 Task: Buy 1 Pajama Sets of size 6-7 years for Baby Girls from Clothing section under best seller category for shipping address: Georgia Howard, 3100 Abia Martin Drive, Panther Burn, Mississippi 38765, Cell Number 6314971043. Pay from credit card ending with 2005, CVV 3321
Action: Mouse pressed left at (238, 65)
Screenshot: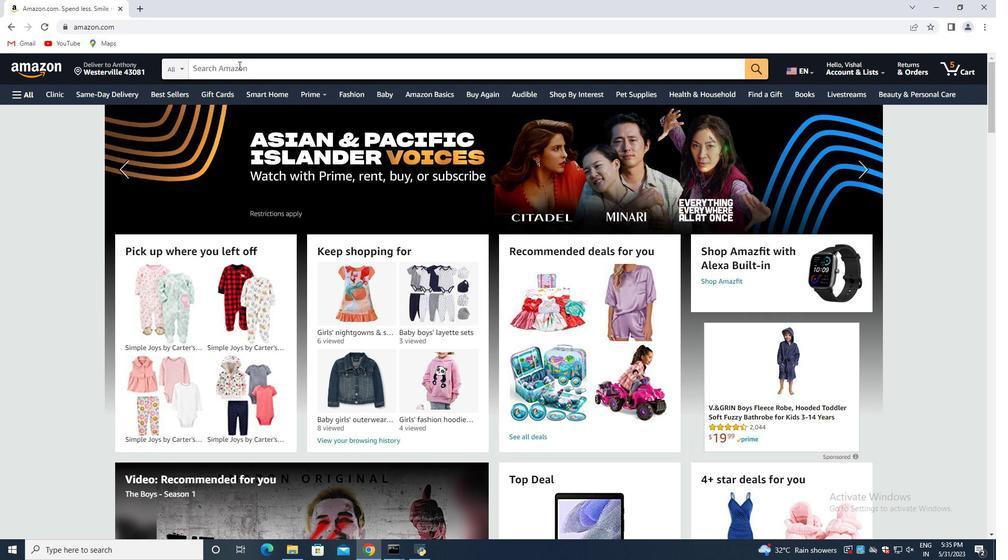 
Action: Key pressed <Key.shift>Pajama<Key.space><Key.shift>Sets<Key.space>of<Key.space>size<Key.space>6-7<Key.space>years<Key.space>for<Key.space>baby<Key.space>girls<Key.enter>
Screenshot: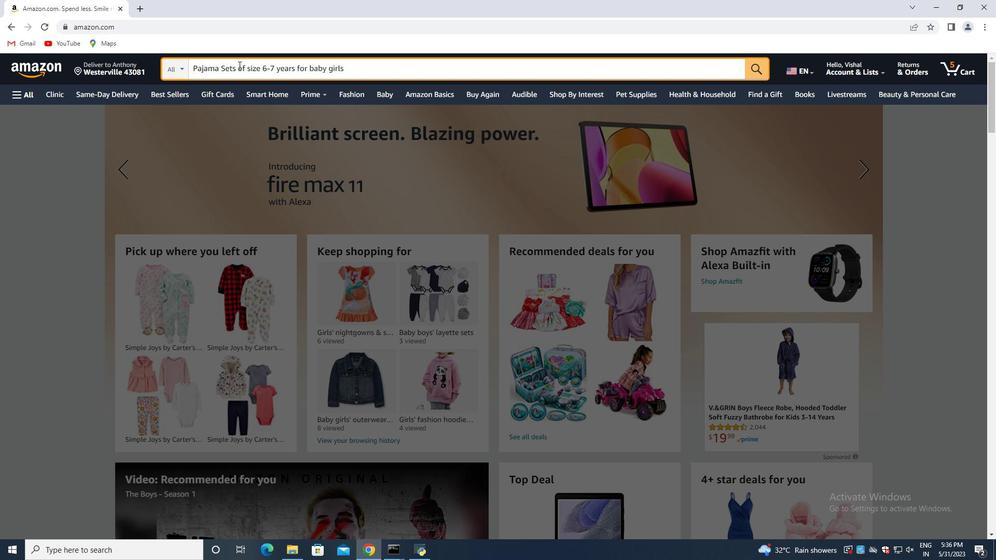 
Action: Mouse moved to (978, 233)
Screenshot: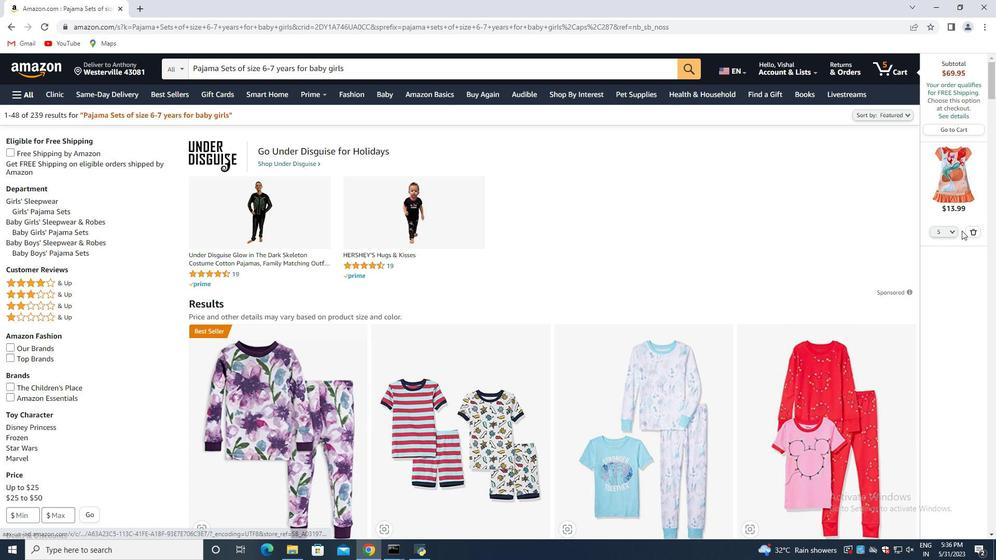 
Action: Mouse pressed left at (978, 233)
Screenshot: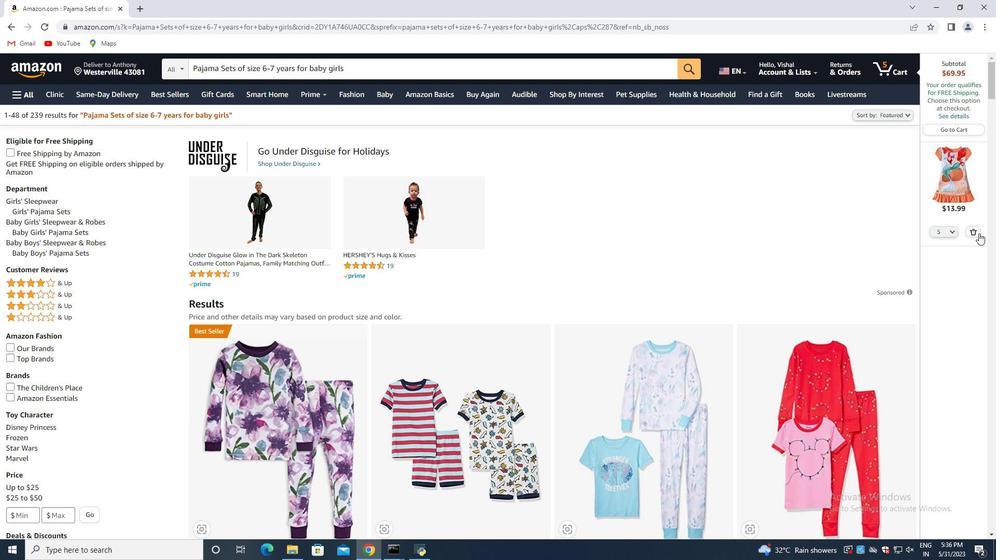 
Action: Mouse moved to (480, 227)
Screenshot: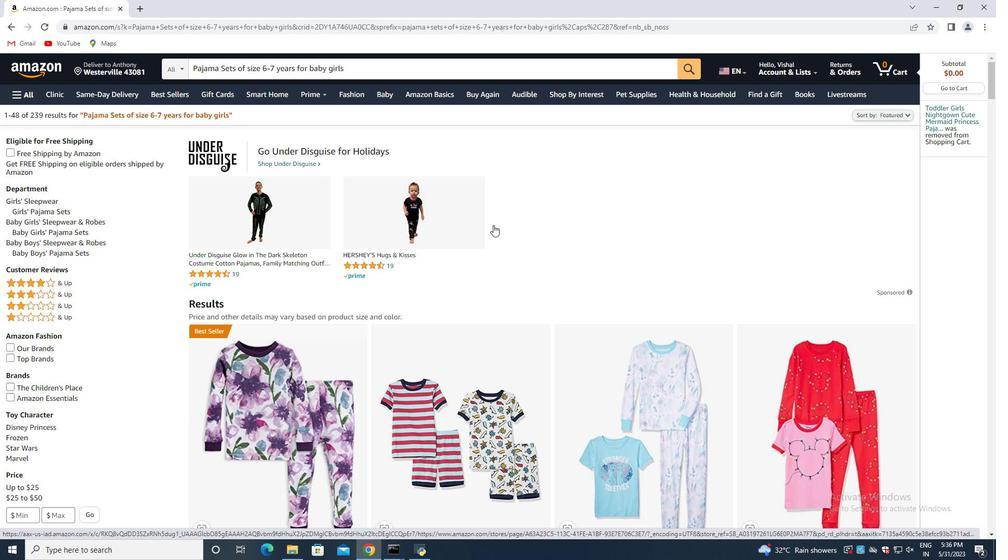 
Action: Mouse scrolled (482, 227) with delta (0, 0)
Screenshot: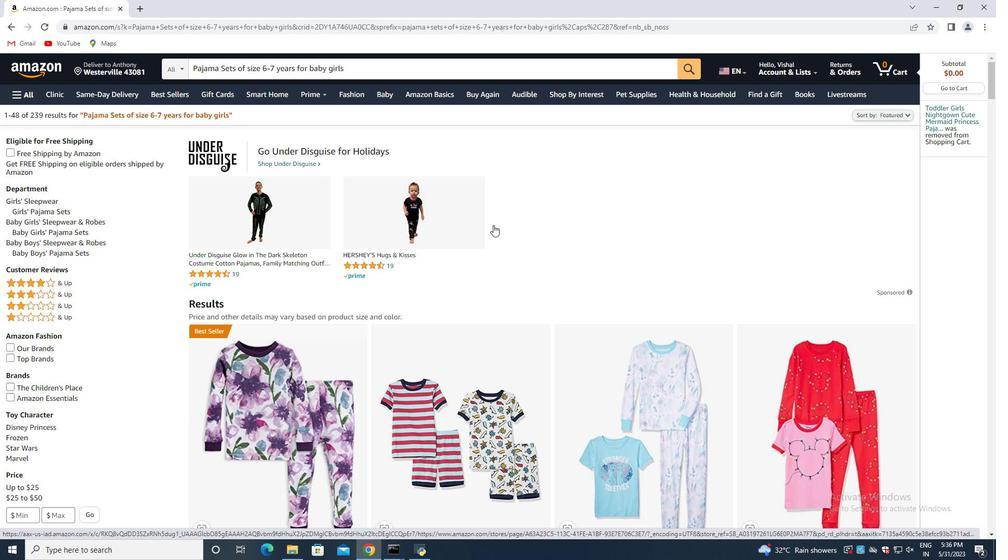 
Action: Mouse moved to (480, 227)
Screenshot: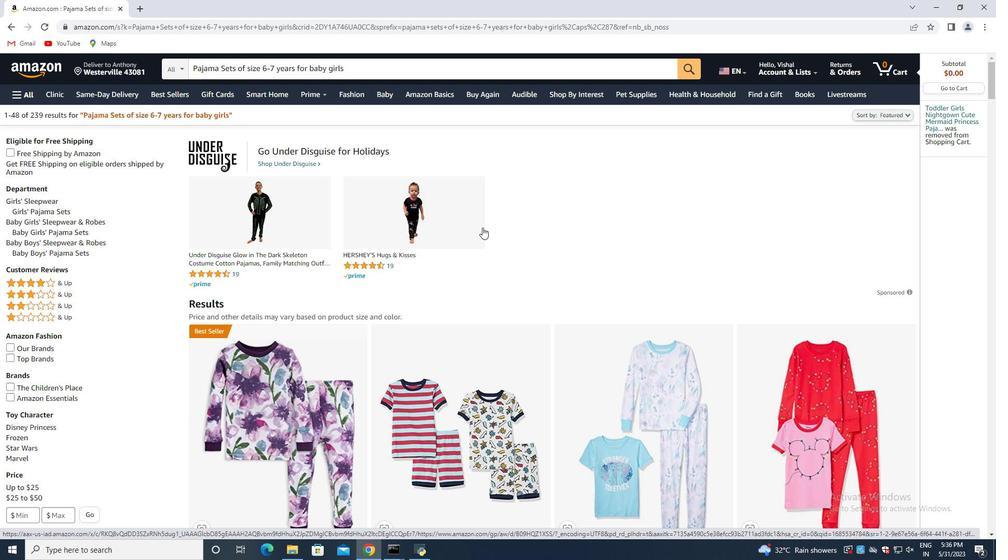 
Action: Mouse scrolled (480, 227) with delta (0, 0)
Screenshot: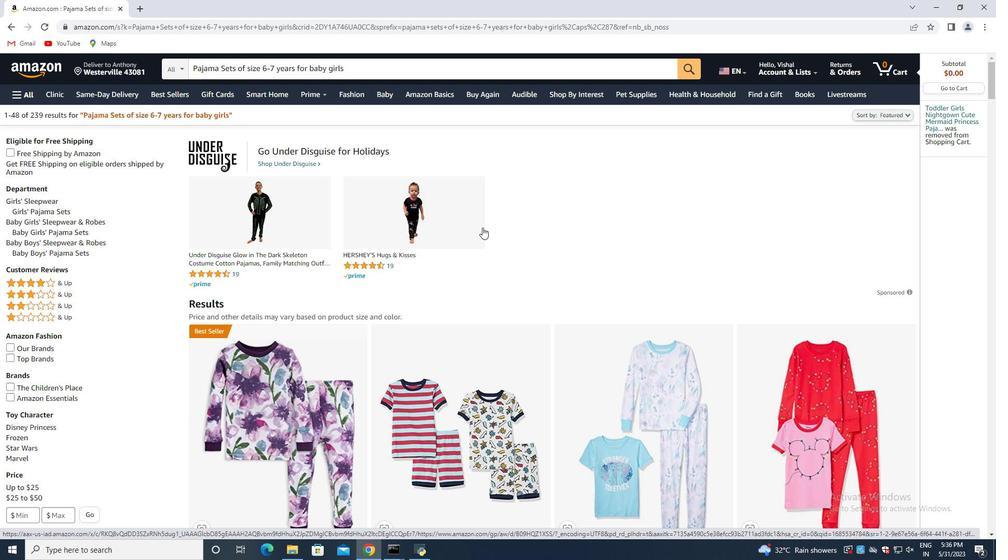 
Action: Mouse moved to (479, 227)
Screenshot: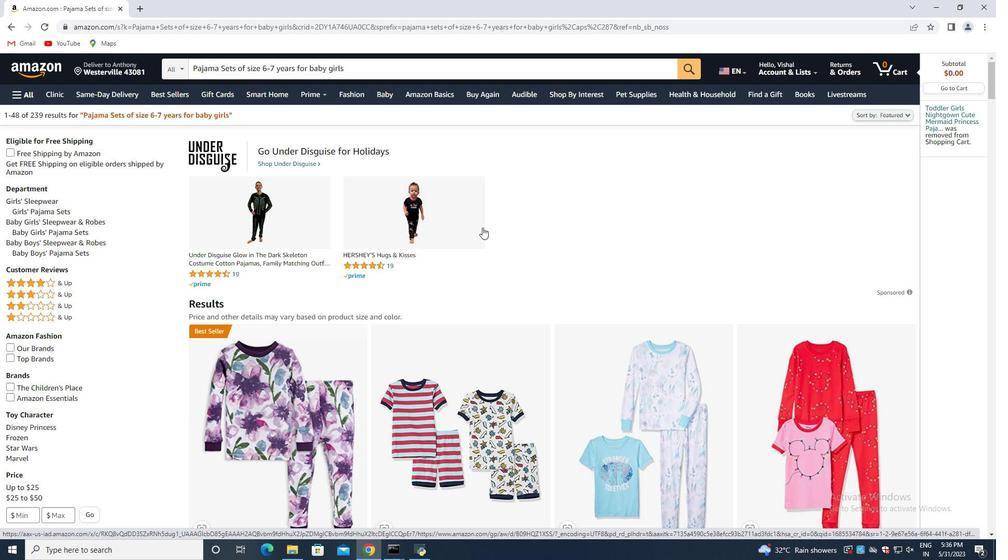 
Action: Mouse scrolled (479, 227) with delta (0, 0)
Screenshot: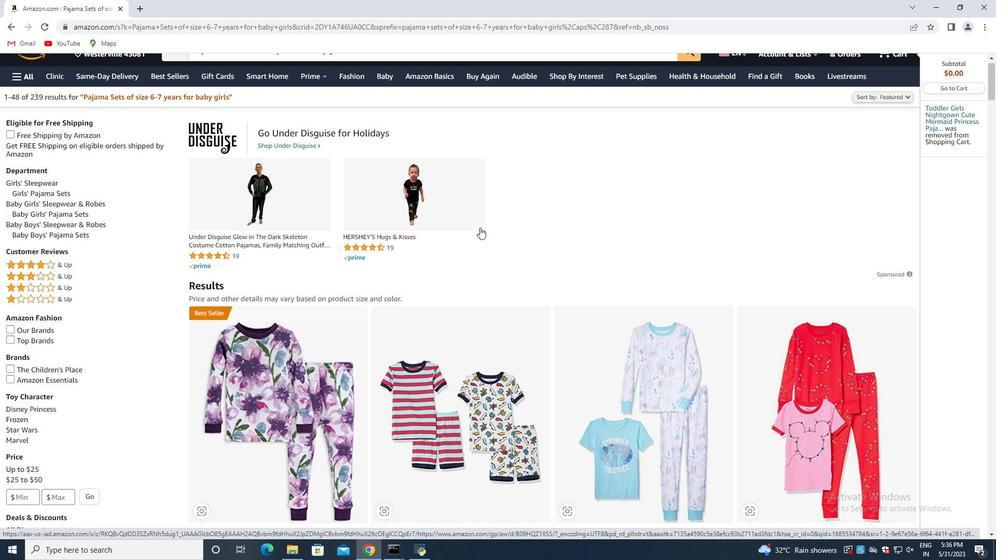
Action: Mouse moved to (461, 286)
Screenshot: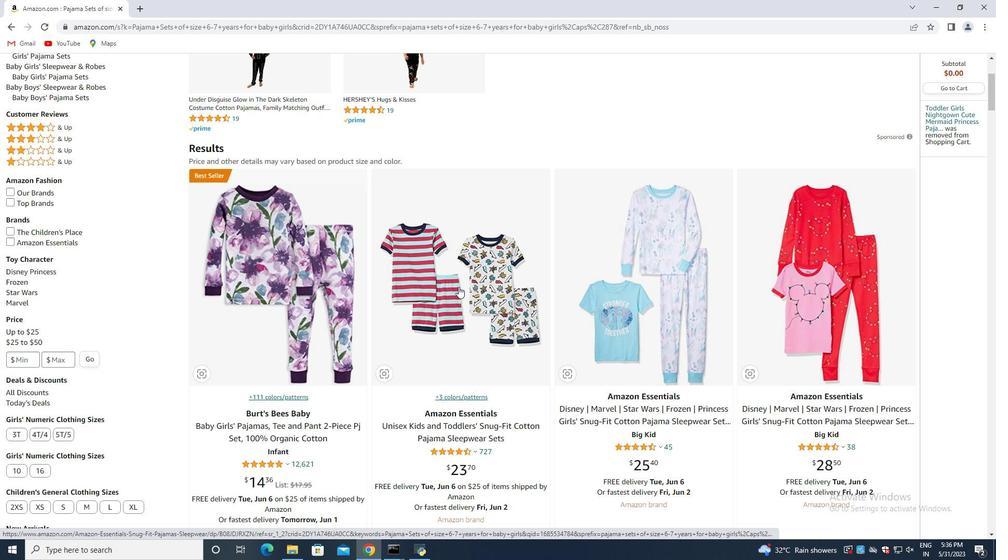 
Action: Mouse scrolled (461, 286) with delta (0, 0)
Screenshot: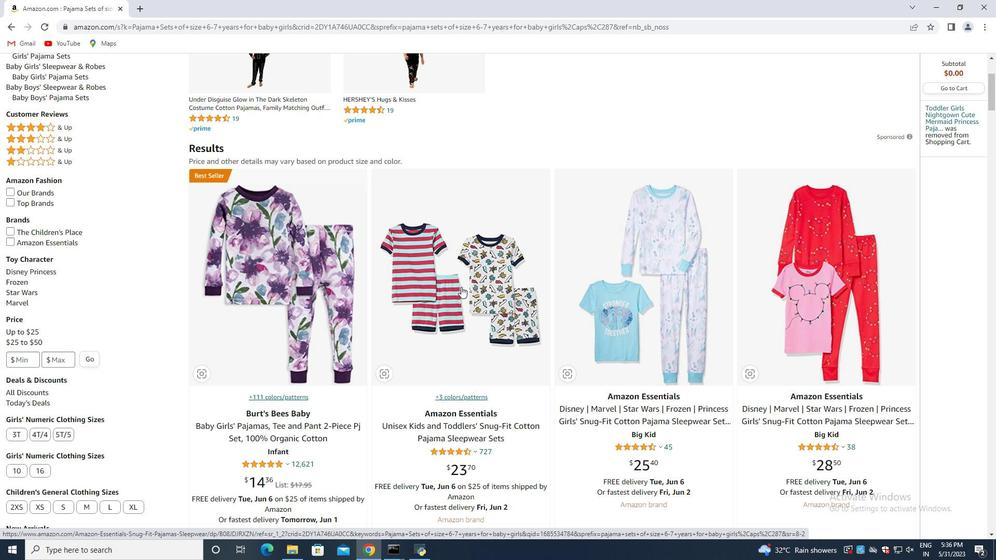 
Action: Mouse moved to (461, 286)
Screenshot: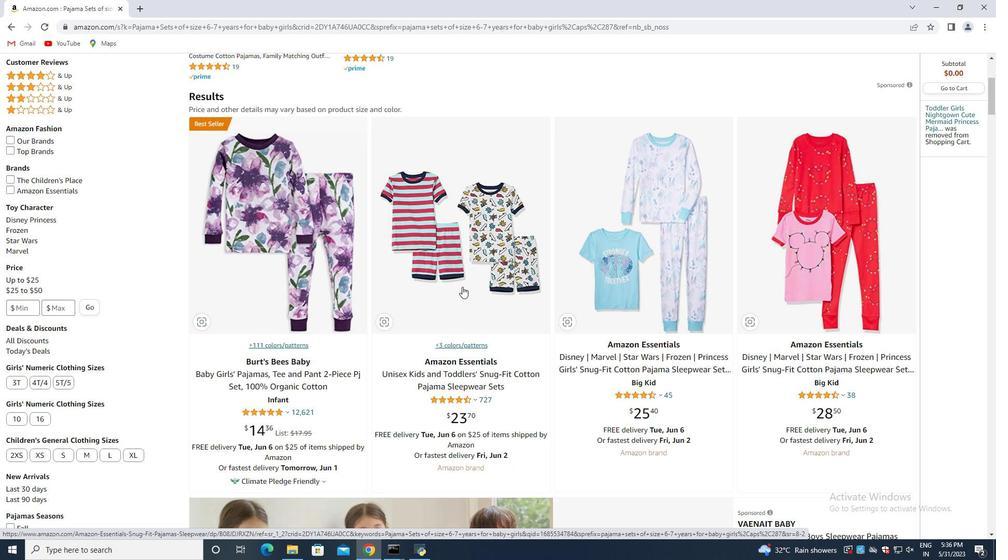 
Action: Mouse scrolled (461, 286) with delta (0, 0)
Screenshot: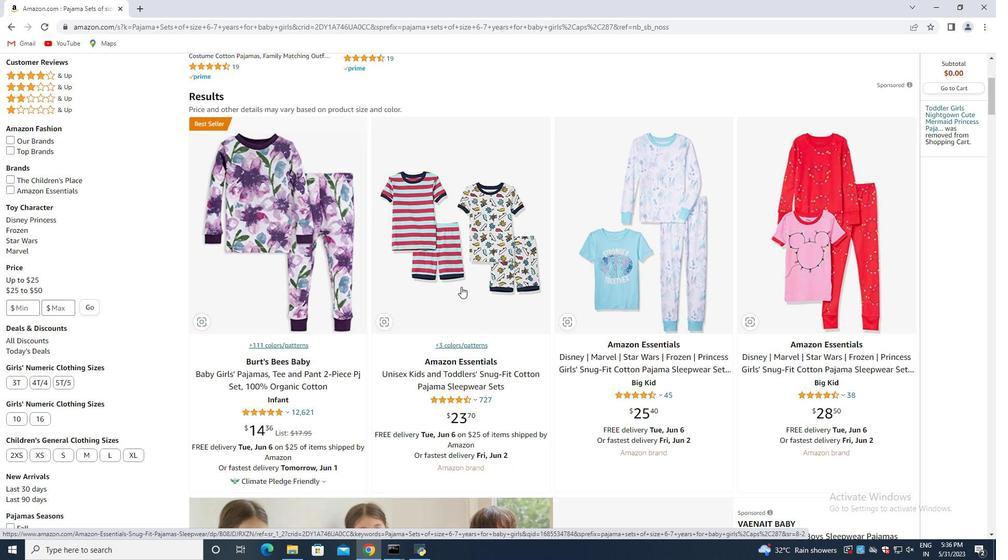
Action: Mouse moved to (754, 326)
Screenshot: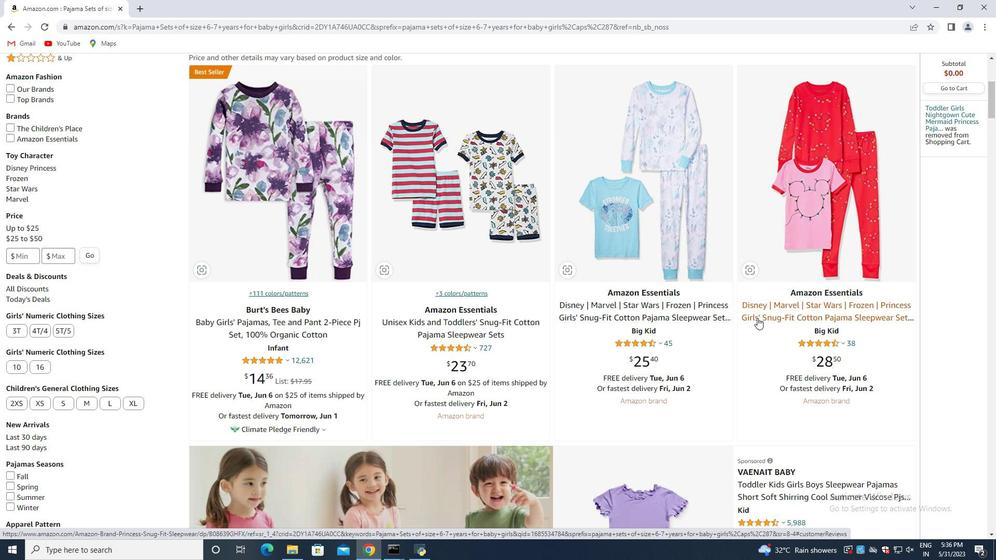 
Action: Mouse scrolled (755, 325) with delta (0, 0)
Screenshot: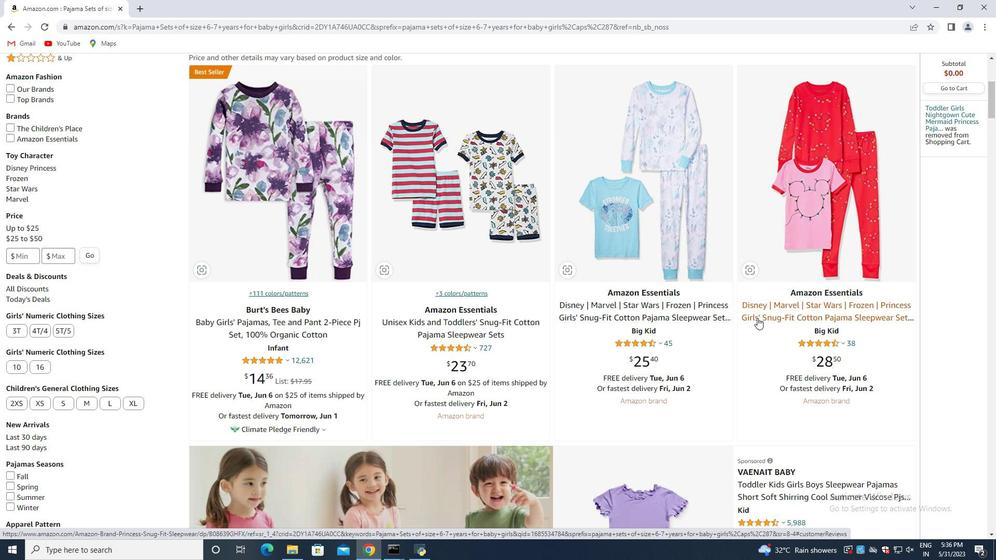 
Action: Mouse scrolled (754, 326) with delta (0, 0)
Screenshot: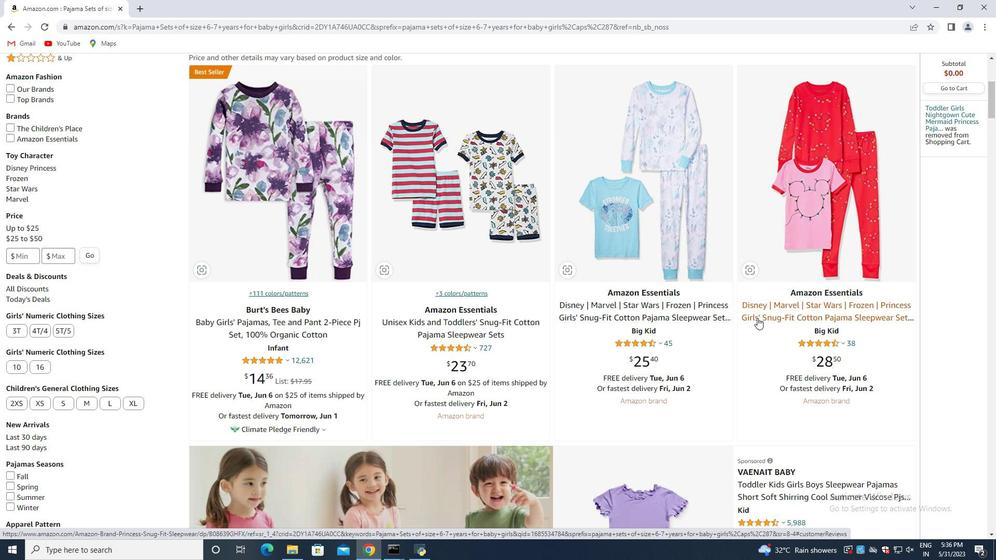 
Action: Mouse moved to (461, 325)
Screenshot: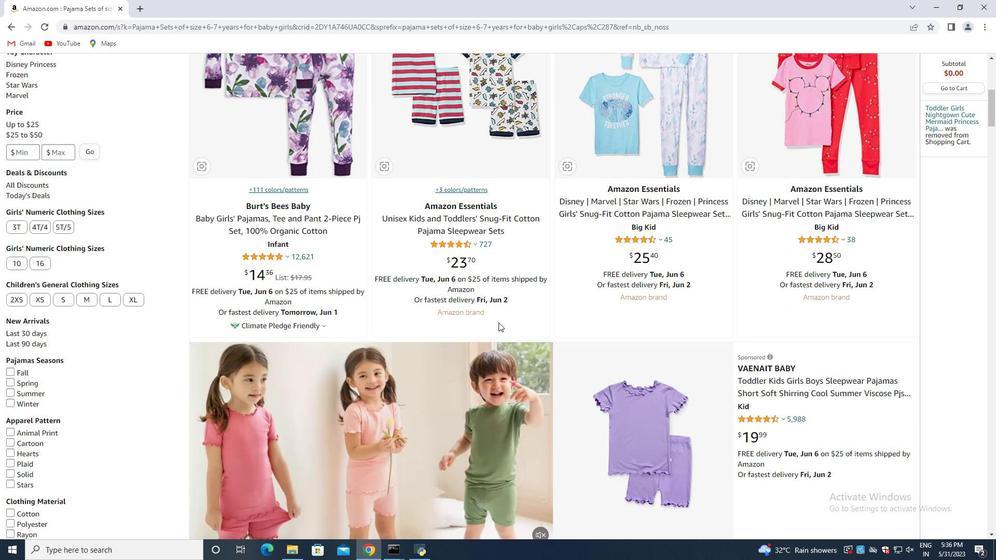 
Action: Mouse scrolled (461, 324) with delta (0, 0)
Screenshot: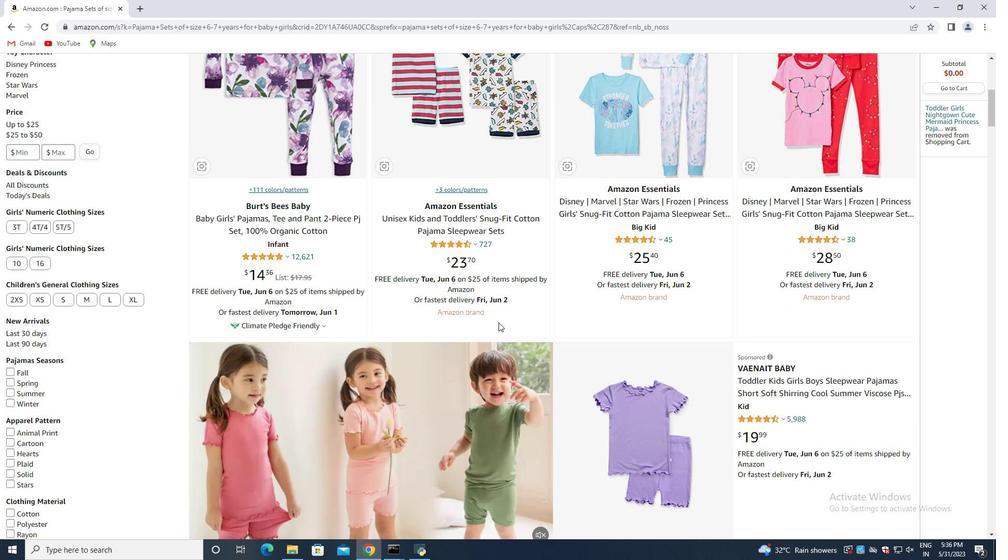 
Action: Mouse moved to (458, 326)
Screenshot: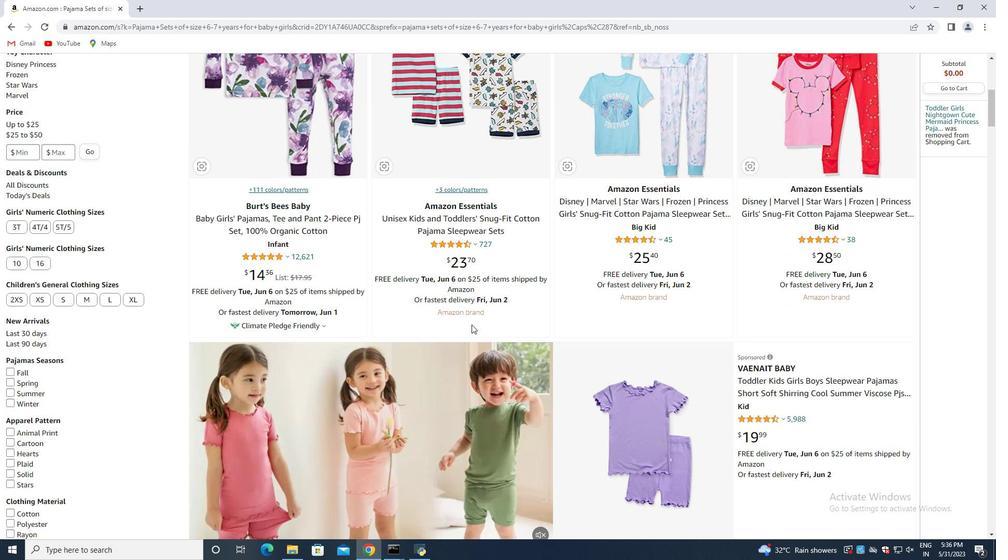 
Action: Mouse scrolled (458, 325) with delta (0, 0)
Screenshot: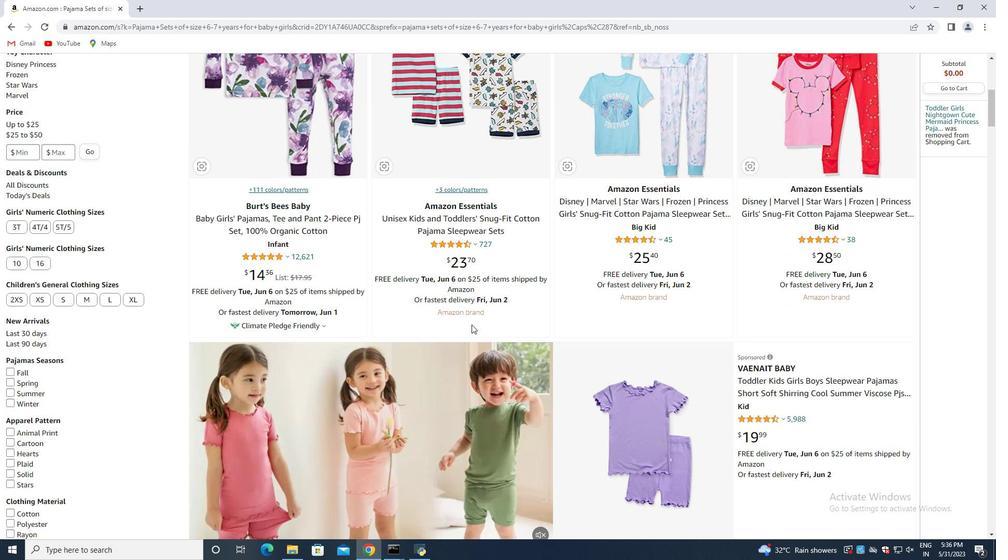 
Action: Mouse moved to (449, 327)
Screenshot: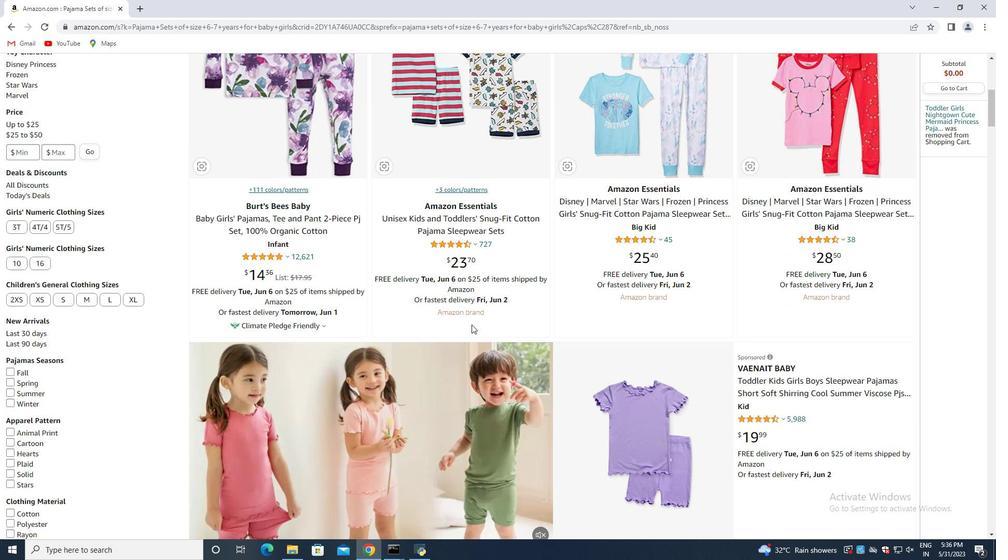 
Action: Mouse scrolled (449, 327) with delta (0, 0)
Screenshot: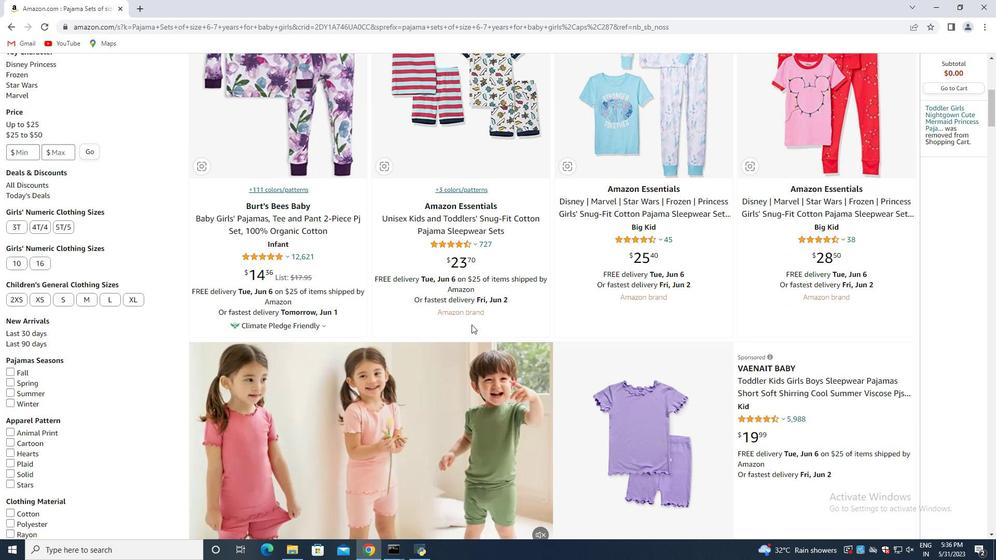
Action: Mouse moved to (458, 310)
Screenshot: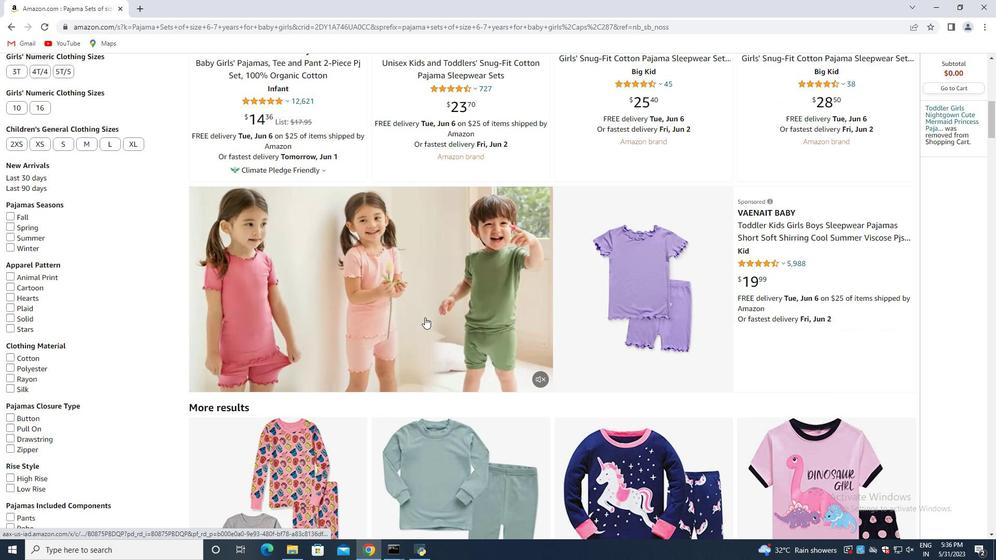
Action: Mouse scrolled (458, 309) with delta (0, 0)
Screenshot: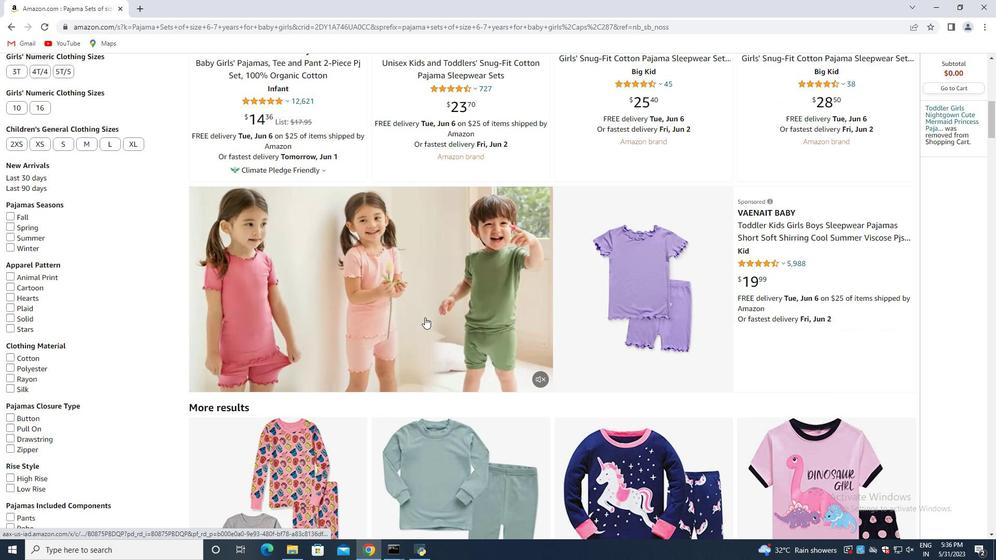 
Action: Mouse moved to (471, 311)
Screenshot: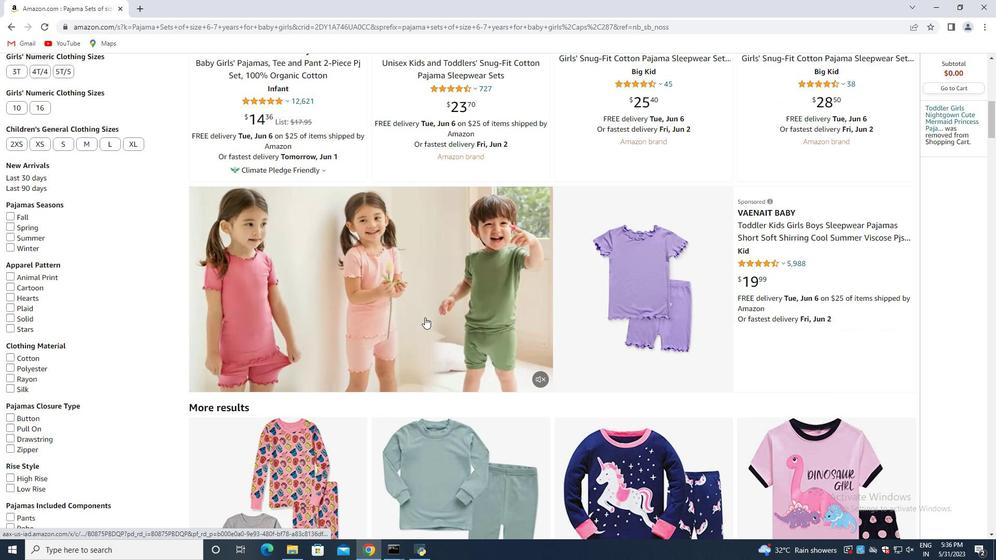 
Action: Mouse scrolled (471, 310) with delta (0, 0)
Screenshot: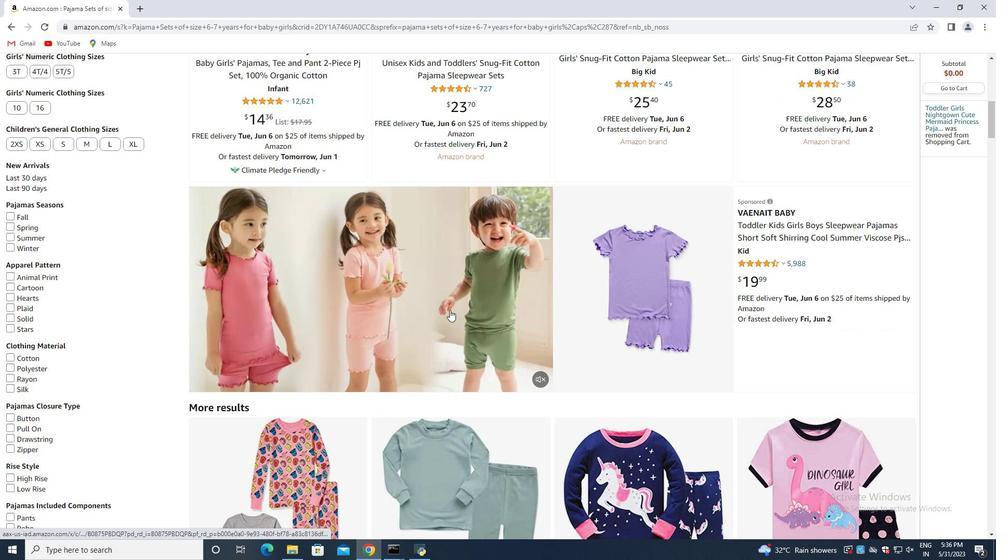 
Action: Mouse moved to (472, 311)
Screenshot: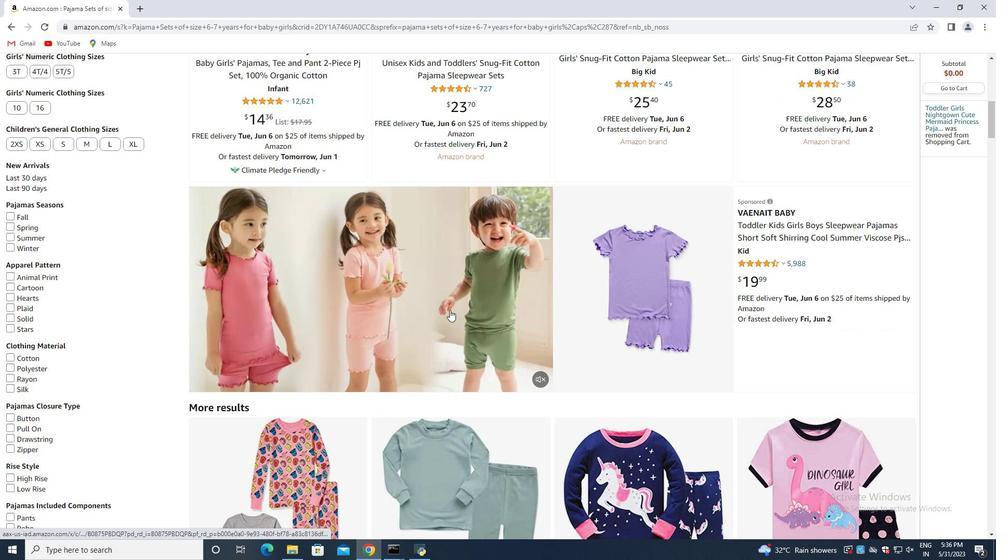 
Action: Mouse scrolled (472, 310) with delta (0, 0)
Screenshot: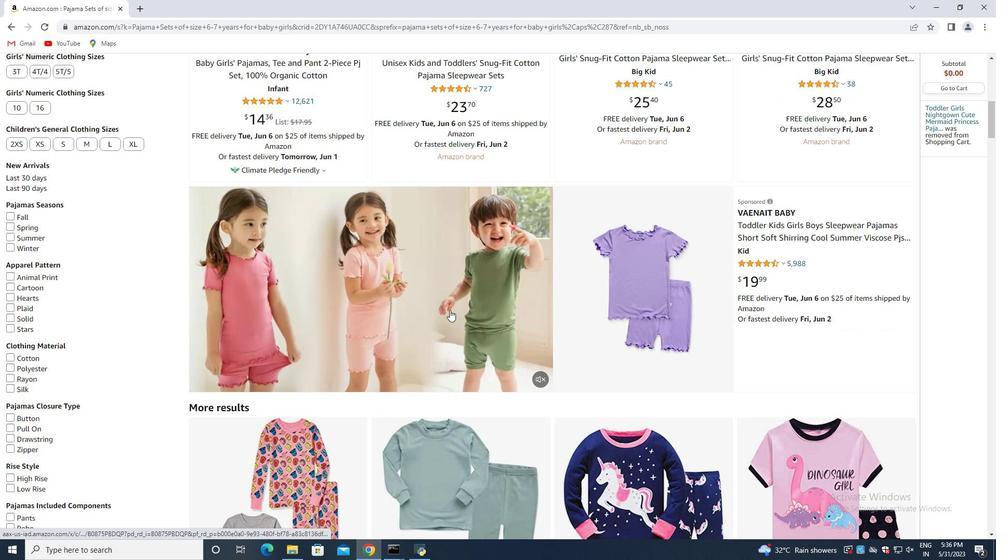 
Action: Mouse moved to (462, 310)
Screenshot: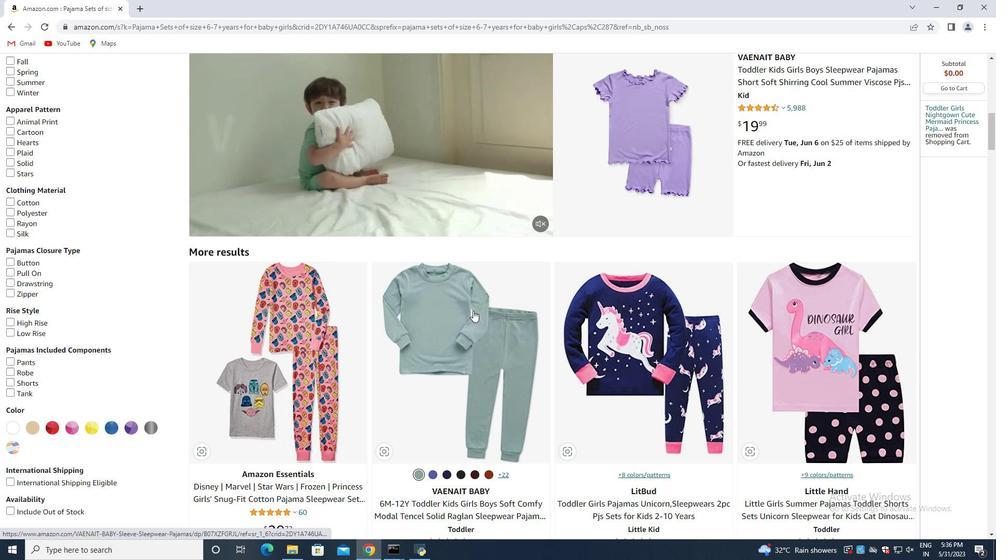 
Action: Mouse scrolled (462, 309) with delta (0, 0)
Screenshot: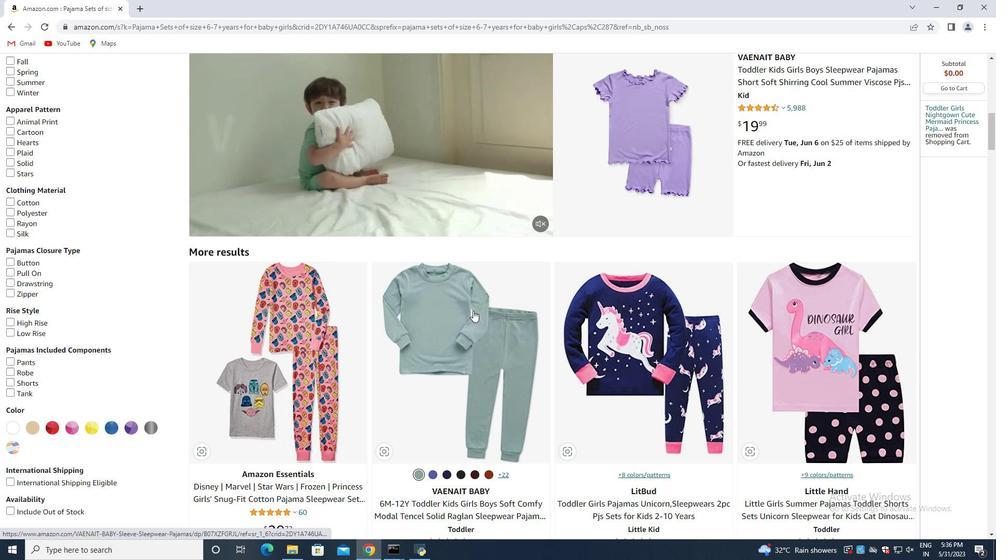 
Action: Mouse moved to (458, 311)
Screenshot: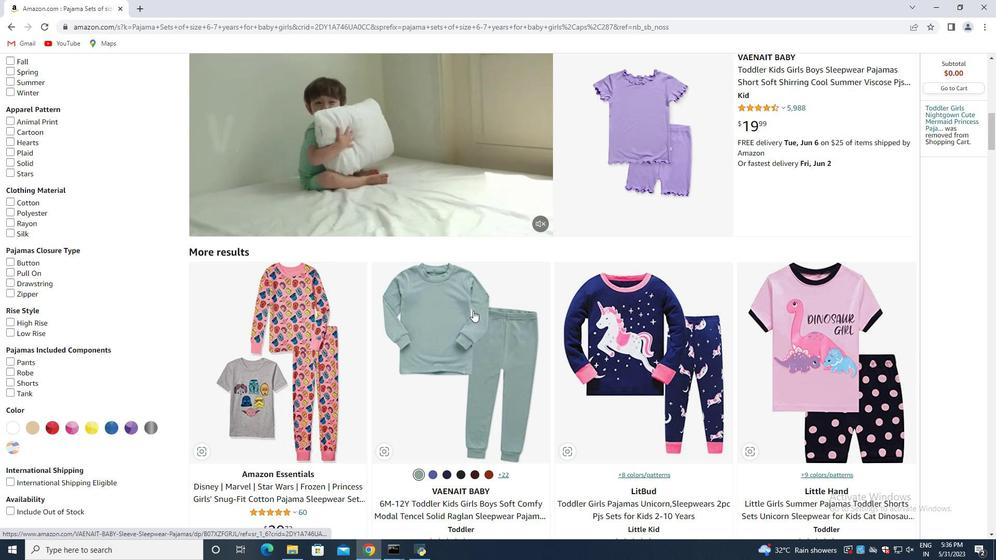 
Action: Mouse scrolled (458, 310) with delta (0, 0)
Screenshot: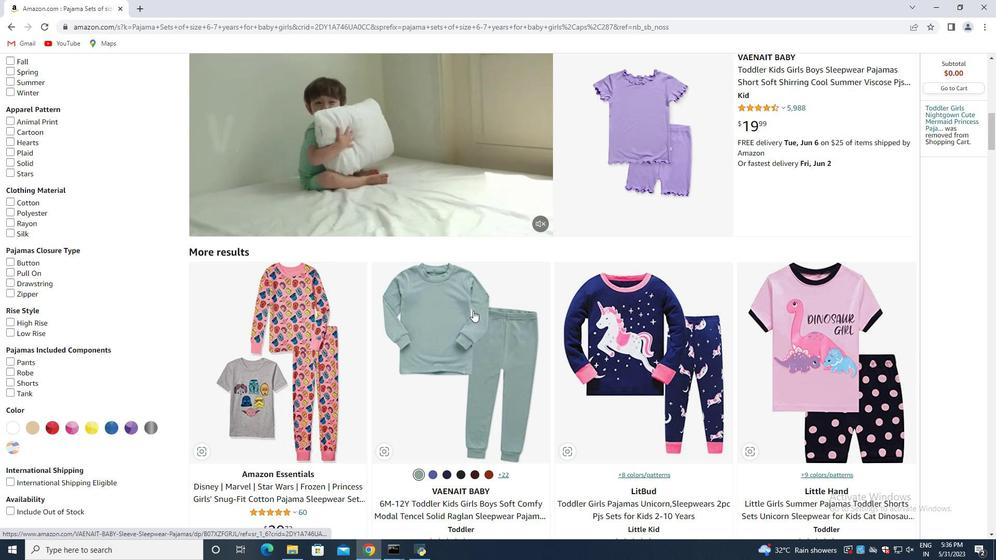 
Action: Mouse moved to (470, 287)
Screenshot: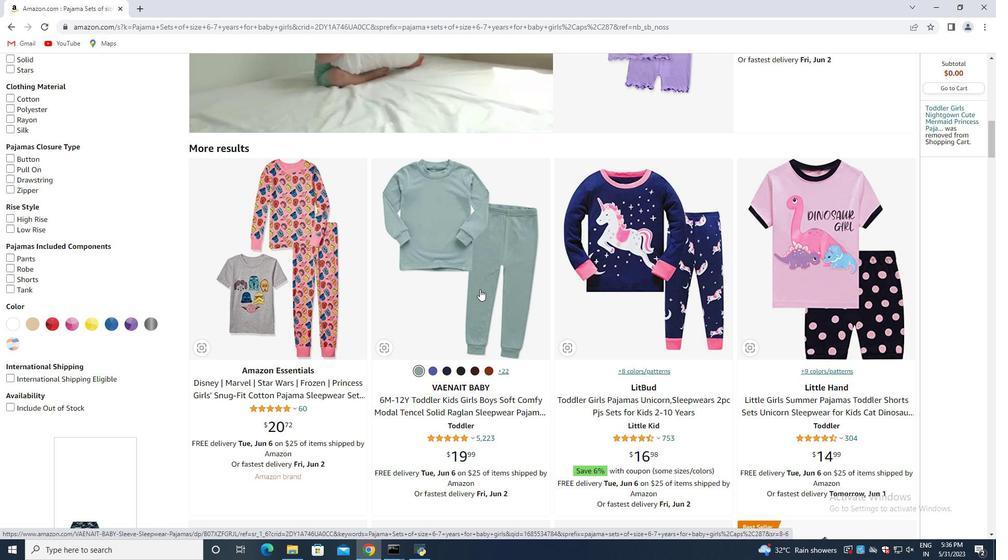 
Action: Mouse scrolled (471, 287) with delta (0, 0)
Screenshot: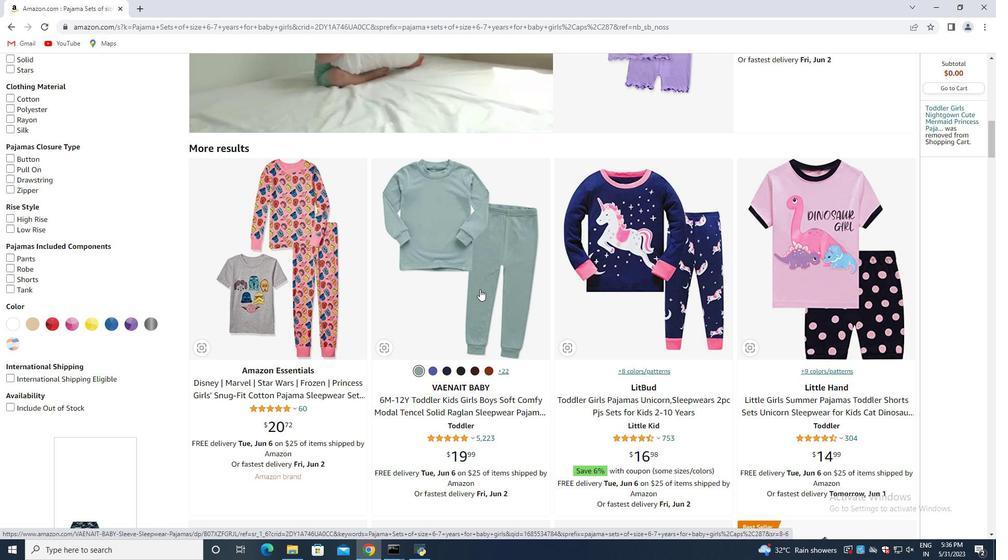 
Action: Mouse scrolled (470, 287) with delta (0, 0)
Screenshot: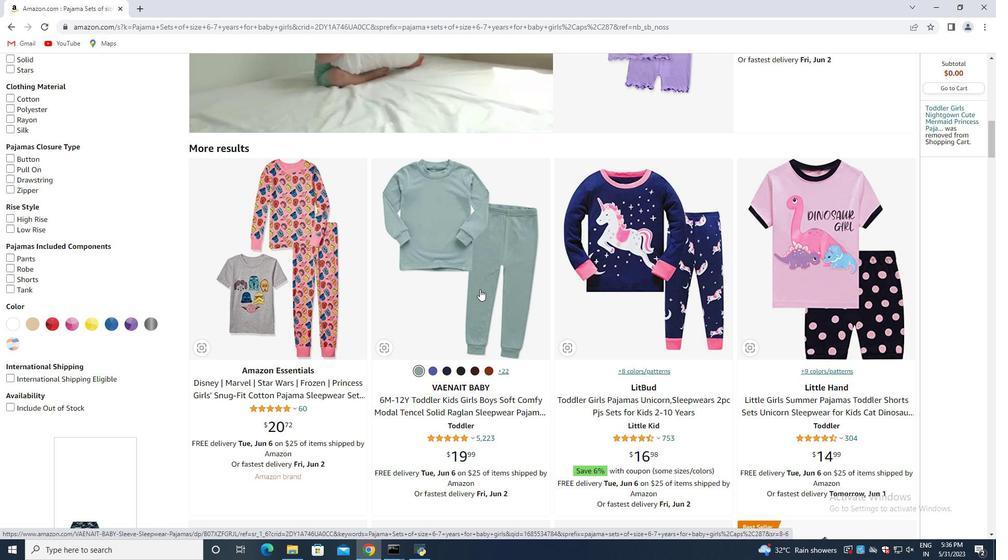
Action: Mouse moved to (470, 287)
Screenshot: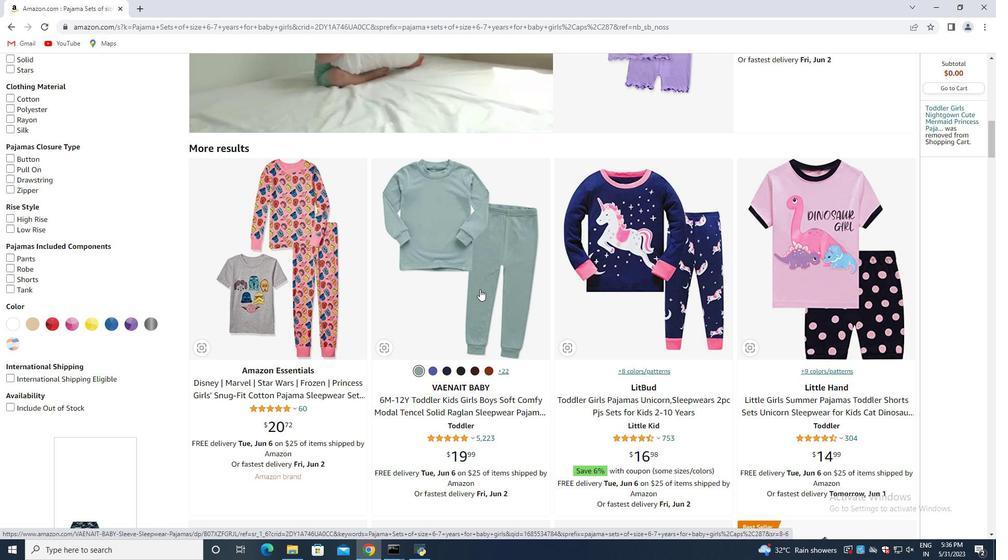 
Action: Mouse scrolled (470, 286) with delta (0, 0)
Screenshot: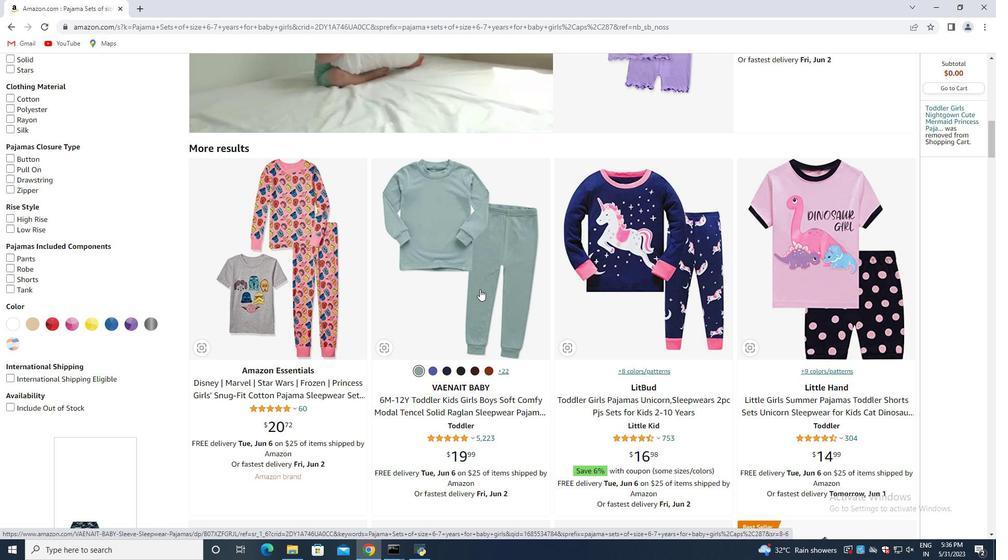 
Action: Mouse moved to (601, 238)
Screenshot: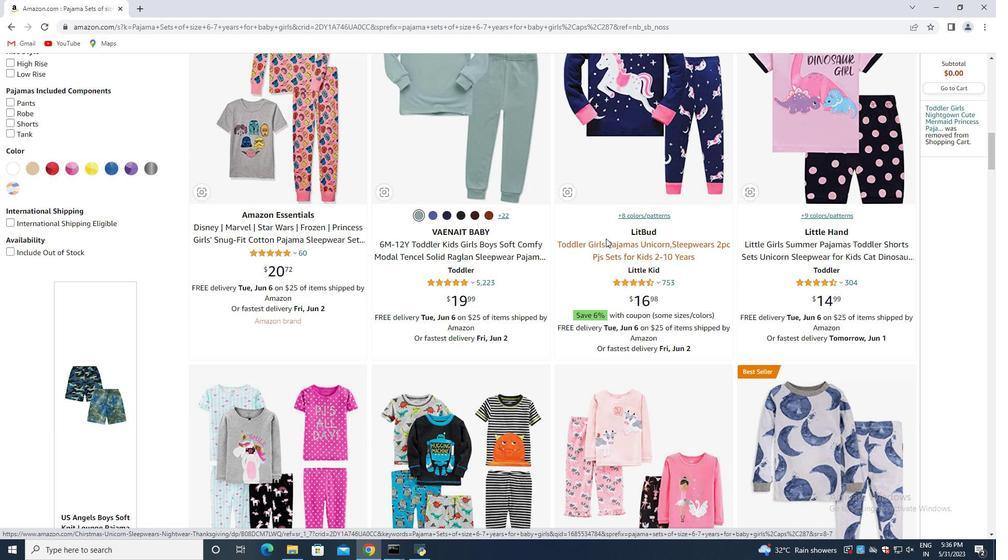 
Action: Mouse scrolled (601, 238) with delta (0, 0)
Screenshot: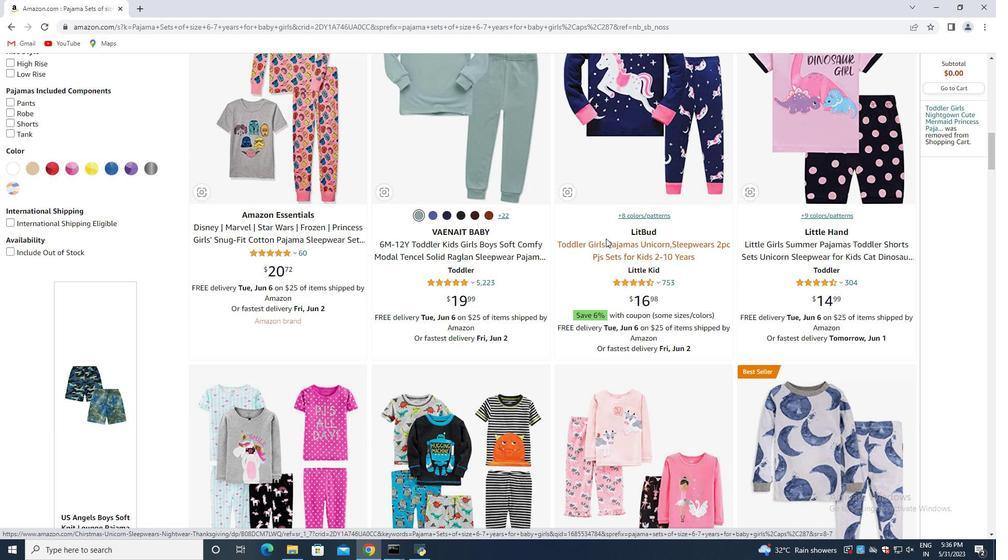 
Action: Mouse moved to (581, 237)
Screenshot: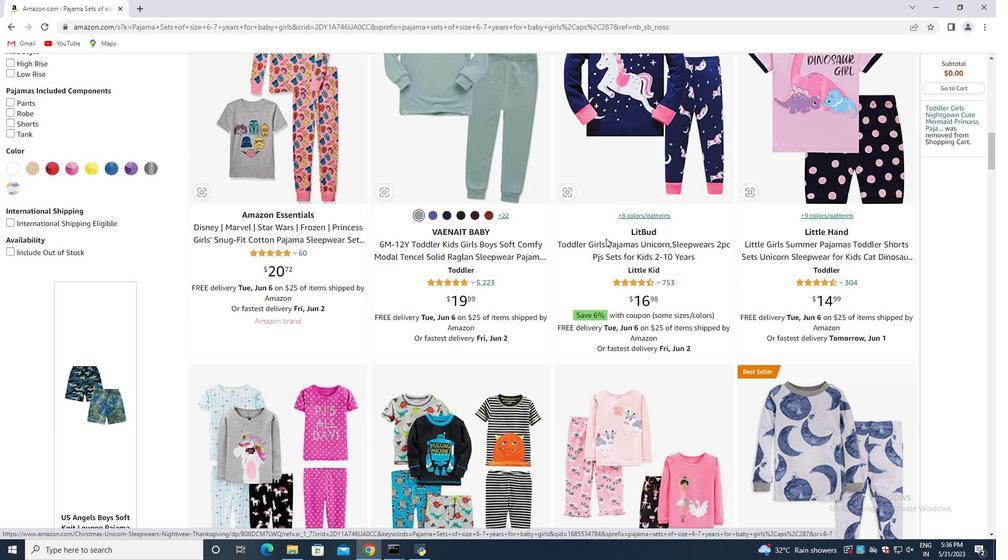 
Action: Mouse scrolled (581, 237) with delta (0, 0)
Screenshot: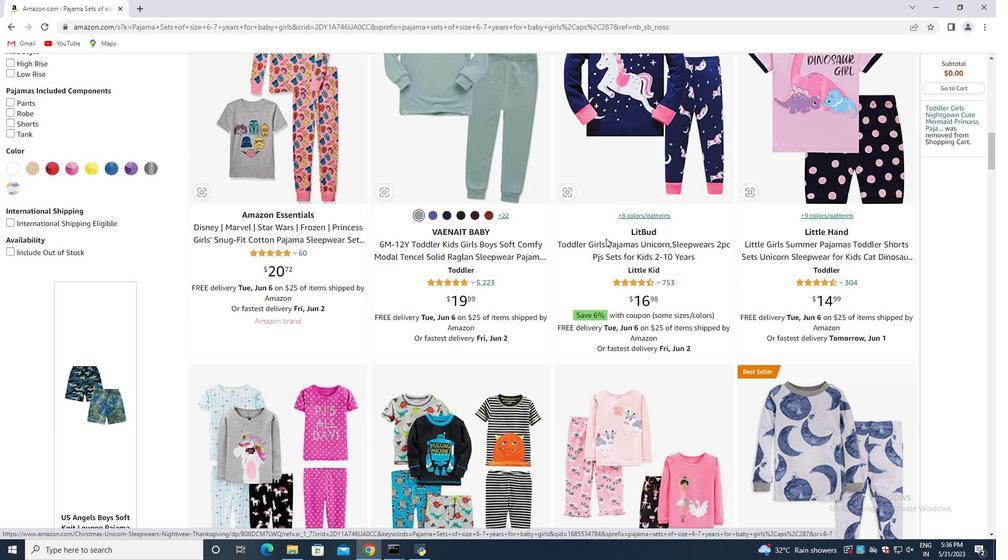 
Action: Mouse moved to (510, 234)
Screenshot: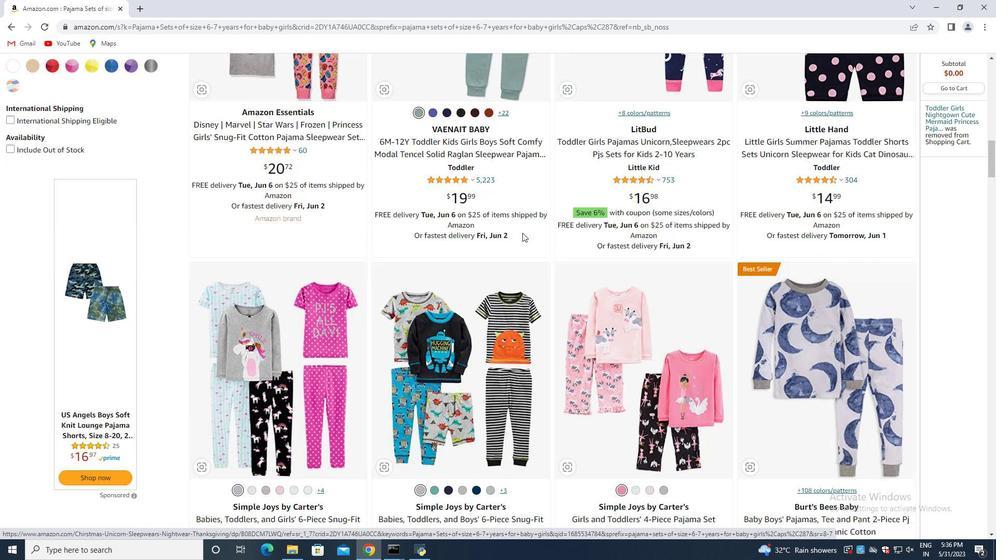 
Action: Mouse scrolled (513, 232) with delta (0, 0)
Screenshot: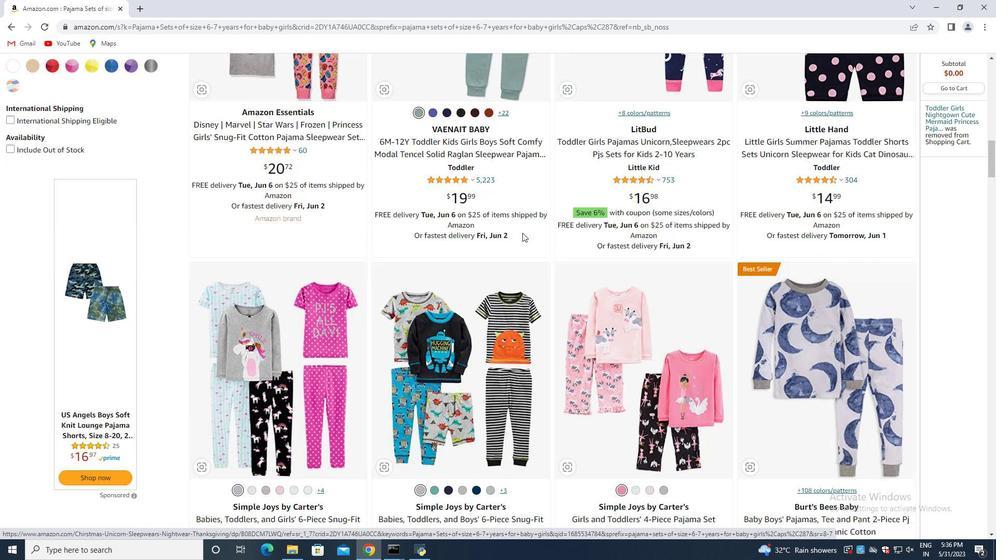 
Action: Mouse moved to (506, 235)
Screenshot: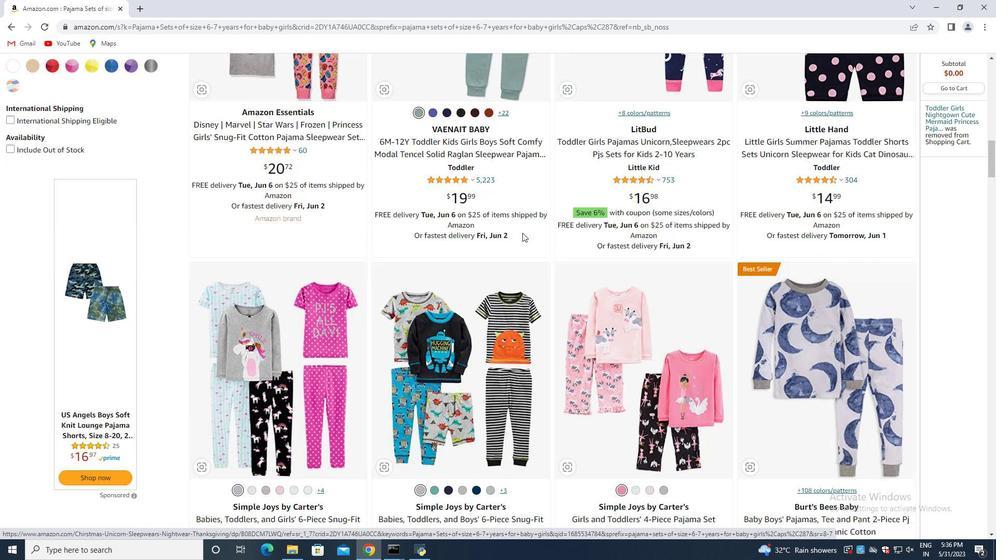 
Action: Mouse scrolled (506, 234) with delta (0, 0)
Screenshot: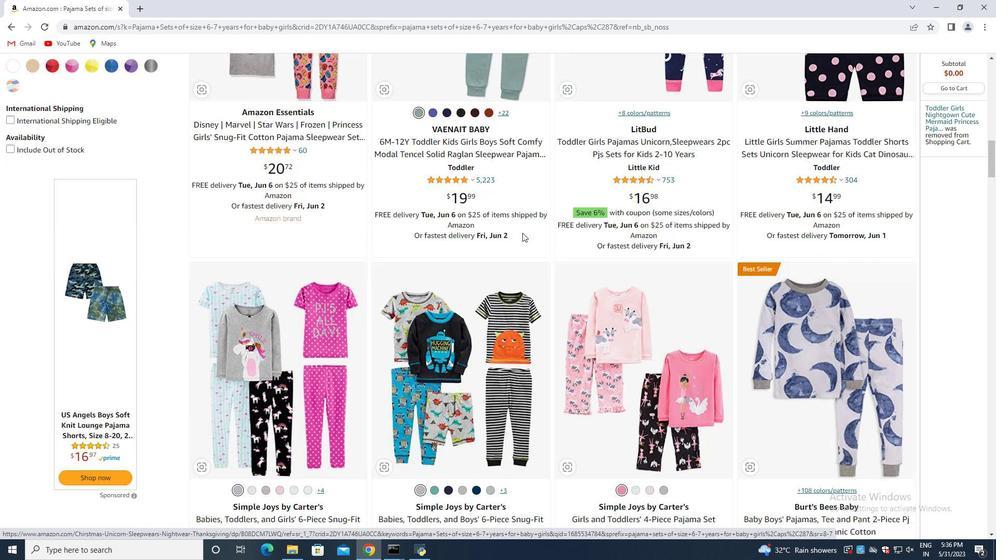 
Action: Mouse moved to (501, 237)
Screenshot: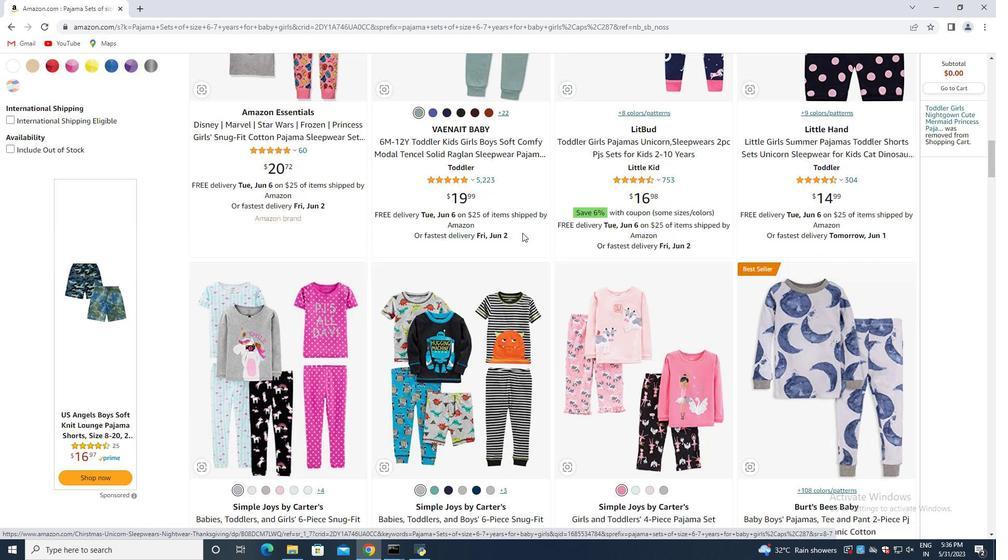
Action: Mouse scrolled (501, 237) with delta (0, 0)
Screenshot: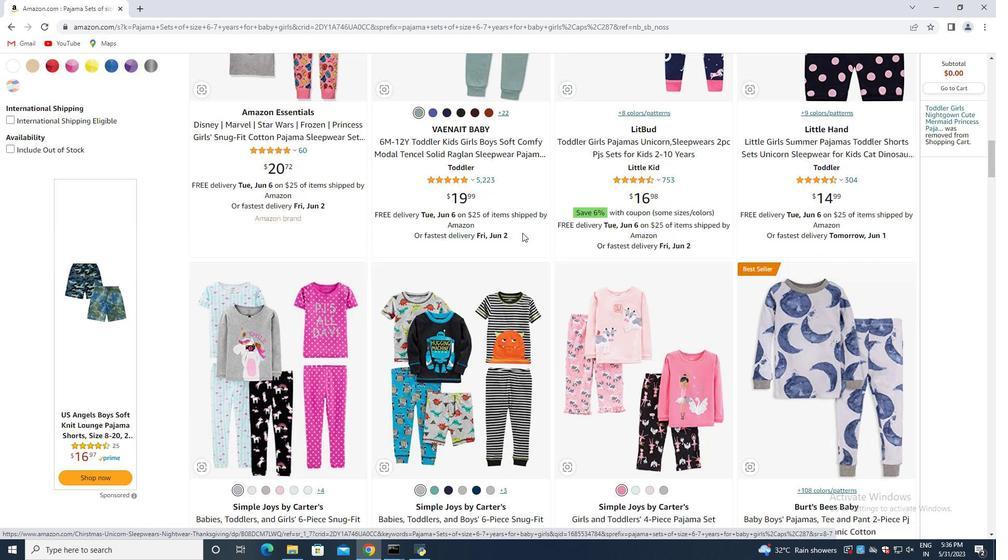 
Action: Mouse moved to (316, 241)
Screenshot: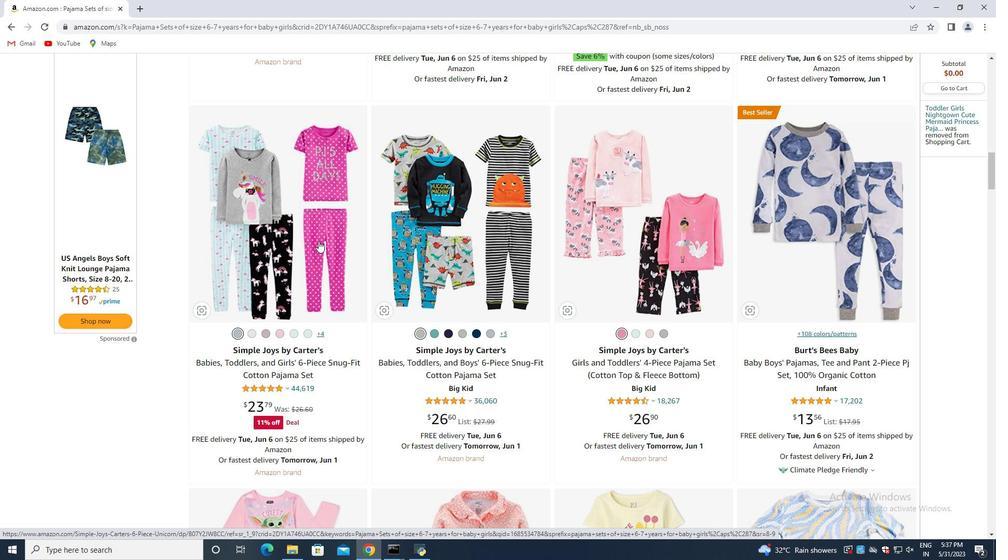 
Action: Mouse pressed left at (316, 241)
Screenshot: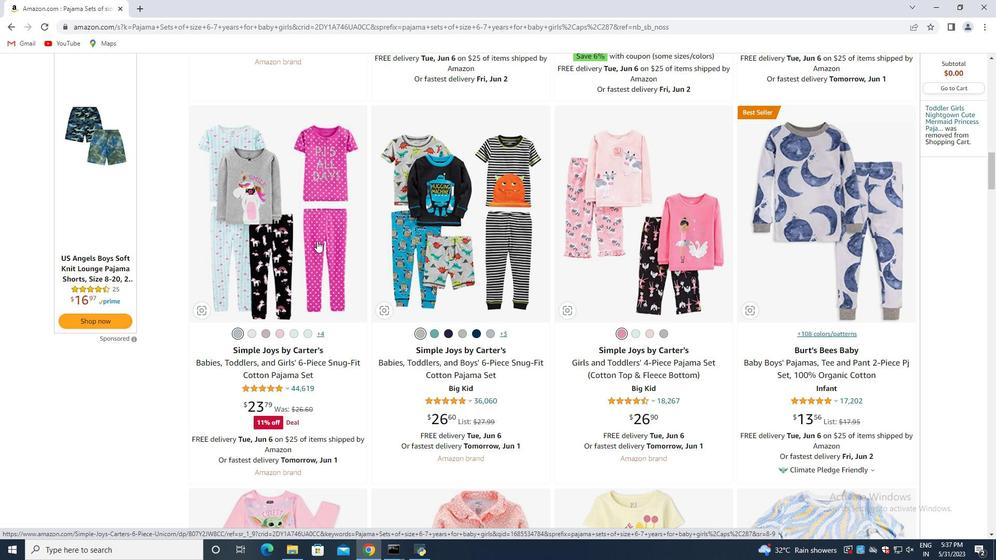 
Action: Mouse moved to (8, 21)
Screenshot: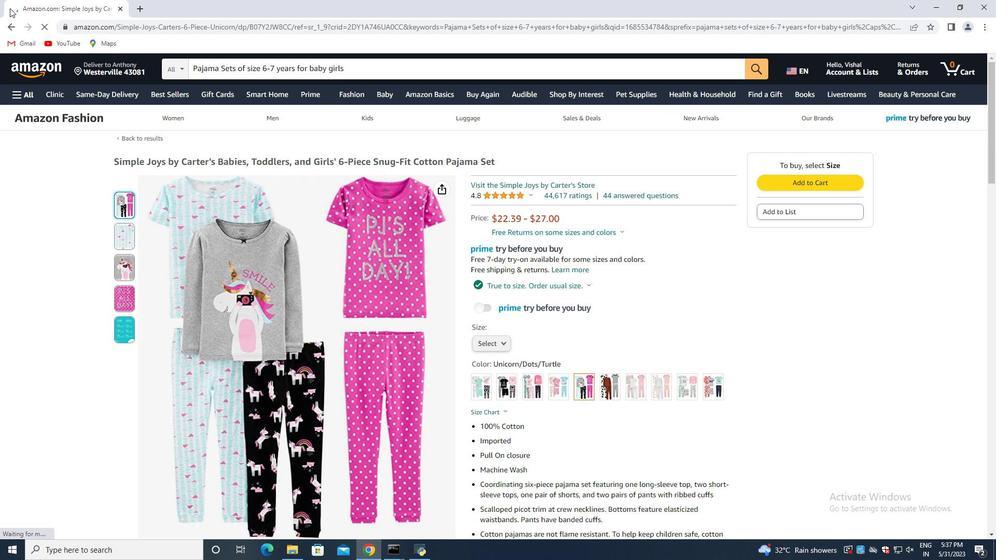 
Action: Mouse pressed left at (8, 21)
Screenshot: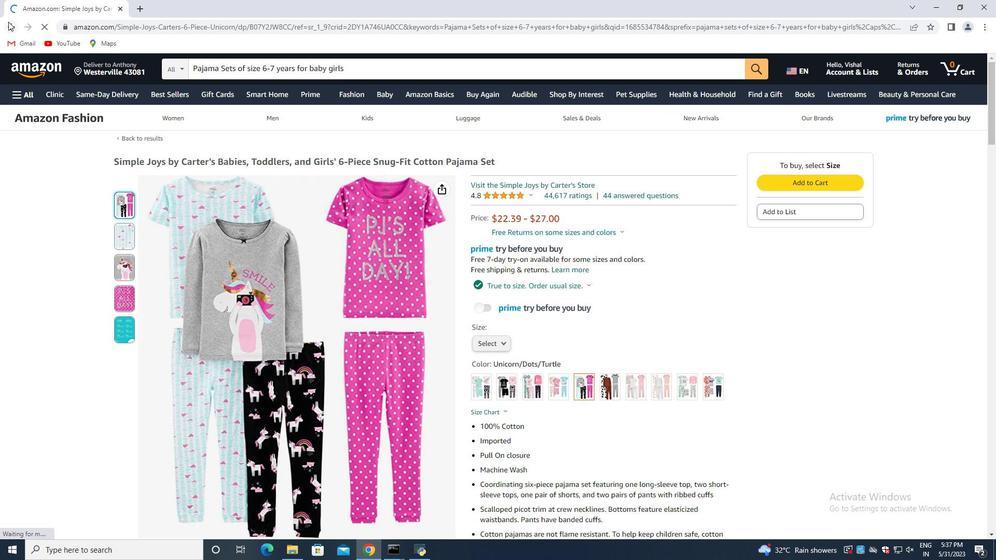 
Action: Mouse moved to (518, 338)
Screenshot: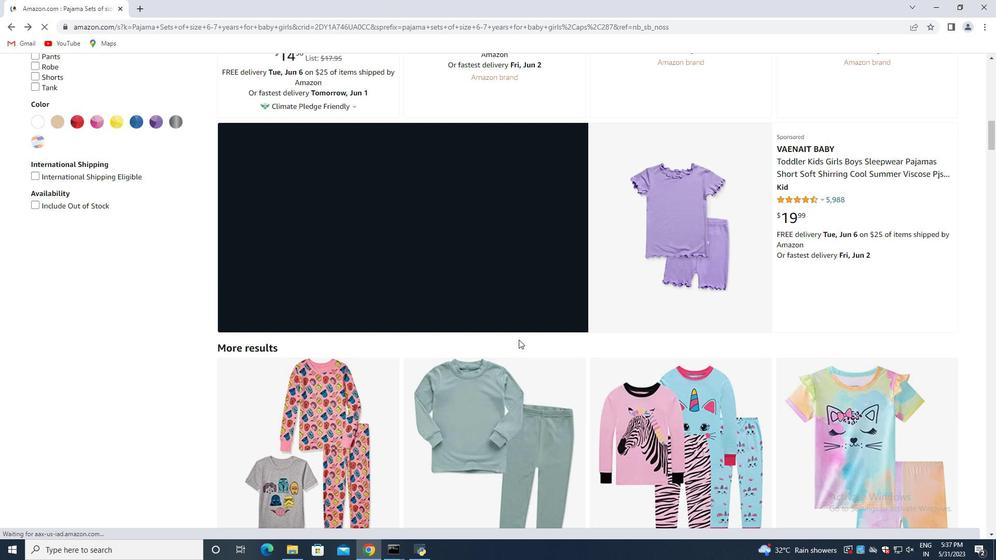
Action: Mouse scrolled (518, 338) with delta (0, 0)
Screenshot: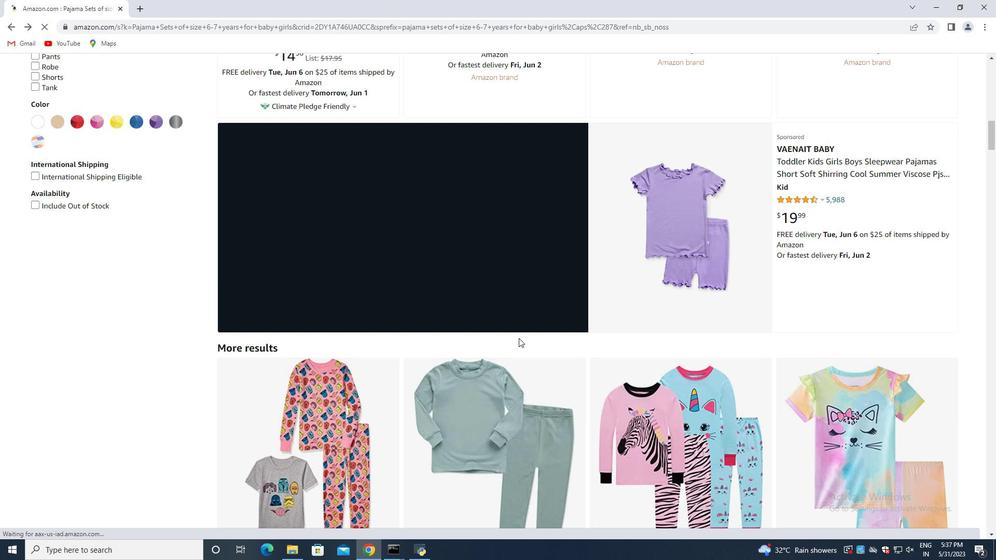 
Action: Mouse scrolled (518, 338) with delta (0, 0)
Screenshot: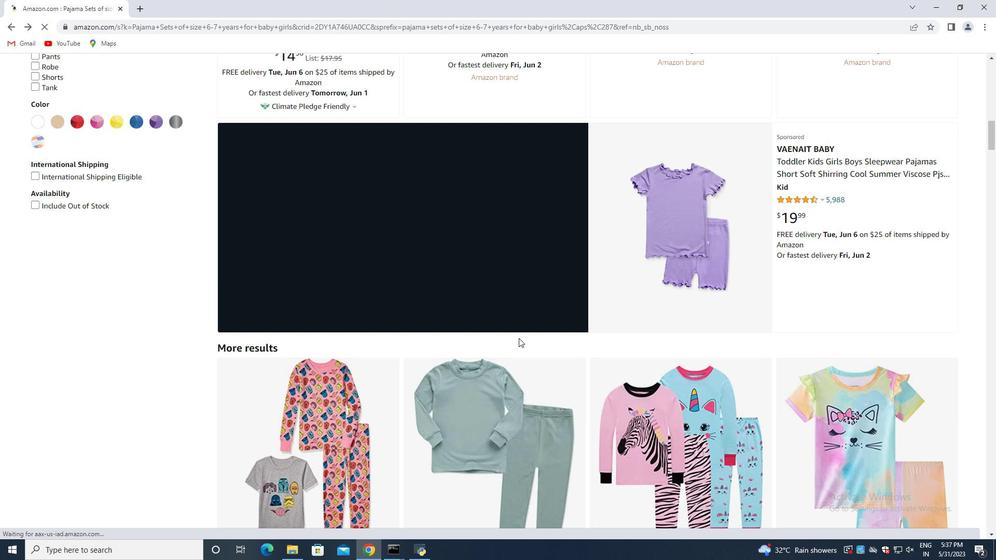 
Action: Mouse scrolled (518, 338) with delta (0, 0)
Screenshot: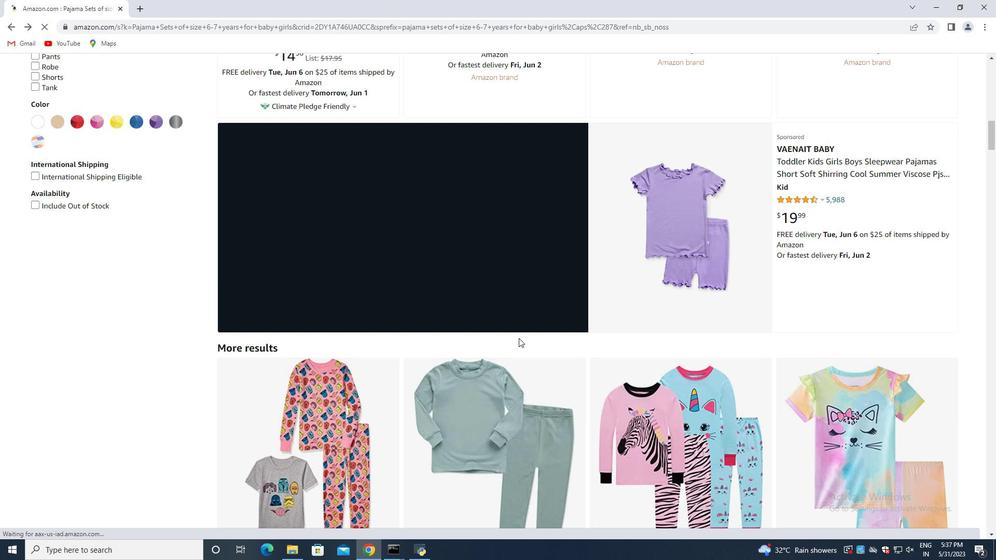 
Action: Mouse scrolled (518, 338) with delta (0, 0)
Screenshot: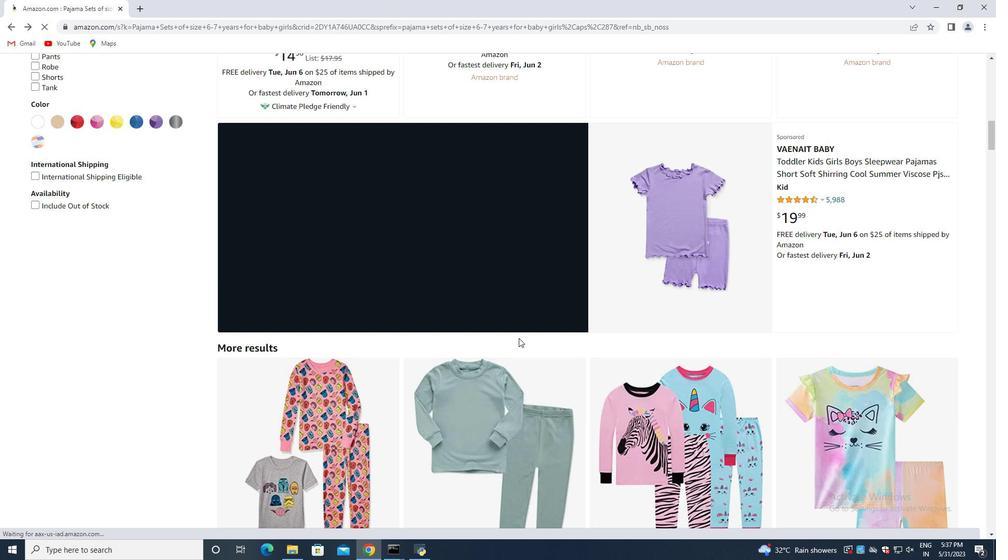
Action: Mouse scrolled (518, 337) with delta (0, 0)
Screenshot: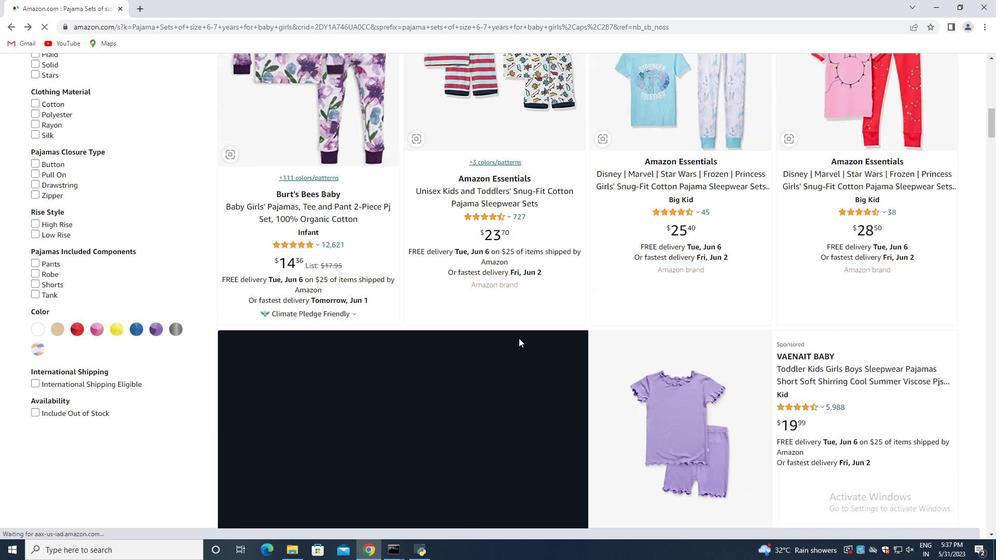 
Action: Mouse scrolled (518, 337) with delta (0, 0)
Screenshot: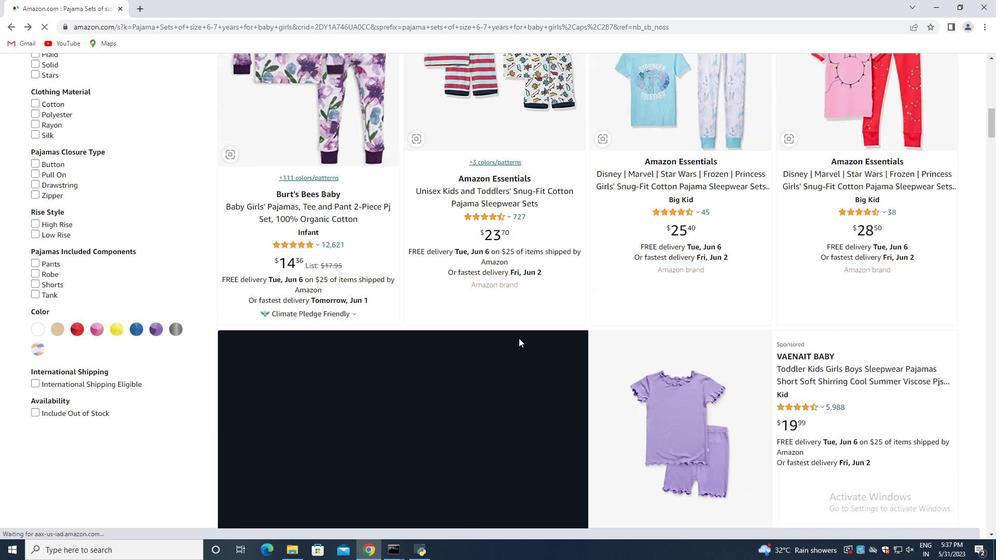 
Action: Mouse scrolled (518, 337) with delta (0, 0)
Screenshot: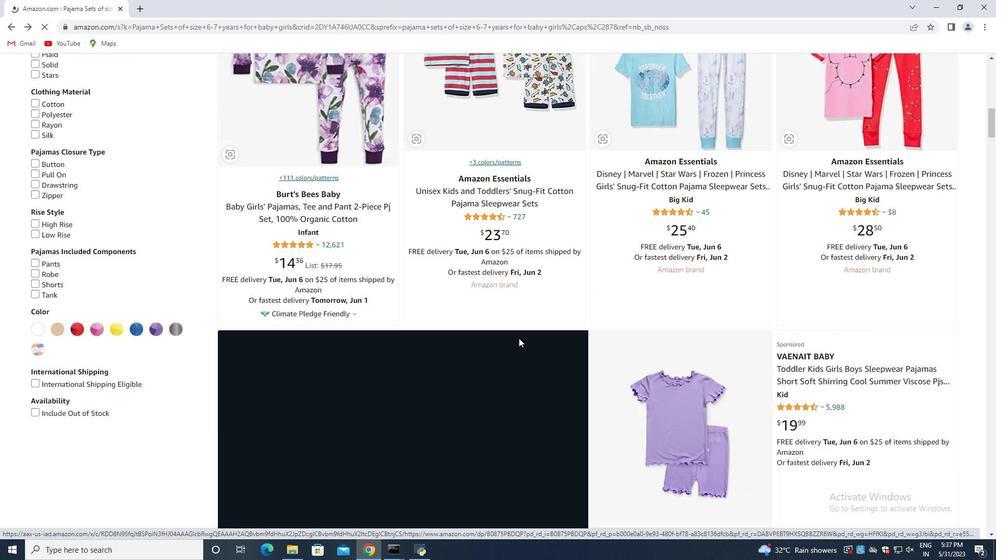 
Action: Mouse moved to (529, 331)
Screenshot: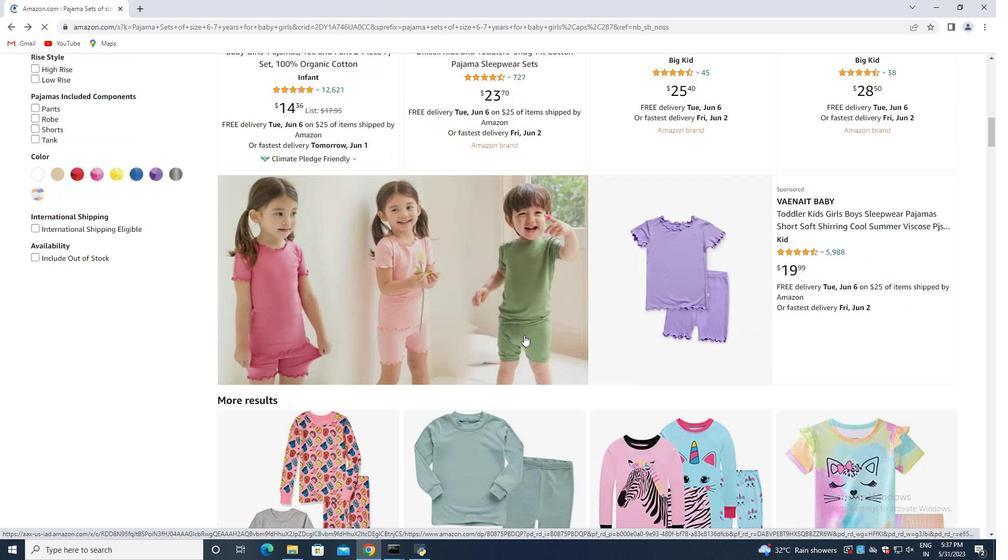 
Action: Mouse scrolled (529, 330) with delta (0, 0)
Screenshot: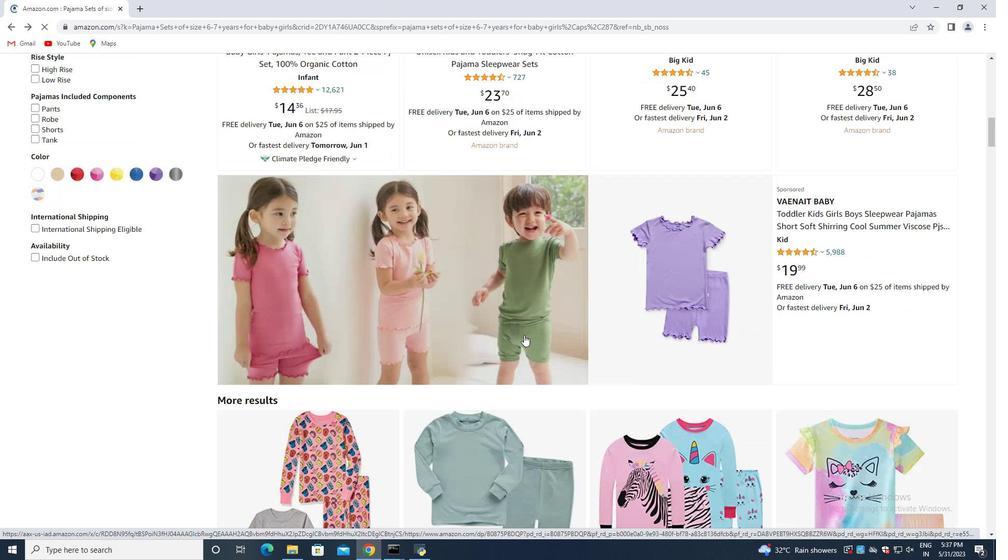 
Action: Mouse moved to (529, 331)
Screenshot: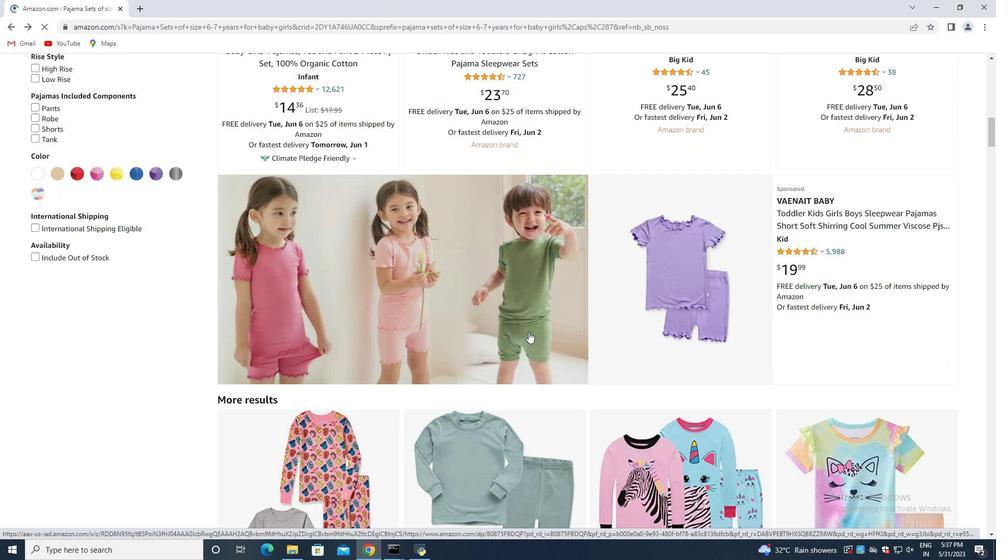 
Action: Mouse scrolled (529, 330) with delta (0, 0)
Screenshot: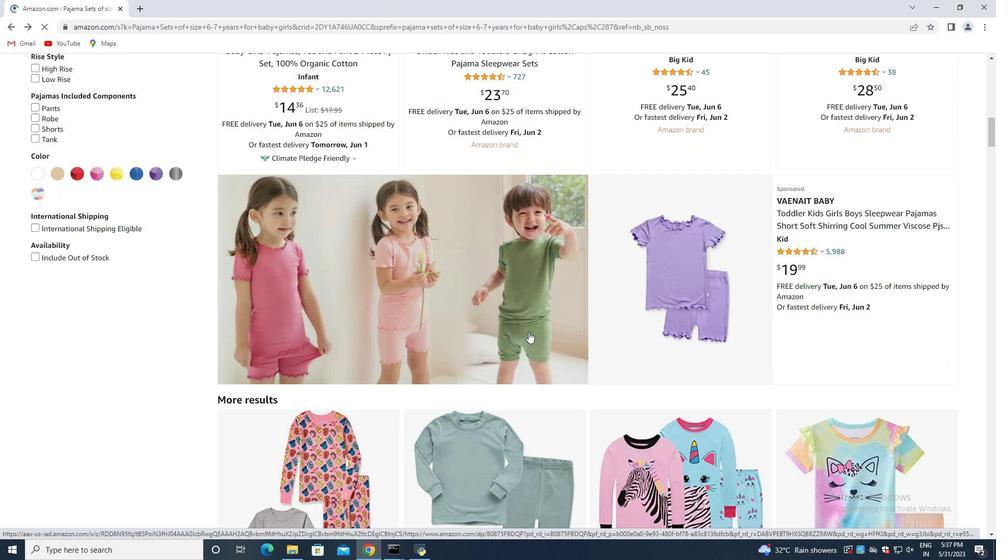 
Action: Mouse scrolled (529, 330) with delta (0, 0)
Screenshot: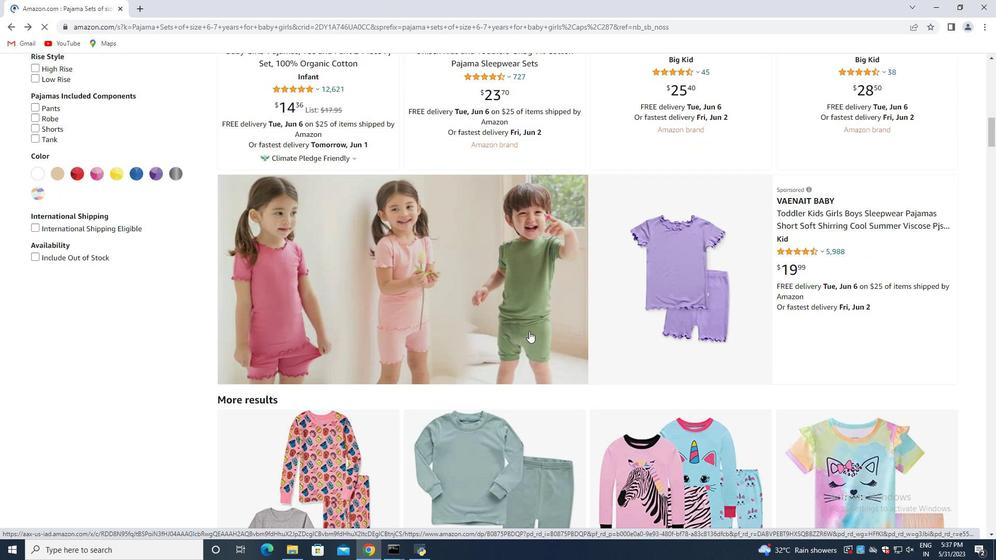 
Action: Mouse moved to (605, 321)
Screenshot: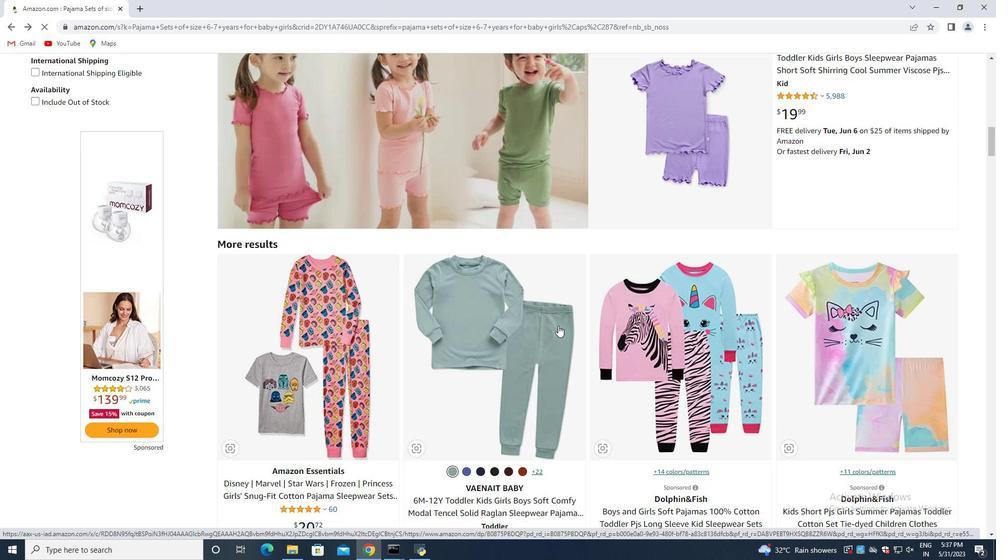 
Action: Mouse scrolled (605, 321) with delta (0, 0)
Screenshot: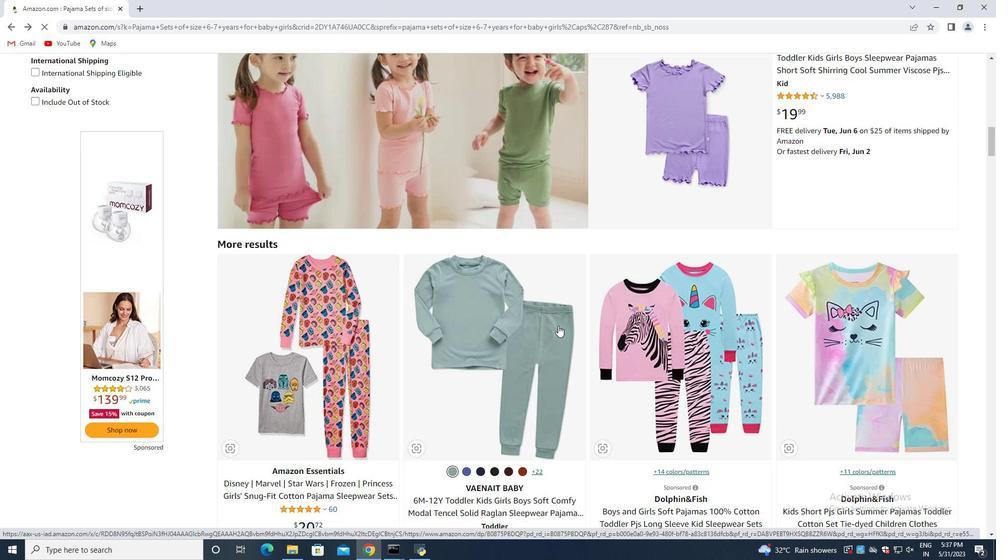 
Action: Mouse moved to (612, 321)
Screenshot: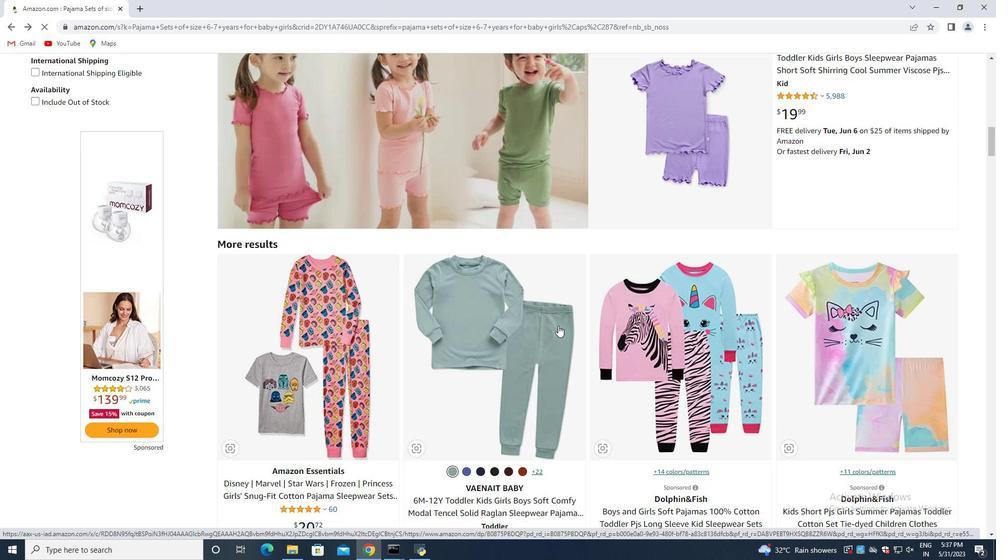 
Action: Mouse scrolled (612, 321) with delta (0, 0)
Screenshot: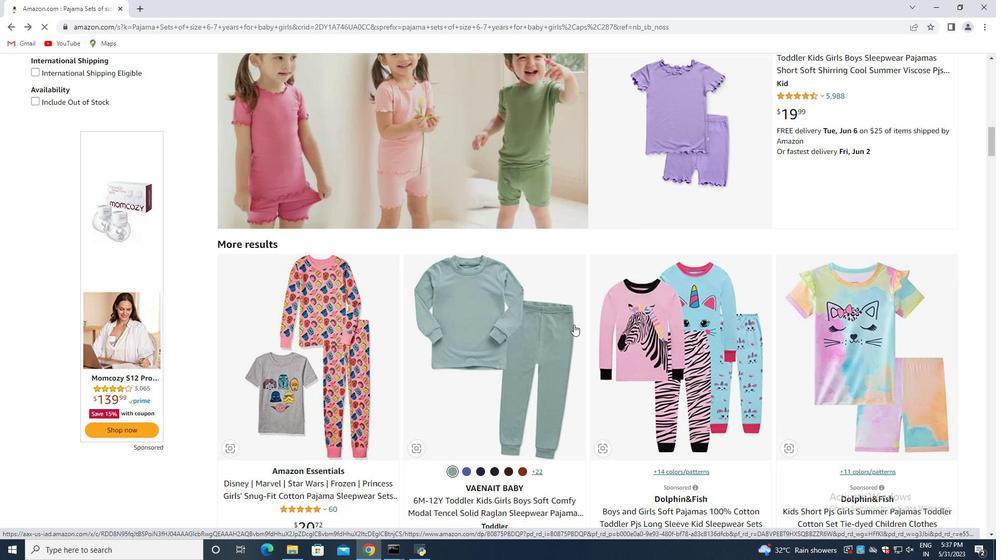 
Action: Mouse moved to (626, 321)
Screenshot: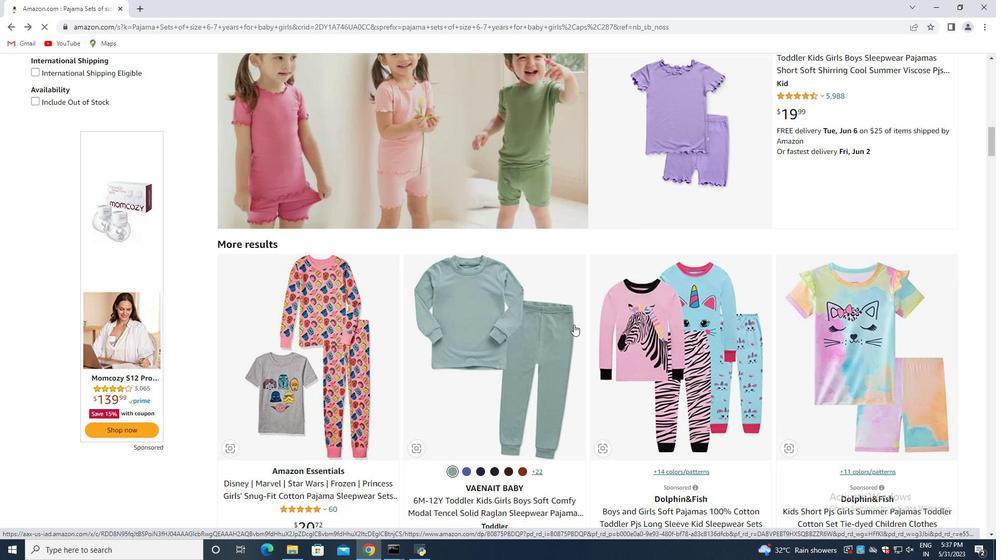 
Action: Mouse scrolled (620, 321) with delta (0, 0)
Screenshot: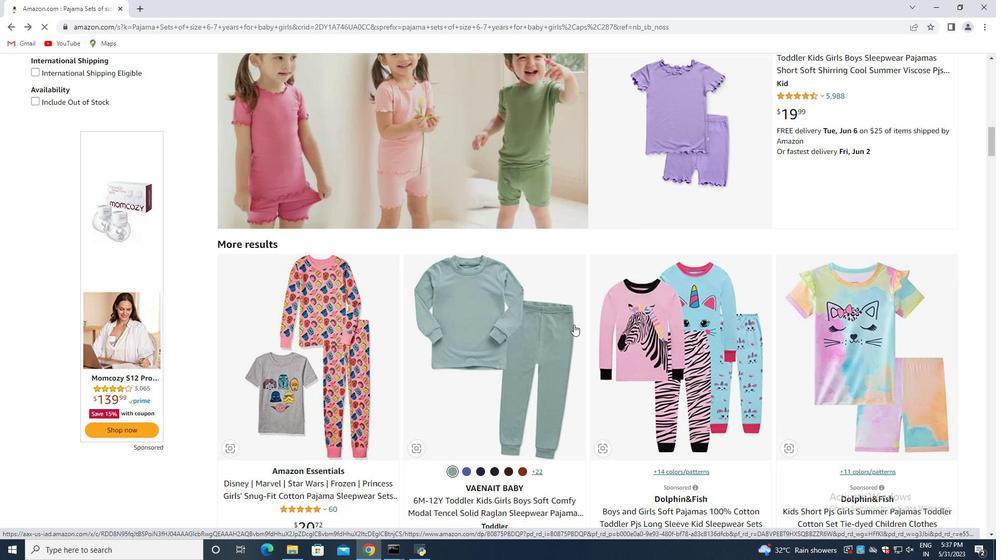 
Action: Mouse moved to (639, 319)
Screenshot: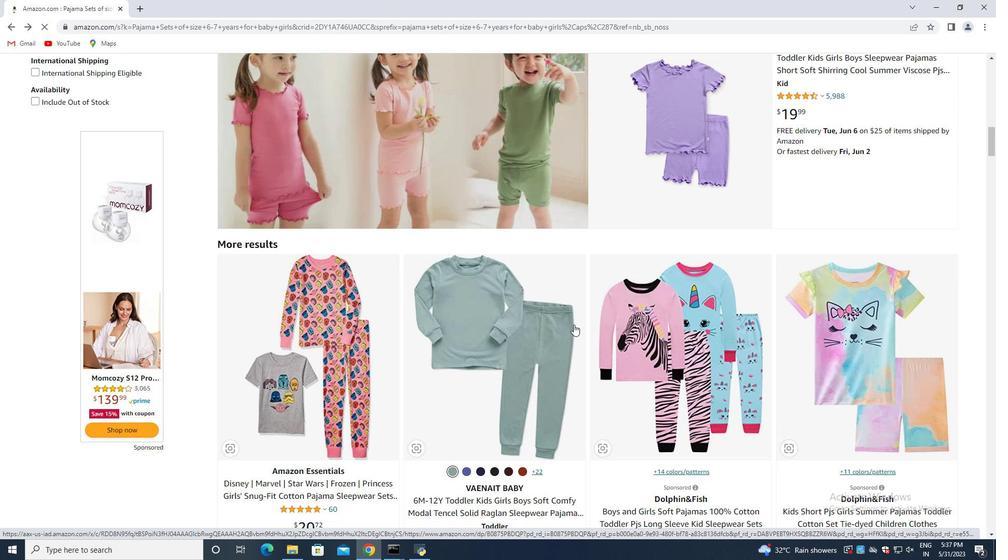 
Action: Mouse scrolled (636, 319) with delta (0, 0)
Screenshot: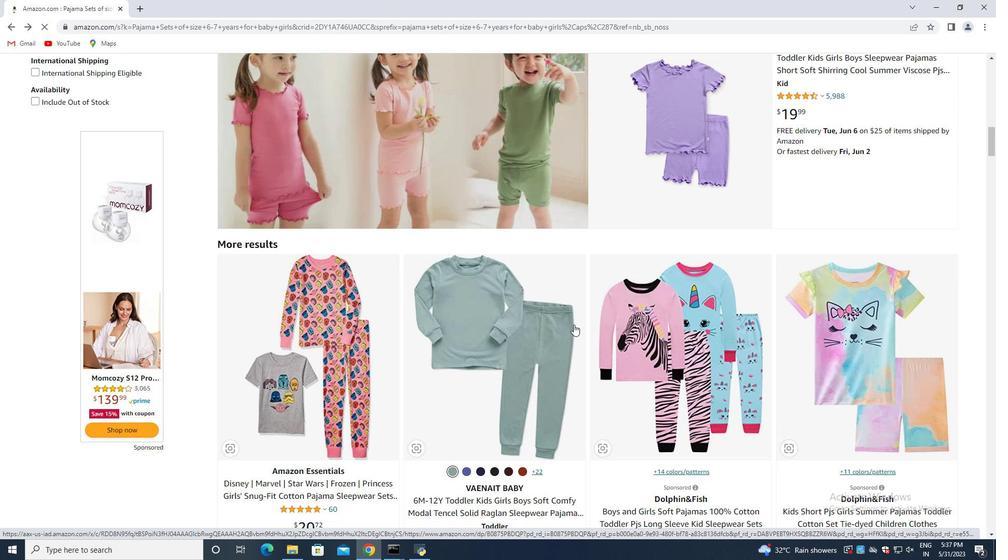 
Action: Mouse moved to (610, 315)
Screenshot: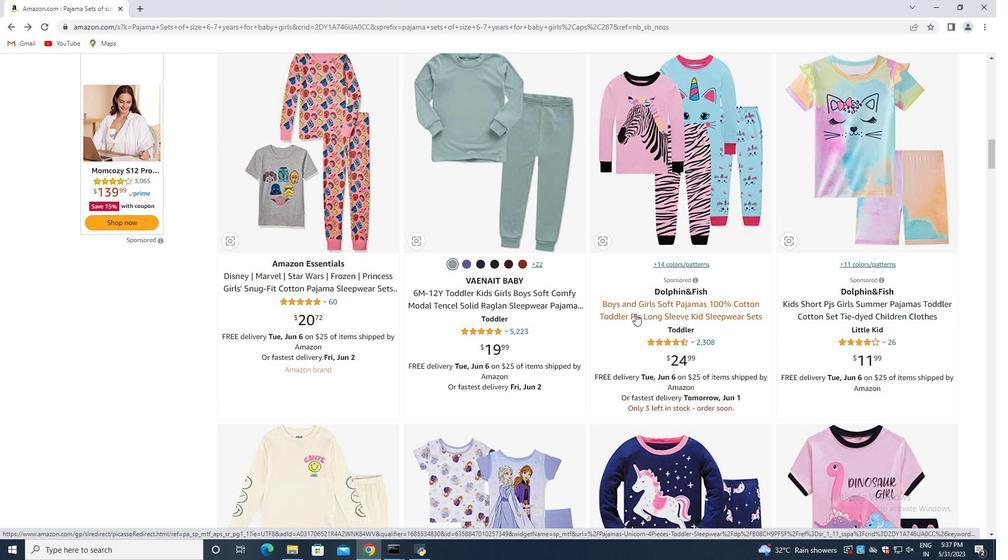 
Action: Mouse scrolled (610, 314) with delta (0, 0)
Screenshot: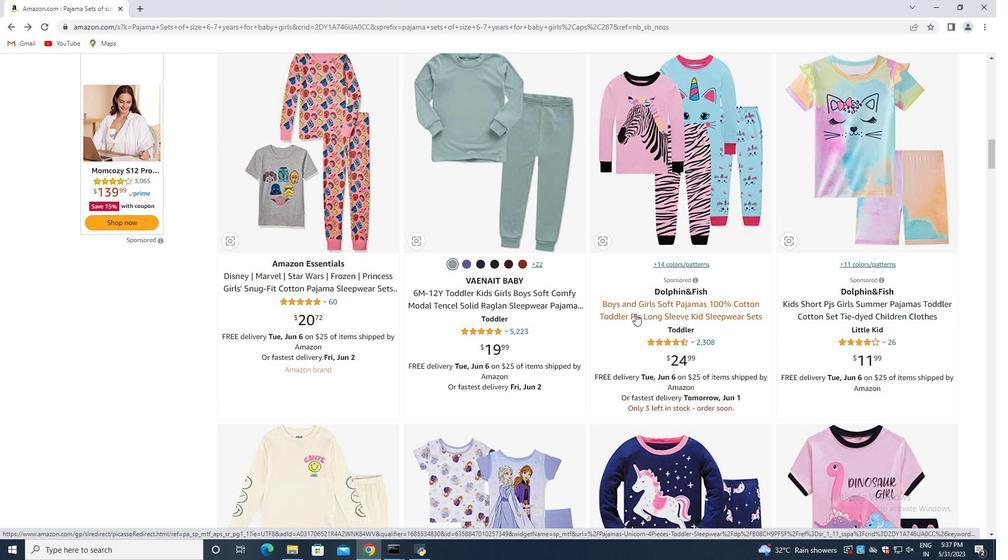 
Action: Mouse moved to (592, 322)
Screenshot: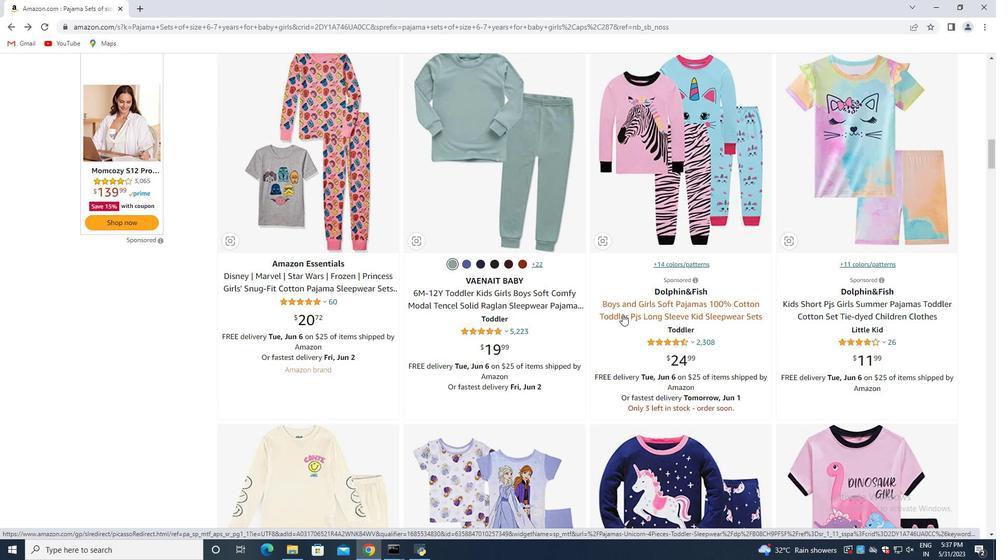 
Action: Mouse scrolled (596, 320) with delta (0, 0)
Screenshot: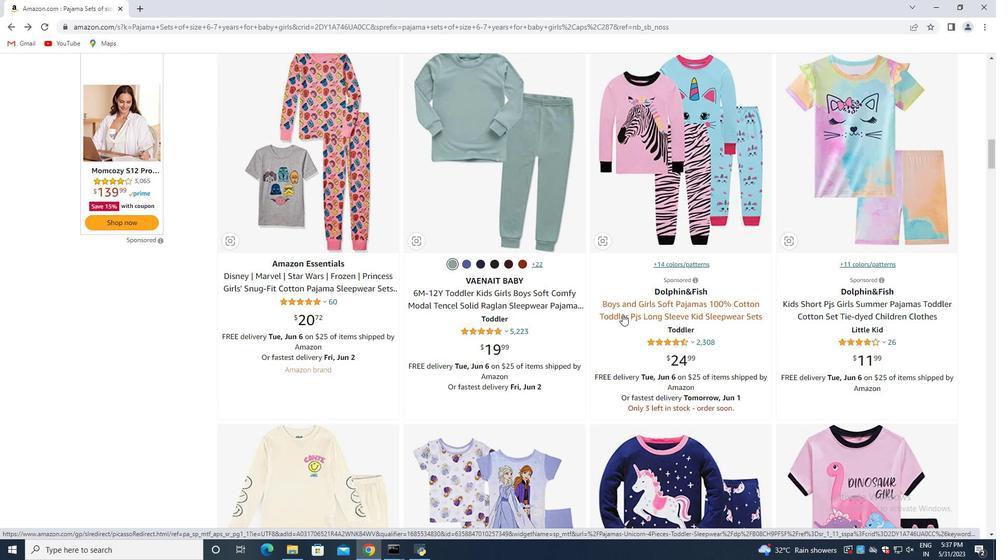 
Action: Mouse moved to (585, 323)
Screenshot: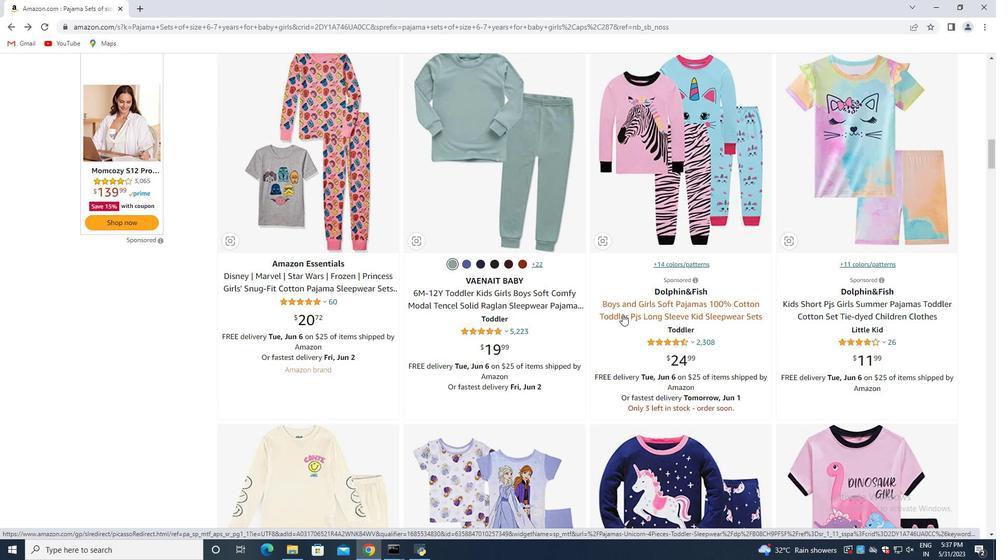 
Action: Mouse scrolled (587, 322) with delta (0, 0)
Screenshot: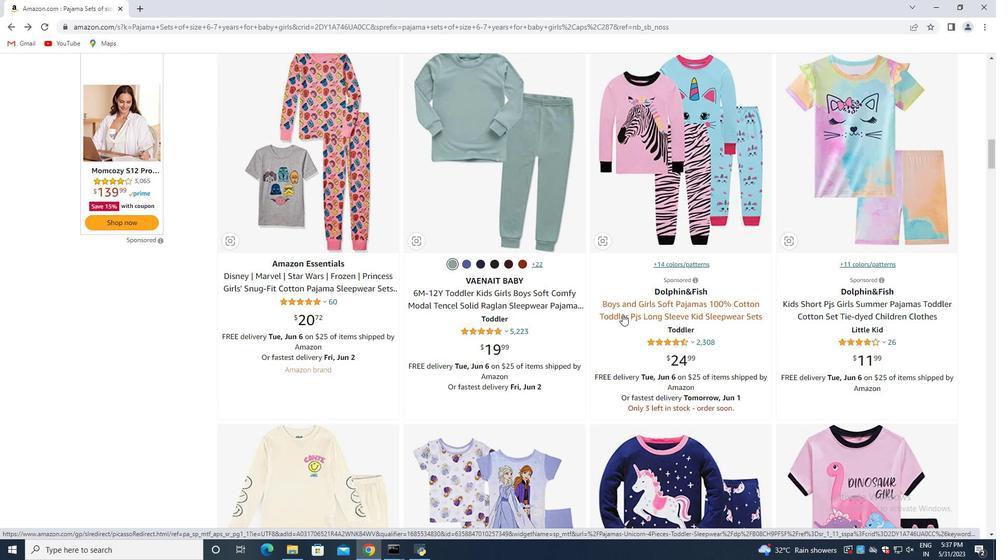 
Action: Mouse moved to (583, 324)
Screenshot: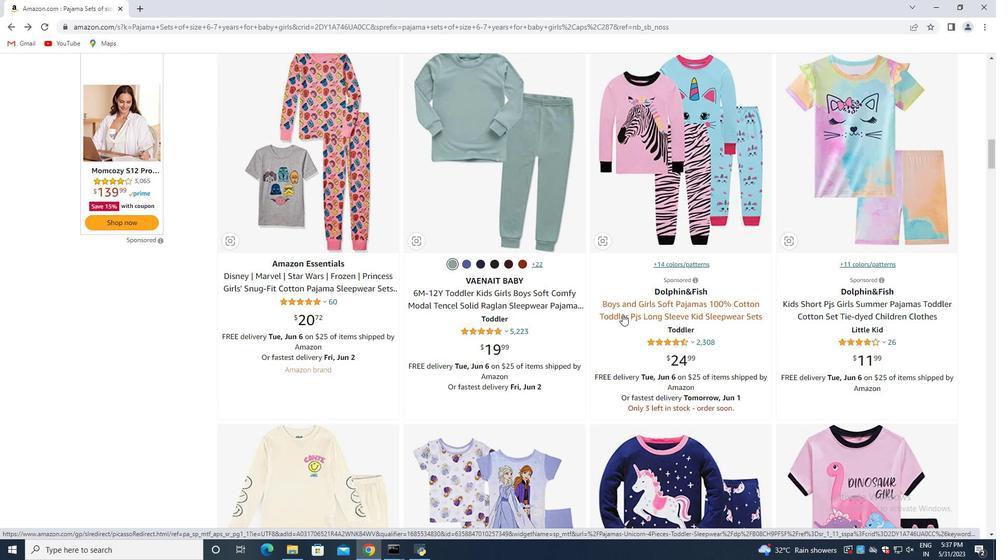 
Action: Mouse scrolled (584, 324) with delta (0, 0)
Screenshot: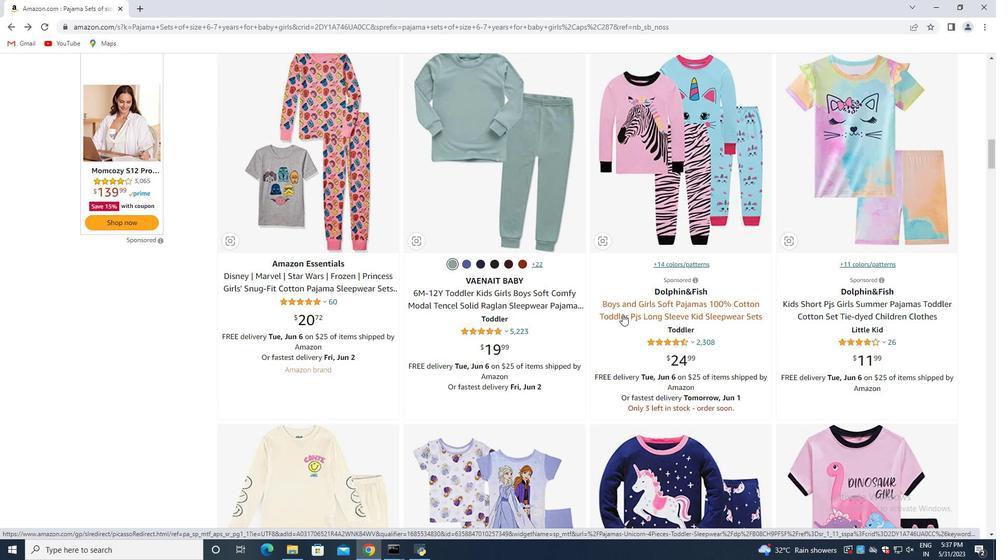 
Action: Mouse moved to (582, 324)
Screenshot: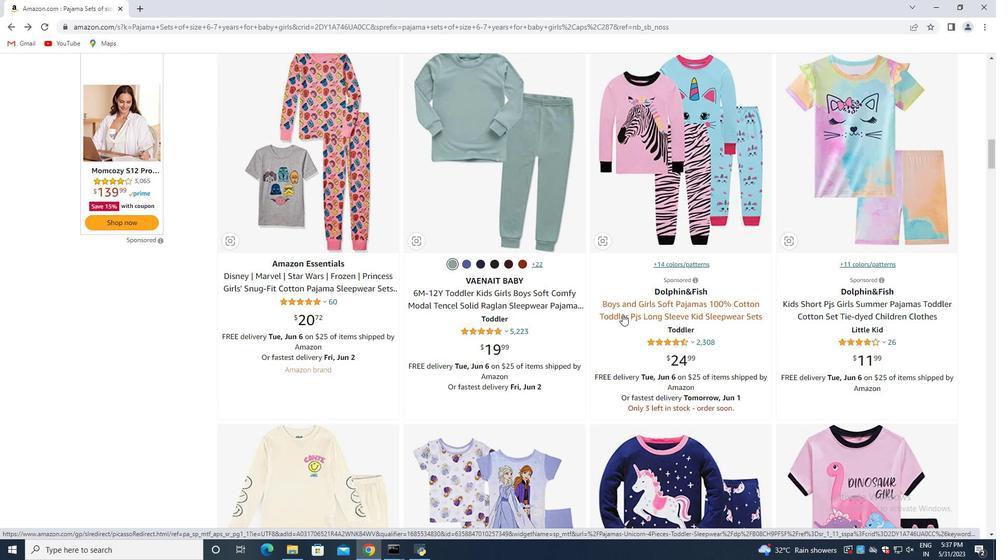 
Action: Mouse scrolled (582, 324) with delta (0, 0)
Screenshot: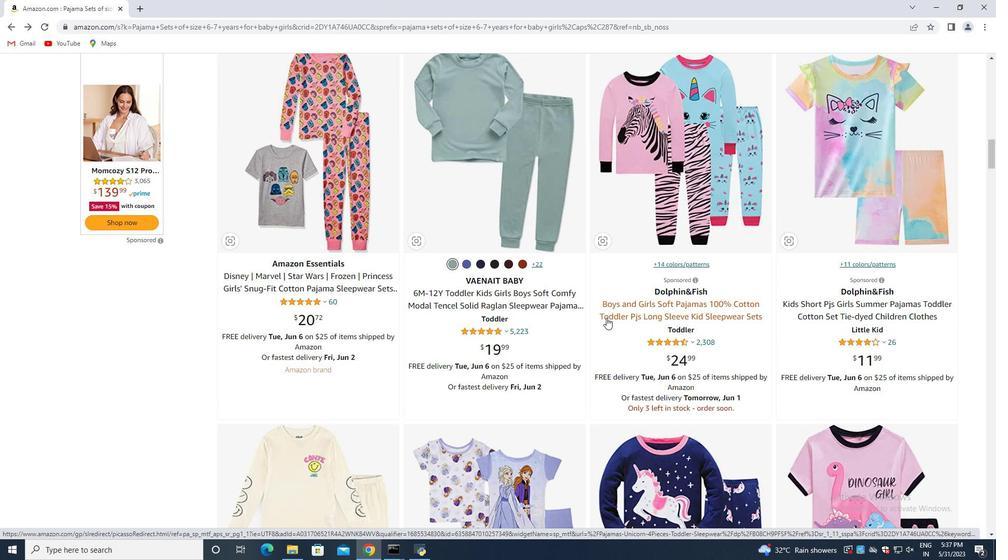 
Action: Mouse moved to (587, 319)
Screenshot: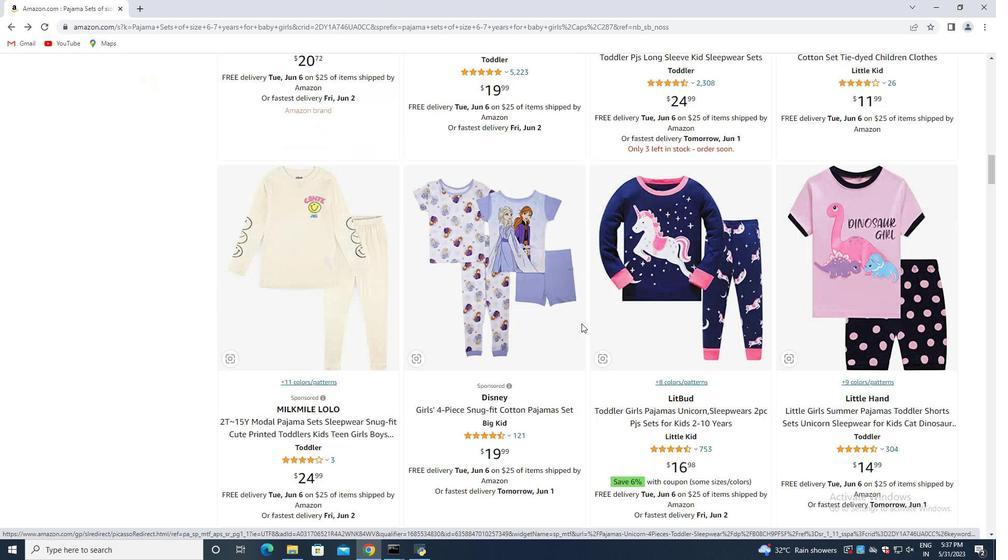 
Action: Mouse scrolled (587, 319) with delta (0, 0)
Screenshot: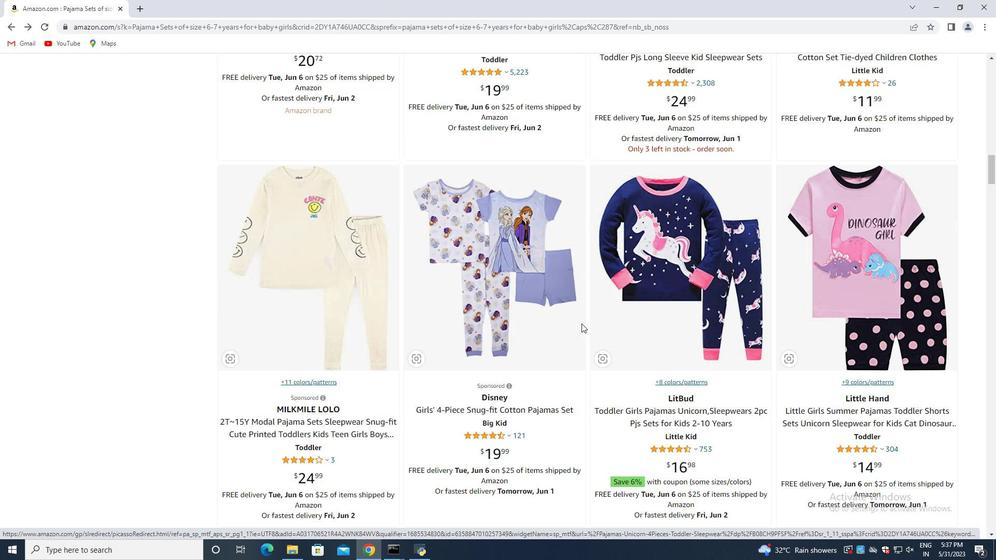 
Action: Mouse scrolled (587, 319) with delta (0, 0)
Screenshot: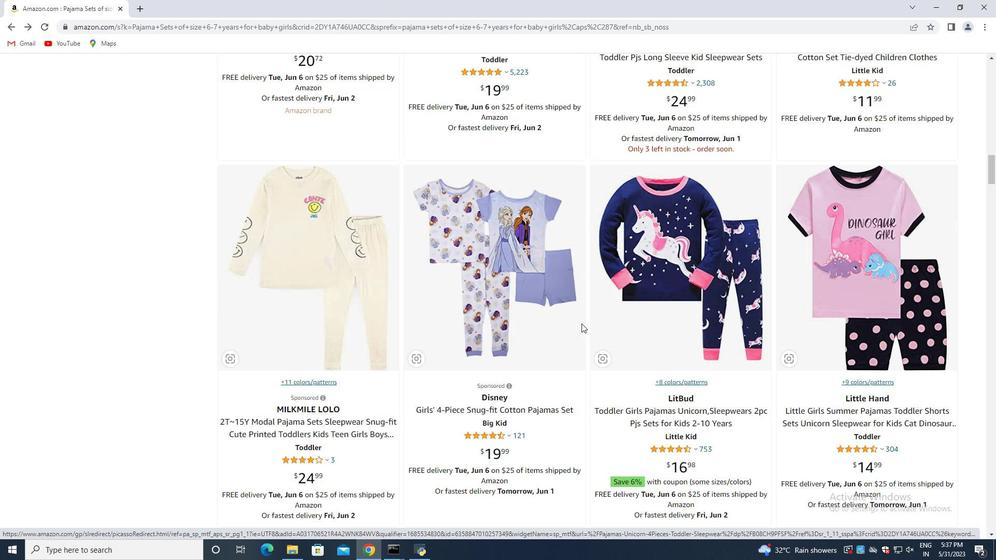 
Action: Mouse scrolled (587, 319) with delta (0, 0)
Screenshot: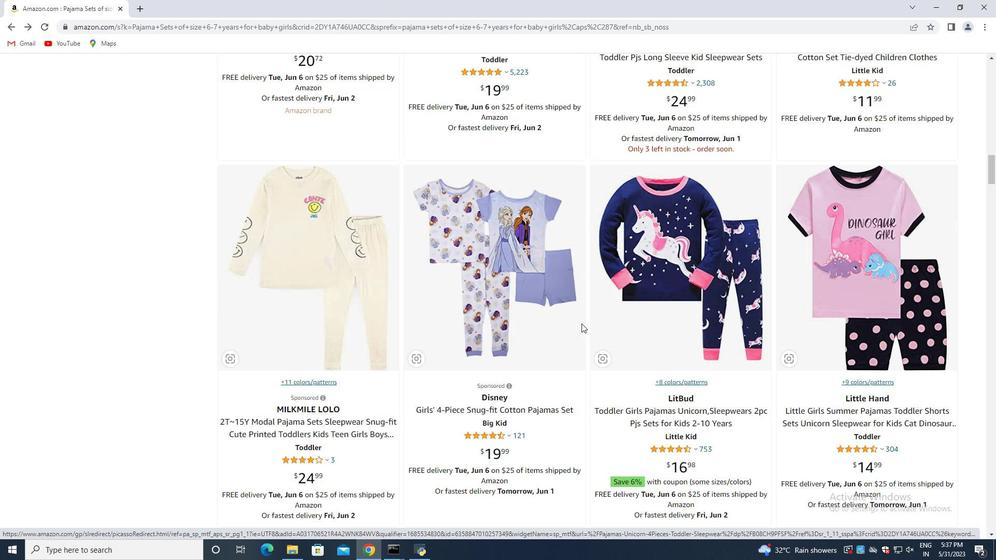 
Action: Mouse moved to (588, 319)
Screenshot: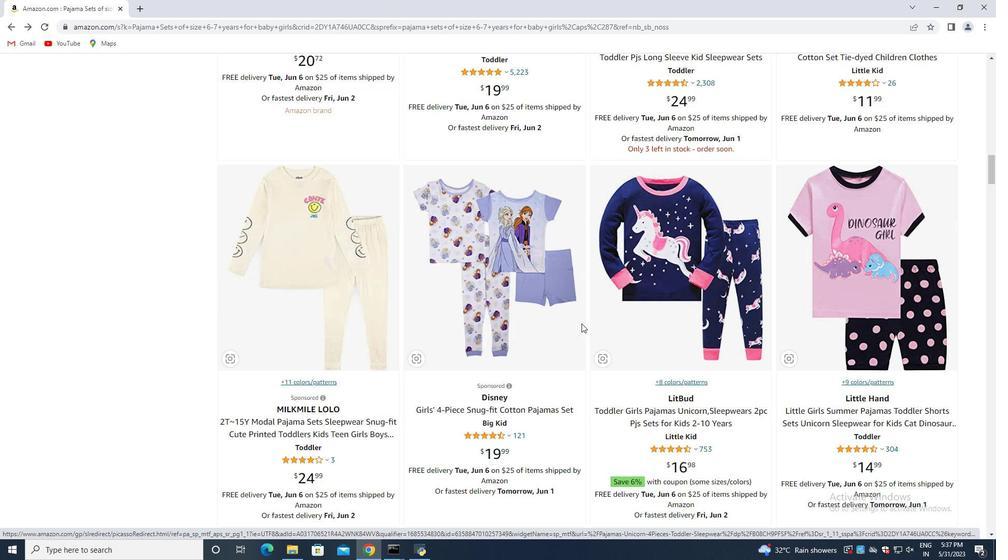 
Action: Mouse scrolled (588, 319) with delta (0, 0)
Screenshot: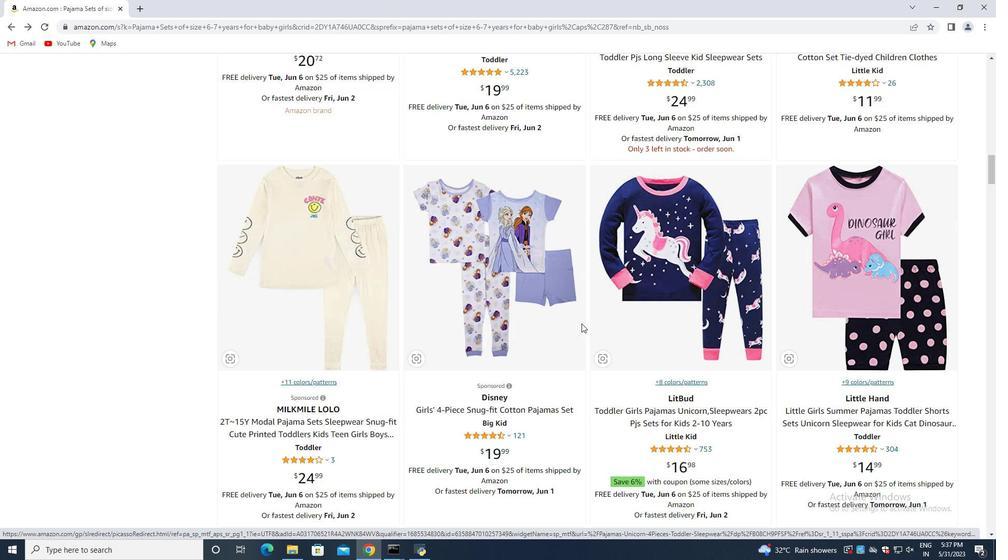 
Action: Mouse moved to (596, 321)
Screenshot: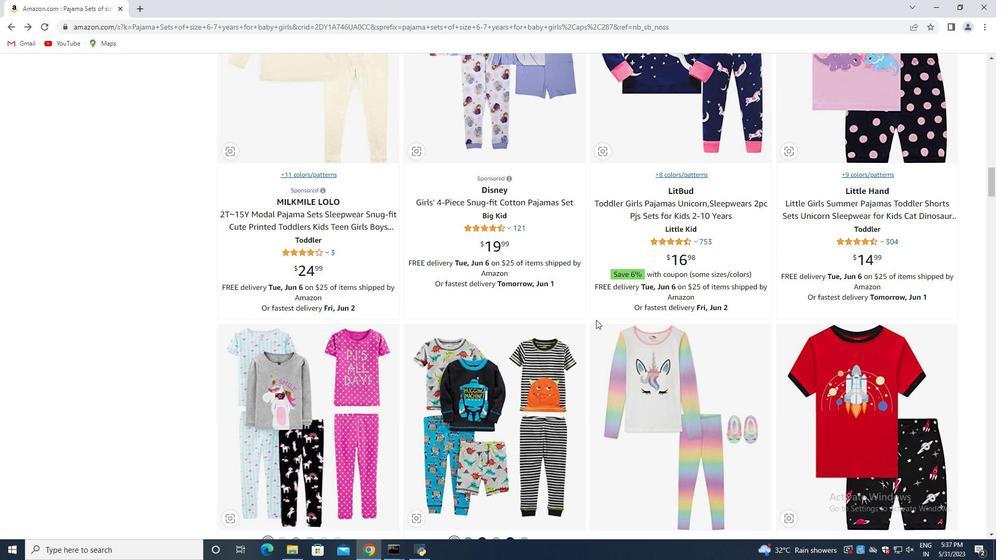 
Action: Mouse scrolled (596, 322) with delta (0, 0)
Screenshot: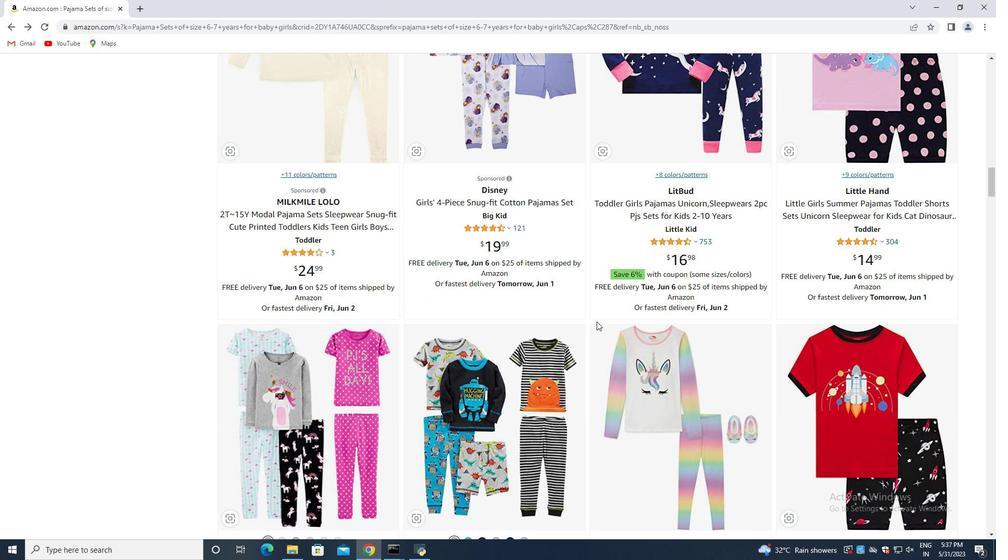 
Action: Mouse scrolled (596, 322) with delta (0, 0)
Screenshot: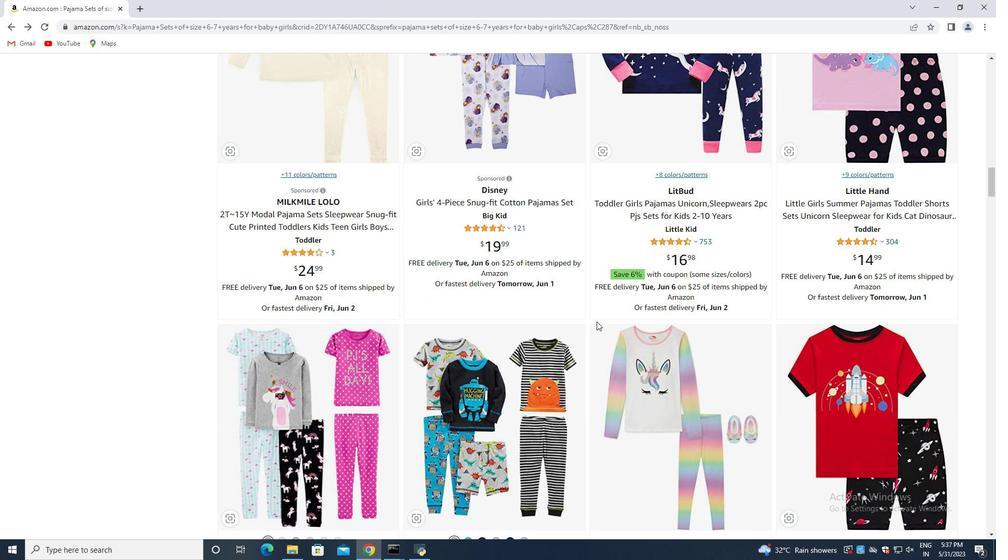 
Action: Mouse scrolled (596, 322) with delta (0, 0)
Screenshot: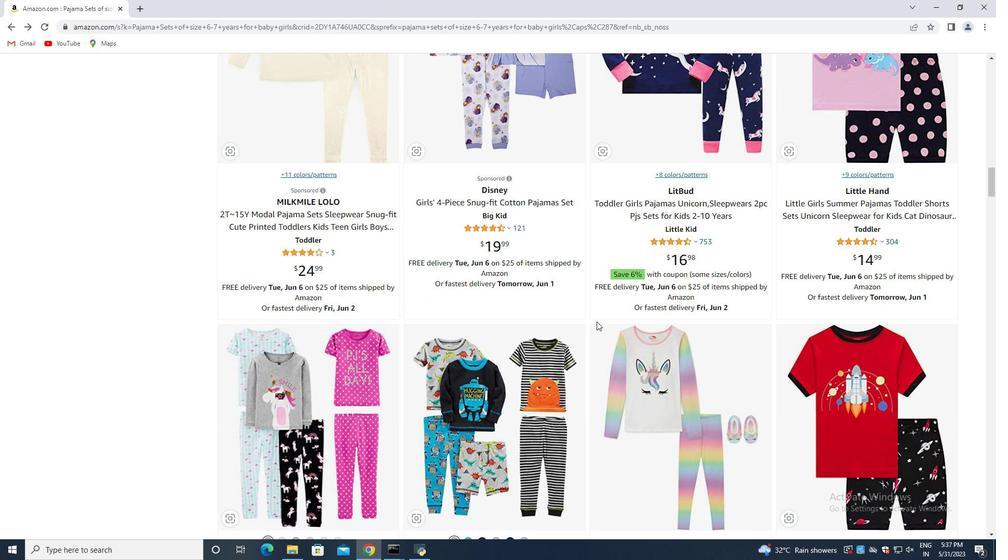 
Action: Mouse moved to (596, 322)
Screenshot: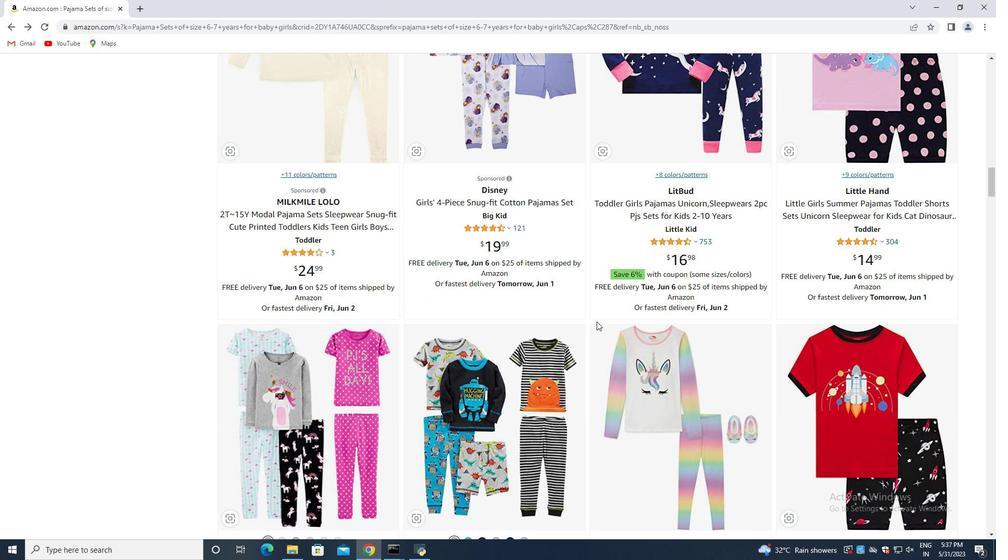 
Action: Mouse scrolled (596, 322) with delta (0, 0)
Screenshot: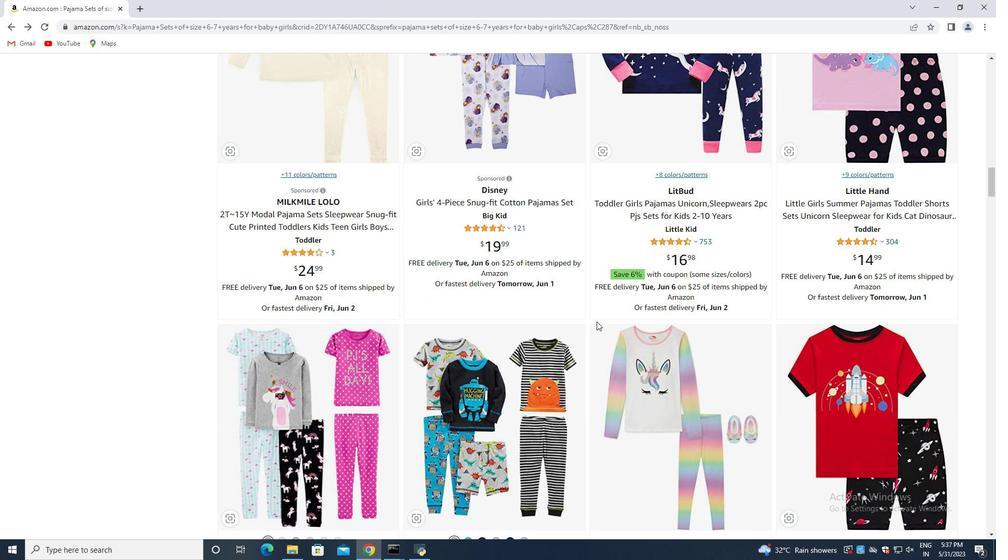 
Action: Mouse moved to (589, 323)
Screenshot: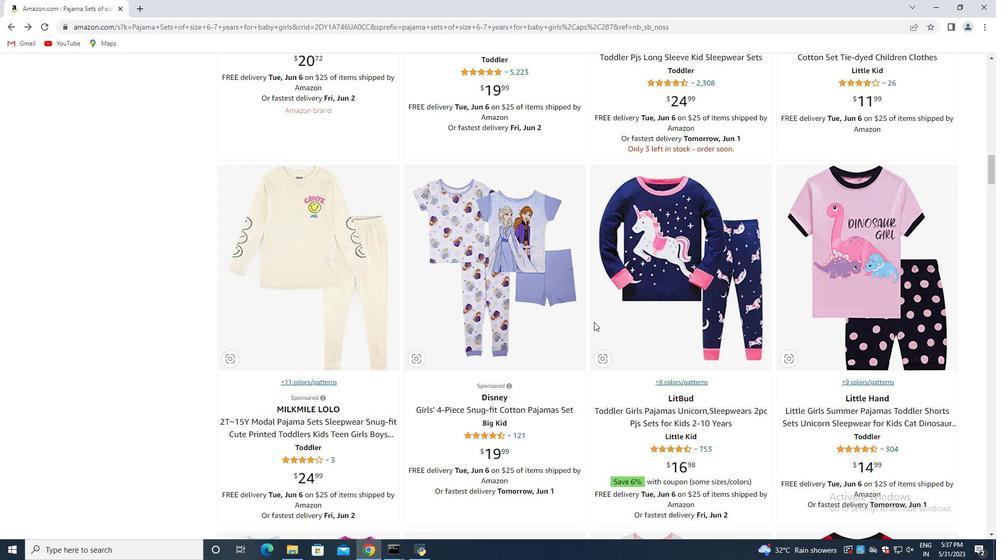 
Action: Mouse scrolled (590, 321) with delta (0, 0)
Screenshot: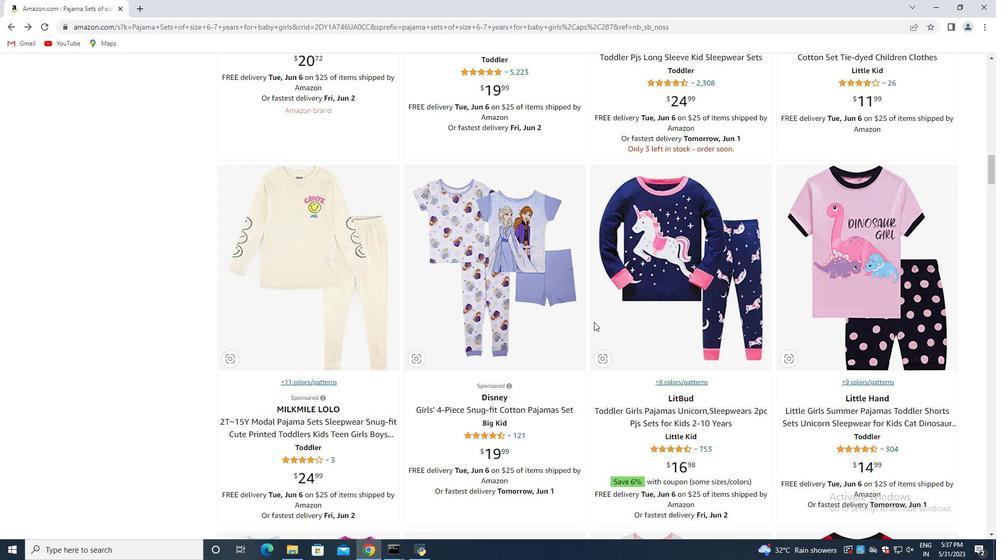 
Action: Mouse moved to (589, 323)
Screenshot: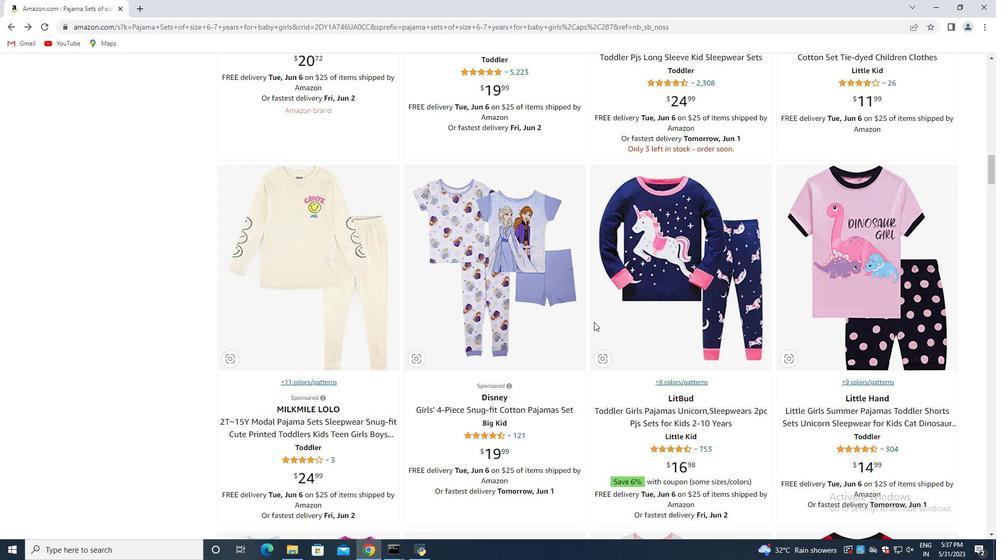 
Action: Mouse scrolled (590, 321) with delta (0, 0)
Screenshot: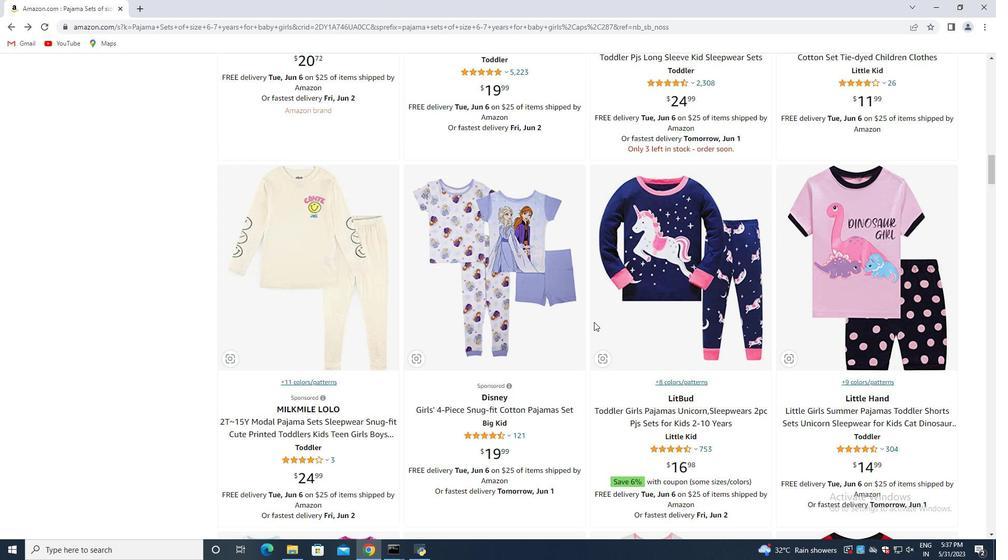 
Action: Mouse scrolled (589, 321) with delta (0, 0)
Screenshot: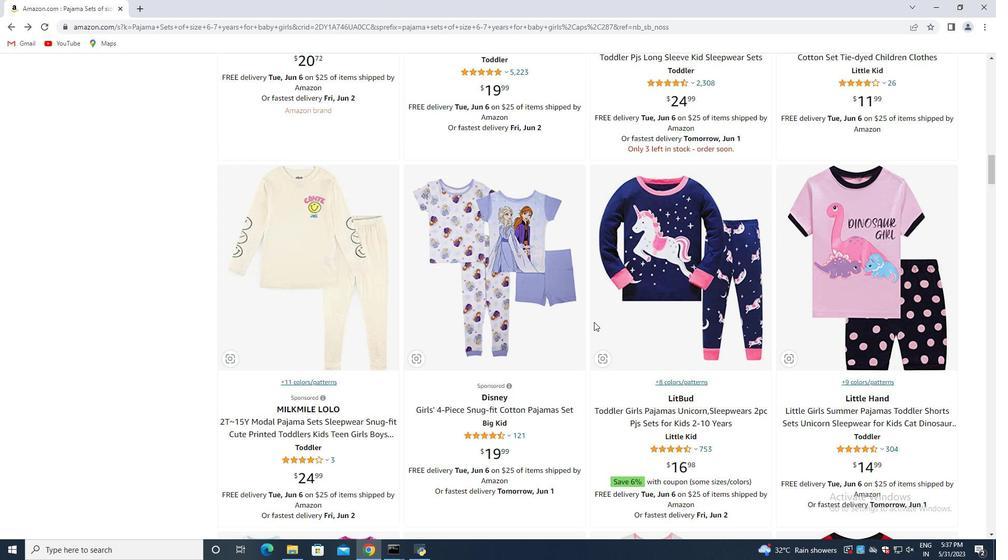 
Action: Mouse scrolled (589, 322) with delta (0, 0)
Screenshot: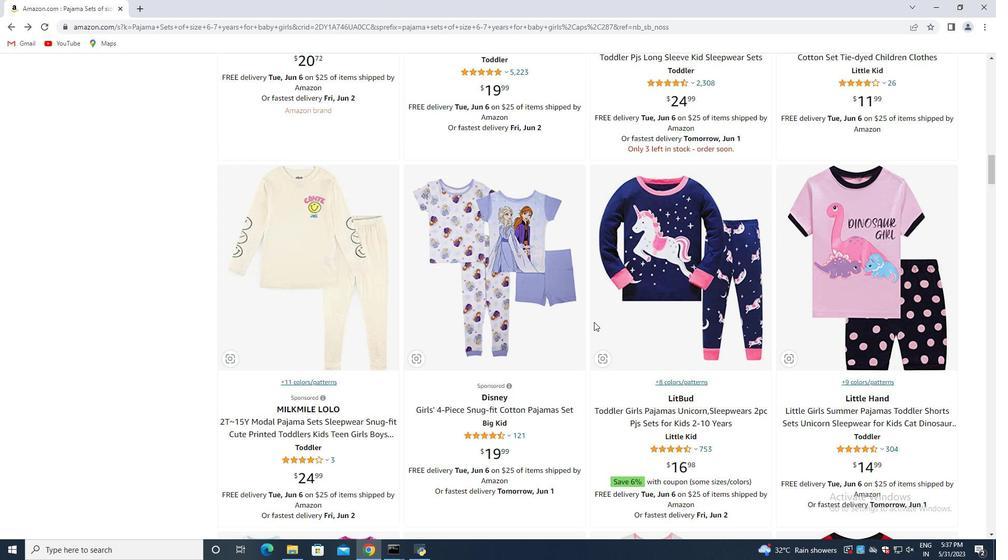 
Action: Mouse scrolled (589, 322) with delta (0, 0)
Screenshot: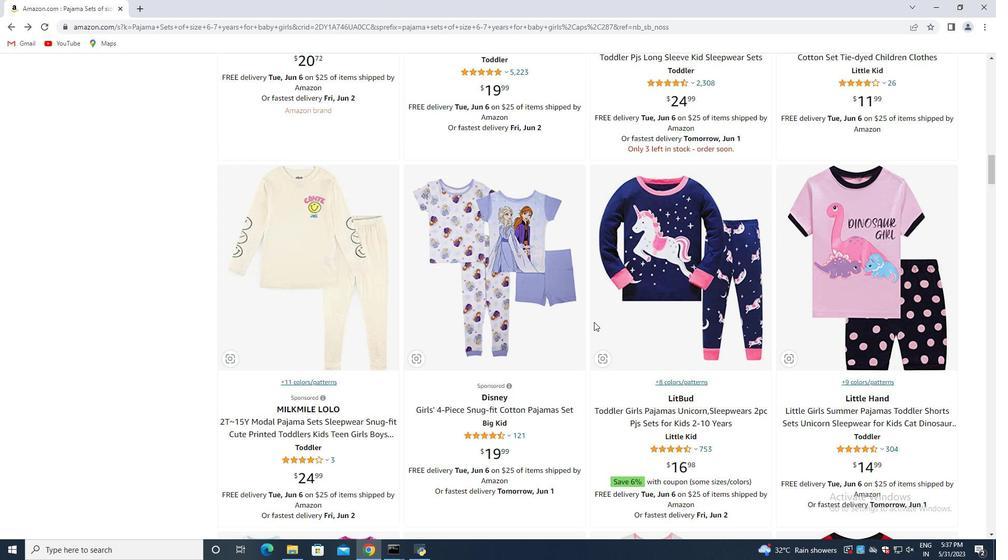 
Action: Mouse scrolled (589, 322) with delta (0, 0)
Screenshot: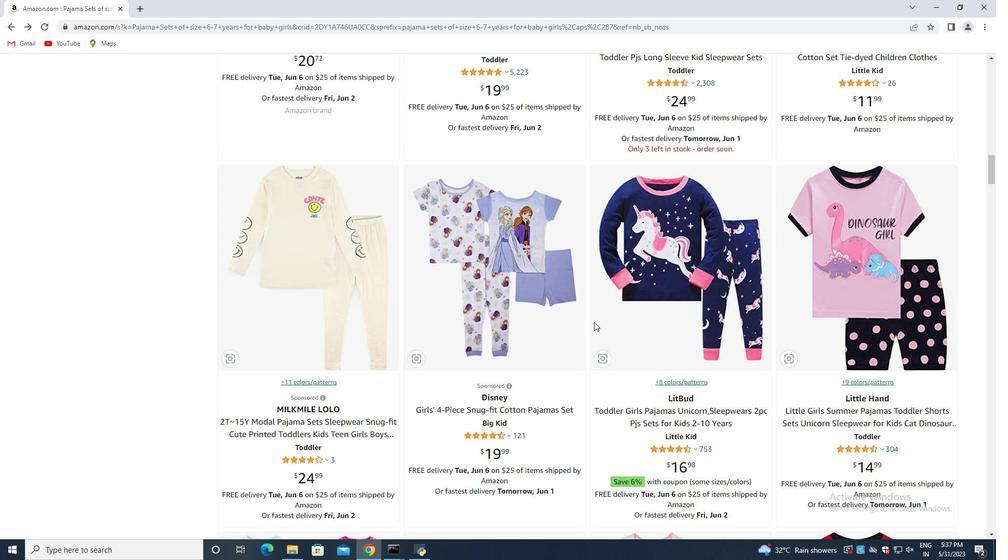 
Action: Mouse scrolled (589, 322) with delta (0, 0)
Screenshot: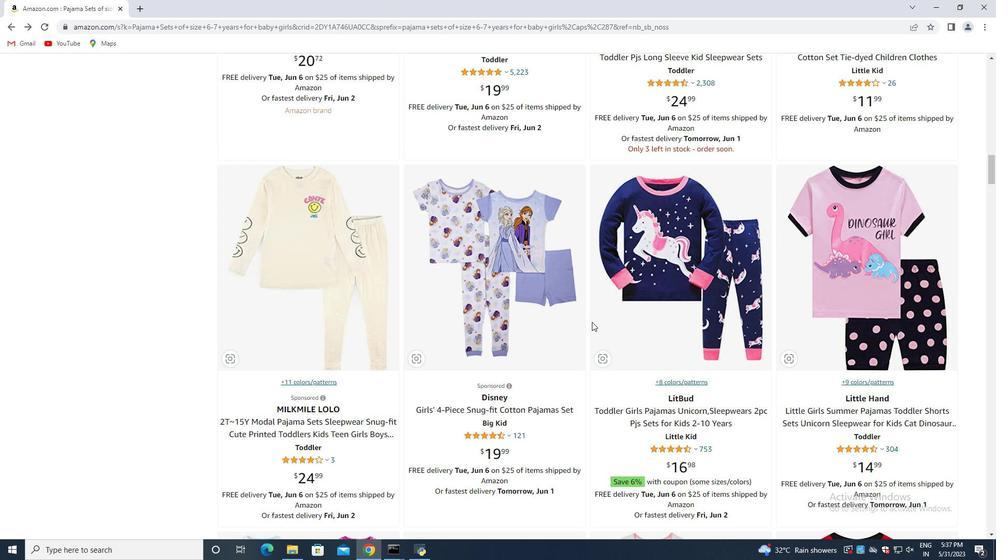 
Action: Mouse scrolled (589, 322) with delta (0, 0)
Screenshot: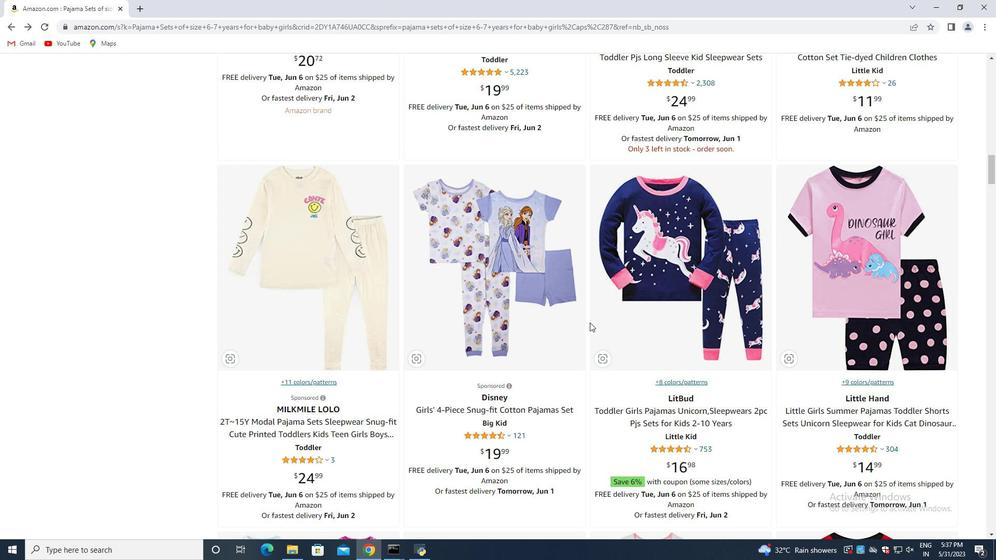 
Action: Mouse scrolled (589, 322) with delta (0, 0)
Screenshot: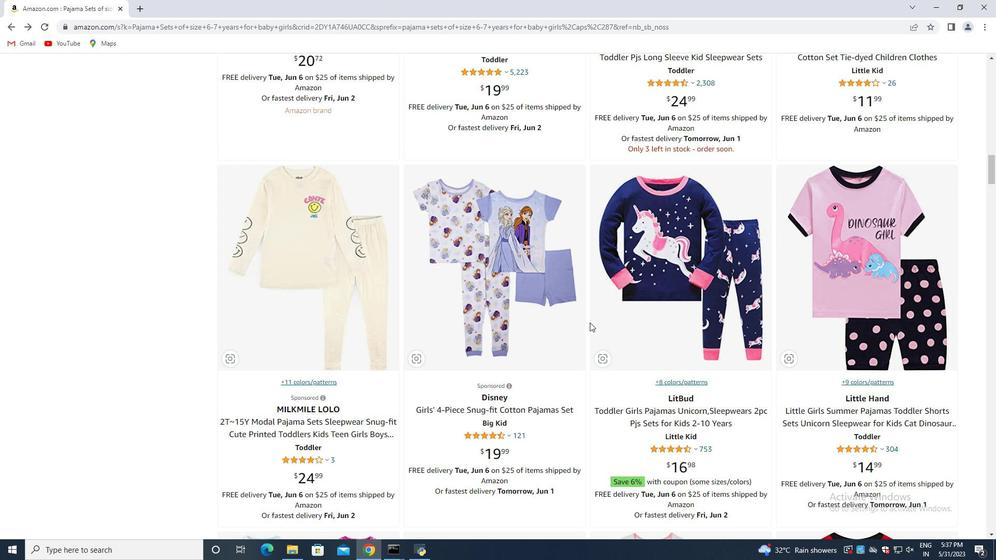 
Action: Mouse scrolled (589, 322) with delta (0, 0)
Screenshot: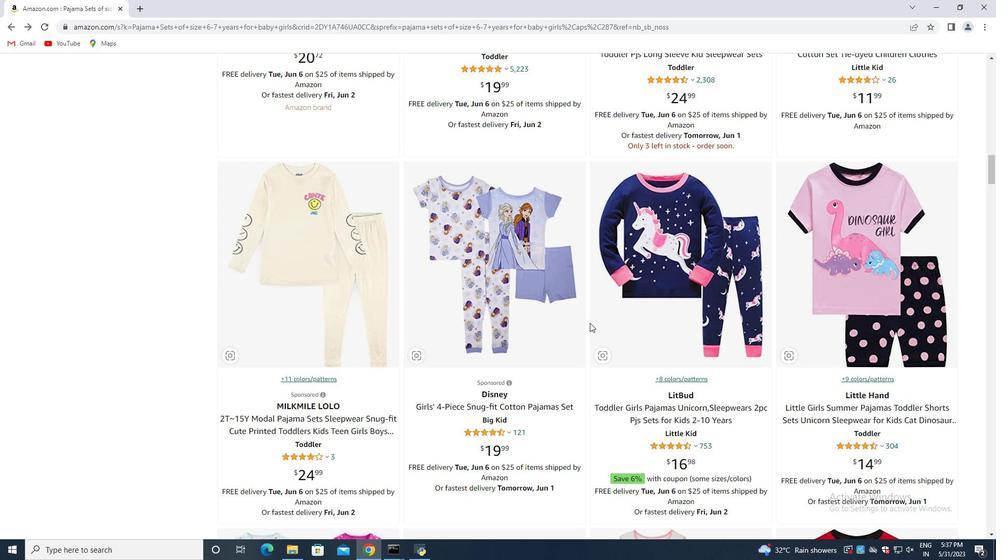 
Action: Mouse moved to (599, 322)
Screenshot: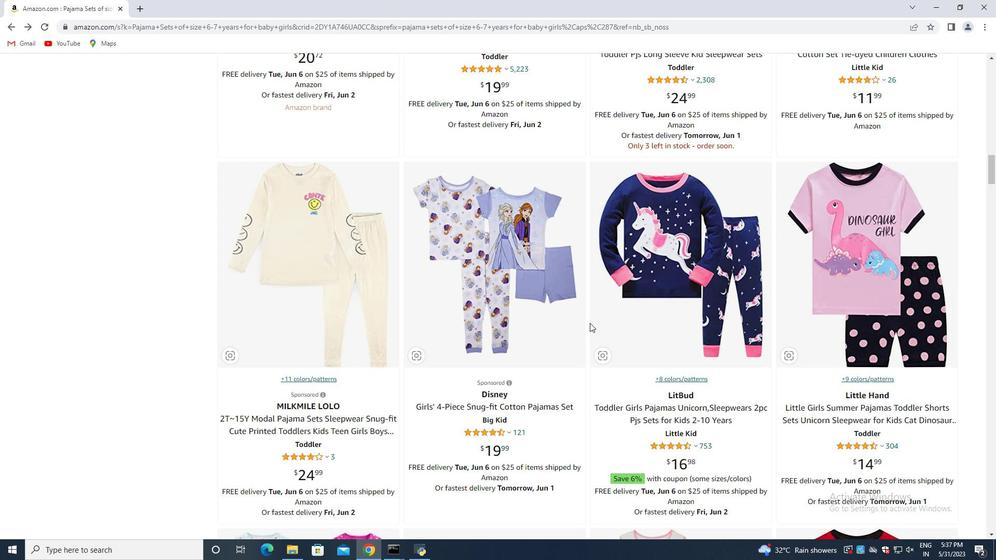 
Action: Mouse scrolled (595, 322) with delta (0, 0)
Screenshot: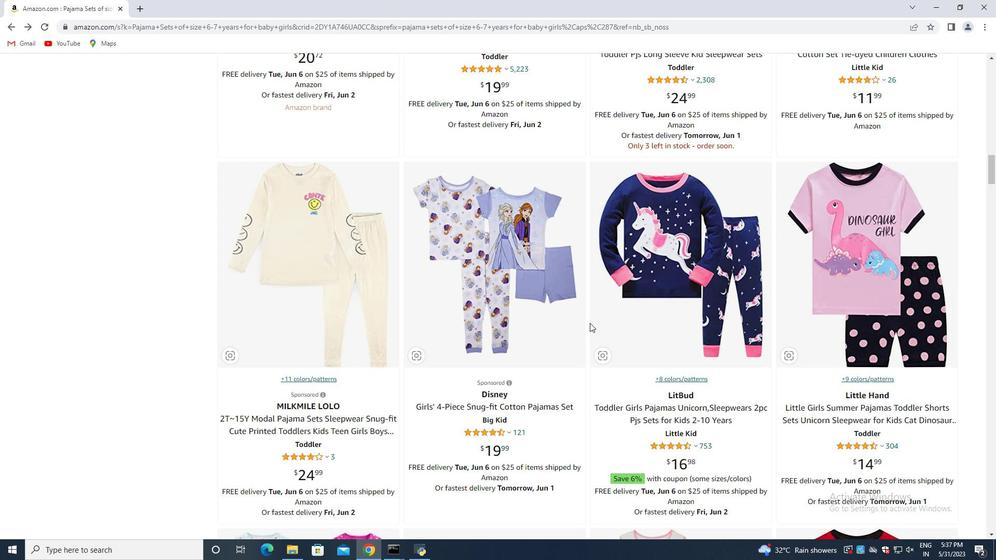 
Action: Mouse moved to (541, 342)
Screenshot: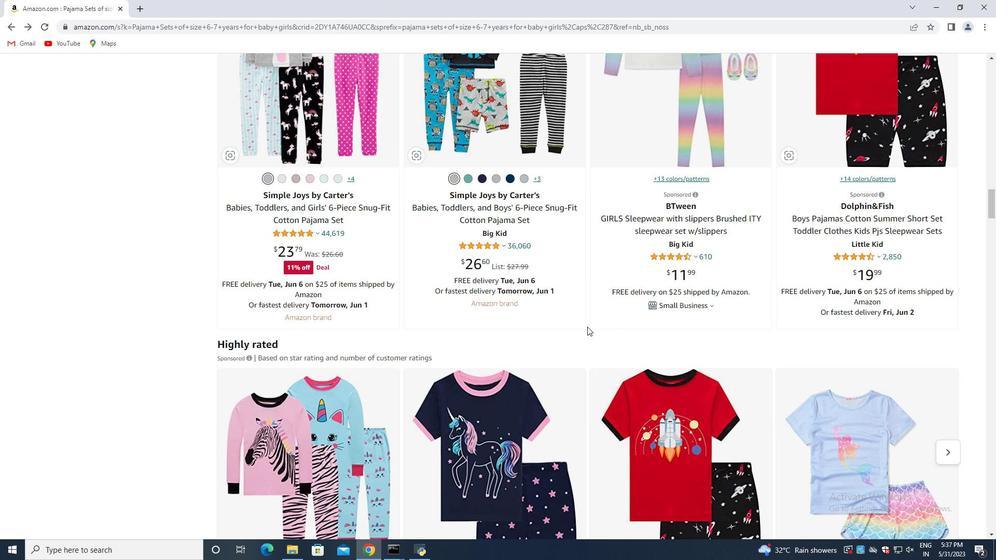 
Action: Mouse scrolled (541, 341) with delta (0, 0)
Screenshot: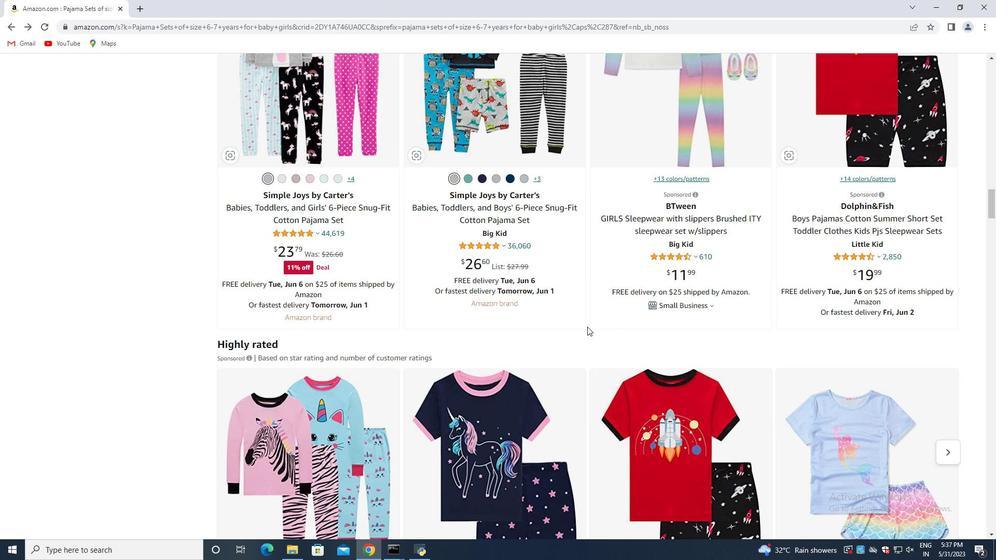 
Action: Mouse moved to (537, 345)
Screenshot: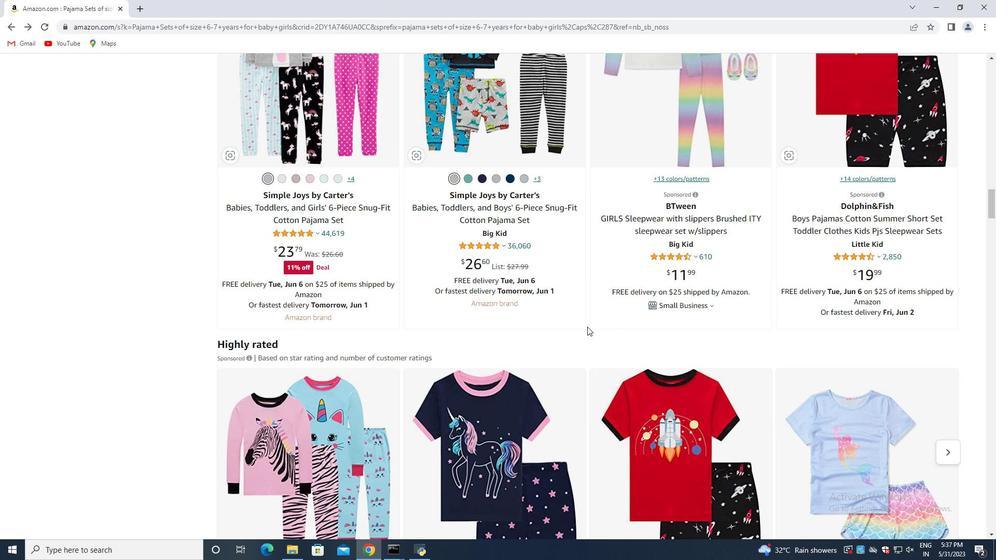 
Action: Mouse scrolled (537, 344) with delta (0, 0)
Screenshot: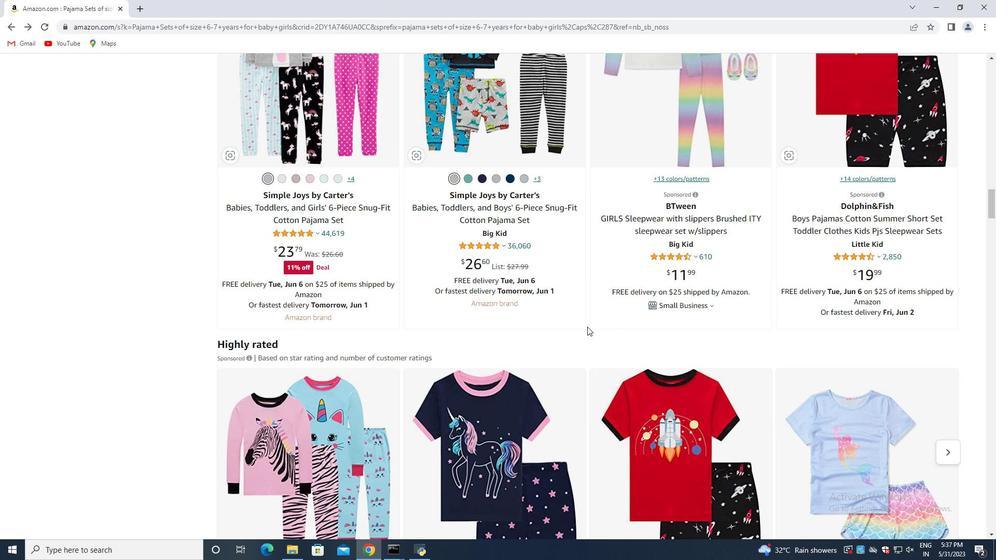 
Action: Mouse moved to (536, 346)
Screenshot: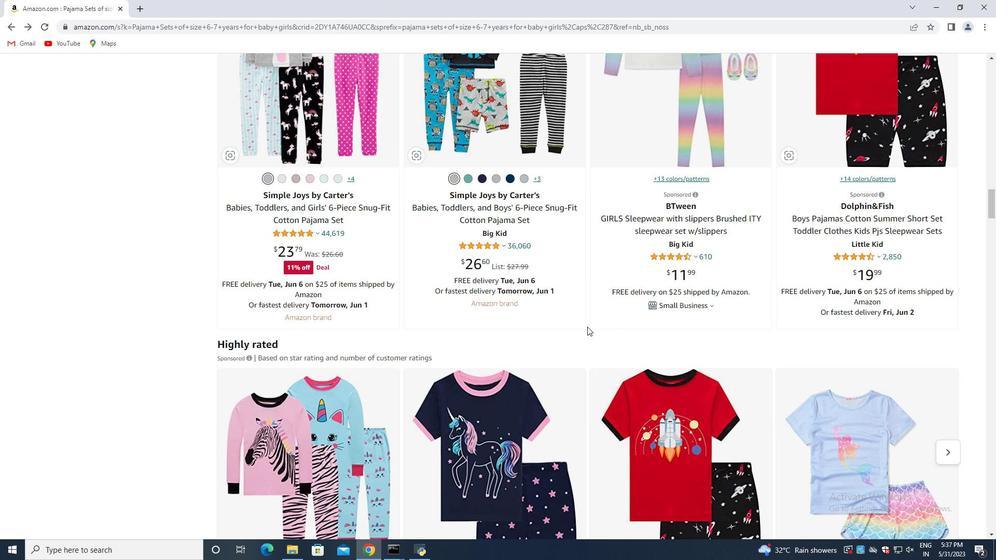 
Action: Mouse scrolled (536, 345) with delta (0, 0)
Screenshot: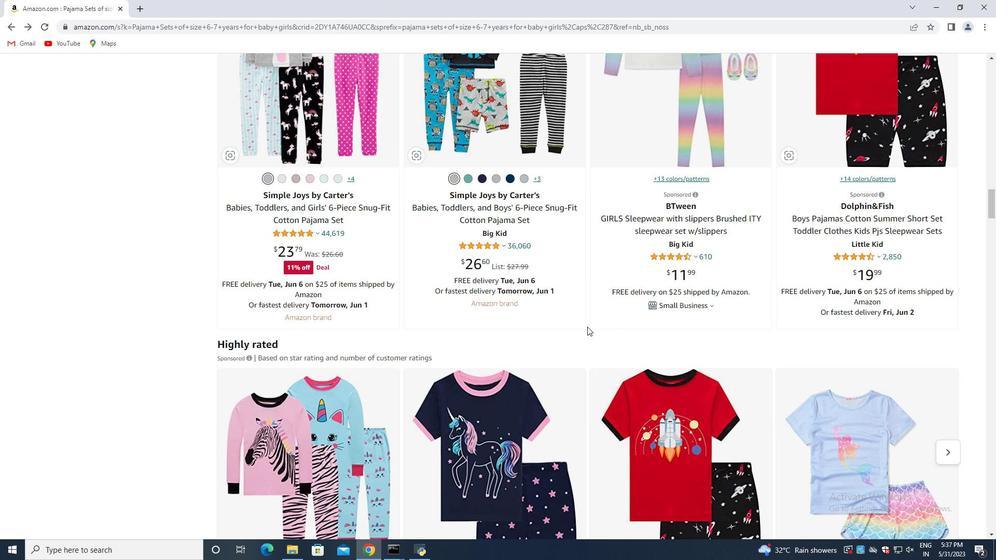 
Action: Mouse scrolled (536, 345) with delta (0, 0)
Screenshot: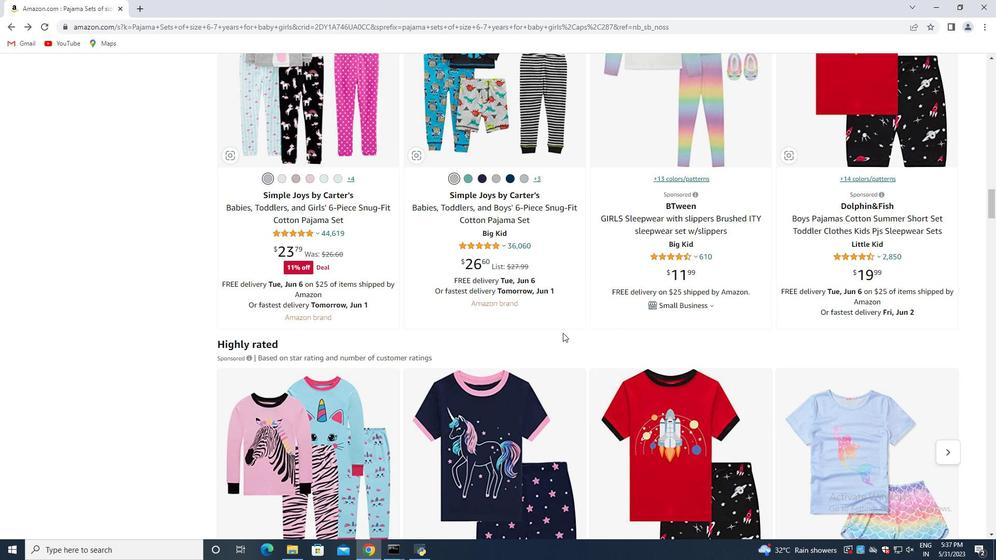 
Action: Mouse moved to (541, 343)
Screenshot: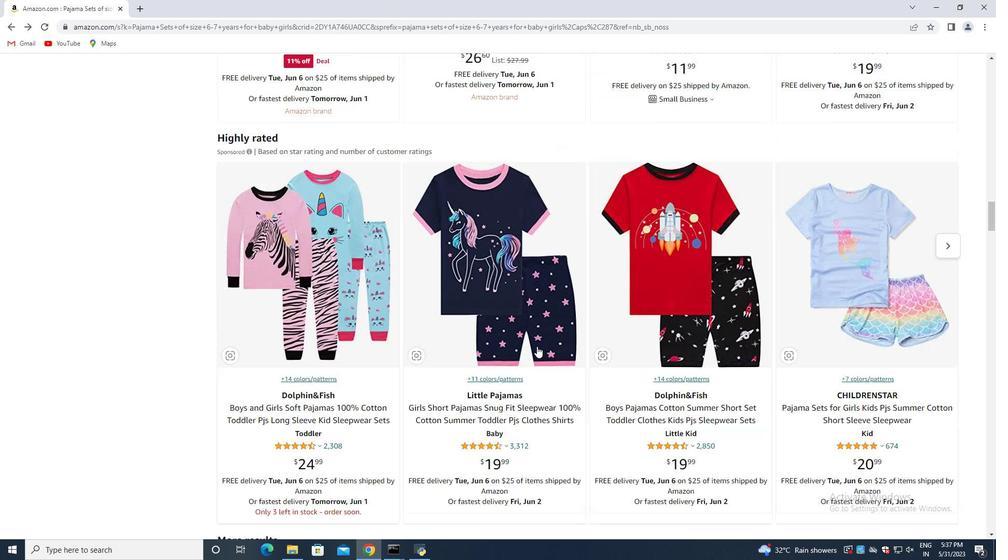 
Action: Mouse scrolled (541, 343) with delta (0, 0)
Screenshot: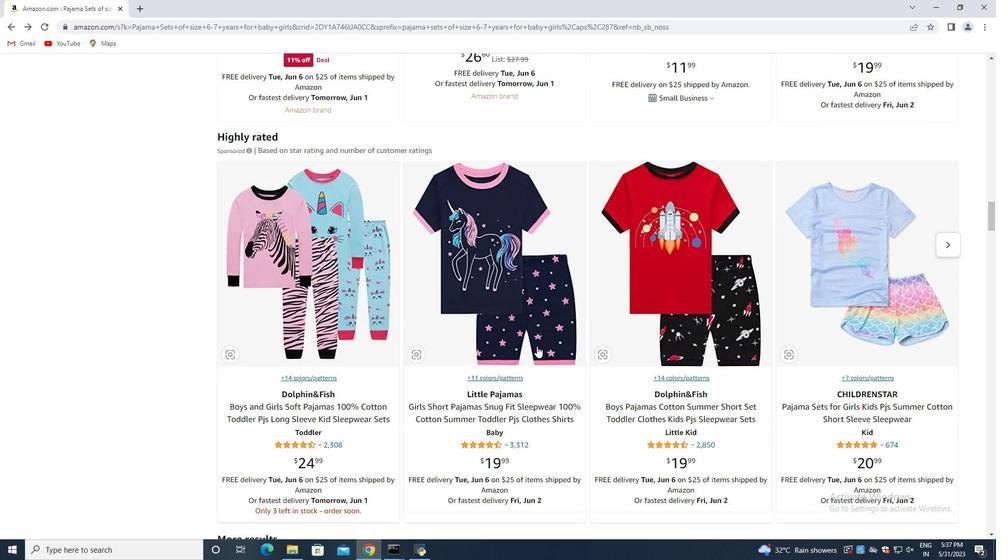 
Action: Mouse scrolled (541, 343) with delta (0, 0)
Screenshot: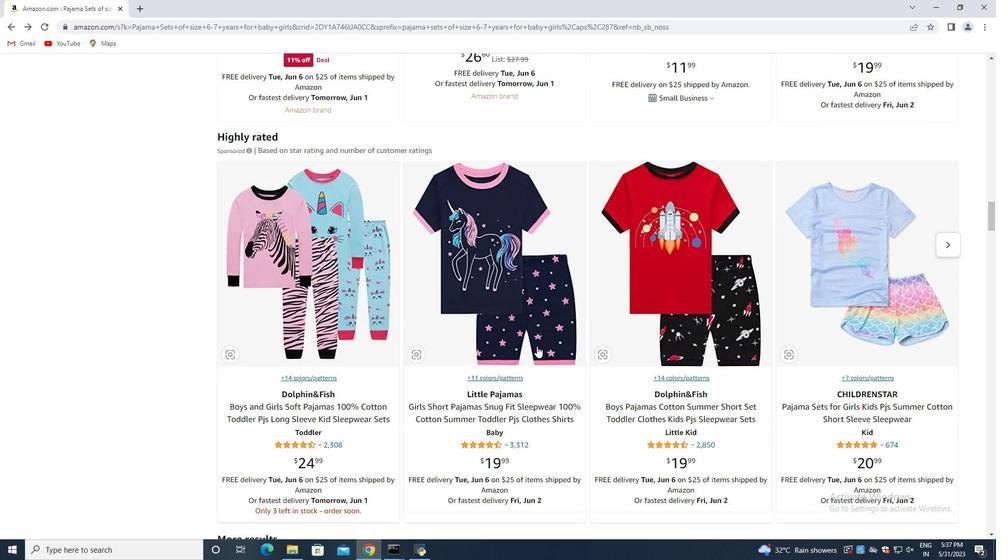 
Action: Mouse scrolled (541, 343) with delta (0, 0)
Screenshot: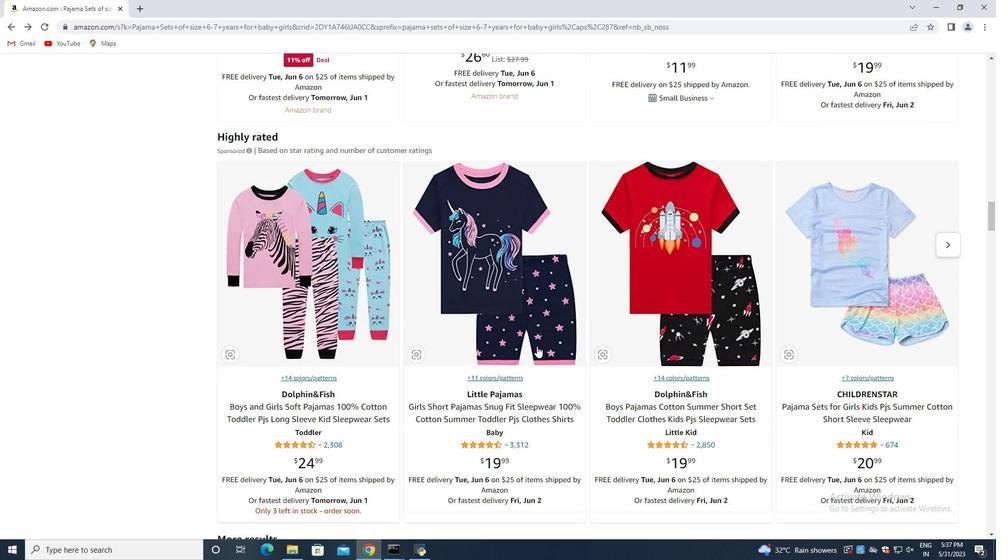 
Action: Mouse moved to (543, 343)
Screenshot: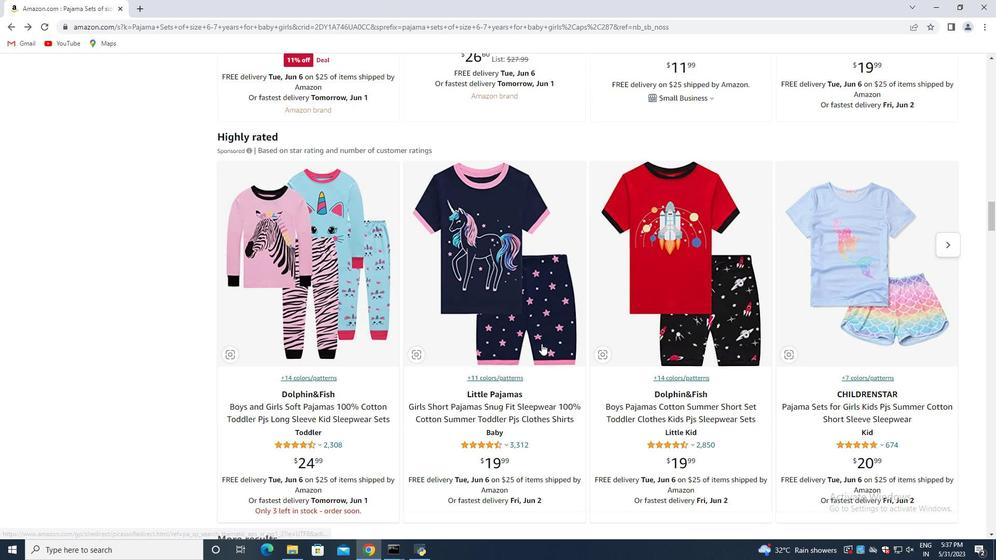 
Action: Mouse scrolled (542, 343) with delta (0, 0)
Screenshot: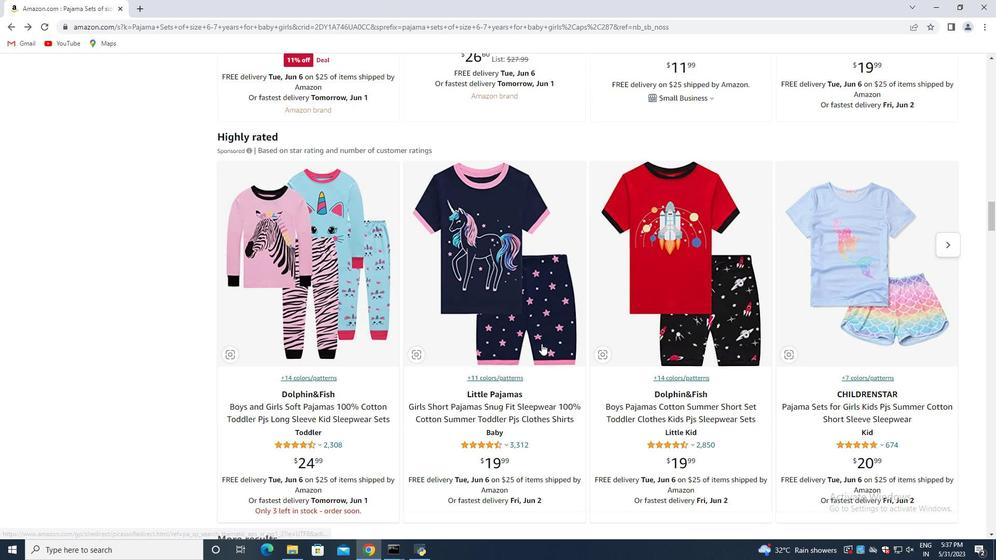 
Action: Mouse moved to (544, 343)
Screenshot: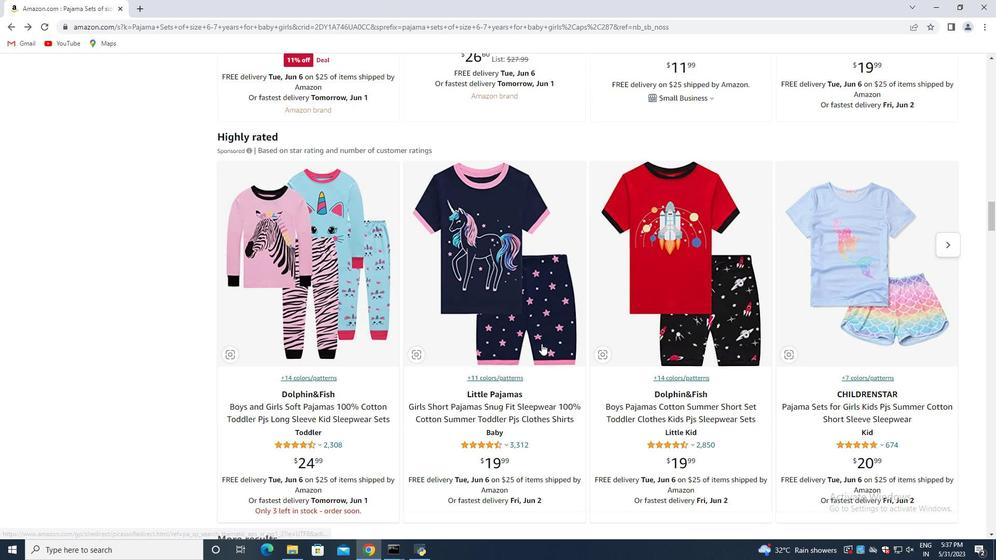 
Action: Mouse scrolled (543, 343) with delta (0, 0)
Screenshot: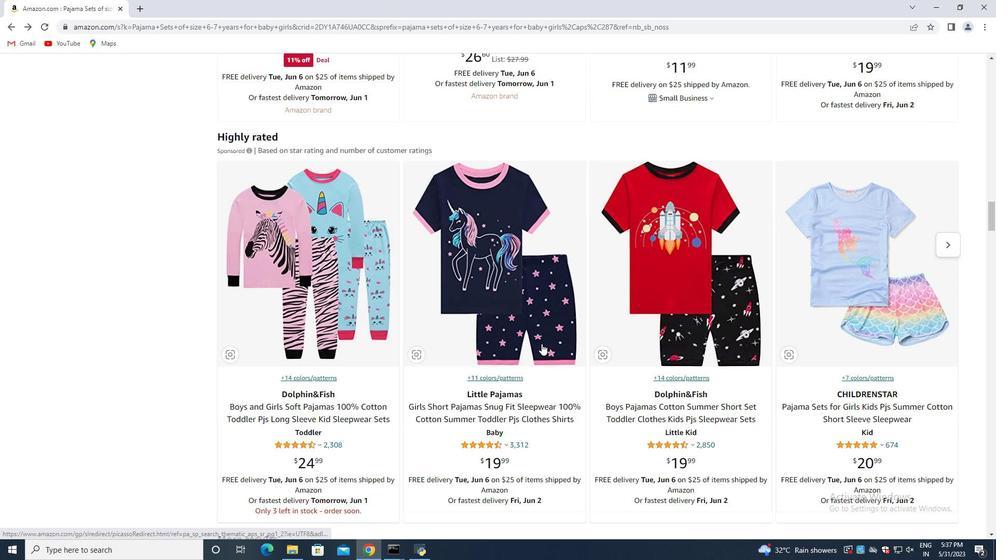 
Action: Mouse moved to (795, 327)
Screenshot: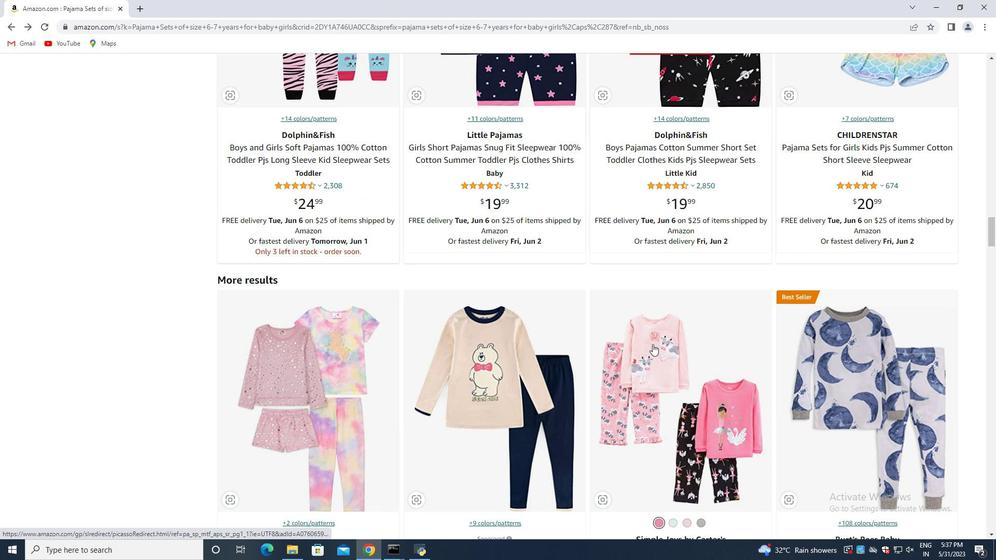 
Action: Mouse scrolled (795, 326) with delta (0, 0)
Screenshot: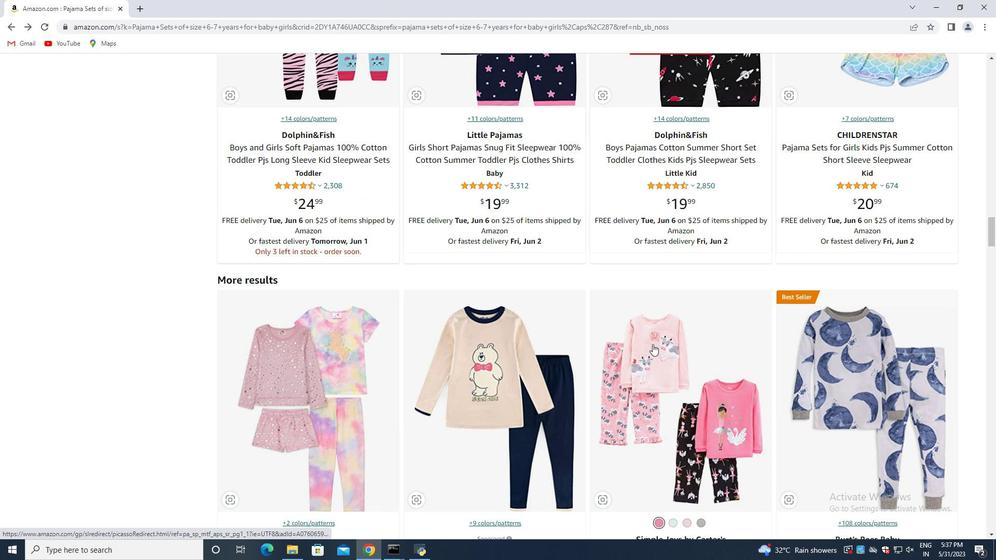 
Action: Mouse moved to (807, 327)
Screenshot: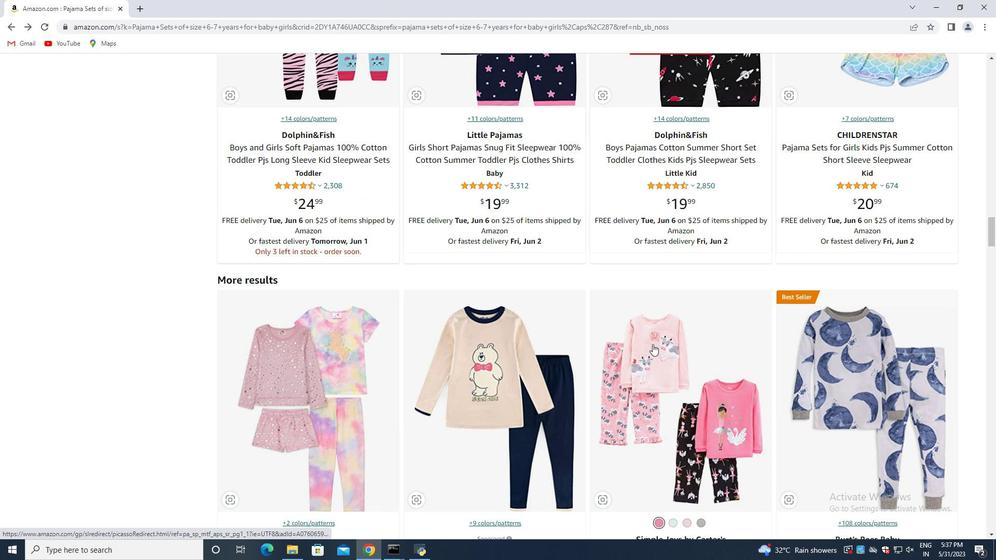 
Action: Mouse scrolled (807, 326) with delta (0, 0)
Screenshot: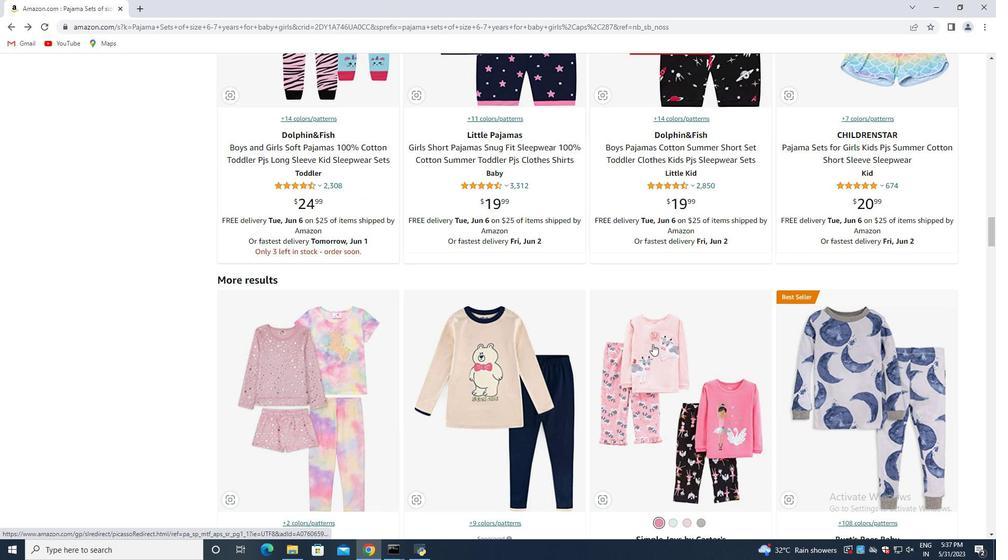 
Action: Mouse moved to (826, 320)
Screenshot: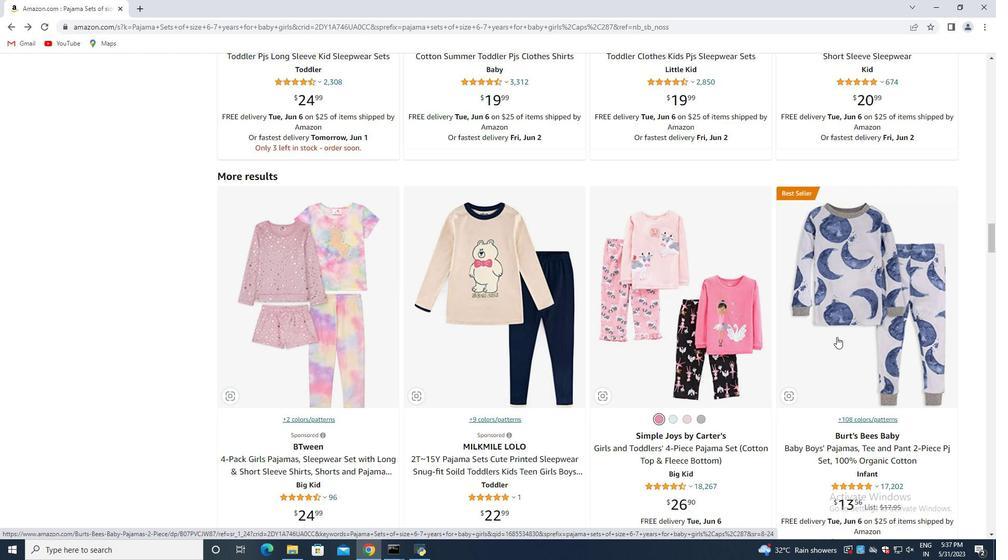 
Action: Mouse scrolled (826, 321) with delta (0, 0)
Screenshot: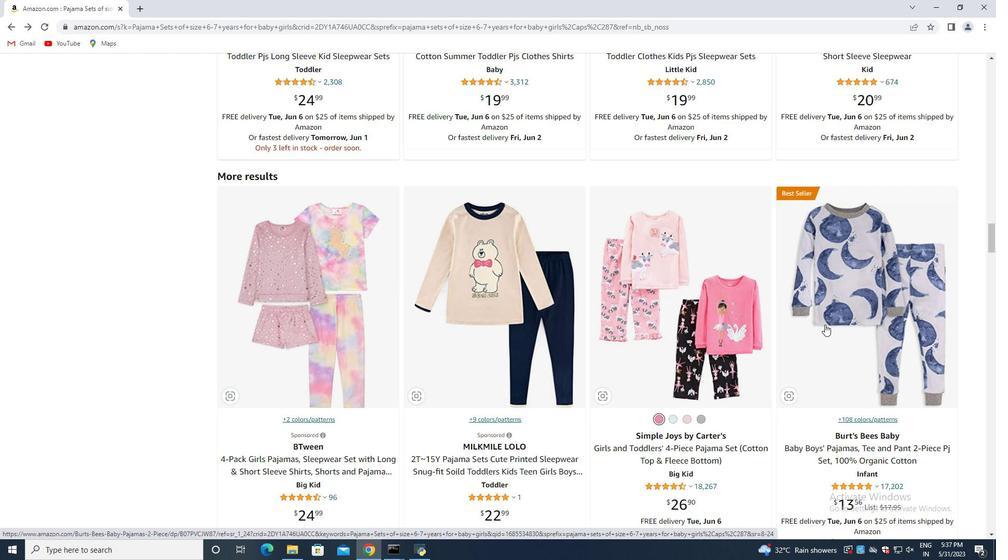 
Action: Mouse scrolled (826, 321) with delta (0, 0)
Screenshot: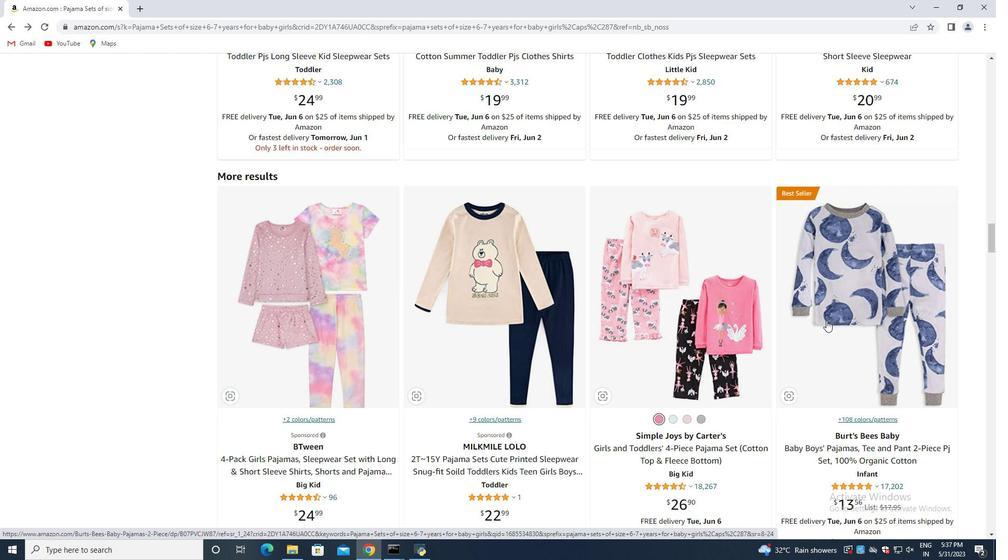 
Action: Mouse scrolled (826, 321) with delta (0, 0)
Screenshot: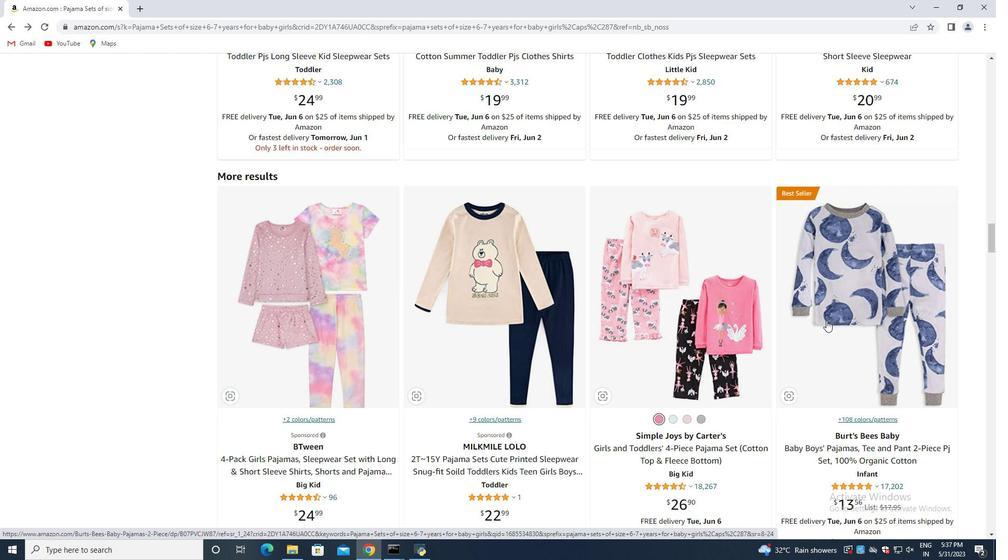 
Action: Mouse scrolled (826, 321) with delta (0, 0)
Screenshot: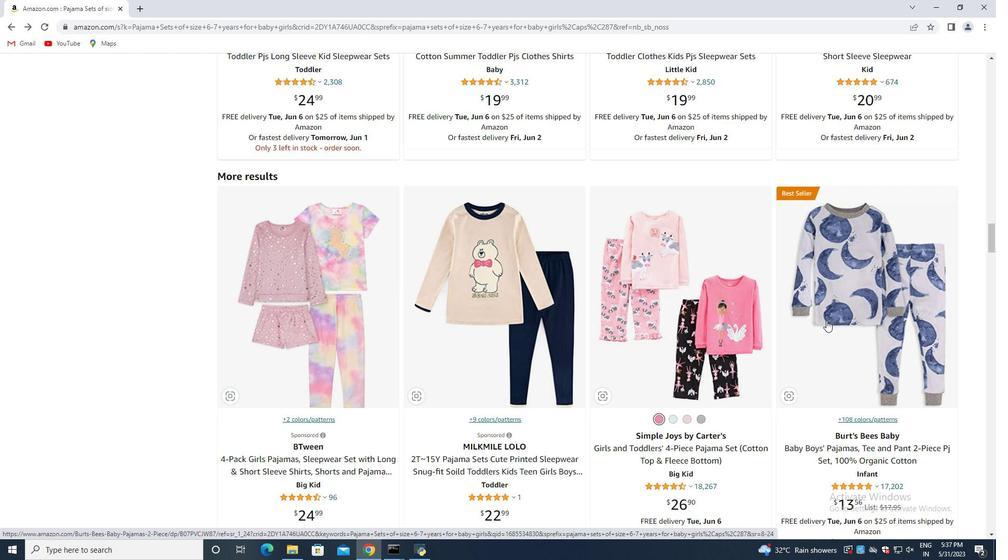 
Action: Mouse scrolled (826, 321) with delta (0, 0)
Screenshot: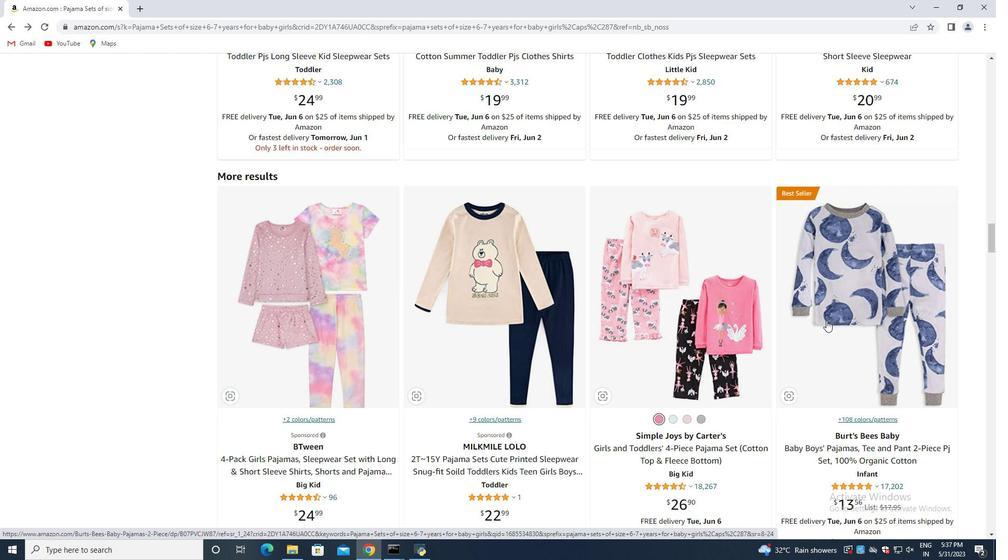 
Action: Mouse moved to (420, 281)
Screenshot: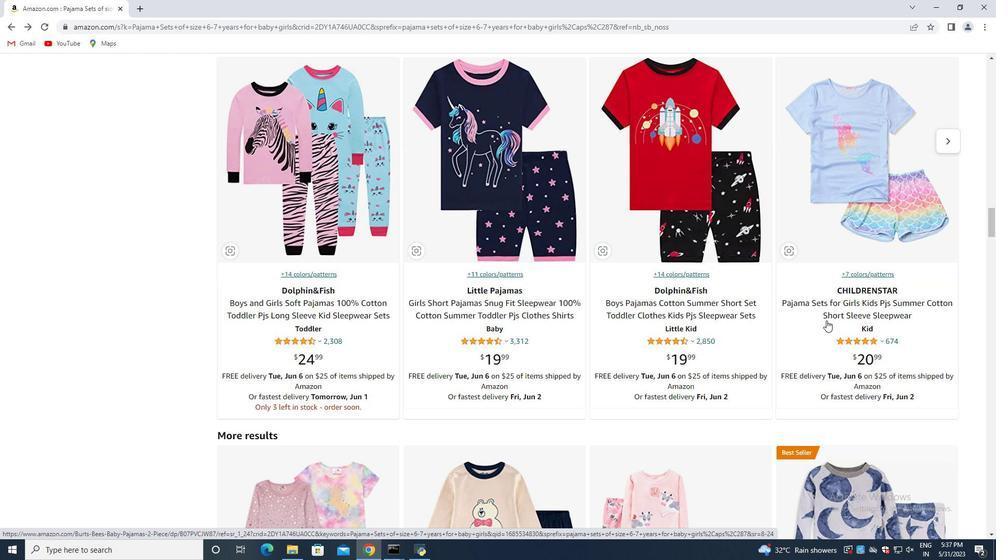 
Action: Mouse scrolled (420, 281) with delta (0, 0)
Screenshot: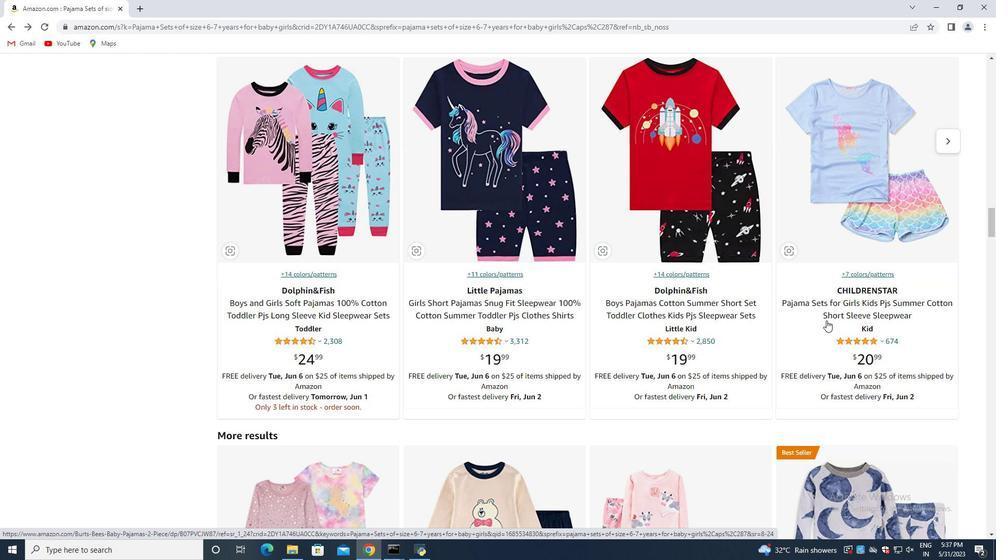 
Action: Mouse moved to (420, 280)
Screenshot: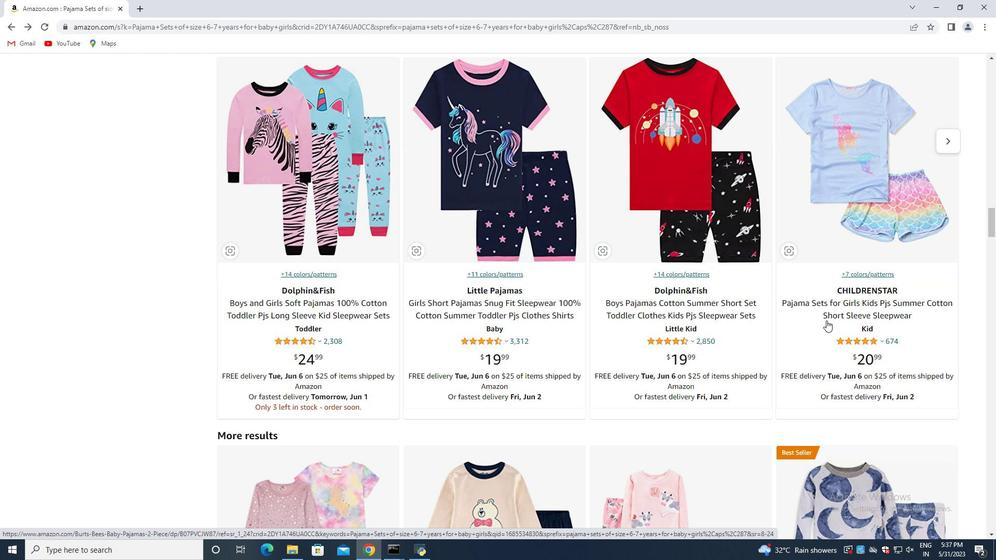 
Action: Mouse scrolled (420, 281) with delta (0, 0)
Screenshot: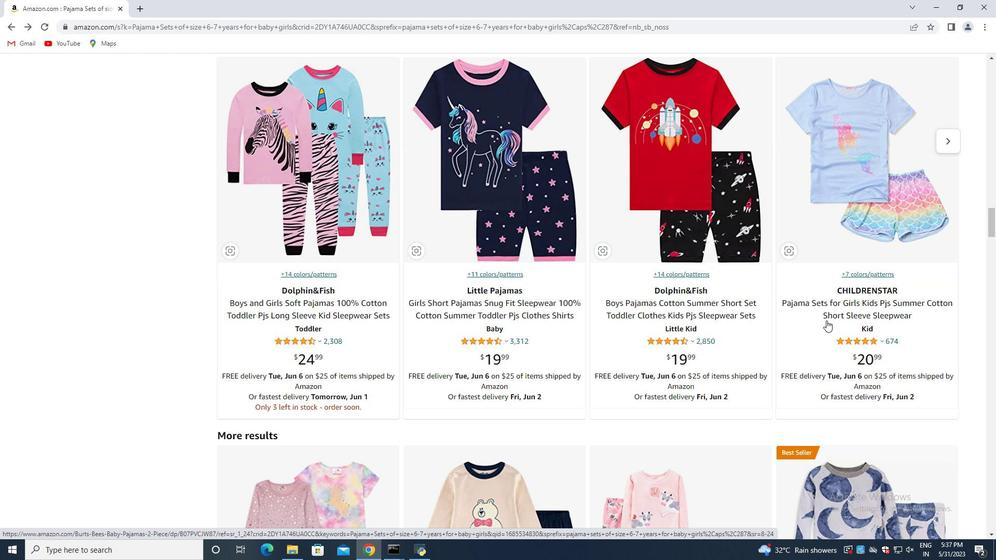 
Action: Mouse scrolled (420, 281) with delta (0, 0)
Screenshot: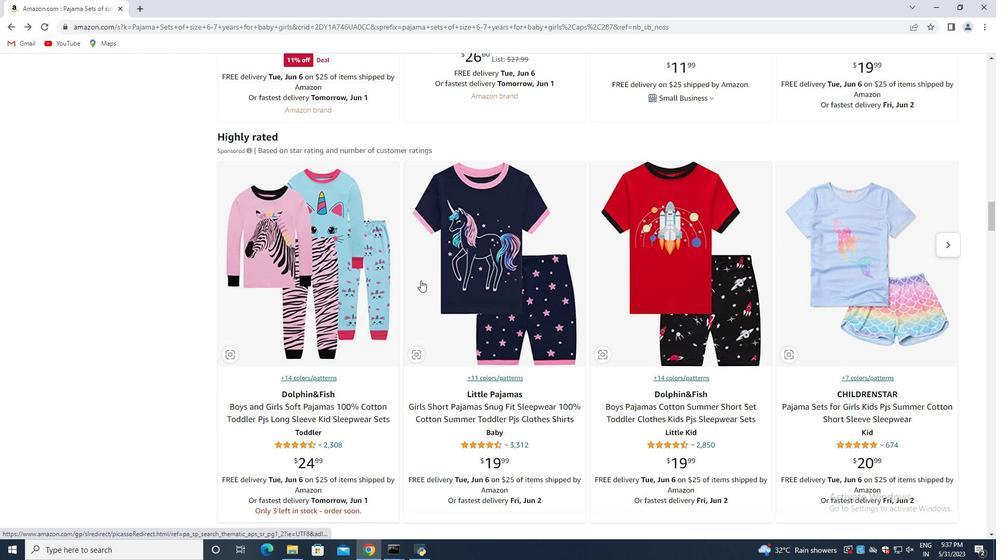 
Action: Mouse scrolled (420, 281) with delta (0, 0)
Screenshot: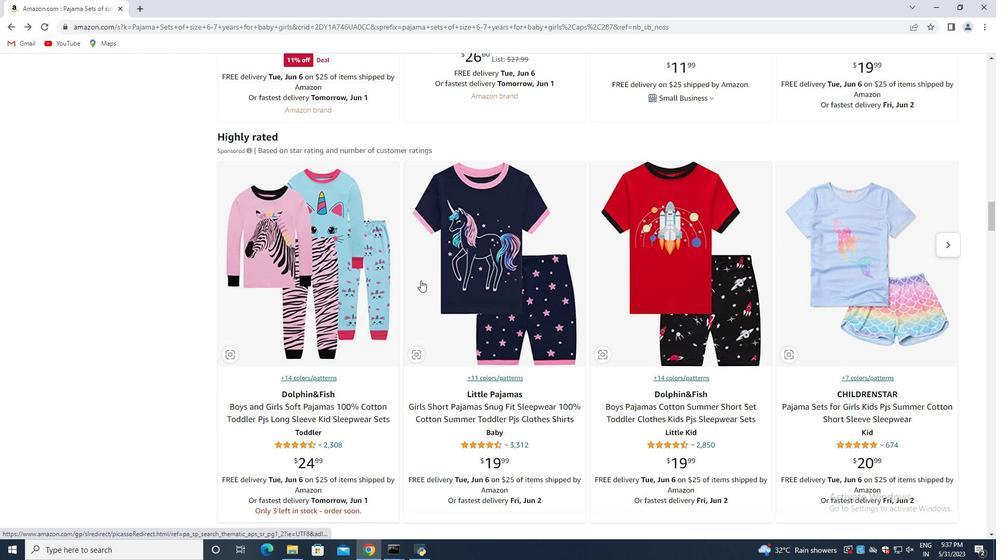 
Action: Mouse moved to (388, 267)
Screenshot: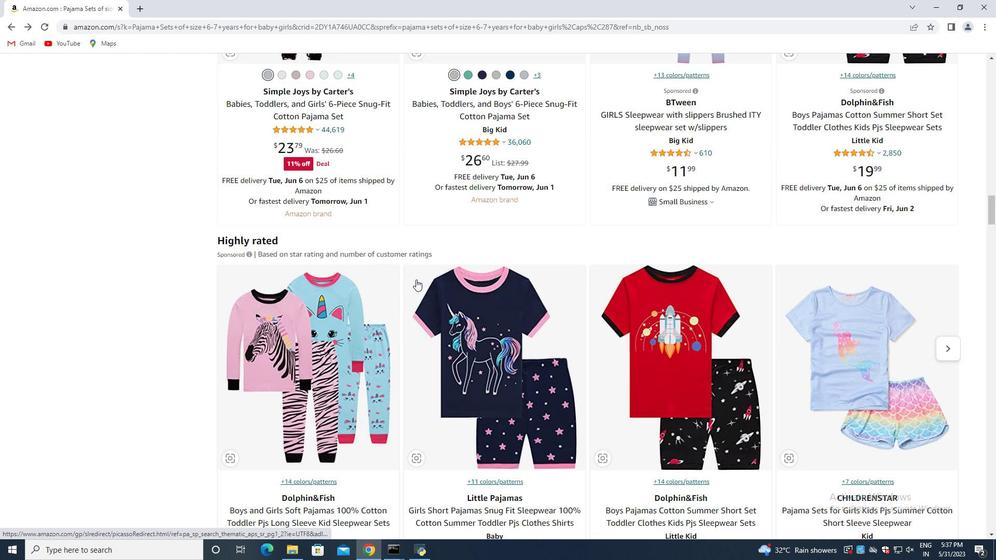 
Action: Mouse scrolled (388, 268) with delta (0, 0)
Screenshot: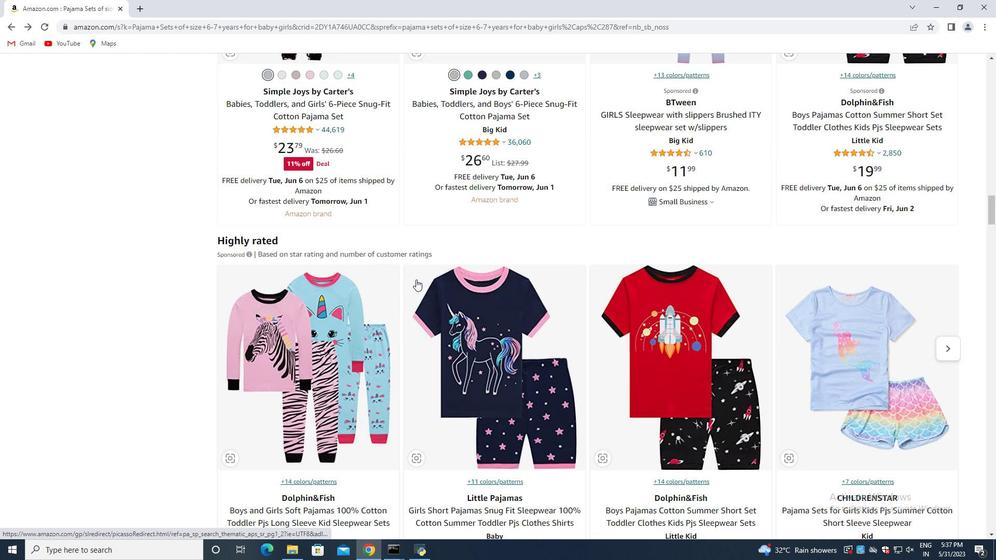 
Action: Mouse scrolled (388, 268) with delta (0, 0)
Screenshot: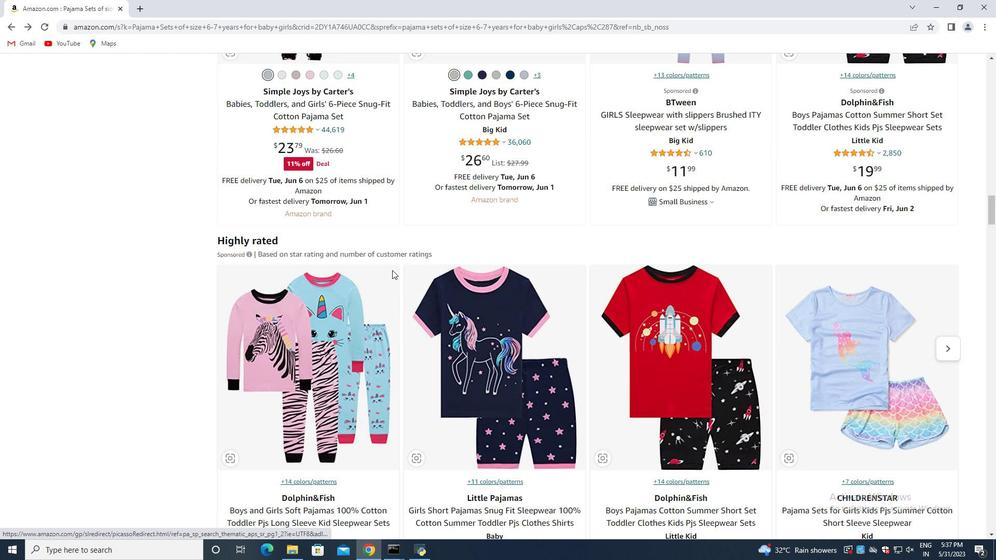 
Action: Mouse scrolled (388, 268) with delta (0, 0)
Screenshot: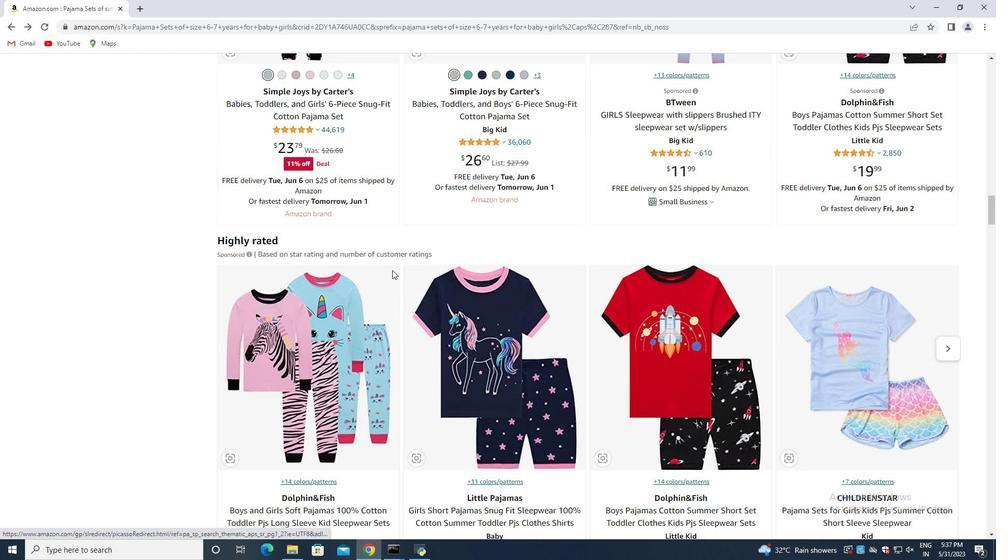 
Action: Mouse scrolled (388, 268) with delta (0, 0)
Screenshot: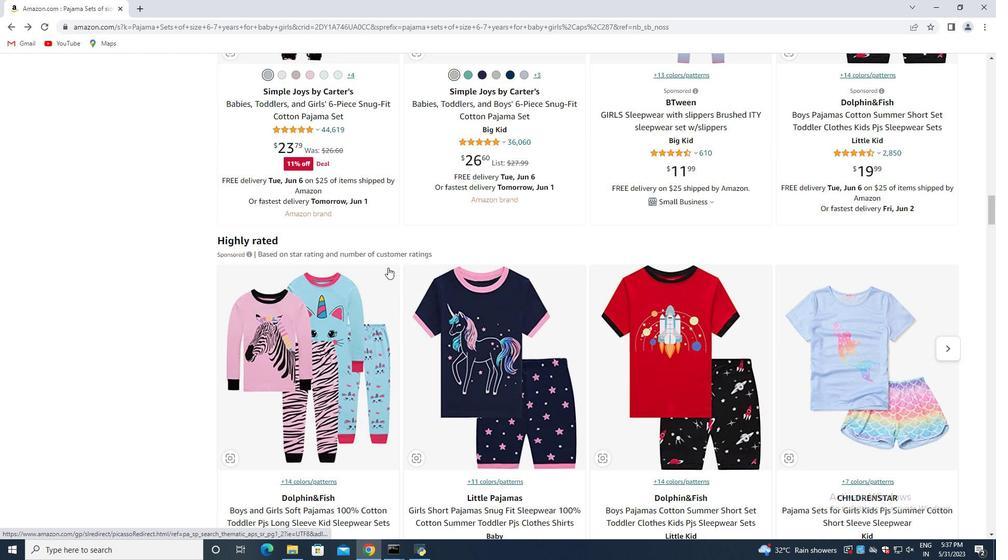 
Action: Mouse moved to (328, 200)
Screenshot: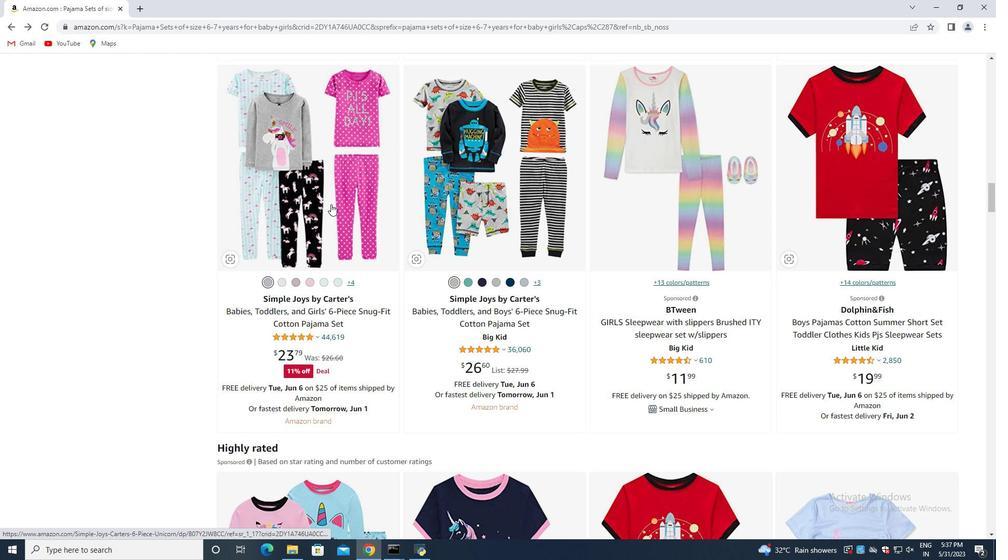 
Action: Mouse pressed left at (328, 200)
Screenshot: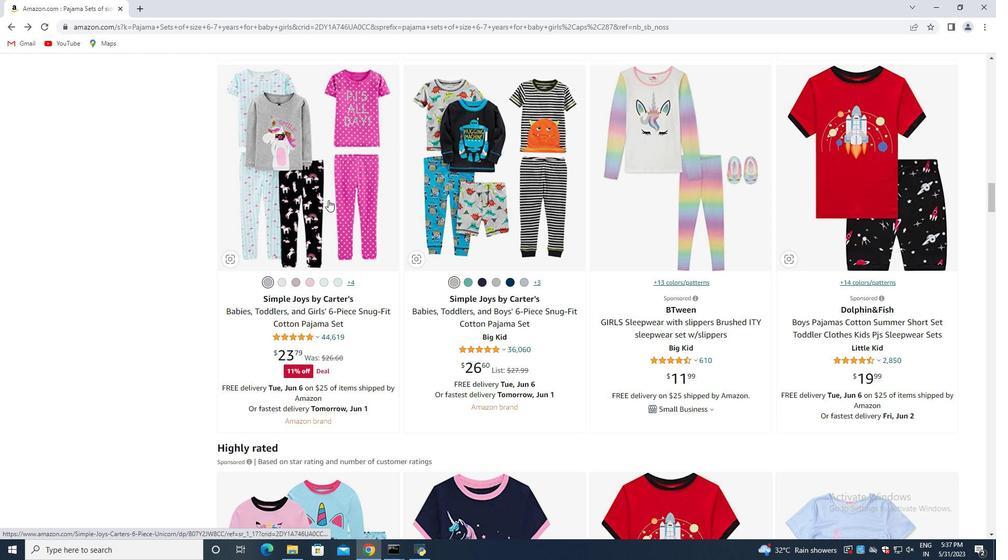 
Action: Mouse moved to (503, 343)
Screenshot: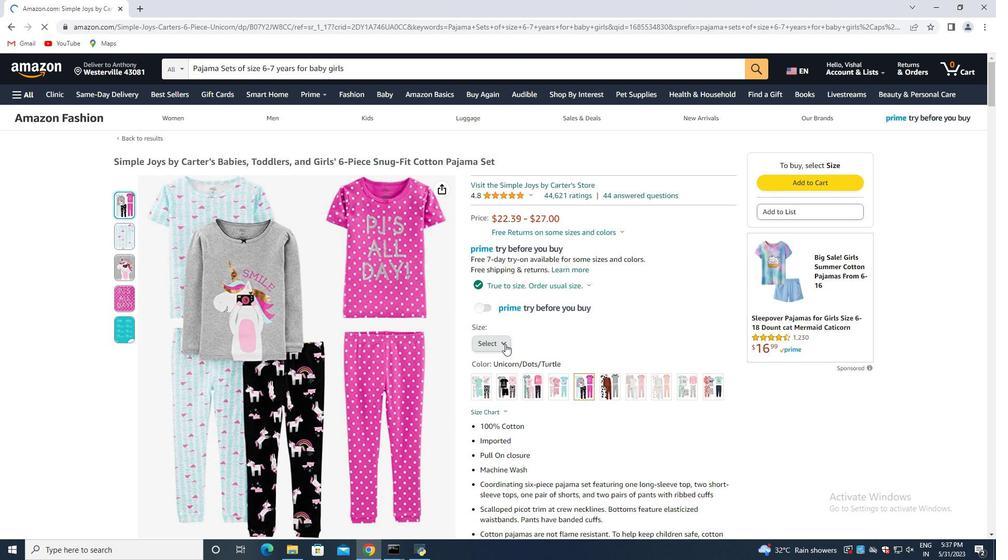 
Action: Mouse pressed left at (503, 343)
Screenshot: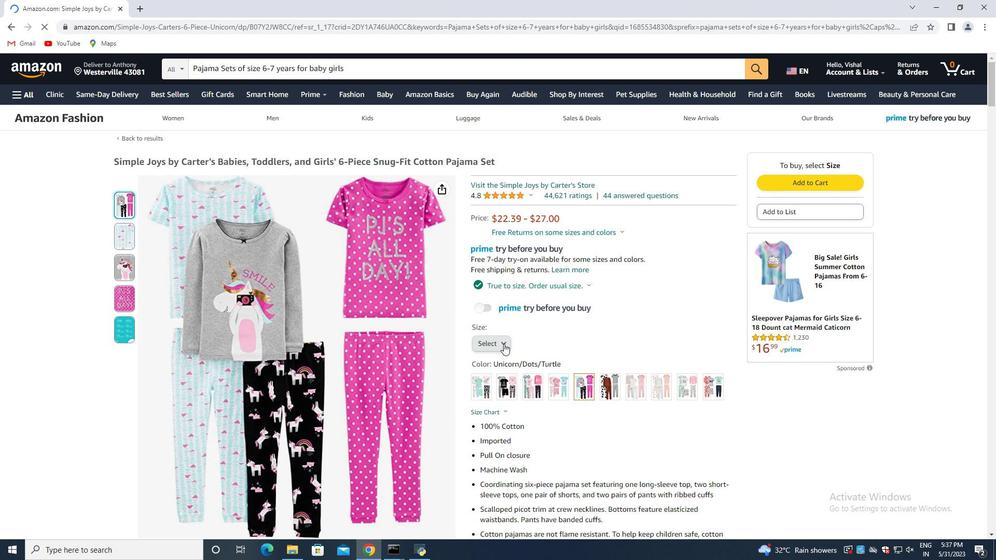 
Action: Mouse moved to (499, 311)
Screenshot: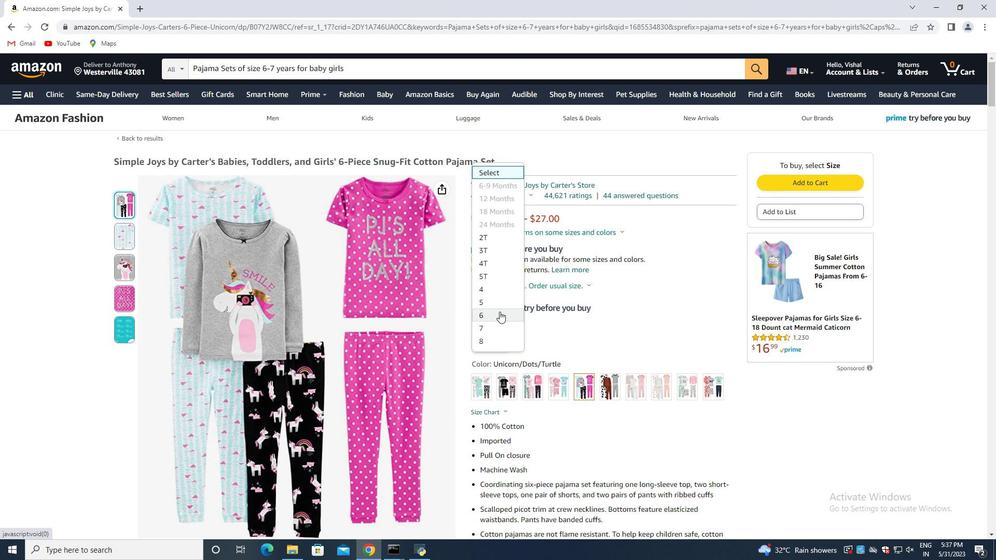 
Action: Mouse pressed left at (499, 311)
Screenshot: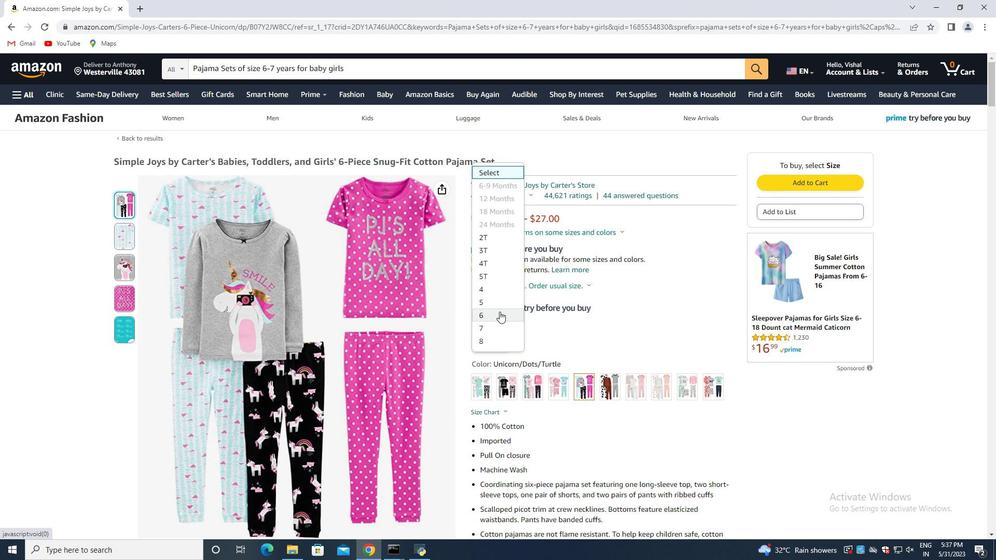 
Action: Mouse moved to (11, 26)
Screenshot: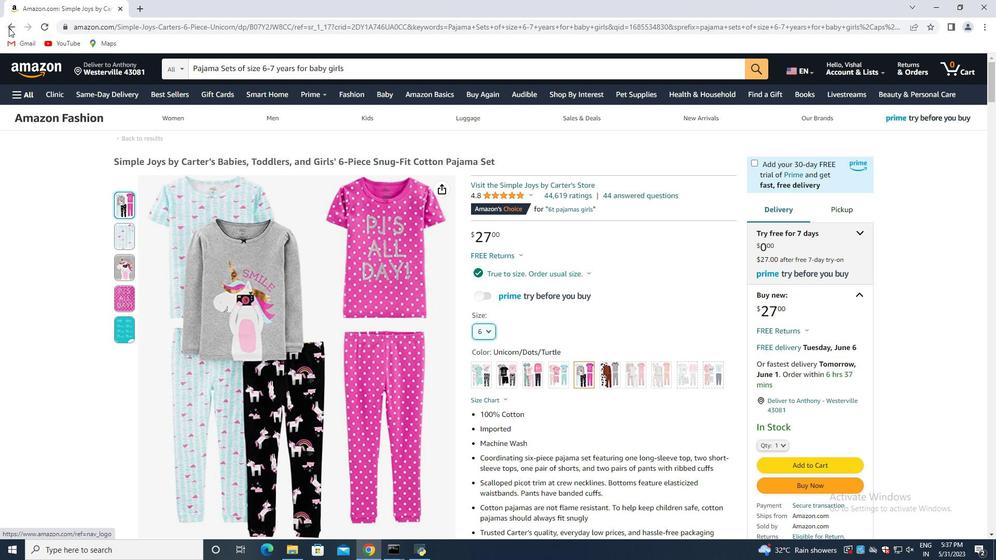 
Action: Mouse pressed left at (11, 26)
Screenshot: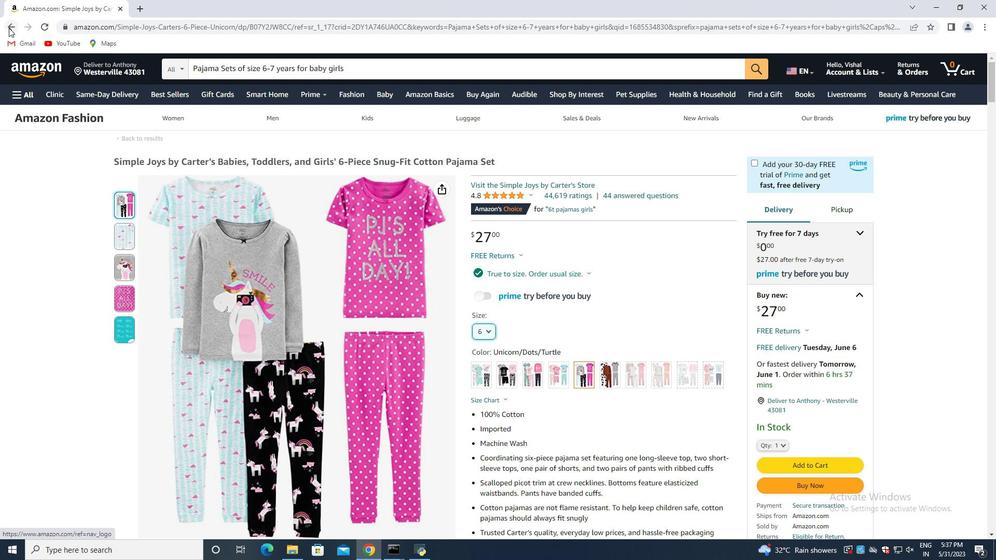 
Action: Mouse moved to (392, 299)
Screenshot: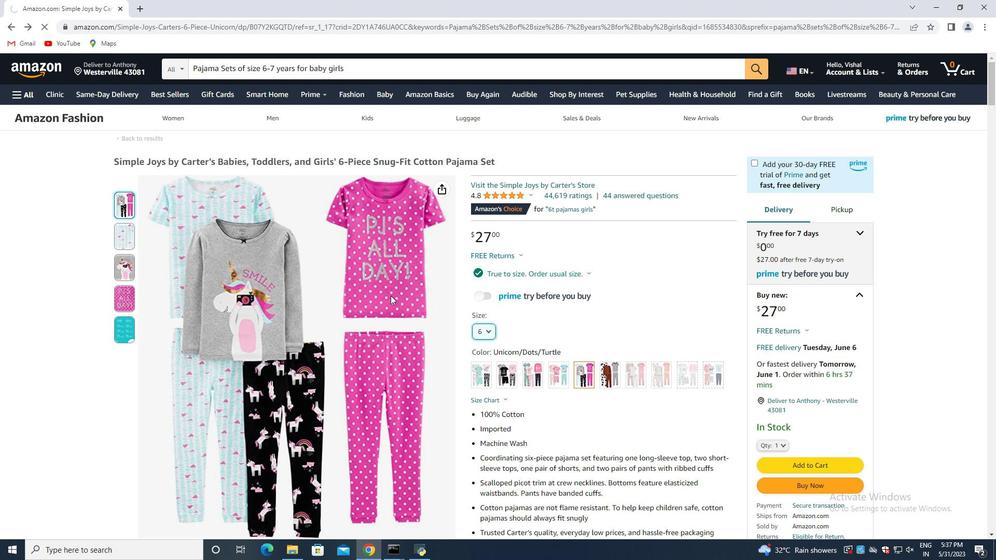 
Action: Mouse scrolled (392, 300) with delta (0, 0)
Screenshot: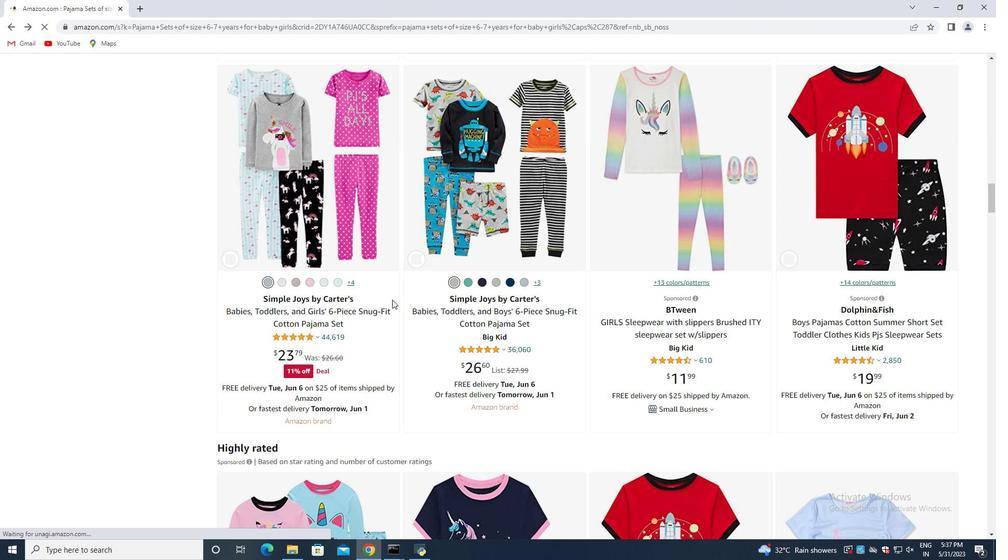 
Action: Mouse scrolled (392, 300) with delta (0, 0)
Screenshot: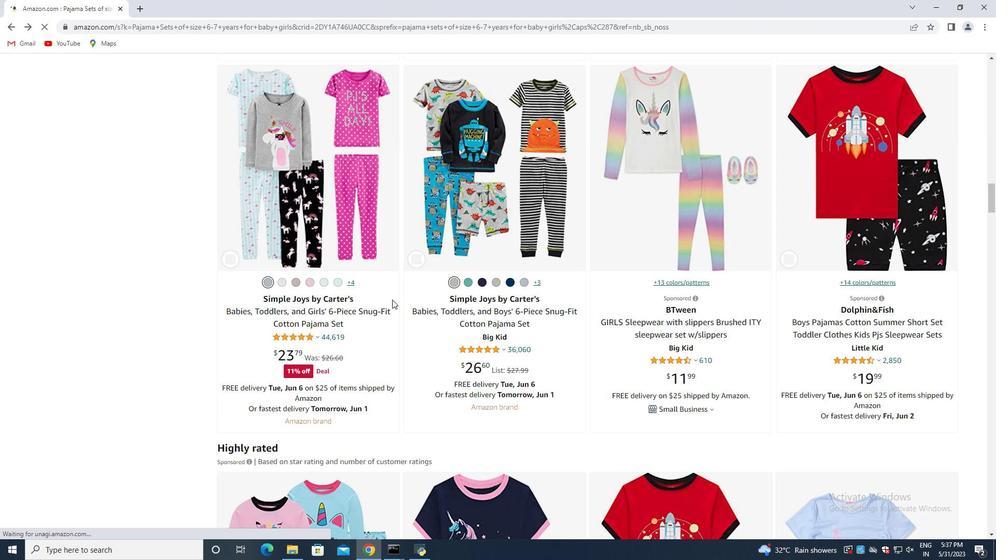 
Action: Mouse moved to (645, 277)
Screenshot: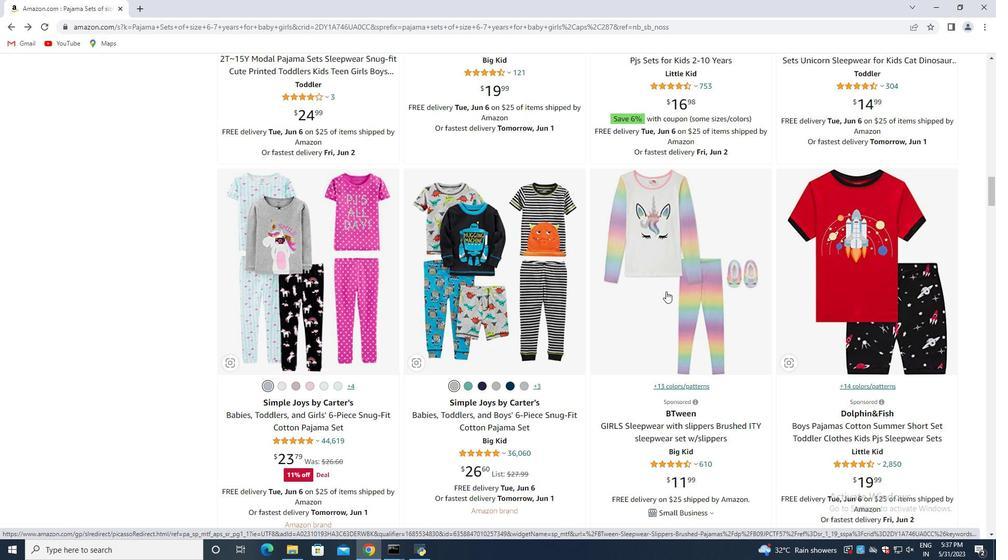 
Action: Mouse scrolled (645, 278) with delta (0, 0)
Screenshot: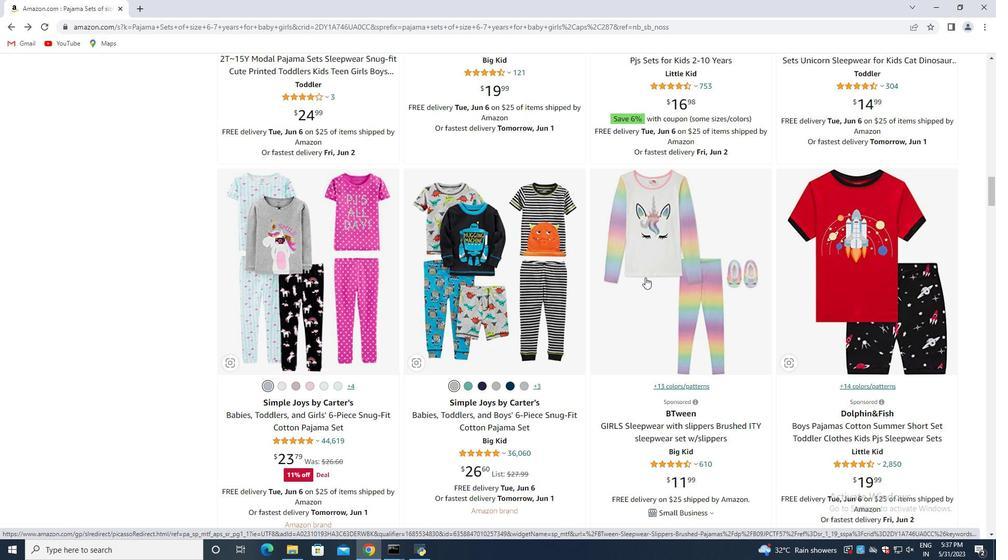 
Action: Mouse scrolled (645, 278) with delta (0, 0)
Screenshot: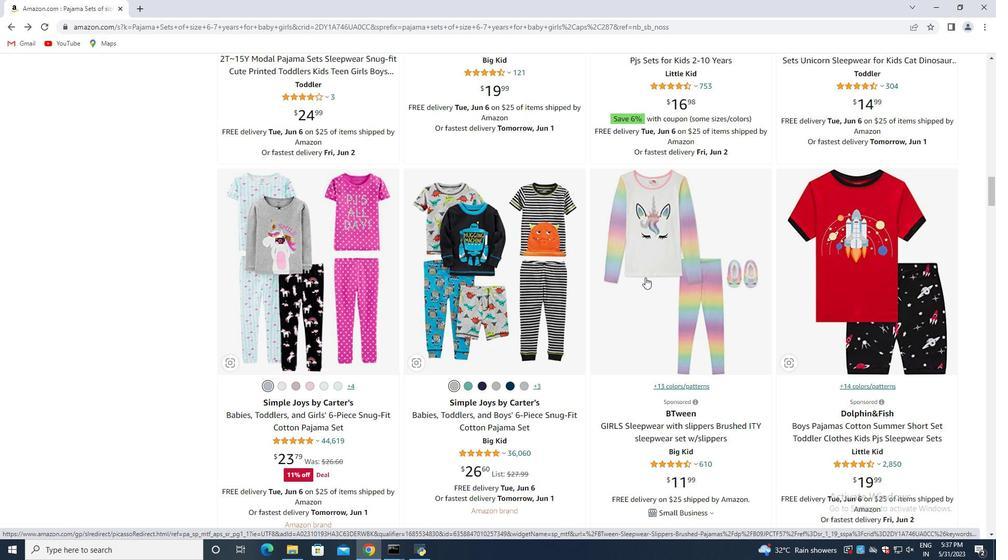 
Action: Mouse scrolled (645, 278) with delta (0, 0)
Screenshot: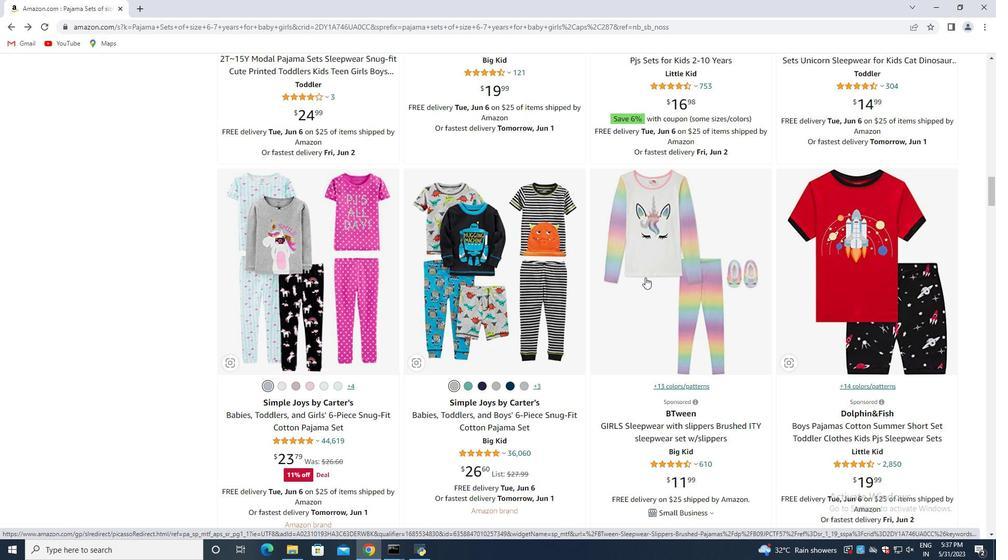 
Action: Mouse moved to (505, 264)
Screenshot: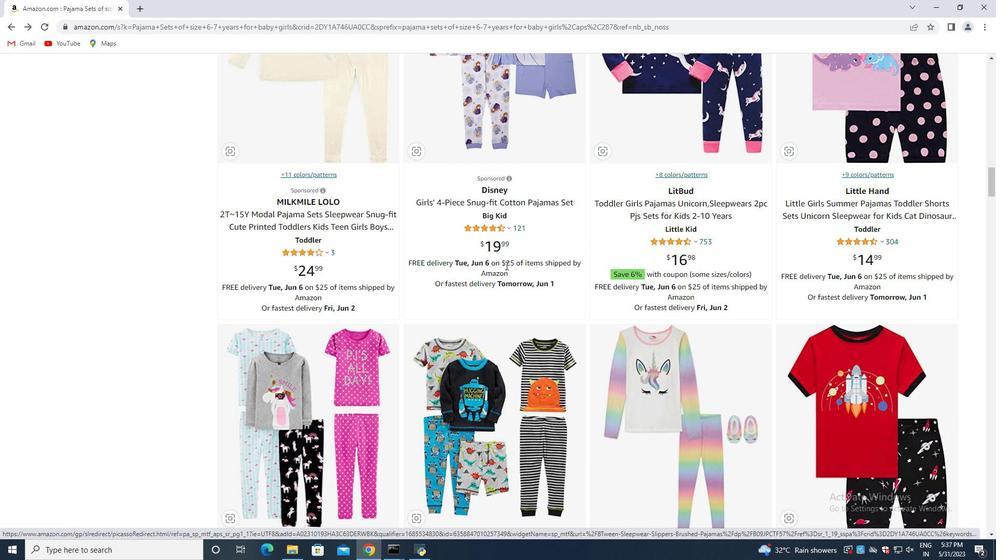 
Action: Mouse scrolled (505, 265) with delta (0, 0)
Screenshot: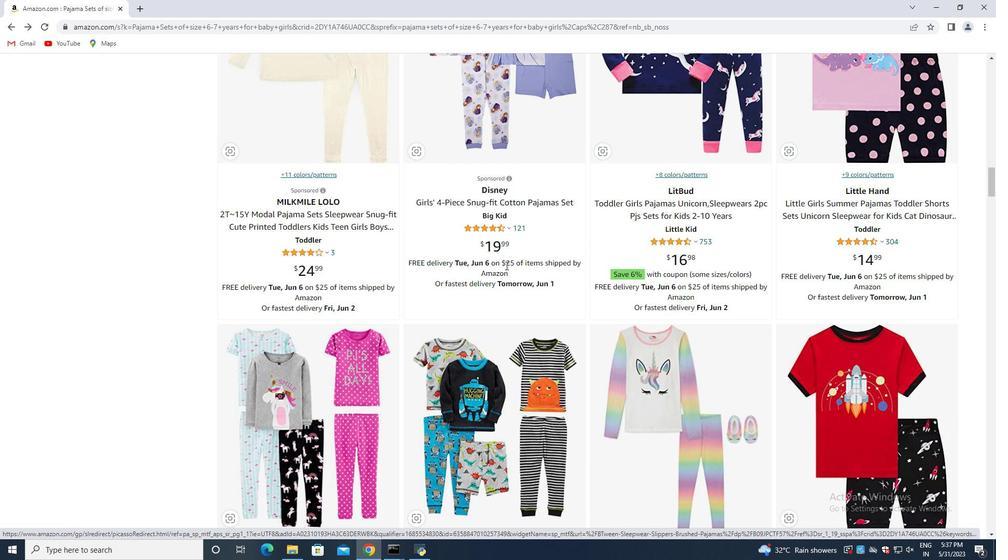 
Action: Mouse moved to (343, 244)
Screenshot: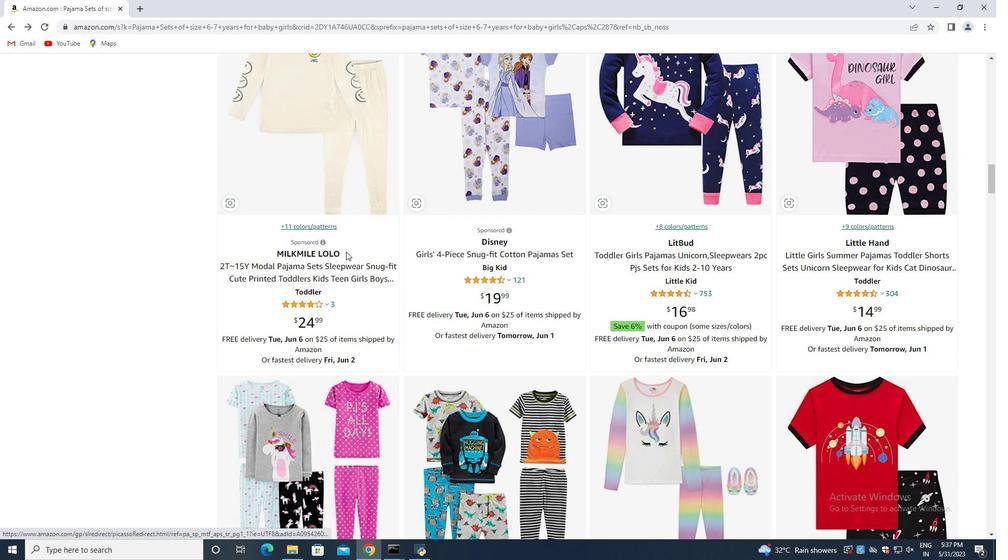 
Action: Mouse scrolled (343, 245) with delta (0, 0)
Screenshot: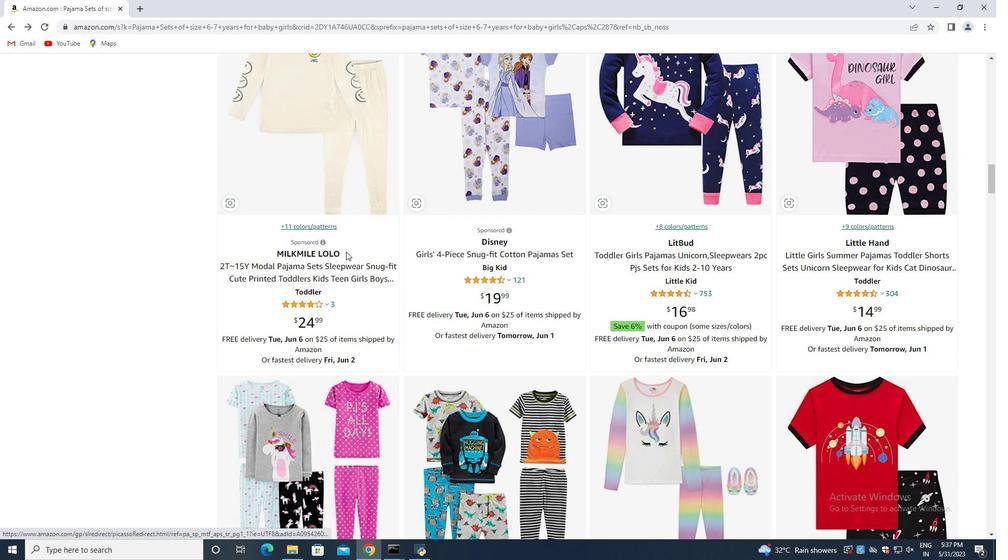 
Action: Mouse scrolled (343, 245) with delta (0, 0)
Screenshot: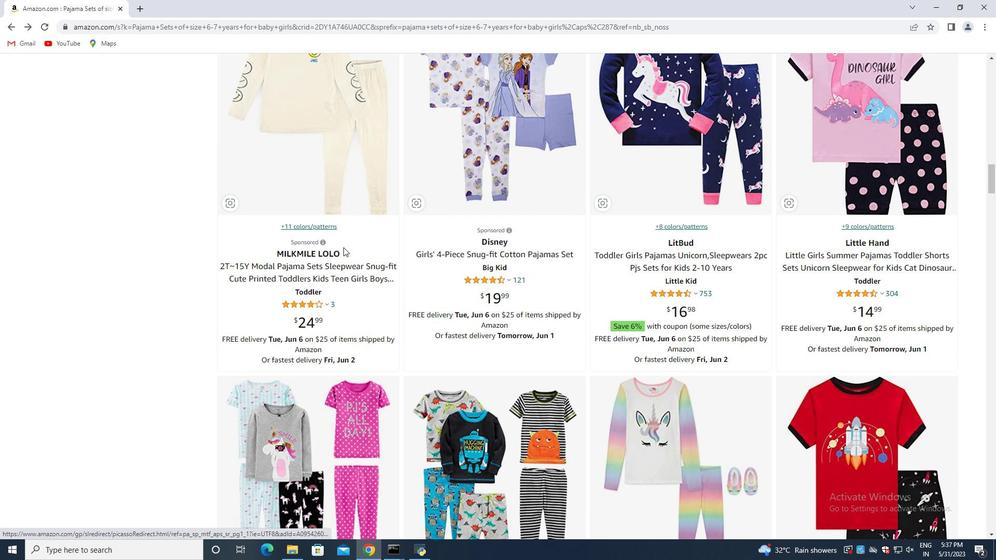 
Action: Mouse moved to (534, 239)
Screenshot: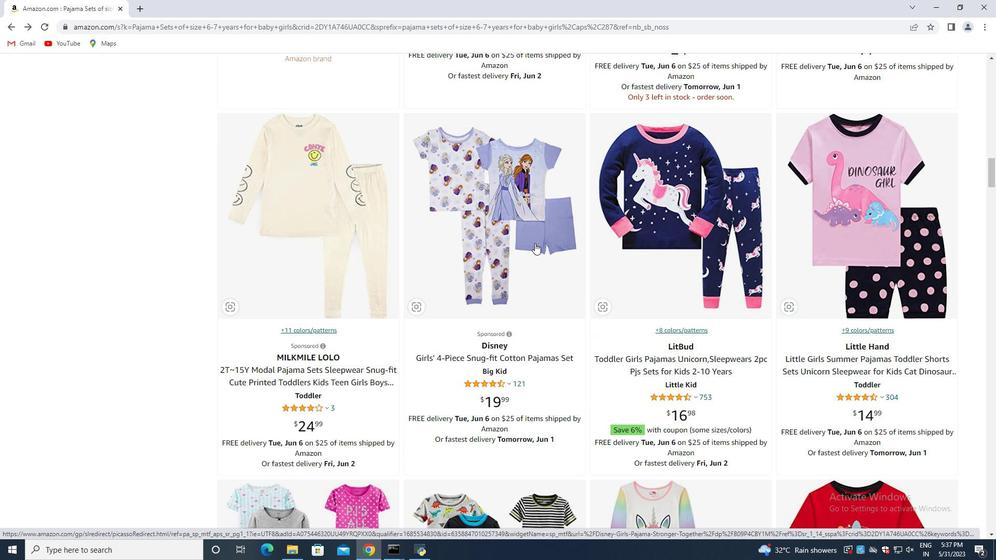 
Action: Mouse pressed left at (534, 239)
Screenshot: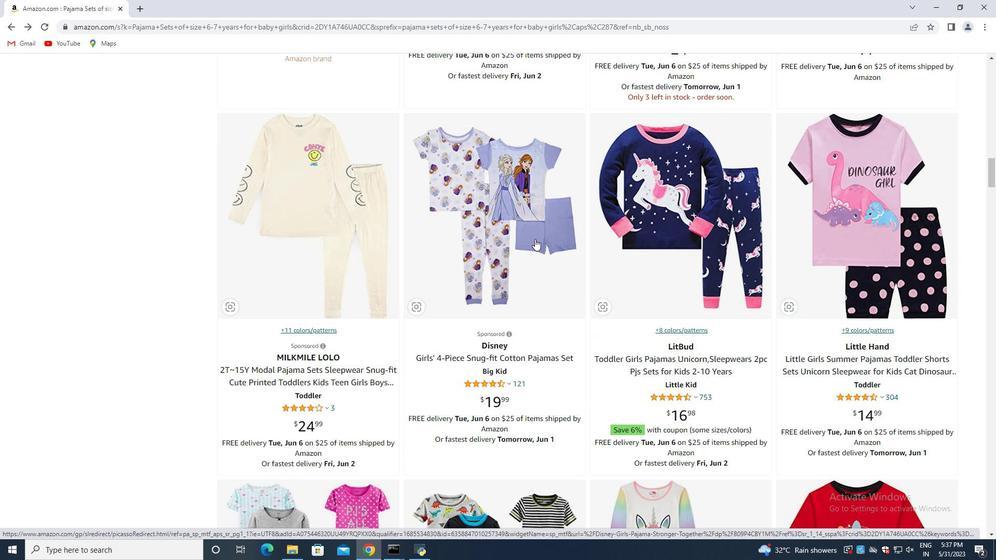 
Action: Mouse moved to (479, 309)
Screenshot: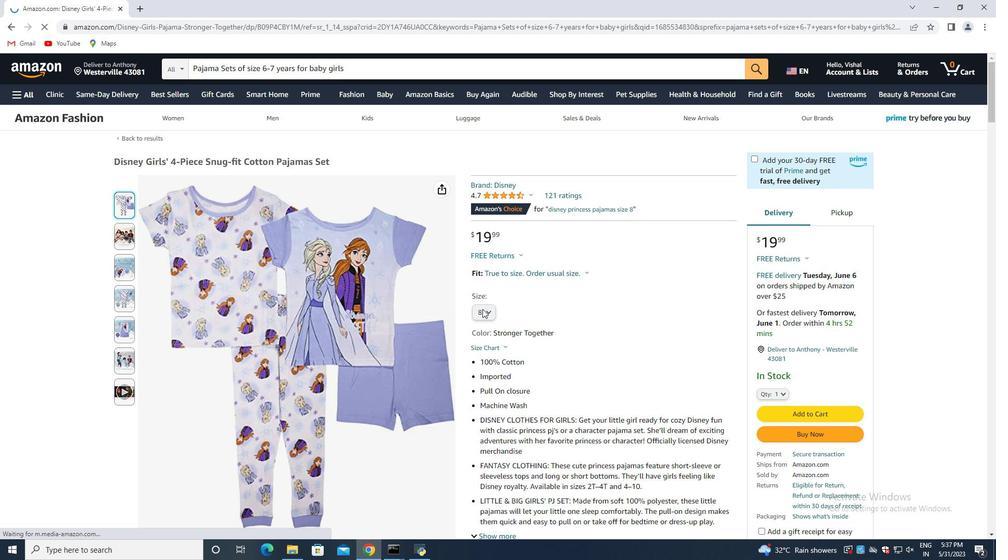 
Action: Mouse pressed left at (479, 309)
Screenshot: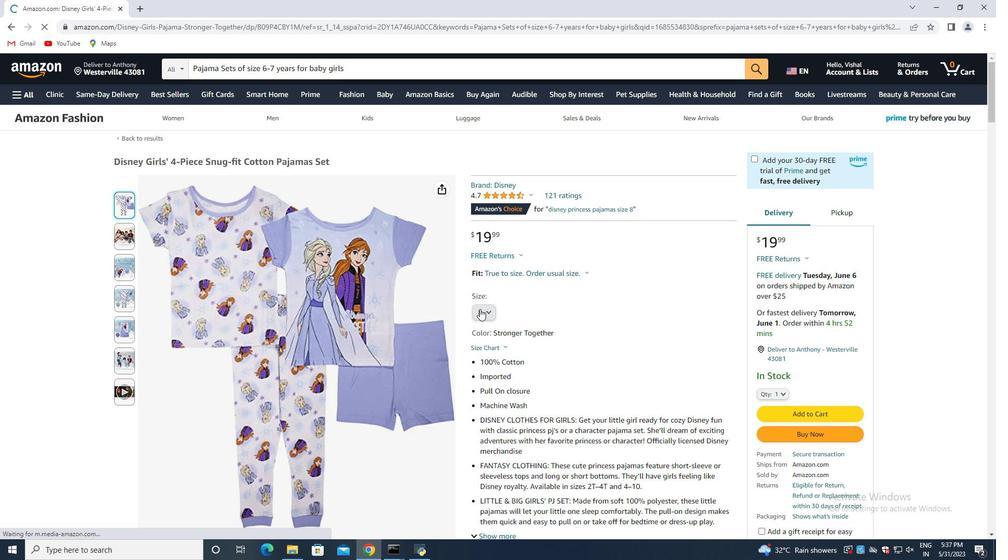 
Action: Mouse moved to (11, 29)
Screenshot: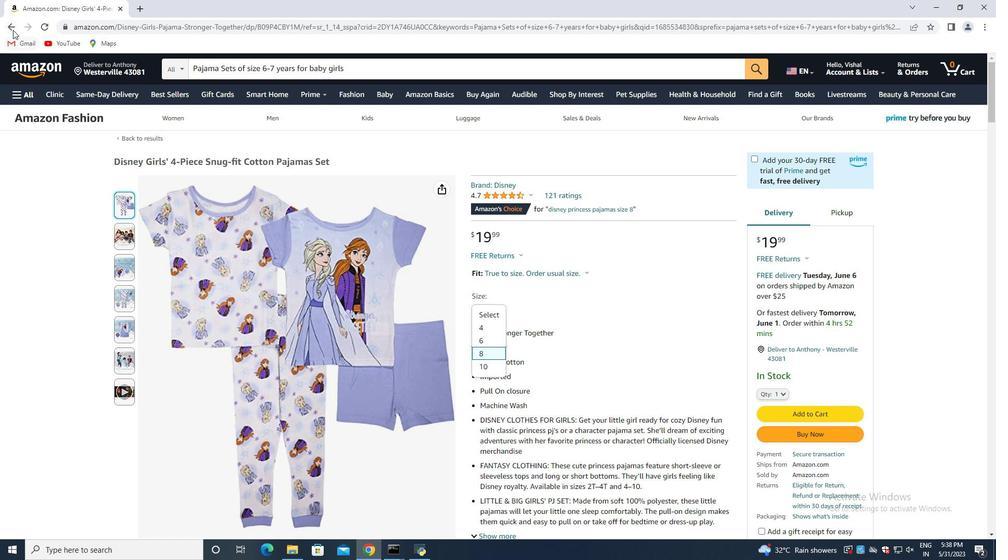 
Action: Mouse pressed left at (11, 29)
Screenshot: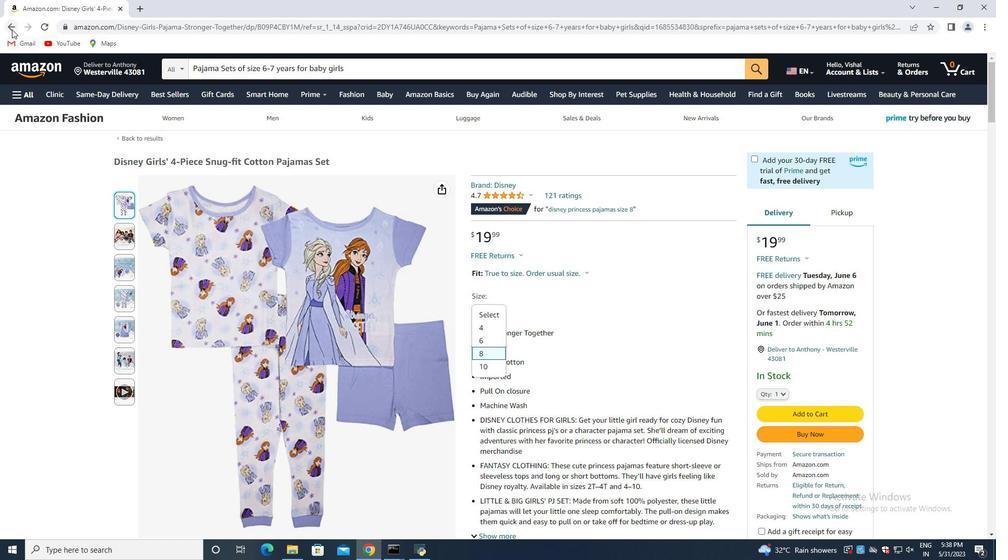 
Action: Mouse moved to (608, 308)
Screenshot: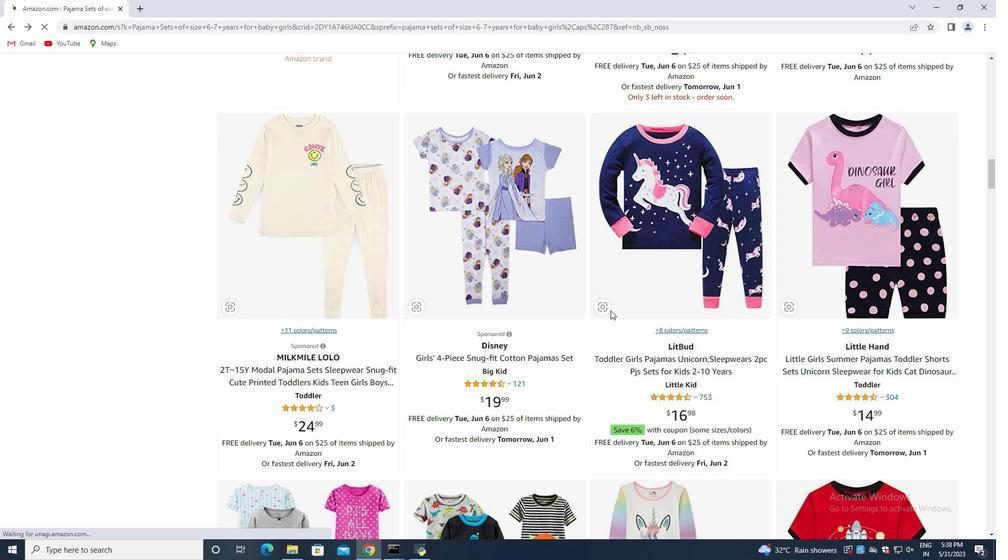 
Action: Mouse scrolled (608, 309) with delta (0, 0)
Screenshot: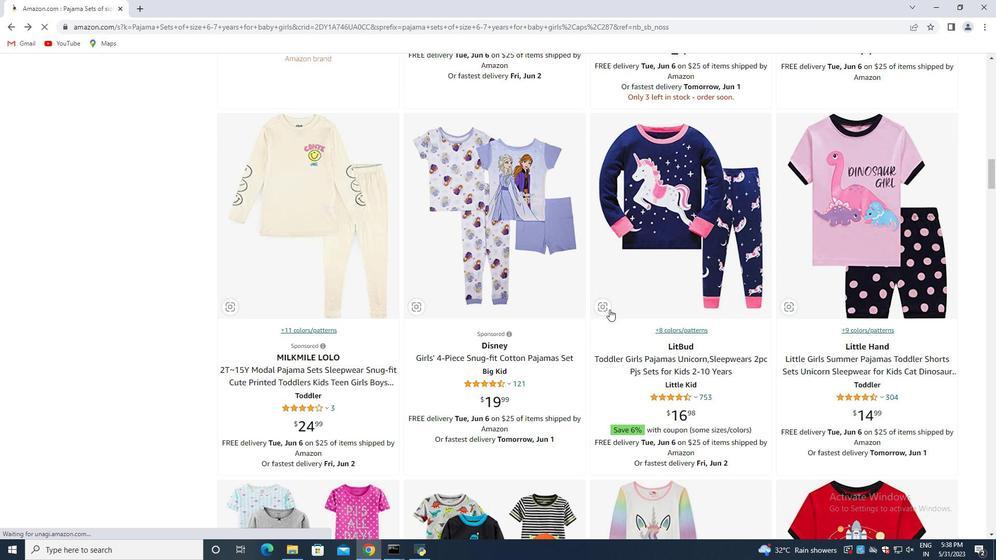 
Action: Mouse scrolled (608, 309) with delta (0, 0)
Screenshot: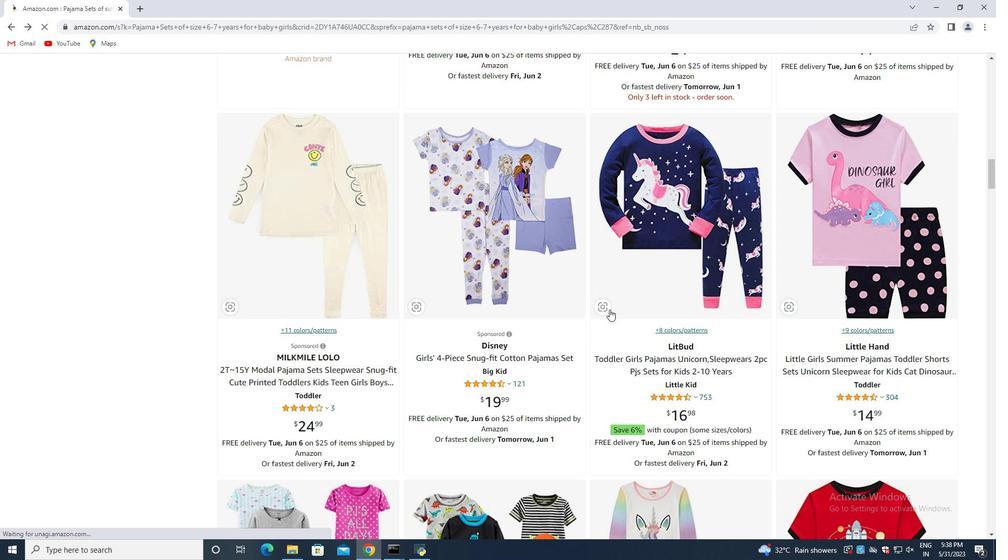 
Action: Mouse moved to (608, 307)
Screenshot: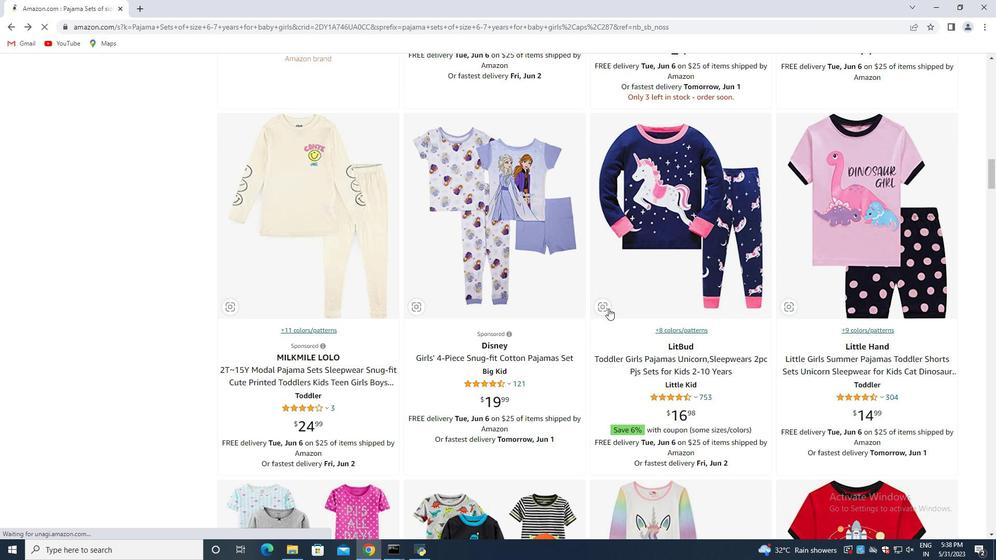 
Action: Mouse scrolled (608, 308) with delta (0, 0)
Screenshot: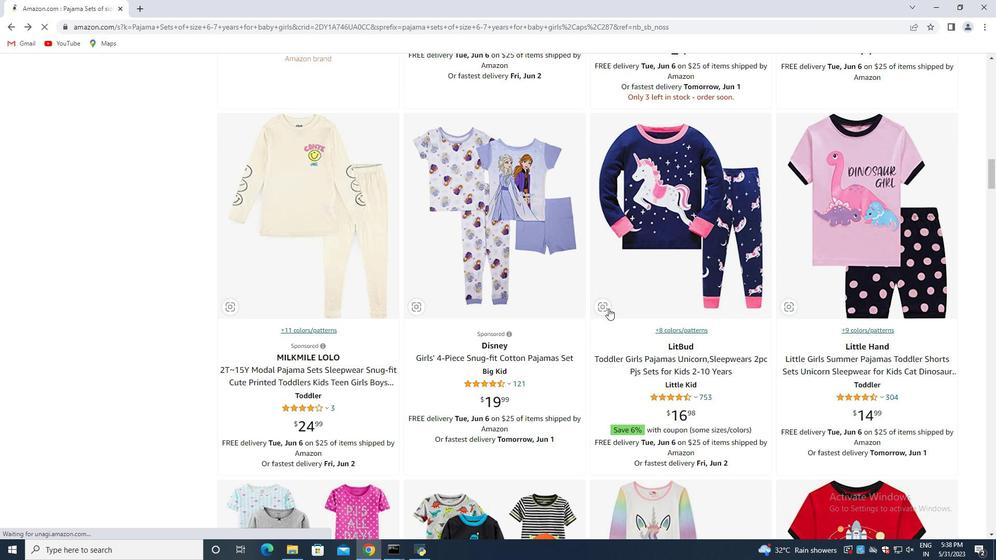 
Action: Mouse moved to (601, 305)
Screenshot: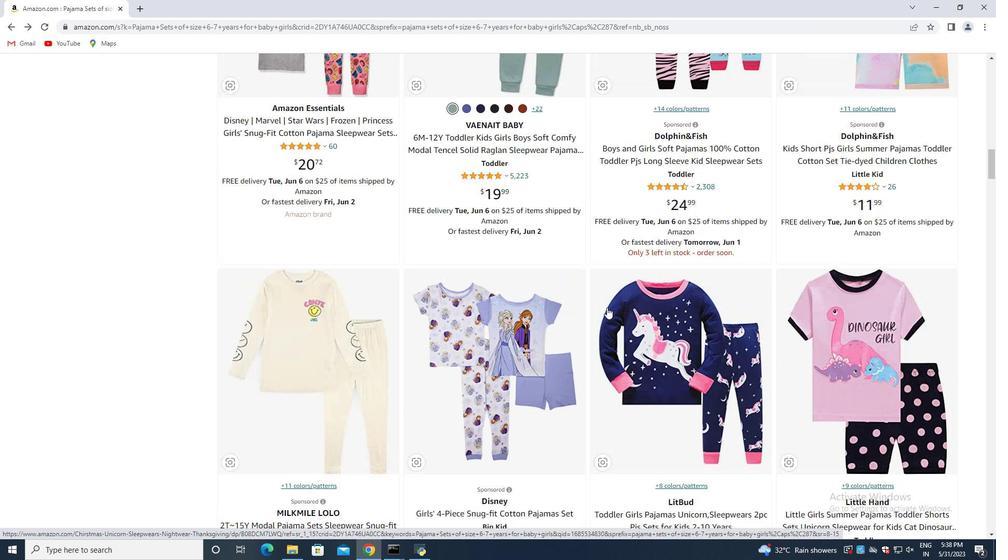 
Action: Mouse scrolled (601, 306) with delta (0, 0)
Screenshot: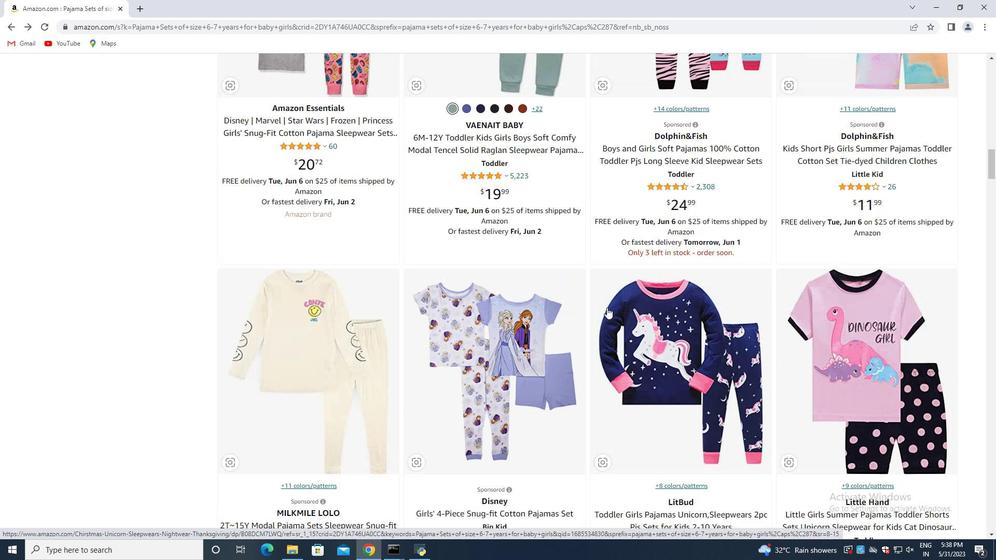 
Action: Mouse scrolled (601, 306) with delta (0, 0)
Screenshot: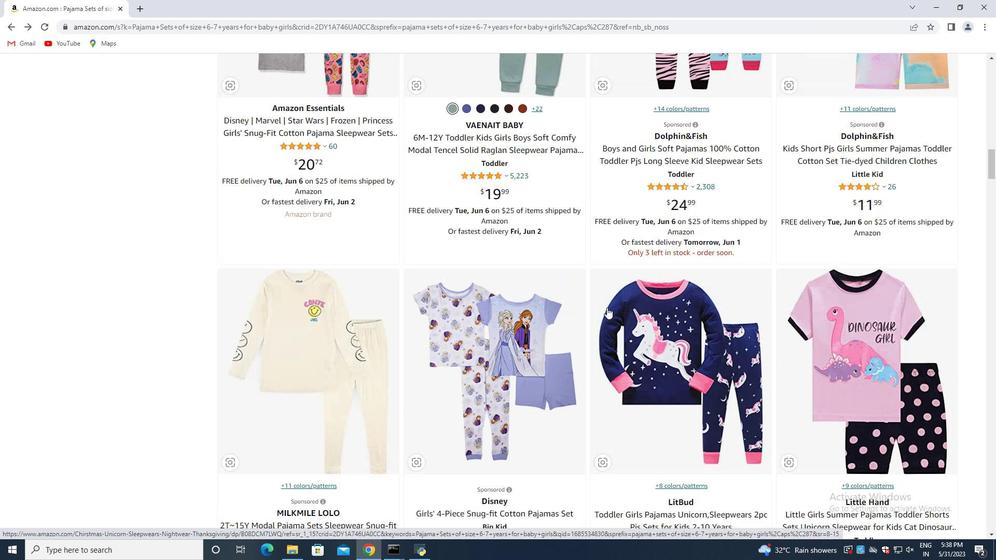 
Action: Mouse scrolled (601, 306) with delta (0, 0)
Screenshot: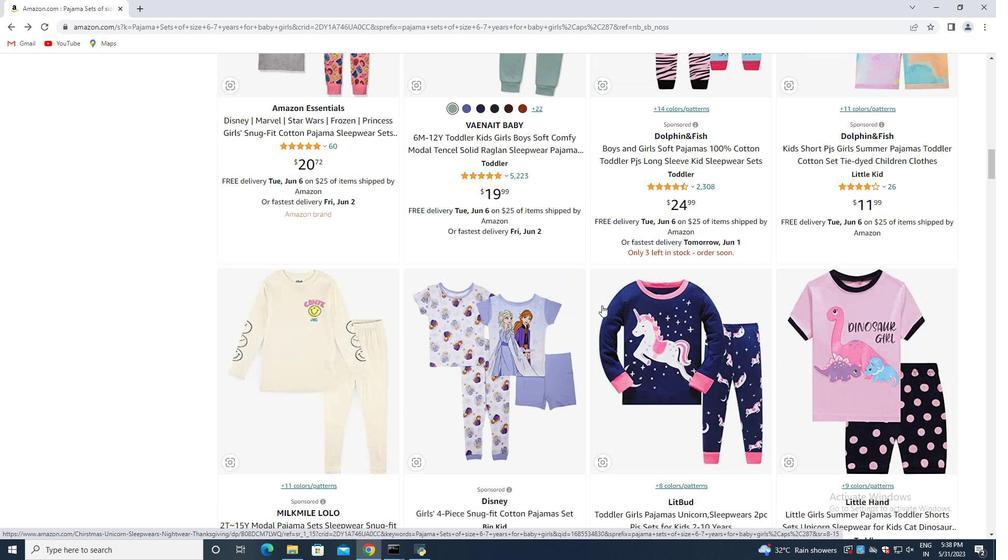 
Action: Mouse moved to (597, 302)
Screenshot: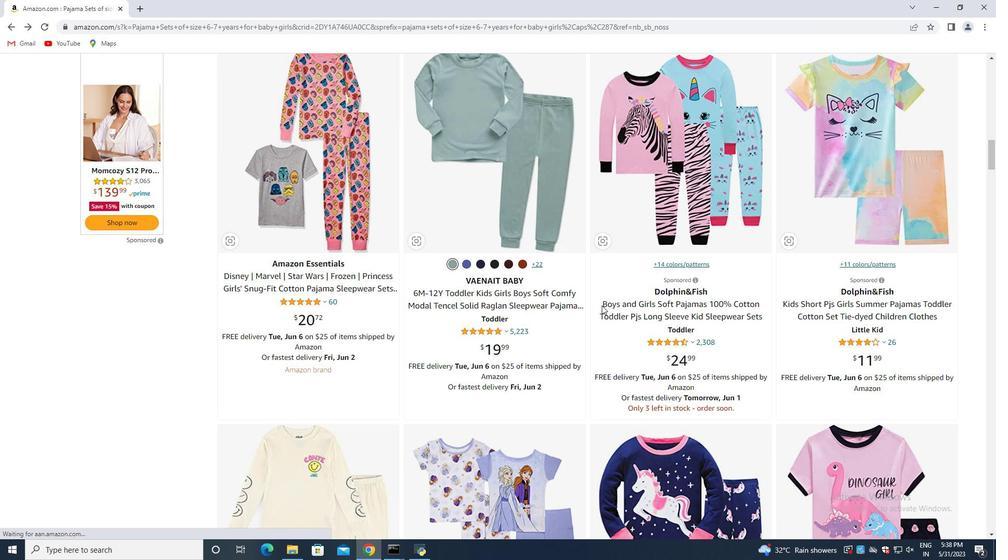 
Action: Mouse scrolled (597, 302) with delta (0, 0)
Screenshot: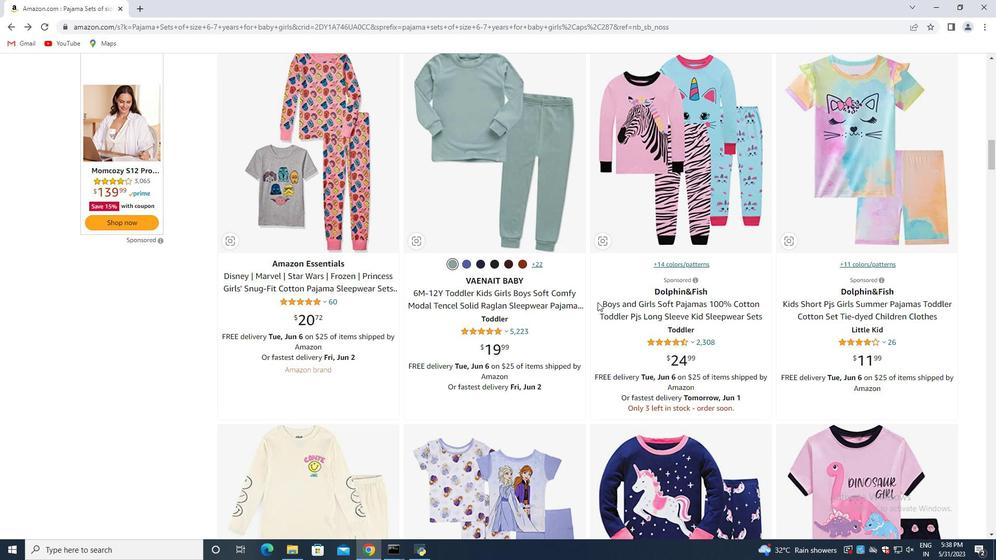 
Action: Mouse moved to (844, 363)
Screenshot: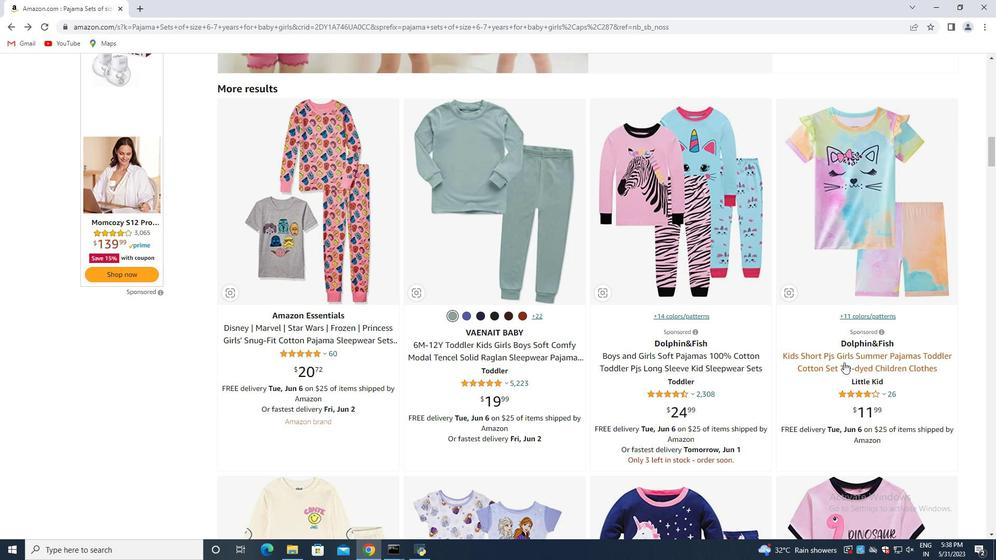 
Action: Mouse scrolled (844, 363) with delta (0, 0)
Screenshot: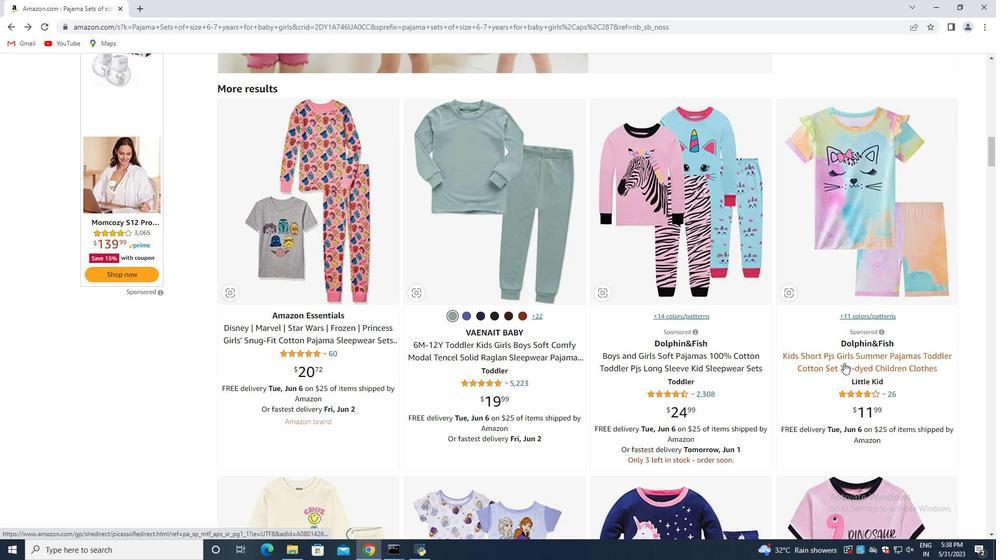 
Action: Mouse scrolled (844, 363) with delta (0, 0)
Screenshot: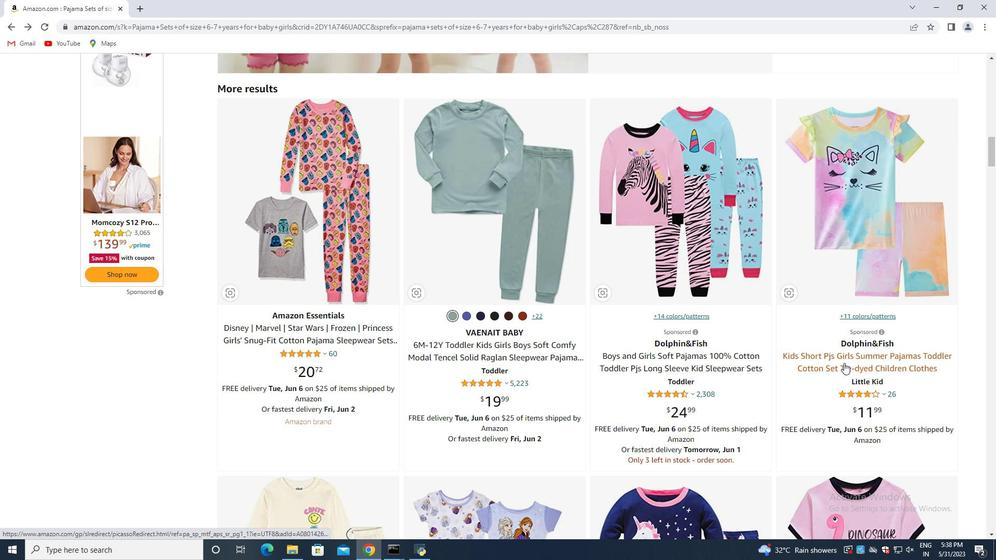 
Action: Mouse scrolled (844, 363) with delta (0, 0)
Screenshot: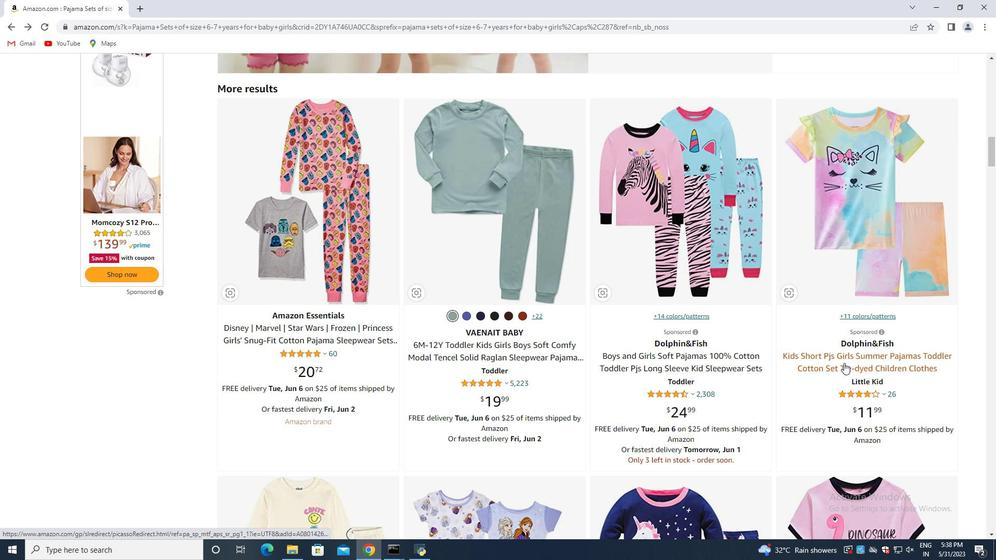 
Action: Mouse scrolled (844, 363) with delta (0, 0)
Screenshot: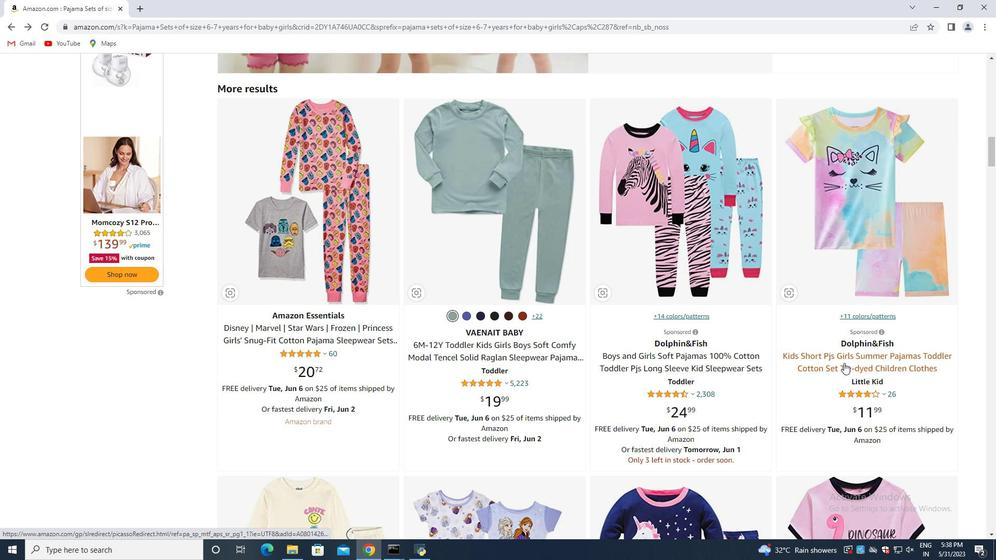 
Action: Mouse moved to (844, 363)
Screenshot: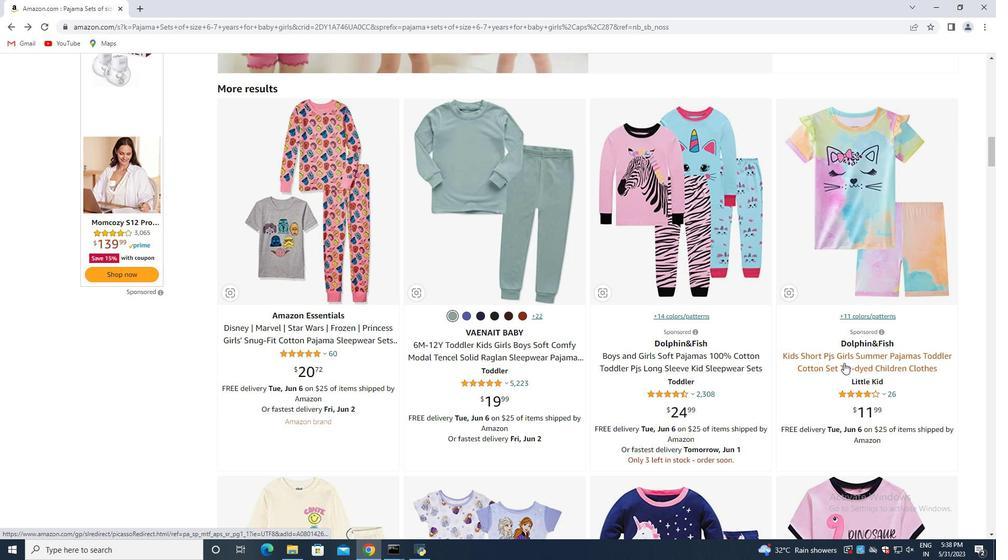 
Action: Mouse scrolled (844, 364) with delta (0, 0)
Screenshot: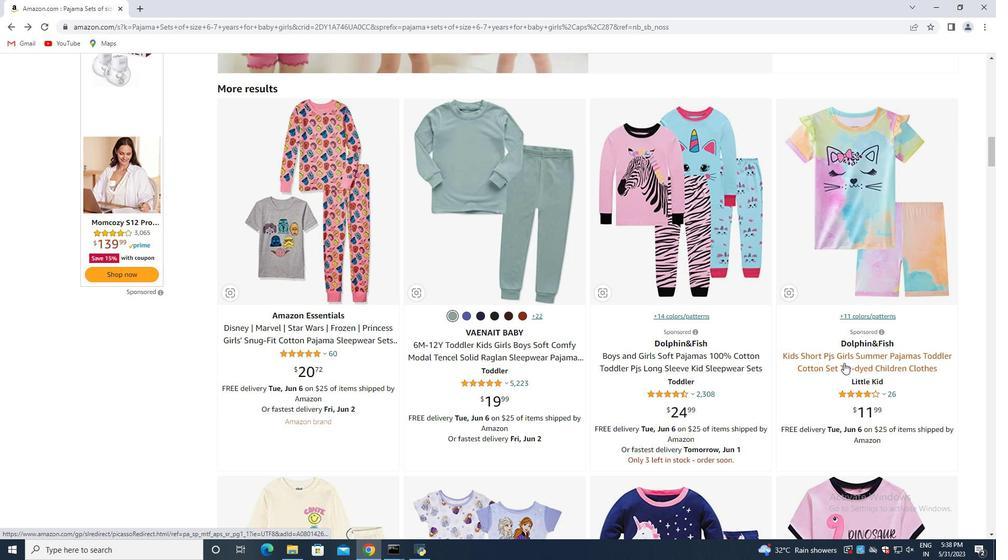 
Action: Mouse moved to (430, 313)
Screenshot: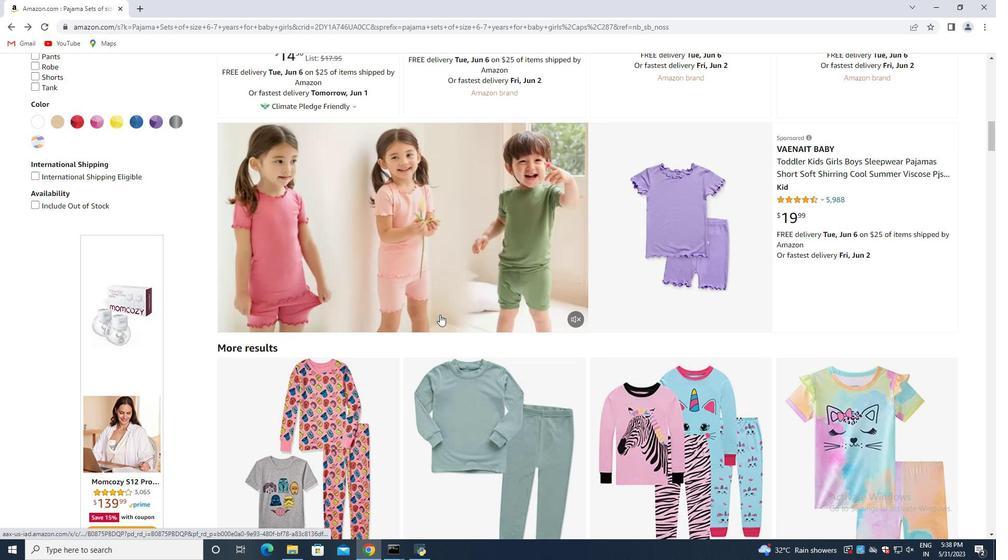 
Action: Mouse scrolled (430, 313) with delta (0, 0)
Screenshot: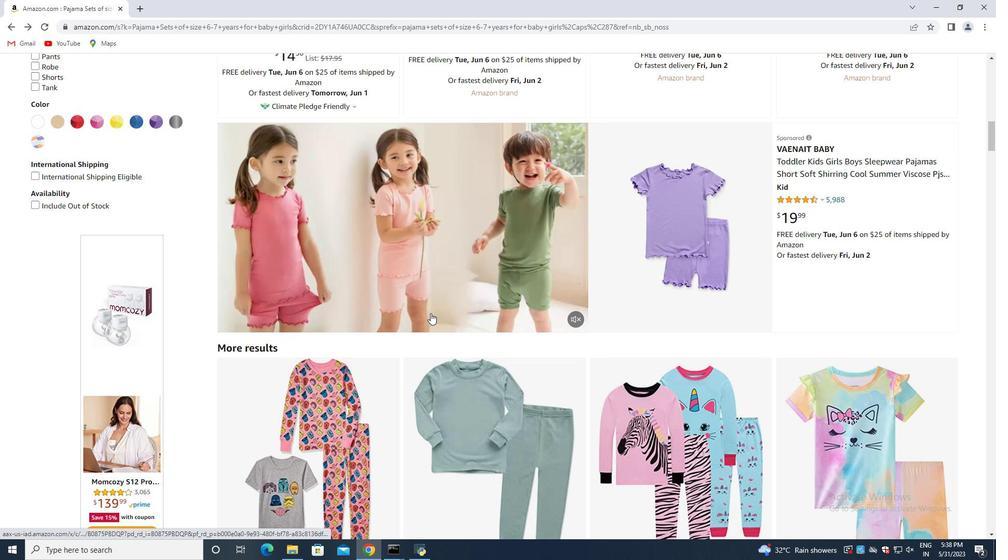 
Action: Mouse scrolled (430, 313) with delta (0, 0)
Screenshot: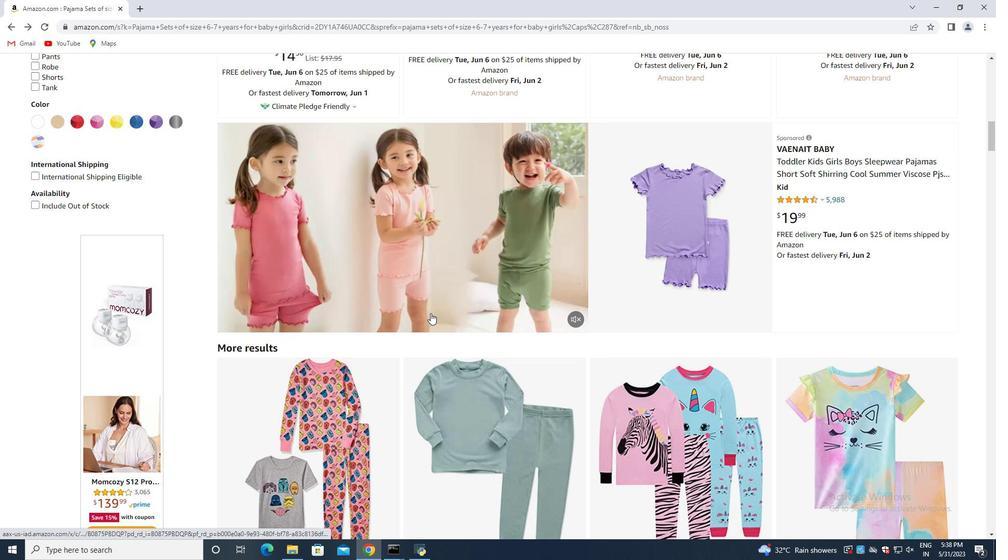 
Action: Mouse moved to (430, 313)
Screenshot: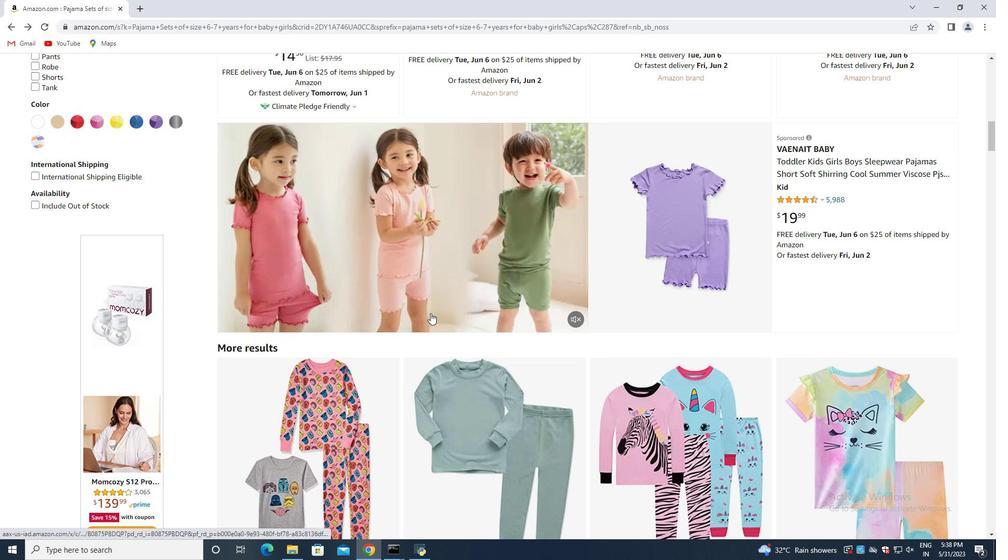 
Action: Mouse scrolled (430, 313) with delta (0, 0)
Screenshot: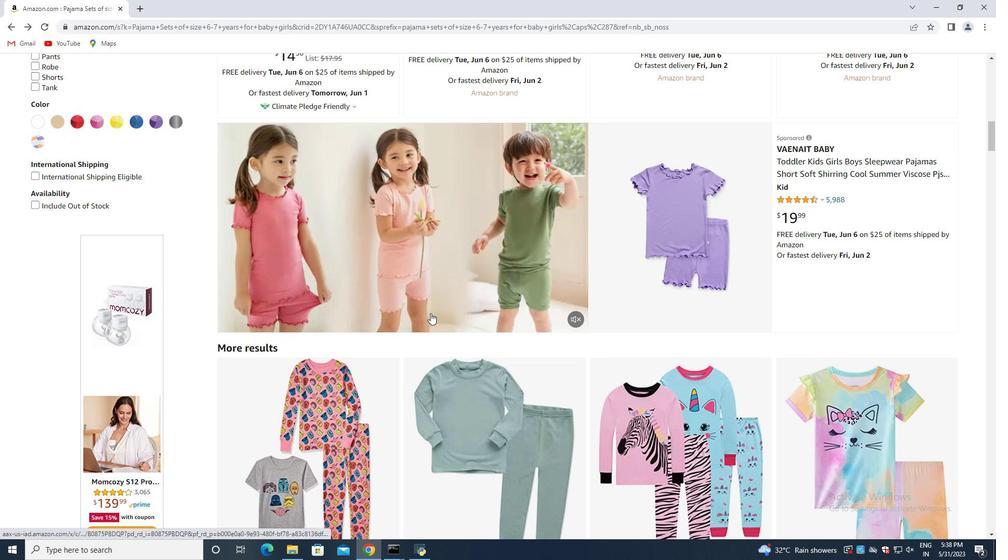 
Action: Mouse scrolled (430, 313) with delta (0, 0)
Screenshot: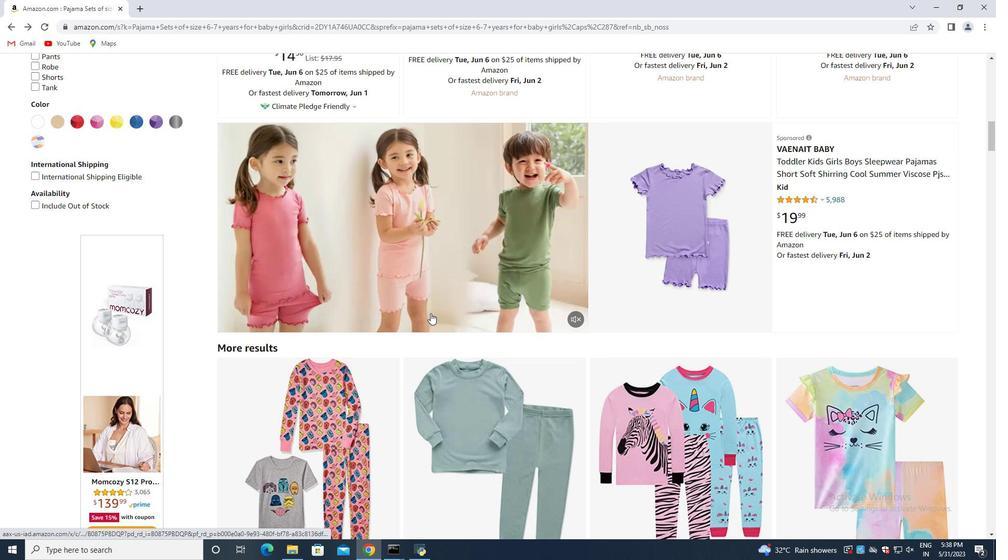 
Action: Mouse moved to (428, 308)
Screenshot: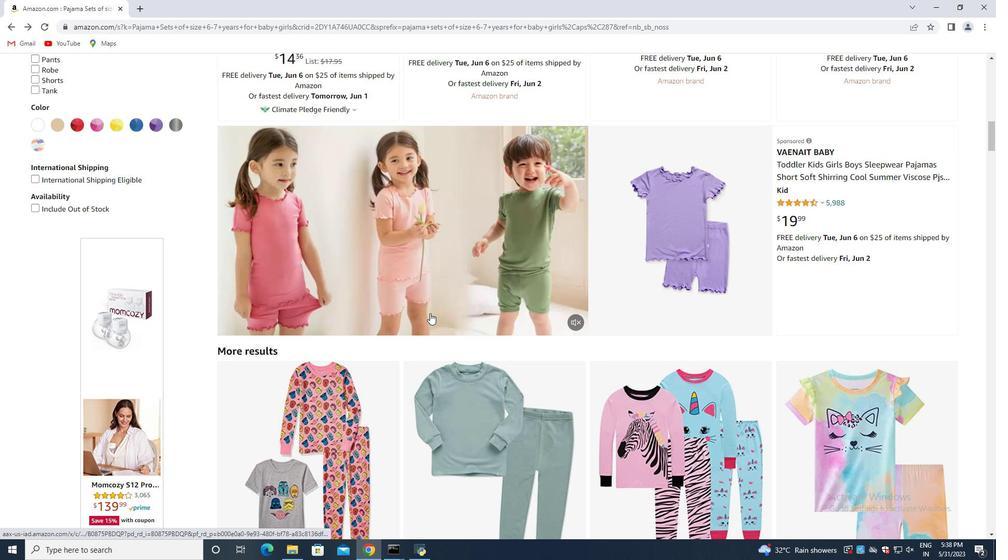 
Action: Mouse scrolled (428, 308) with delta (0, 0)
Screenshot: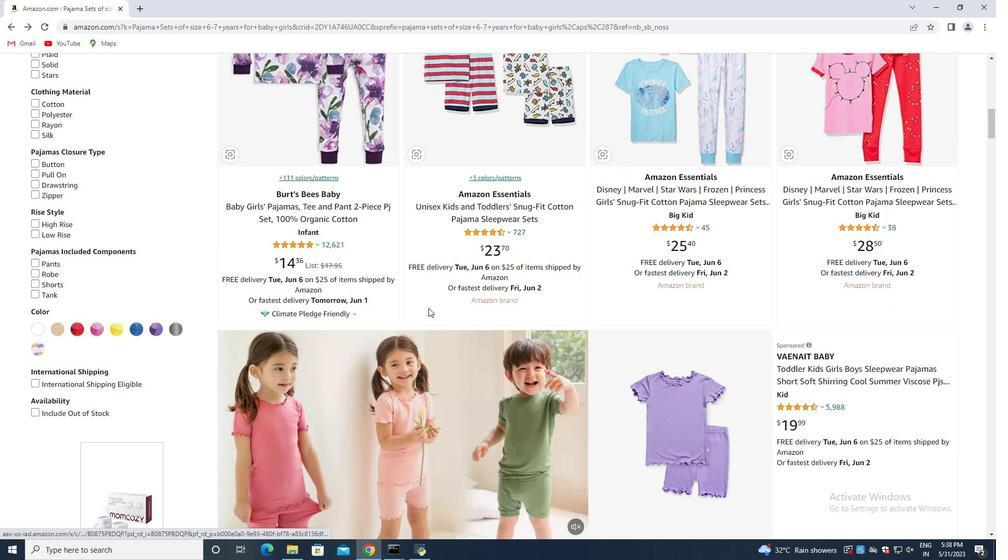 
Action: Mouse scrolled (428, 308) with delta (0, 0)
Screenshot: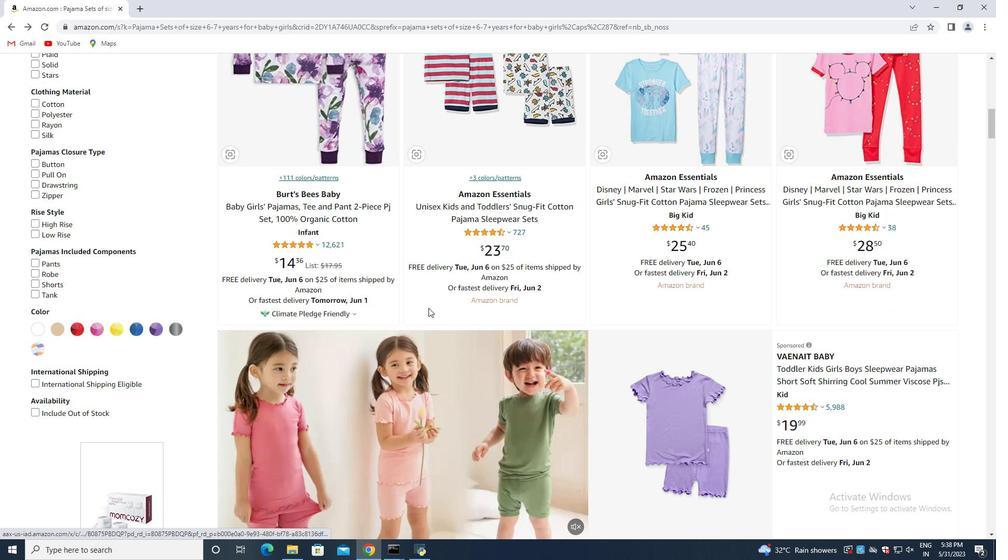 
Action: Mouse scrolled (428, 308) with delta (0, 0)
Screenshot: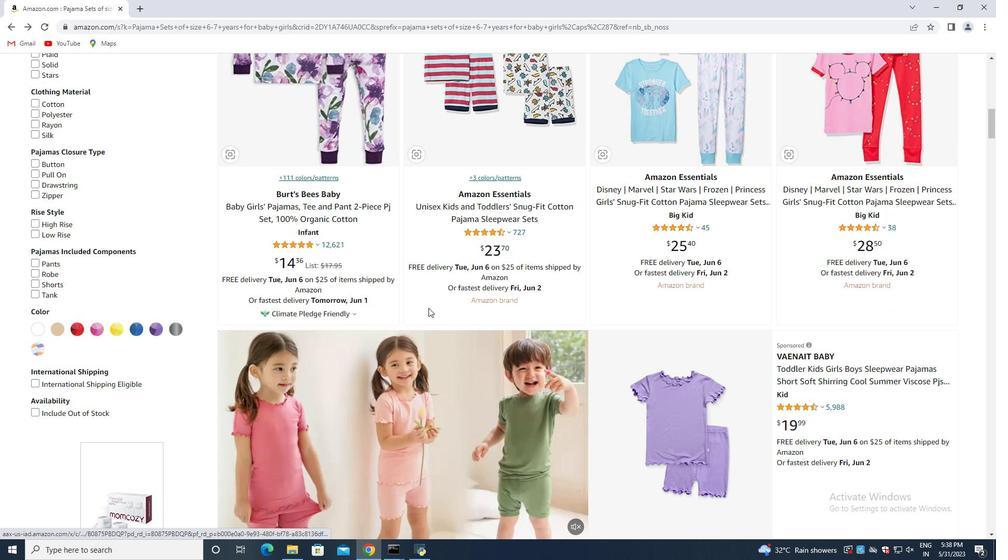 
Action: Mouse moved to (307, 261)
Screenshot: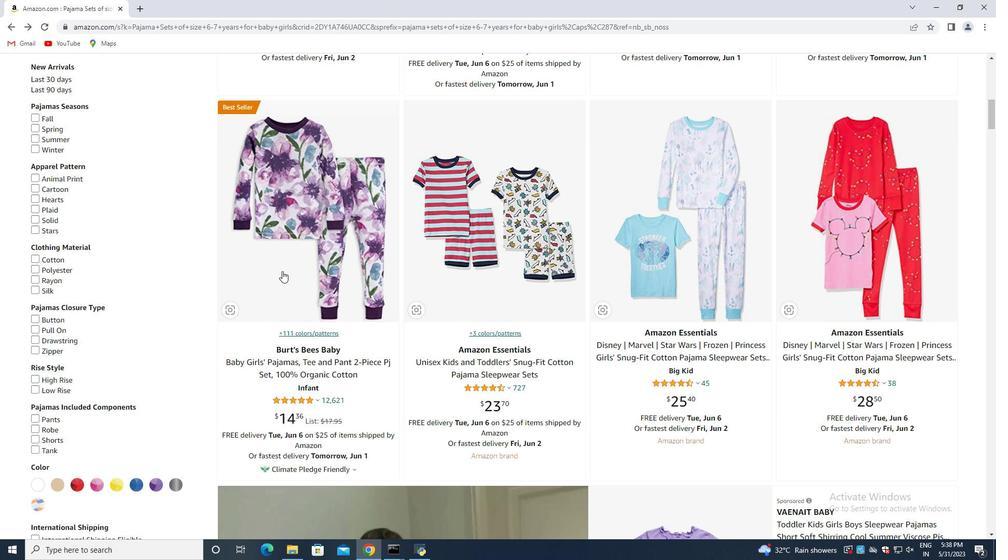 
Action: Mouse pressed left at (307, 261)
Screenshot: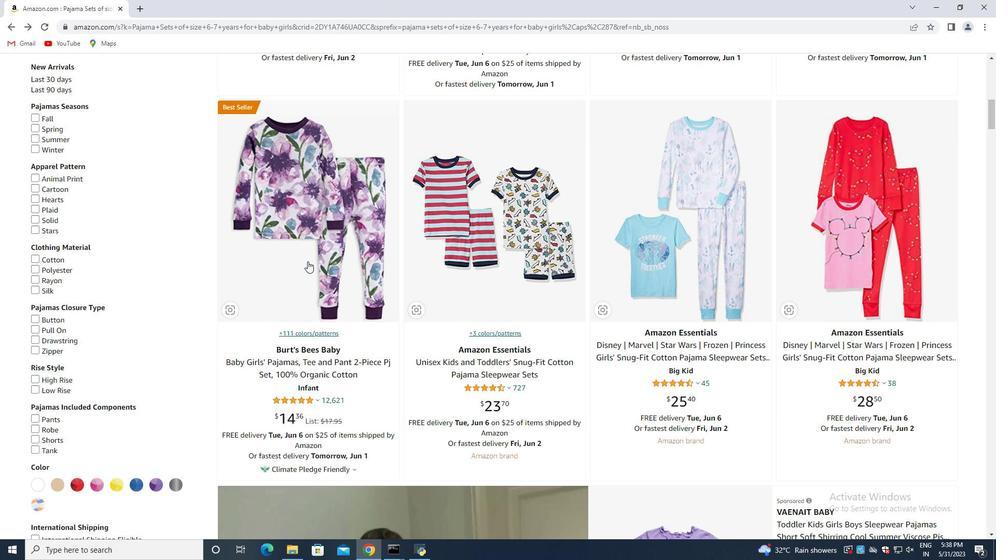 
Action: Mouse moved to (501, 370)
Screenshot: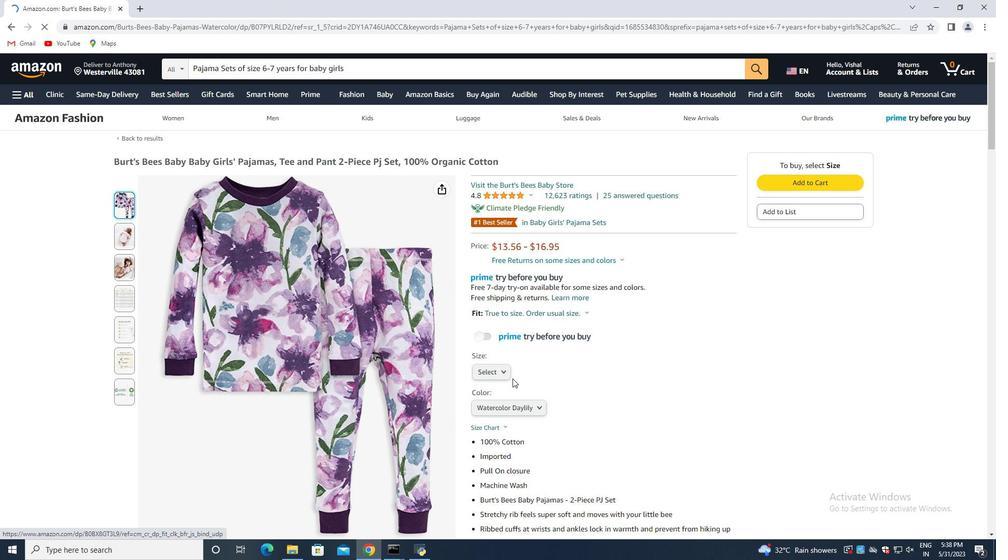 
Action: Mouse pressed left at (501, 370)
Screenshot: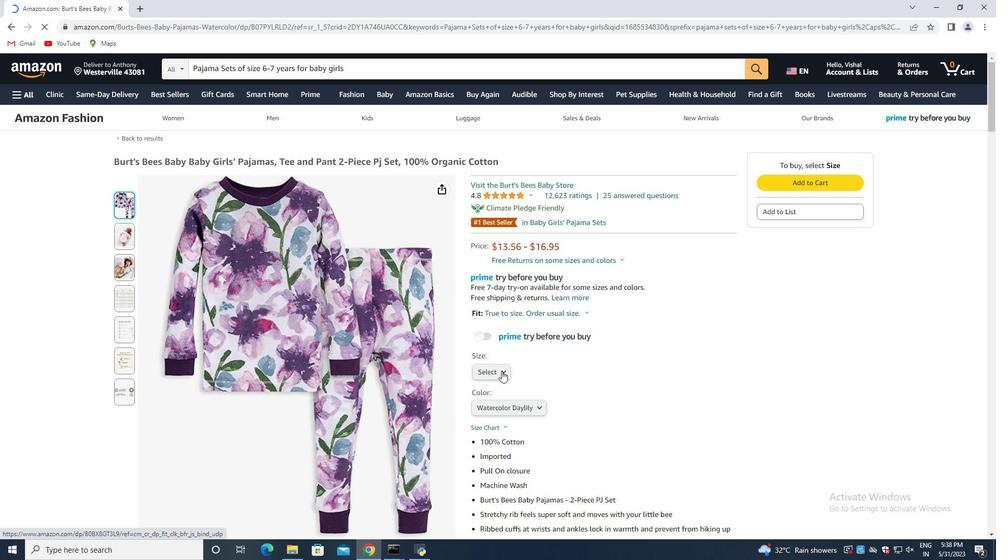 
Action: Mouse moved to (499, 307)
Screenshot: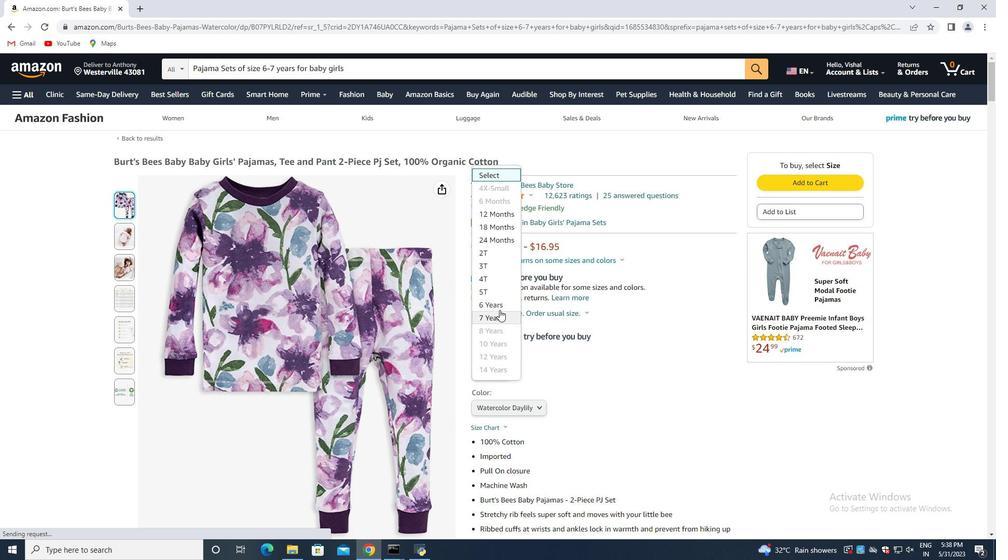 
Action: Mouse pressed left at (499, 307)
Screenshot: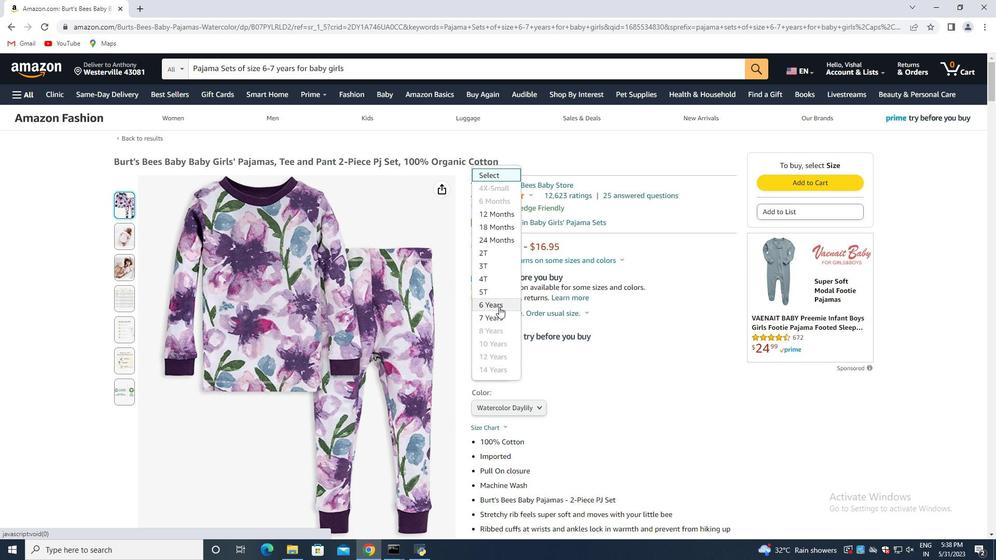 
Action: Mouse moved to (458, 371)
Screenshot: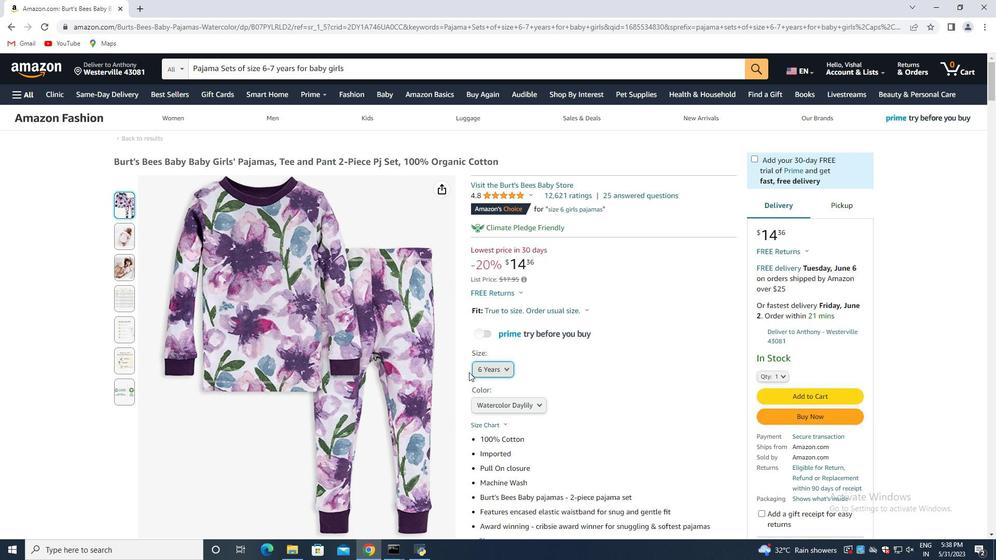 
Action: Mouse scrolled (458, 371) with delta (0, 0)
Screenshot: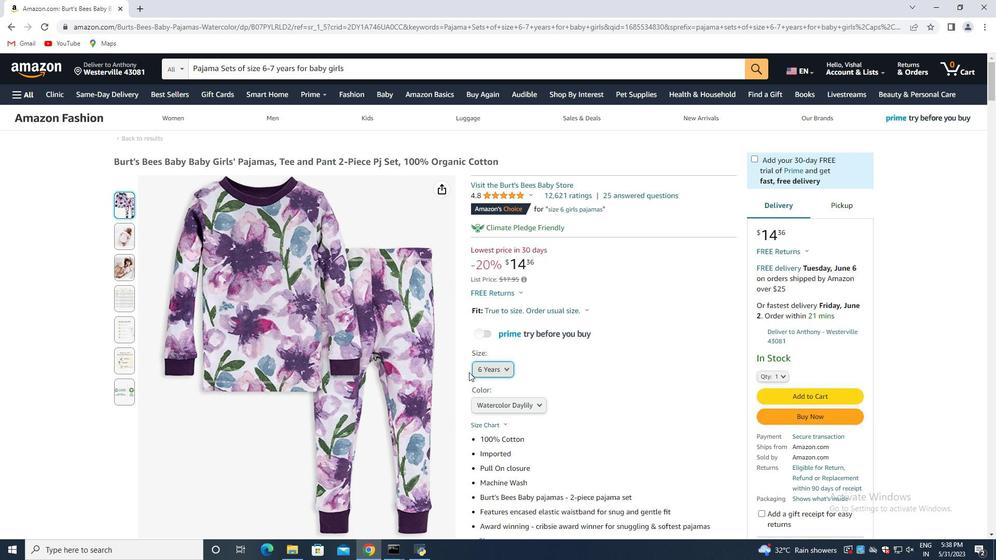 
Action: Mouse moved to (458, 371)
Screenshot: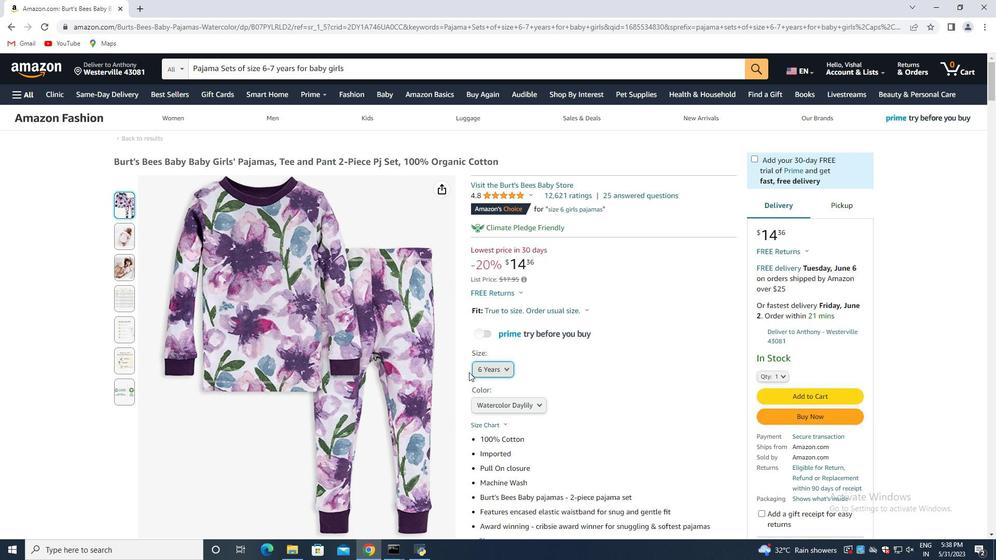 
Action: Mouse scrolled (458, 371) with delta (0, 0)
Screenshot: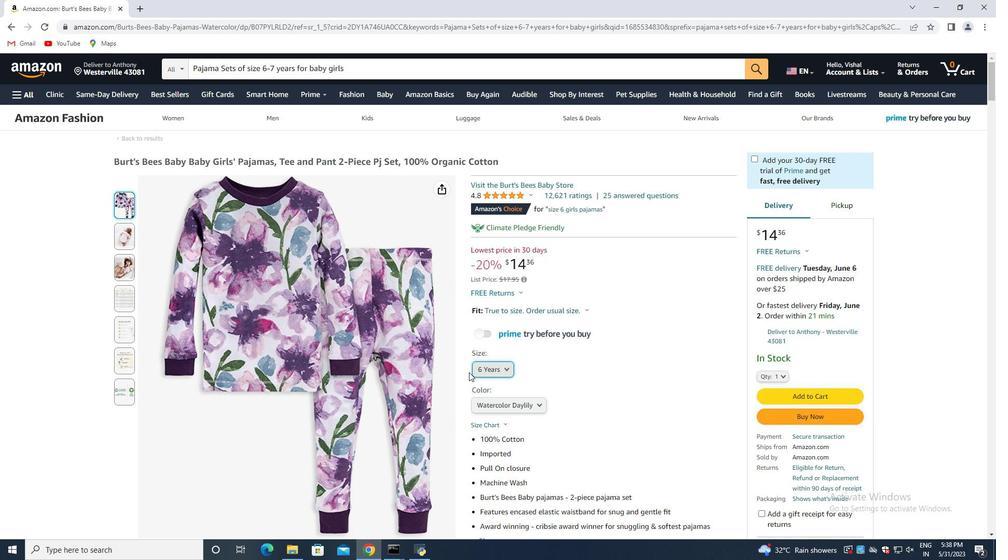 
Action: Mouse moved to (457, 373)
Screenshot: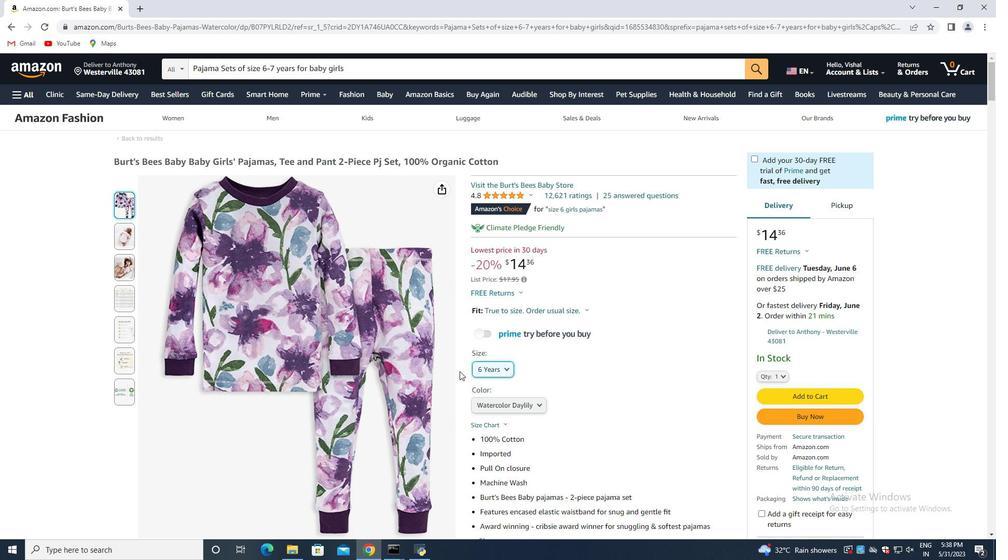 
Action: Mouse scrolled (457, 373) with delta (0, 0)
Screenshot: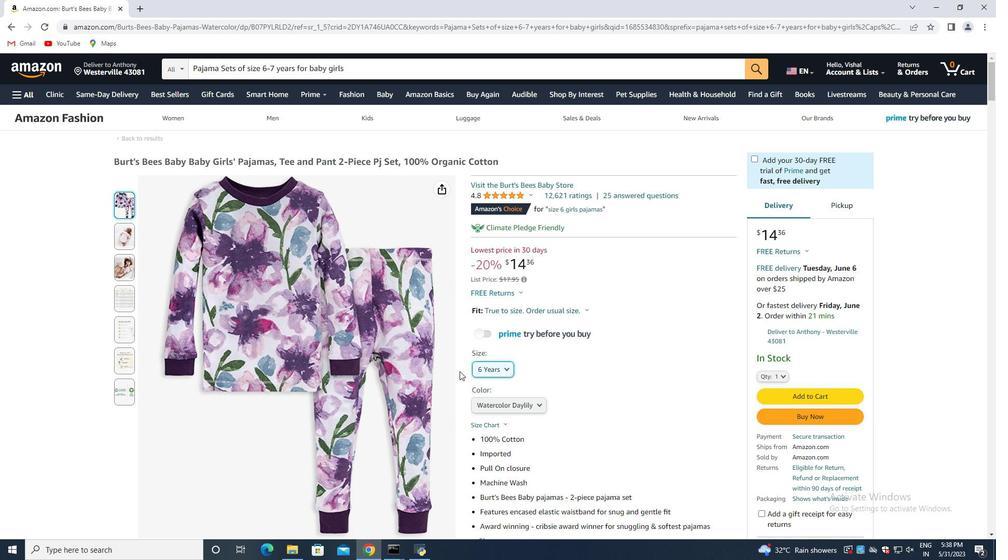 
Action: Mouse moved to (456, 373)
Screenshot: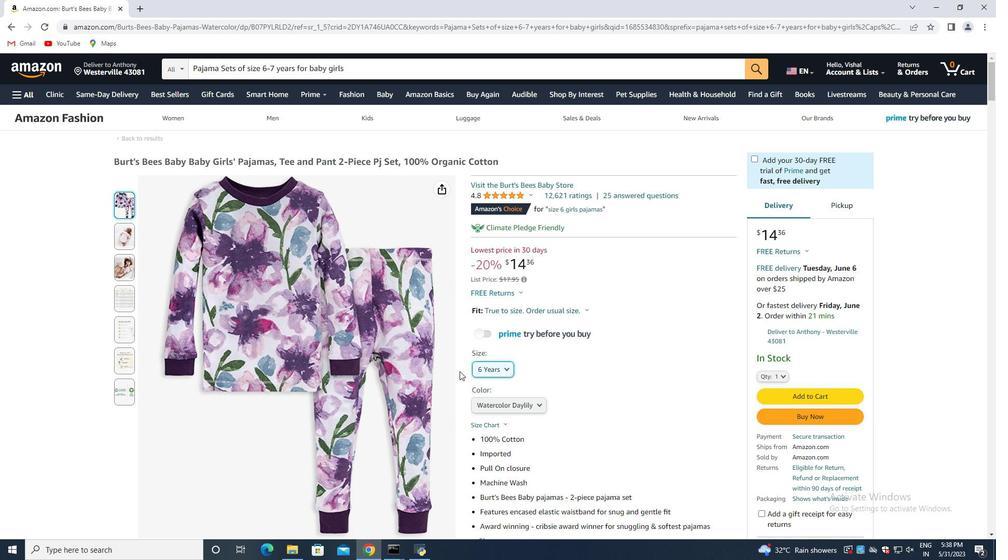 
Action: Mouse scrolled (456, 373) with delta (0, 0)
Screenshot: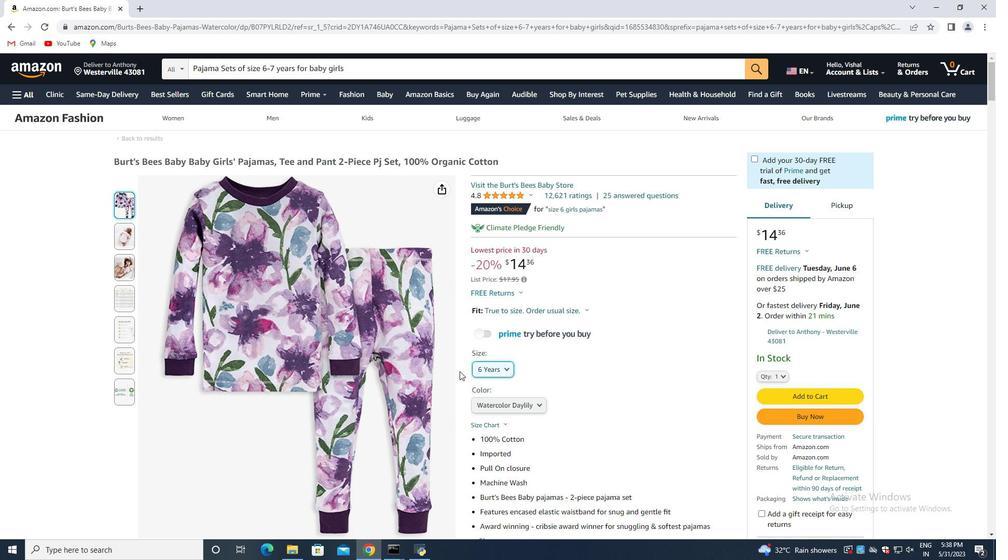 
Action: Mouse moved to (454, 374)
Screenshot: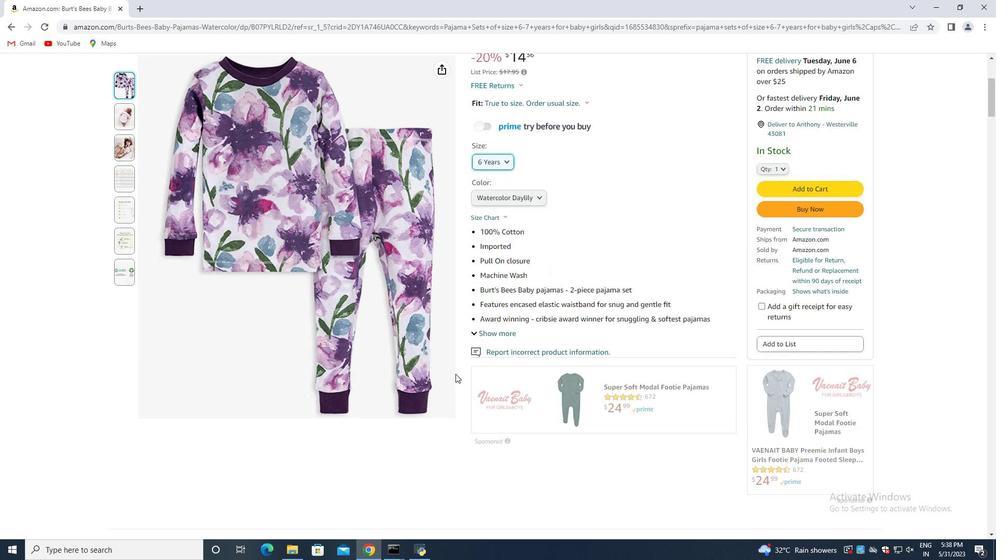 
Action: Mouse scrolled (454, 373) with delta (0, 0)
Screenshot: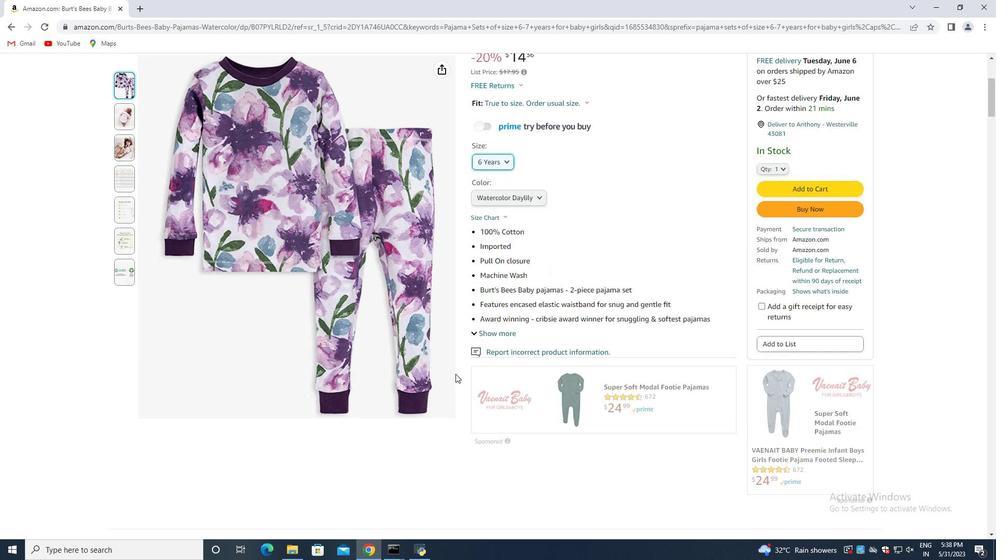 
Action: Mouse scrolled (454, 373) with delta (0, 0)
Screenshot: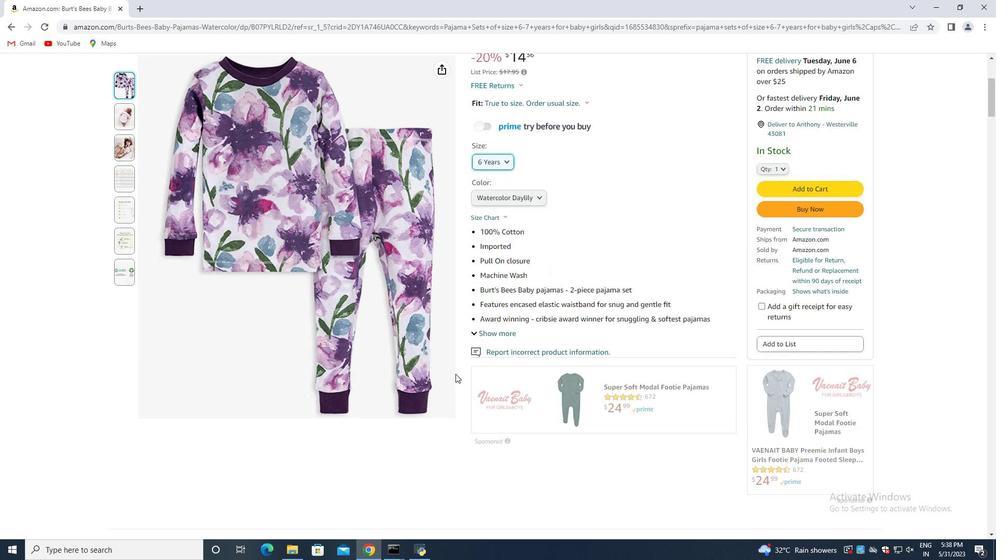 
Action: Mouse scrolled (454, 373) with delta (0, 0)
Screenshot: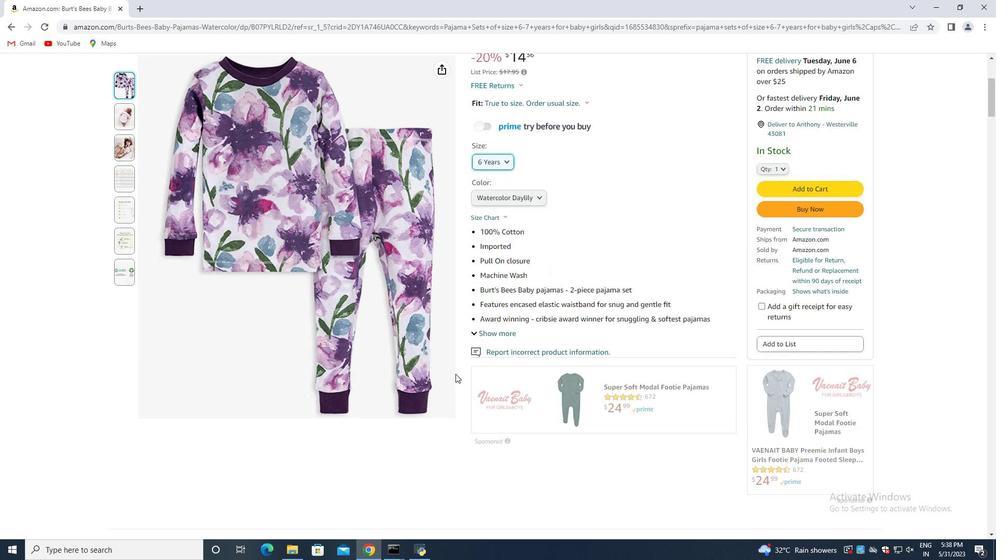 
Action: Mouse moved to (453, 374)
Screenshot: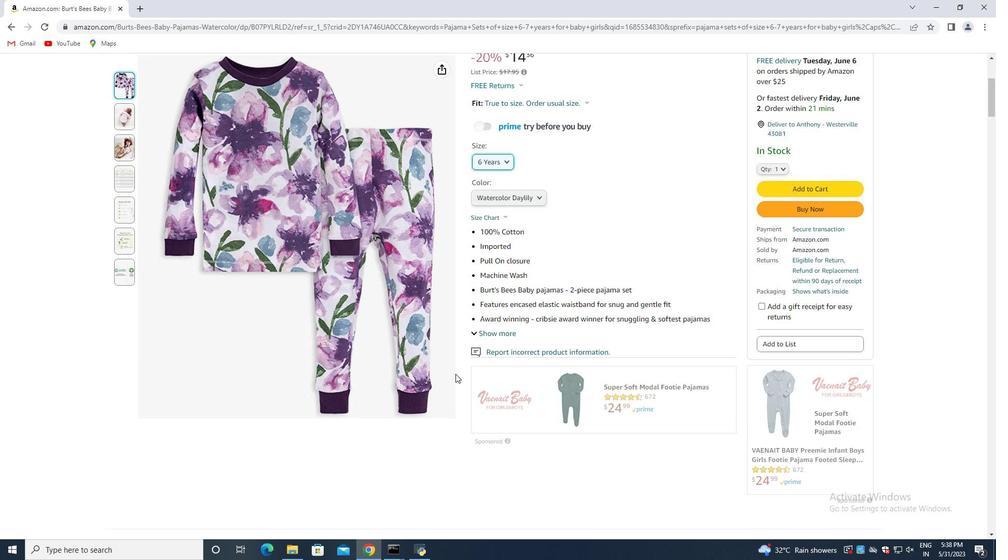 
Action: Mouse scrolled (453, 373) with delta (0, 0)
Screenshot: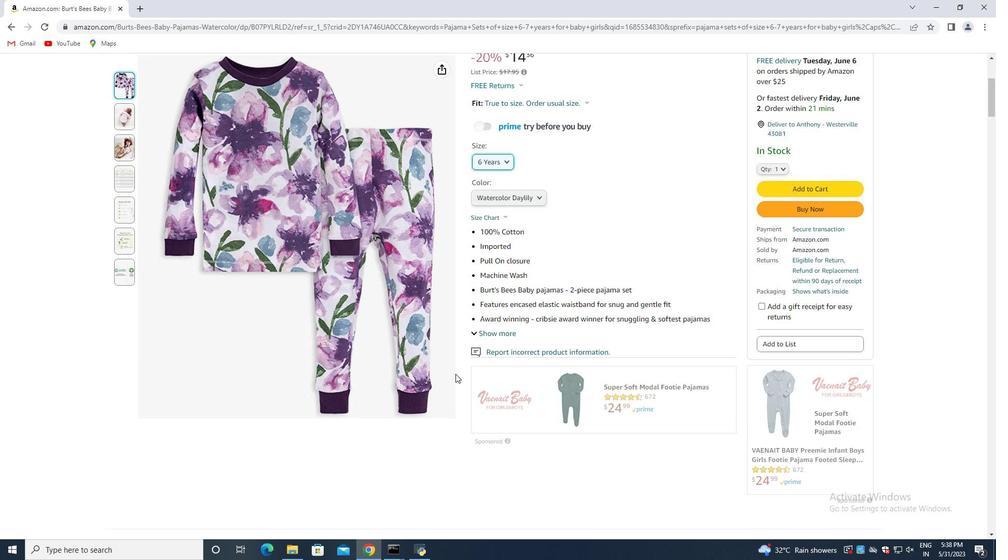 
Action: Mouse moved to (343, 307)
Screenshot: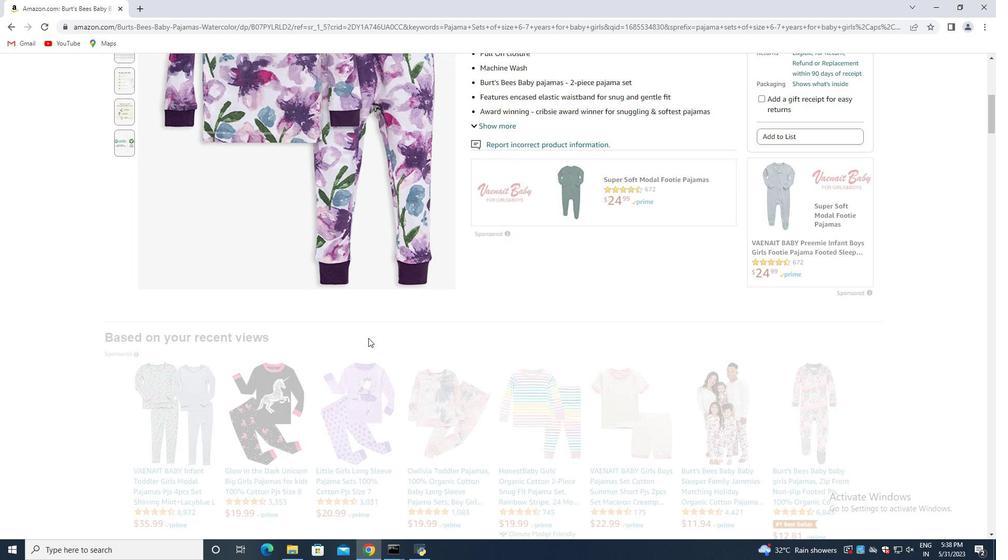 
Action: Mouse scrolled (343, 307) with delta (0, 0)
Screenshot: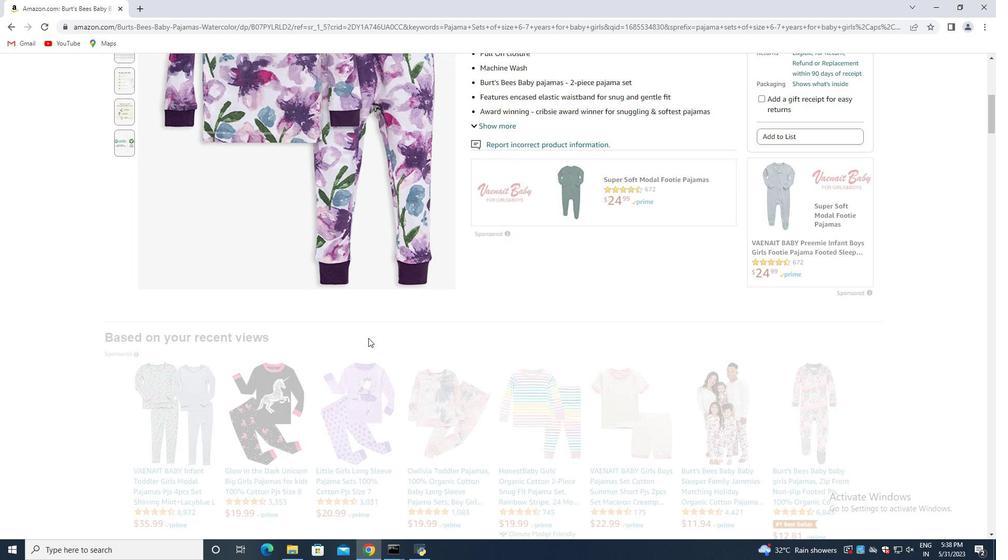 
Action: Mouse moved to (341, 305)
Screenshot: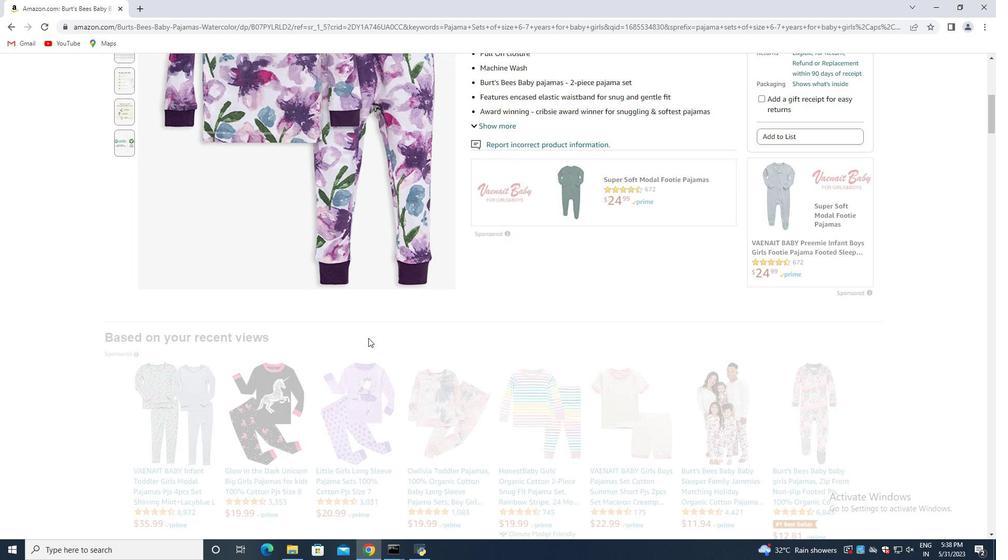 
Action: Mouse scrolled (341, 304) with delta (0, 0)
Screenshot: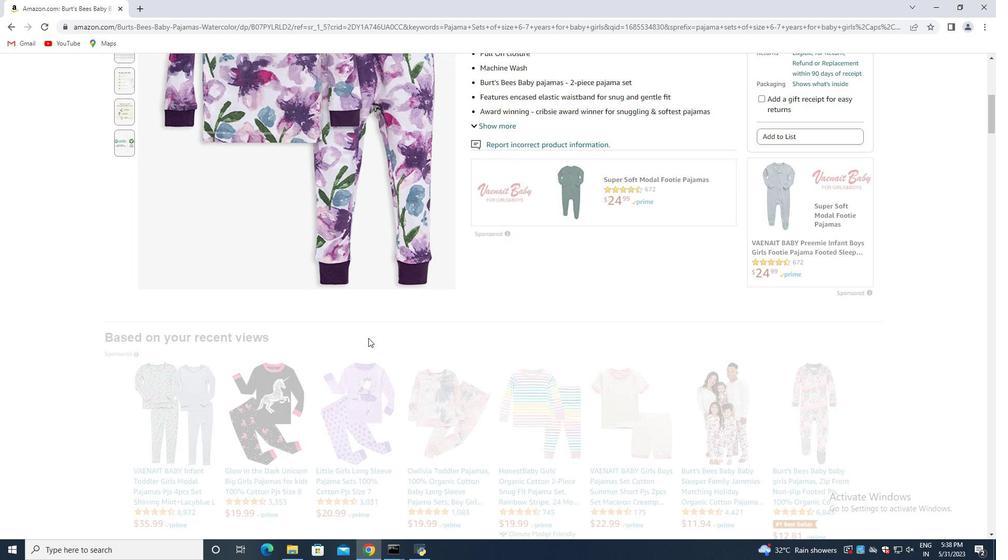 
Action: Mouse moved to (338, 303)
Screenshot: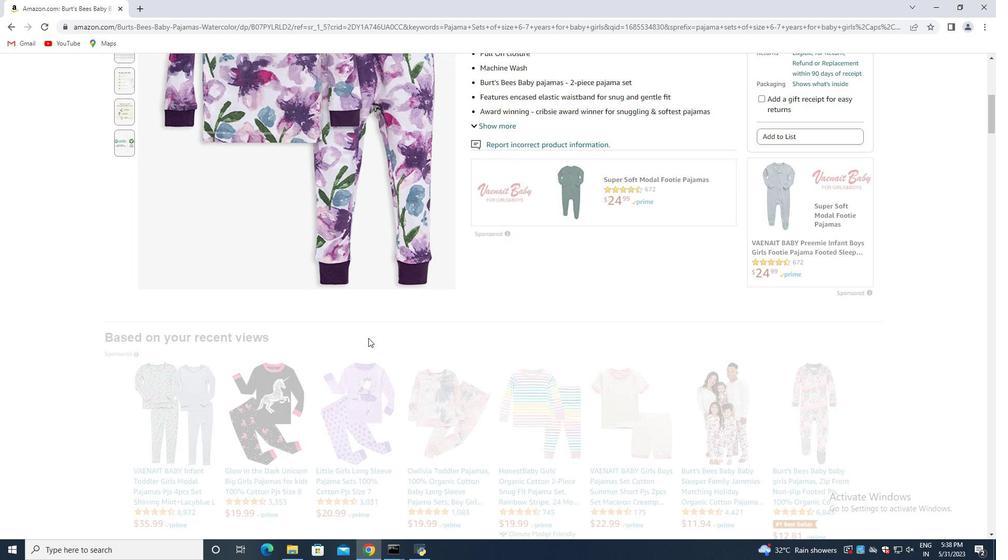 
Action: Mouse scrolled (339, 303) with delta (0, 0)
Screenshot: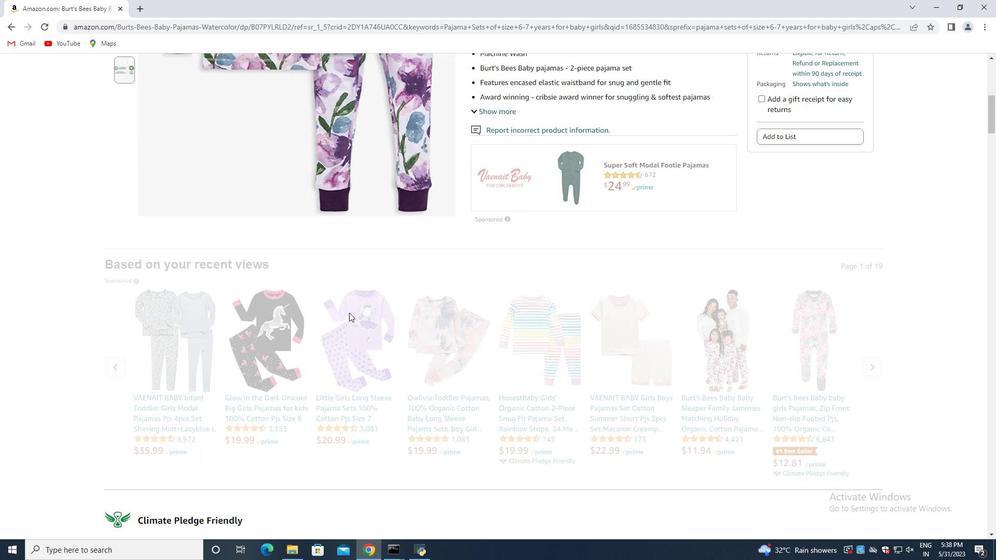 
Action: Mouse moved to (335, 301)
Screenshot: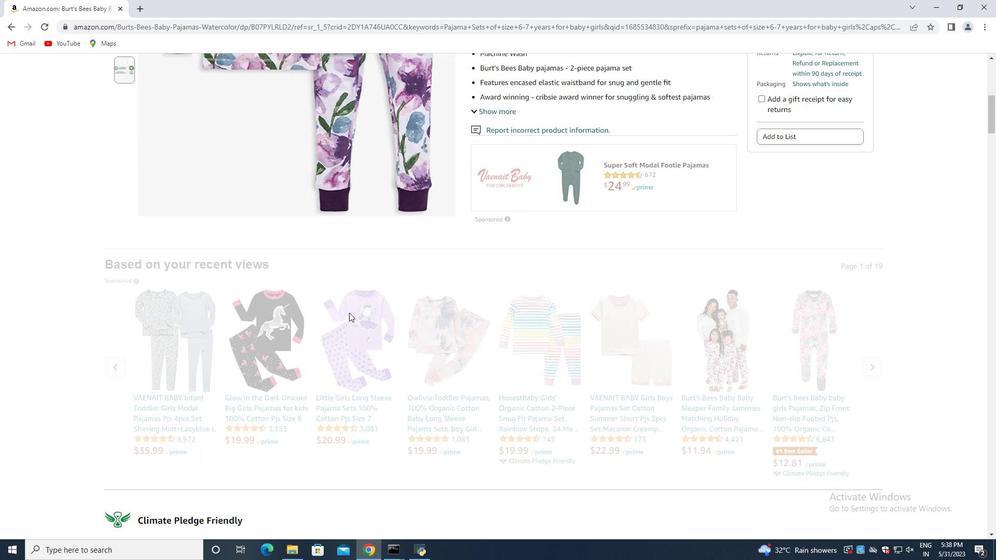 
Action: Mouse scrolled (336, 301) with delta (0, 0)
Screenshot: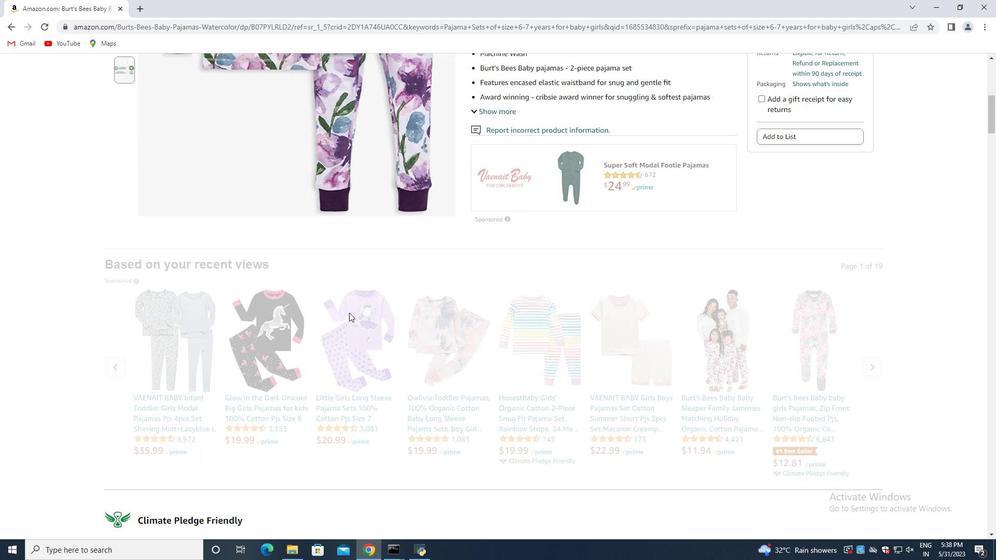 
Action: Mouse moved to (335, 301)
Screenshot: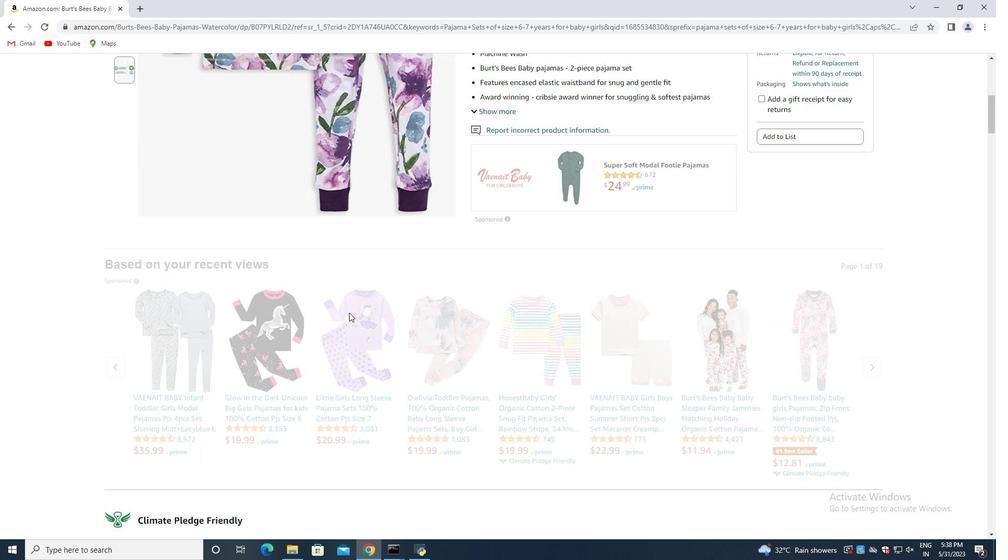 
Action: Mouse scrolled (335, 300) with delta (0, 0)
Screenshot: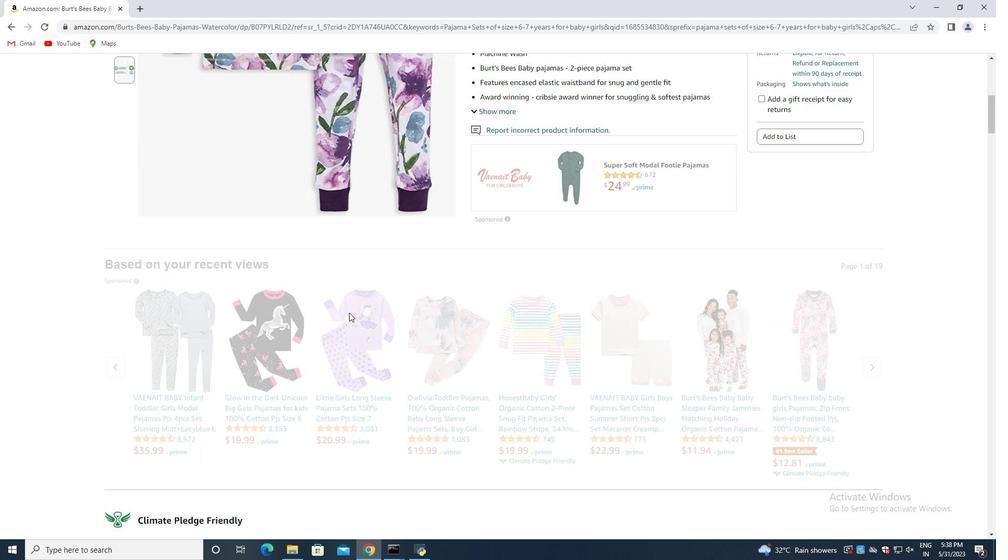 
Action: Mouse moved to (7, 26)
Screenshot: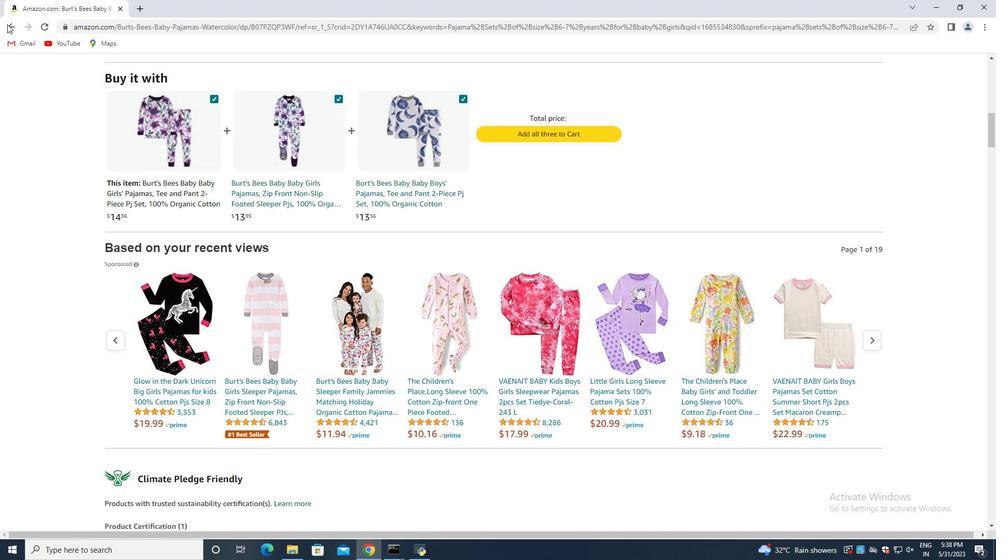 
Action: Mouse pressed left at (7, 26)
Screenshot: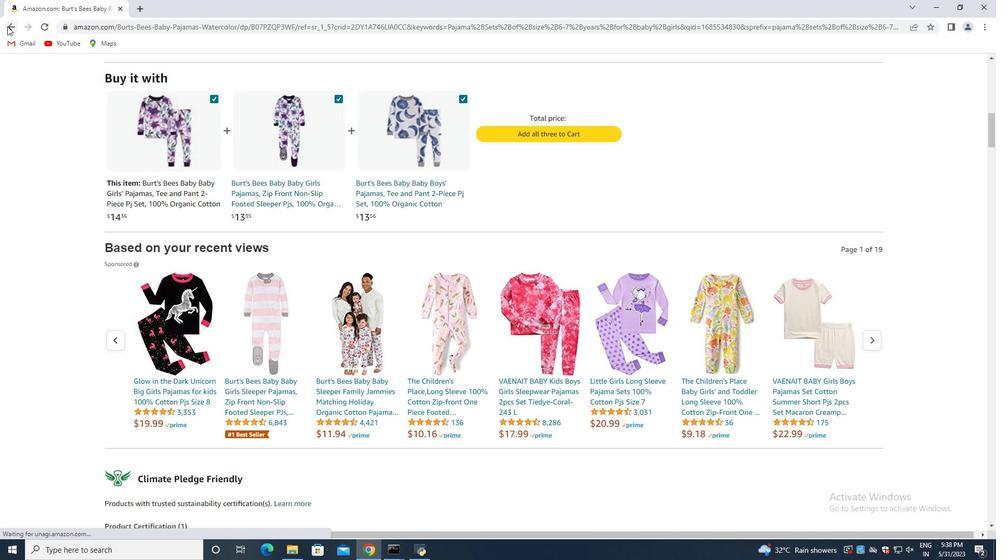 
Action: Mouse moved to (664, 281)
Screenshot: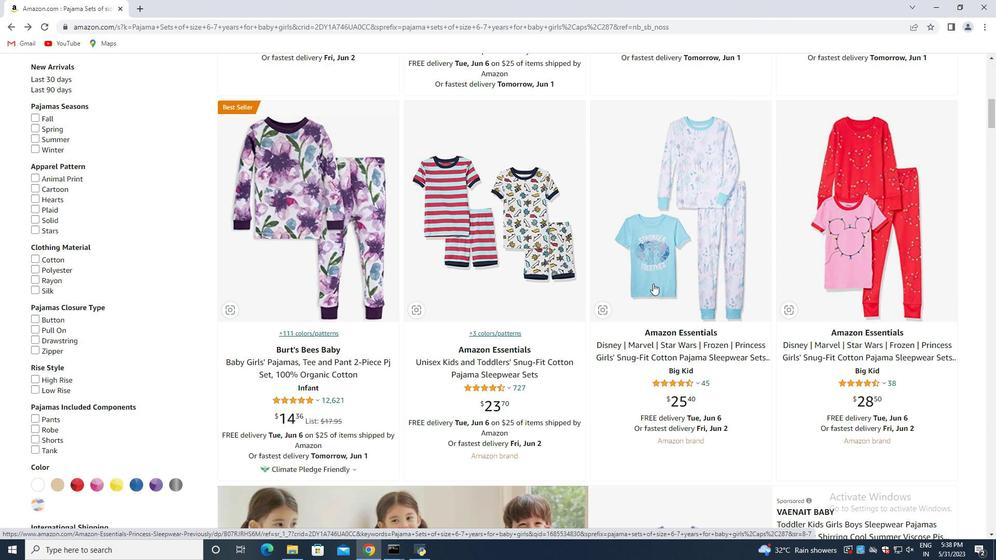 
Action: Mouse scrolled (664, 282) with delta (0, 0)
Screenshot: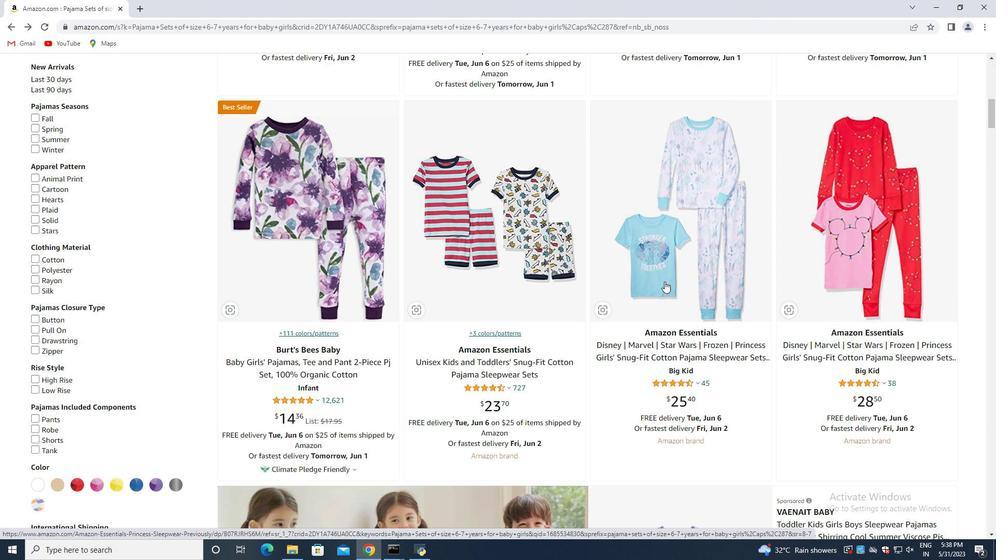 
Action: Mouse scrolled (664, 282) with delta (0, 0)
Screenshot: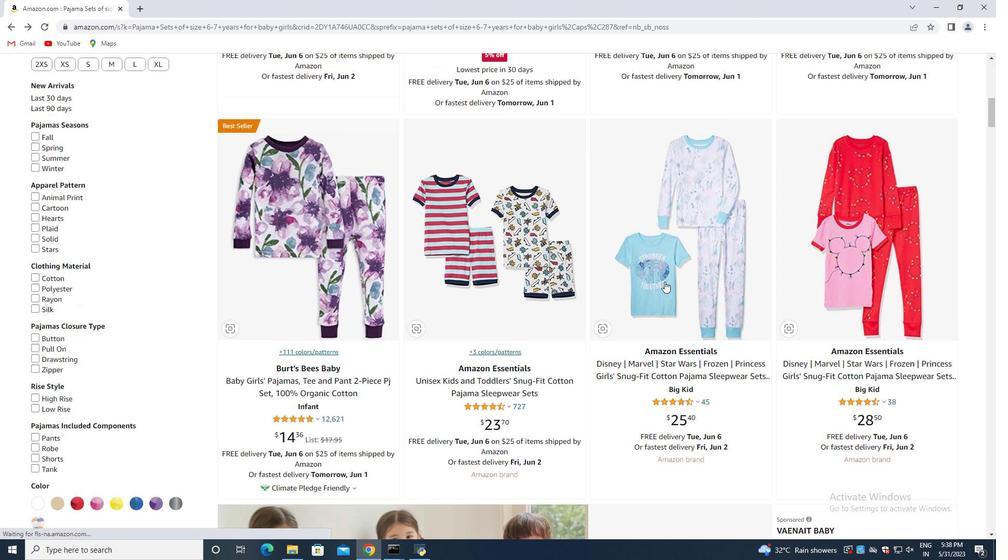 
Action: Mouse scrolled (664, 282) with delta (0, 0)
Screenshot: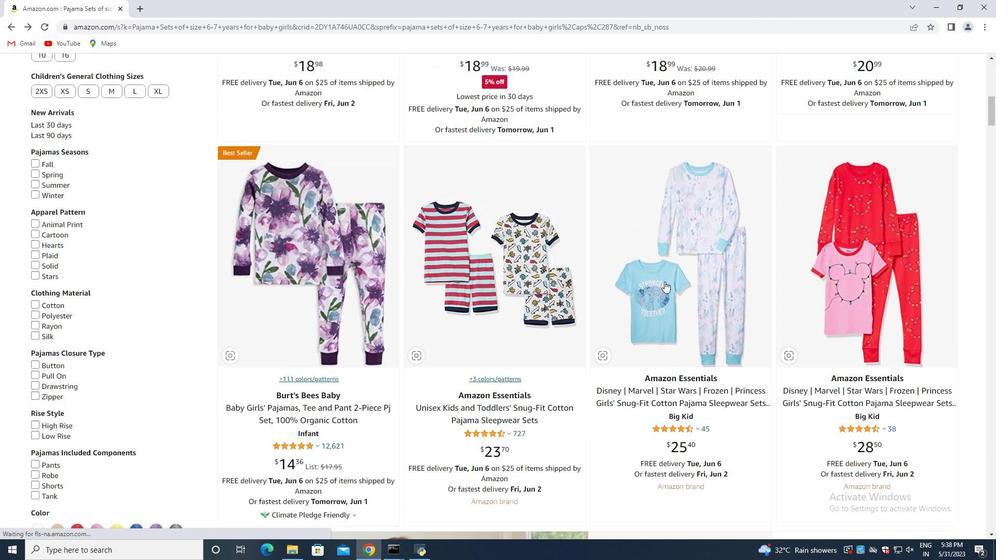 
Action: Mouse scrolled (664, 282) with delta (0, 0)
Screenshot: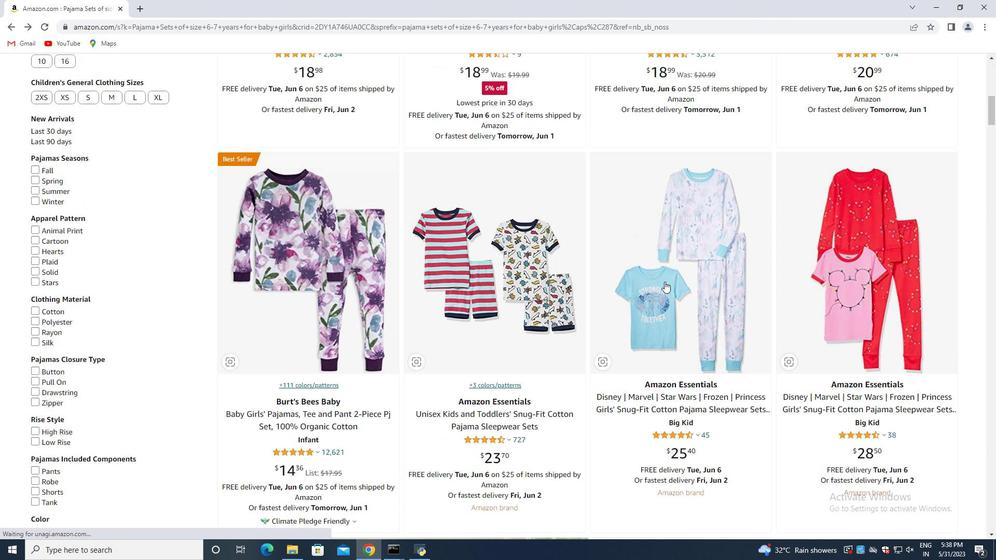 
Action: Mouse scrolled (664, 282) with delta (0, 0)
Screenshot: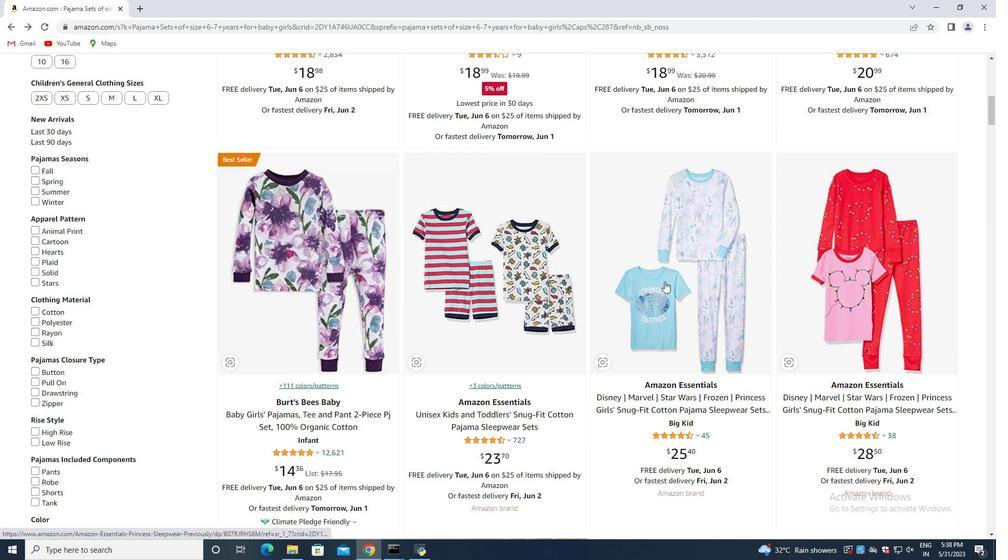 
Action: Mouse moved to (547, 274)
Screenshot: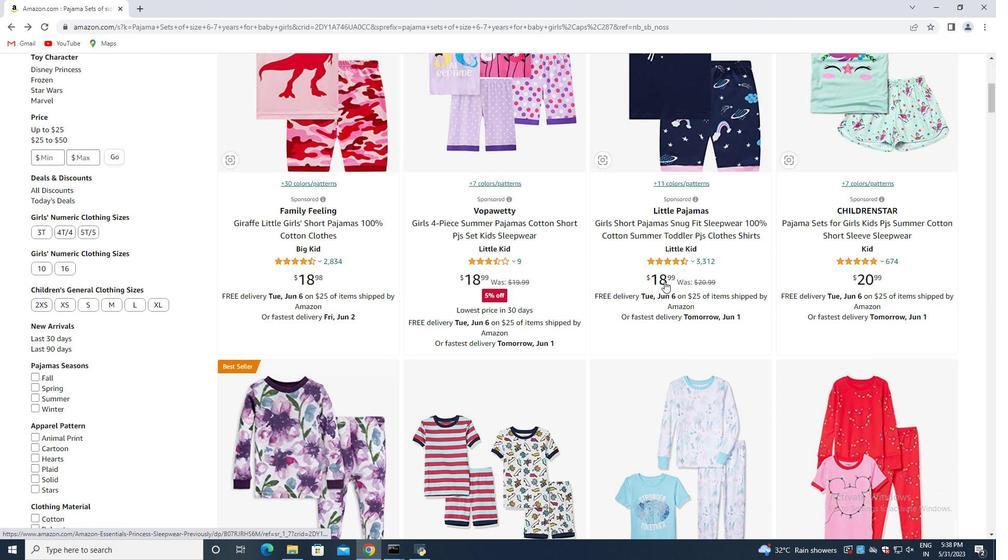 
Action: Mouse scrolled (547, 275) with delta (0, 0)
Screenshot: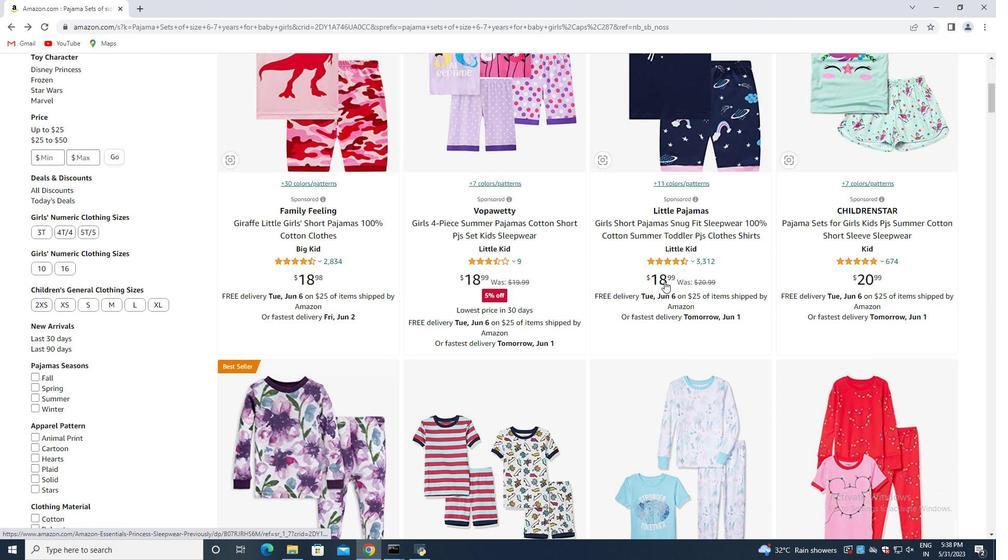 
Action: Mouse scrolled (547, 275) with delta (0, 0)
Screenshot: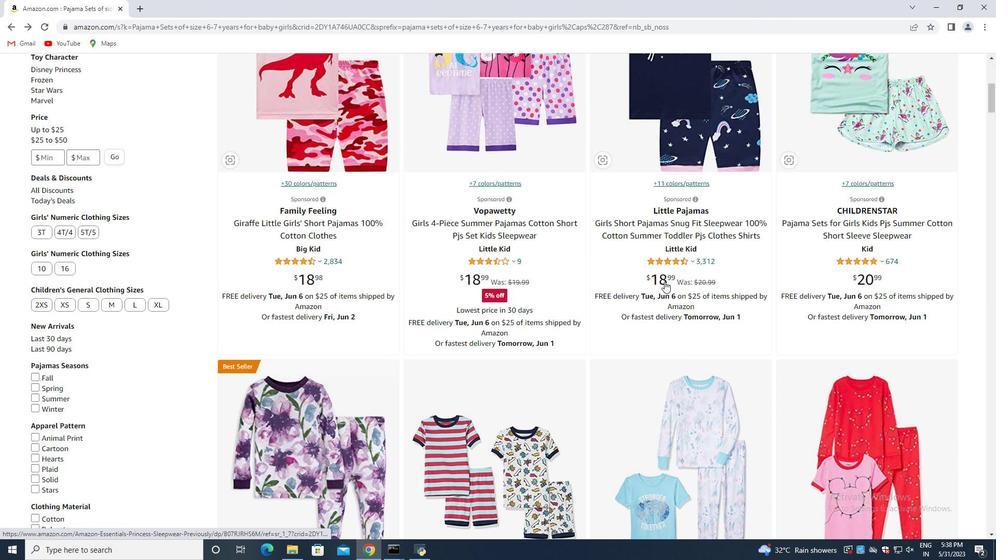 
Action: Mouse moved to (547, 274)
Screenshot: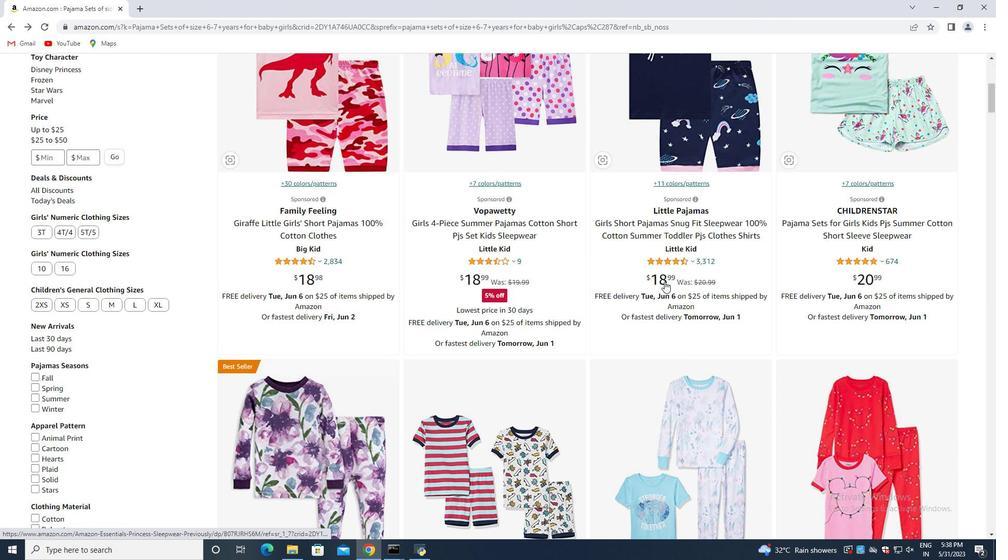
Action: Mouse scrolled (547, 274) with delta (0, 0)
Screenshot: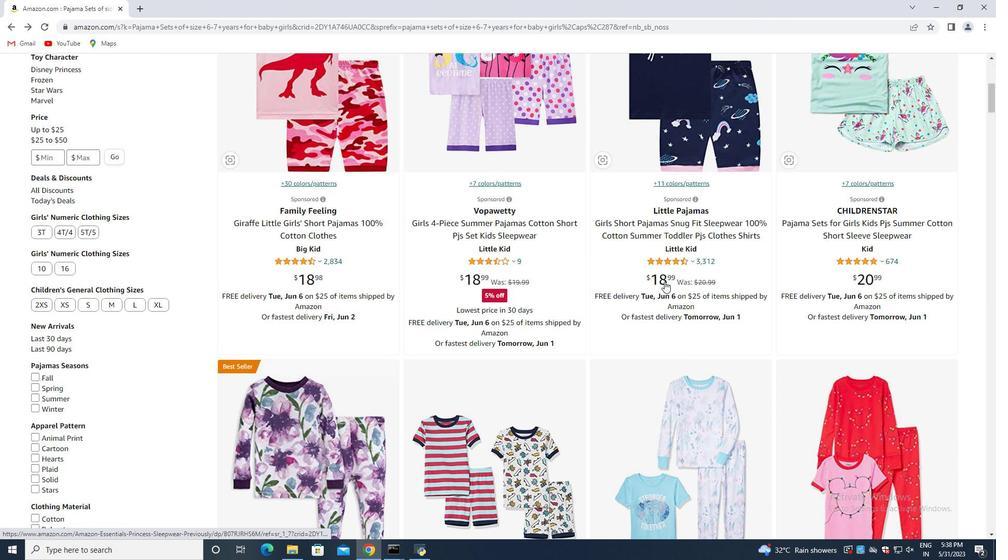 
Action: Mouse scrolled (547, 274) with delta (0, 0)
Screenshot: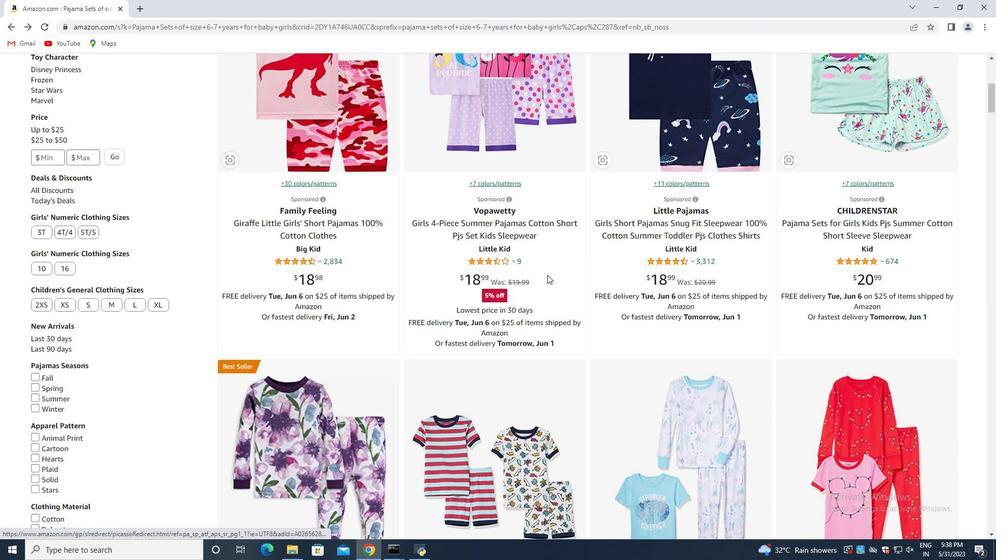 
Action: Mouse scrolled (547, 274) with delta (0, 0)
Screenshot: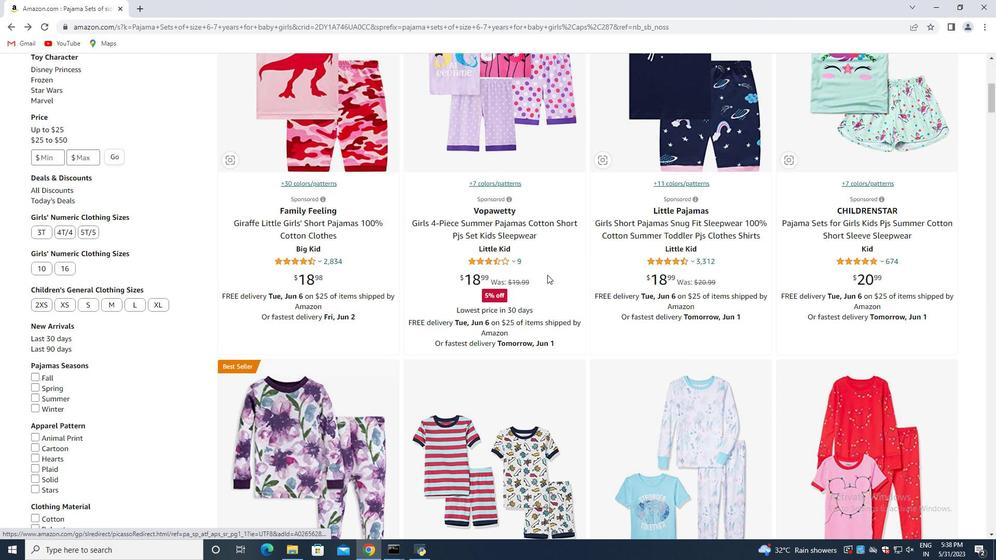 
Action: Mouse moved to (534, 291)
Screenshot: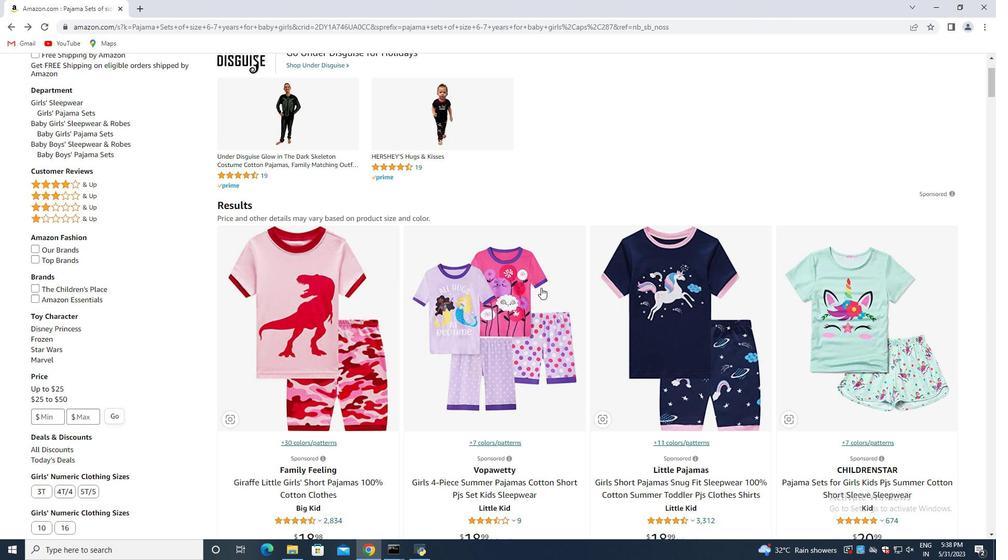 
Action: Mouse scrolled (534, 291) with delta (0, 0)
Screenshot: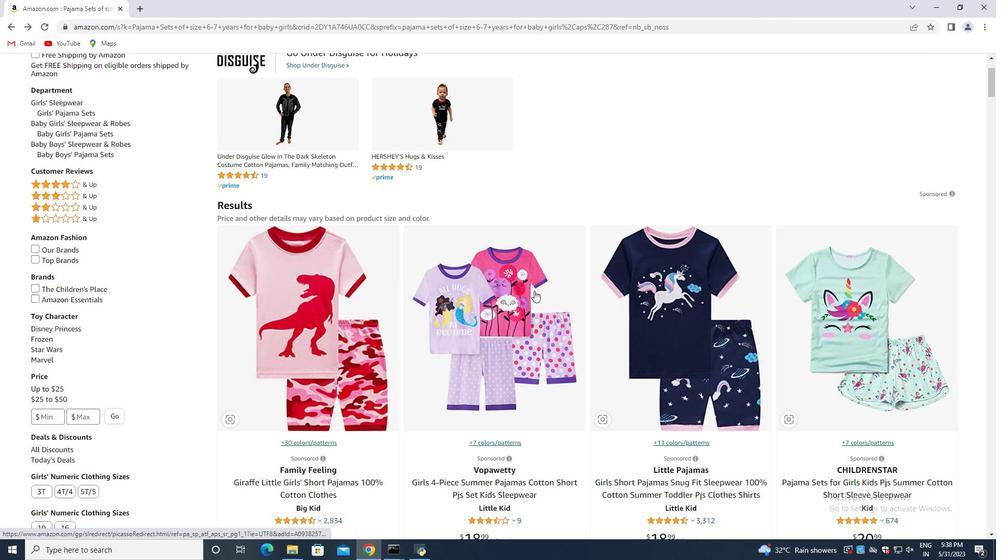 
Action: Mouse moved to (533, 291)
Screenshot: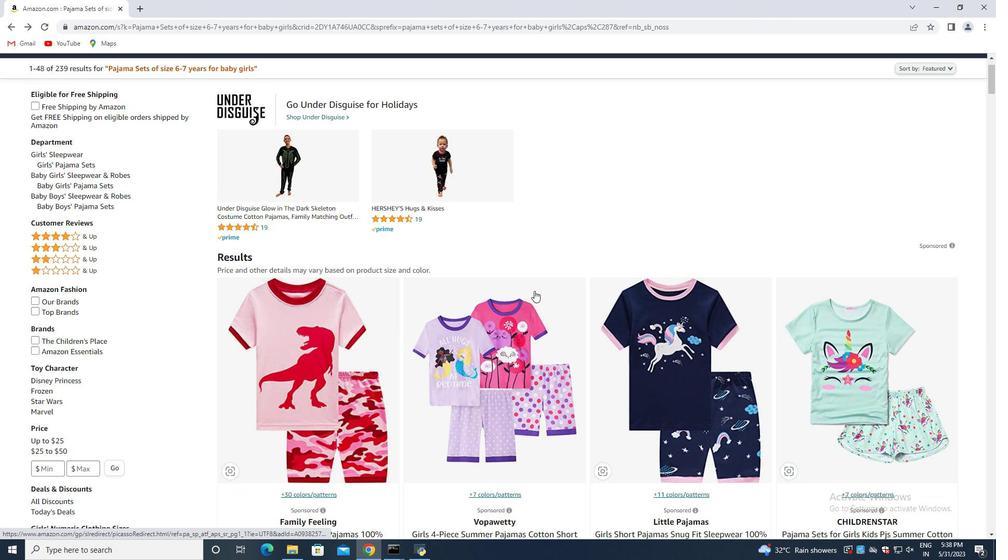 
Action: Mouse scrolled (533, 291) with delta (0, 0)
Screenshot: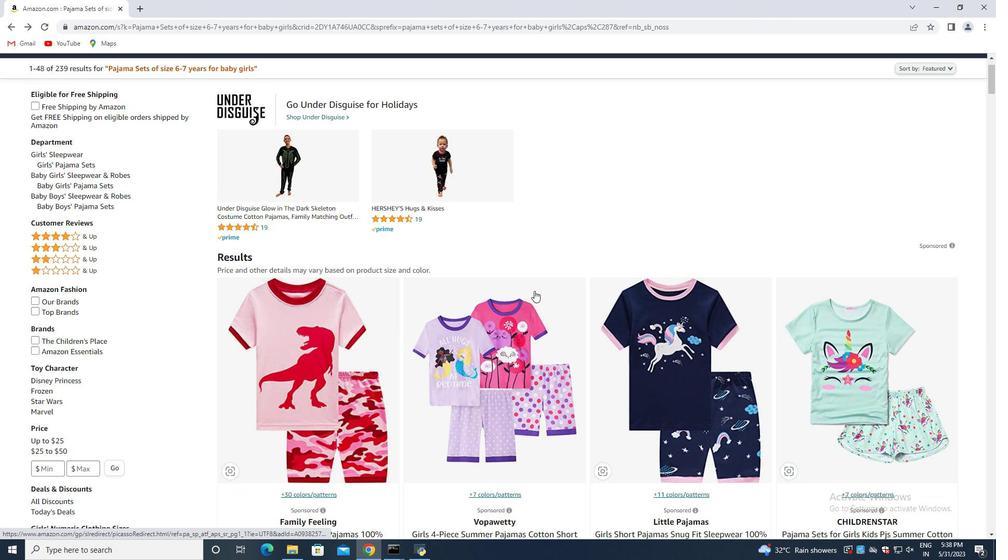 
Action: Mouse moved to (532, 292)
Screenshot: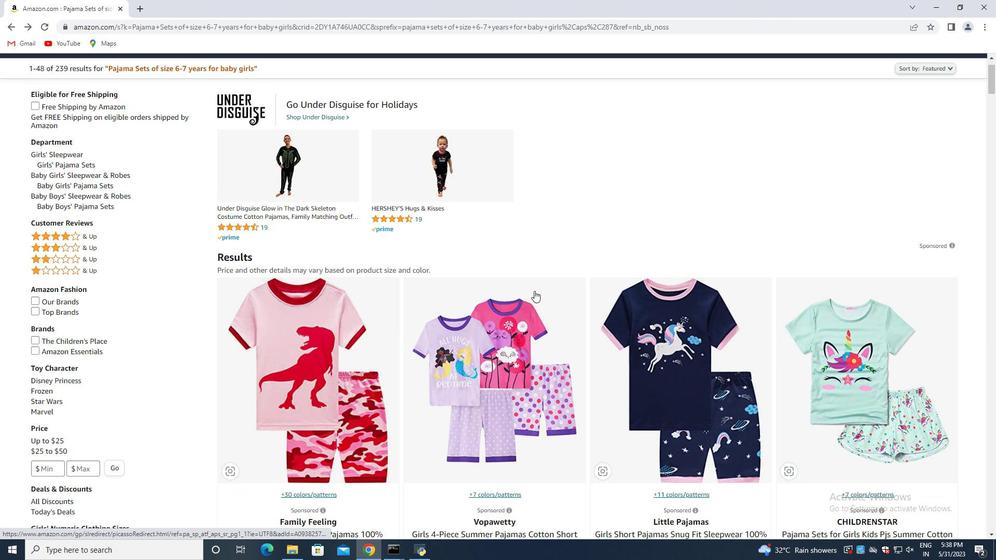 
Action: Mouse scrolled (532, 292) with delta (0, 0)
